 Task: In the  document effectivetimemanagement.doc ,insert the clipart between heading and points ' search for pyramid ' and adjust the shape height to  '3.1''
Action: Mouse moved to (46, 278)
Screenshot: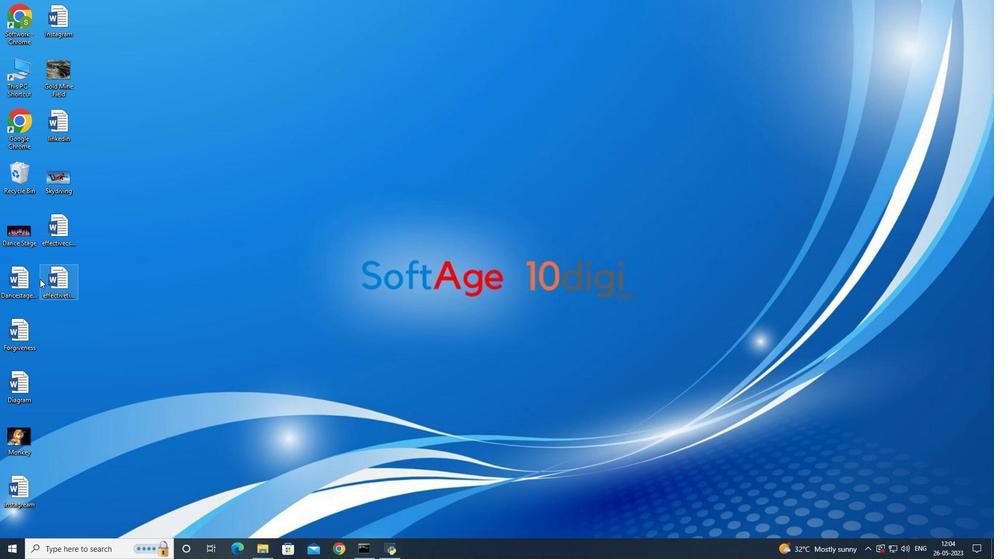 
Action: Mouse pressed left at (46, 278)
Screenshot: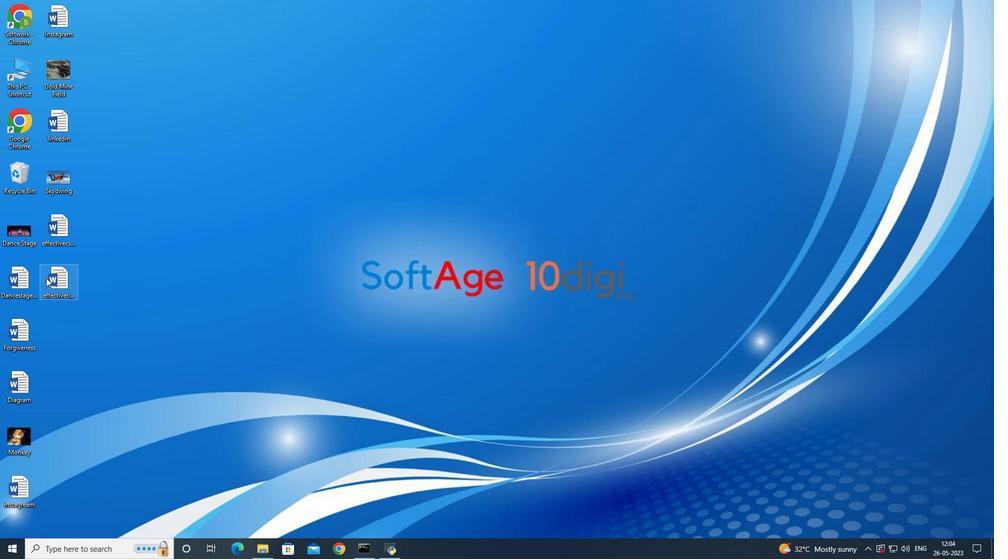 
Action: Mouse pressed left at (46, 278)
Screenshot: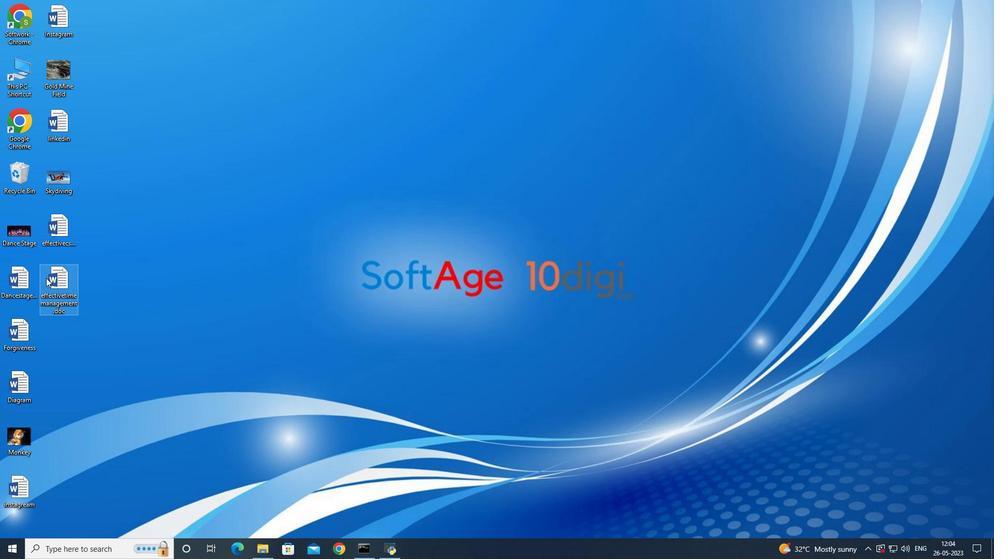 
Action: Mouse moved to (329, 133)
Screenshot: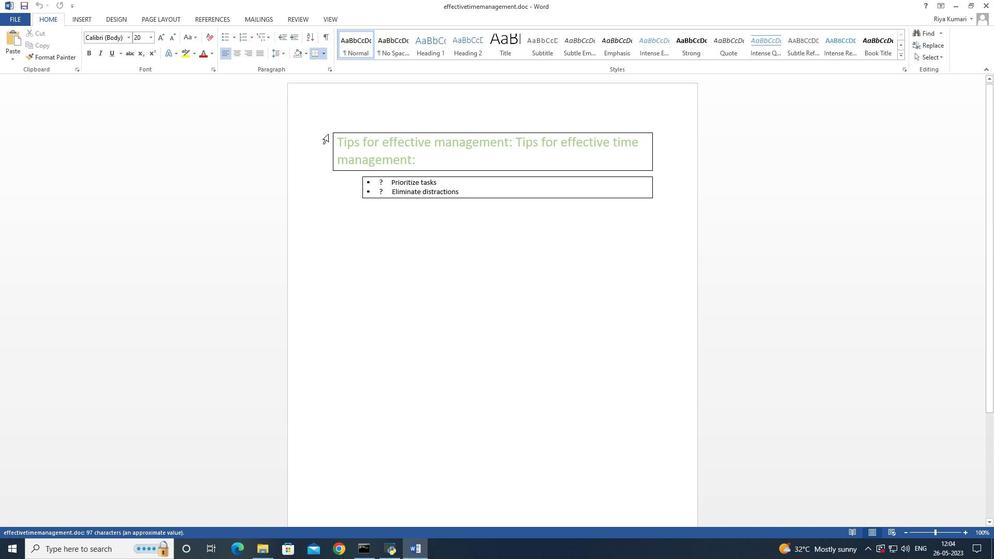 
Action: Mouse pressed left at (329, 133)
Screenshot: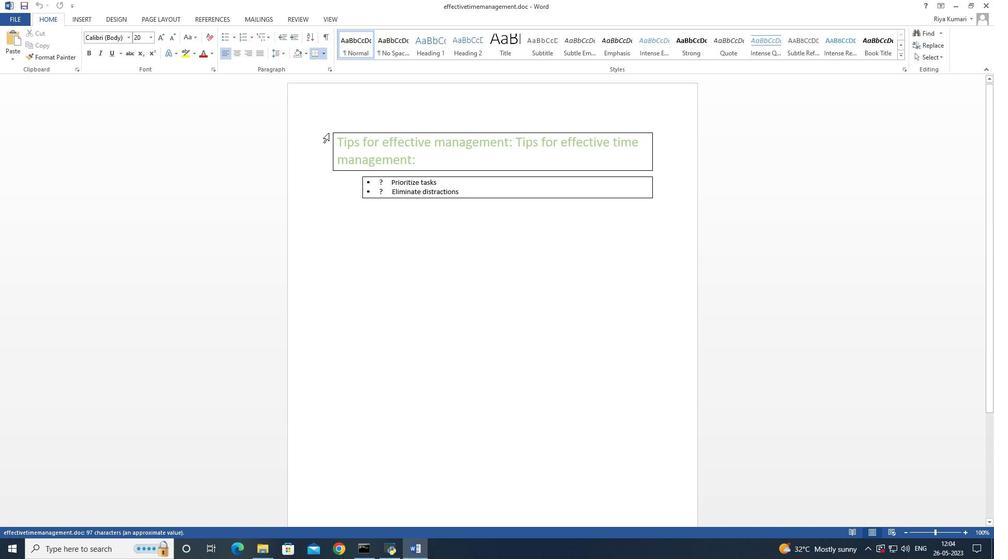 
Action: Mouse moved to (321, 51)
Screenshot: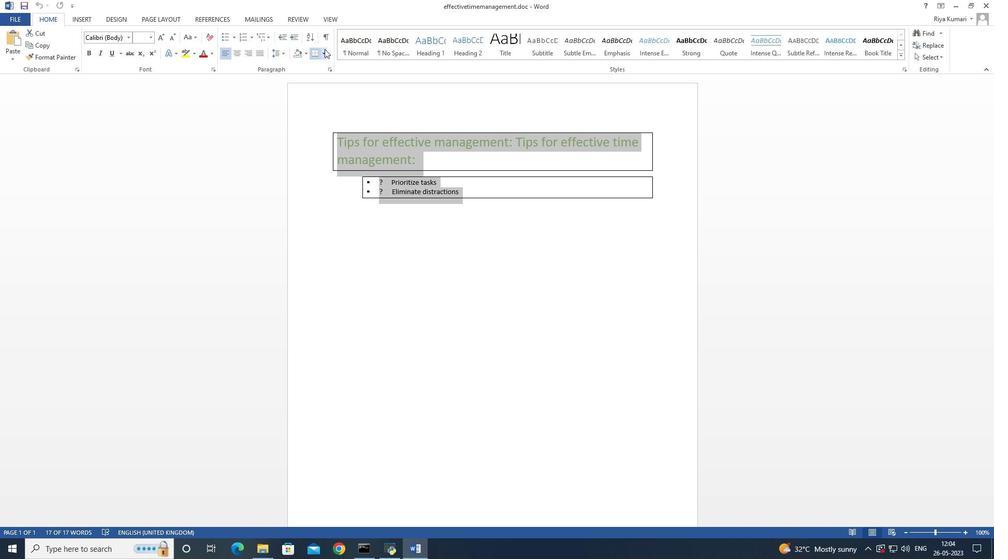 
Action: Mouse pressed left at (321, 51)
Screenshot: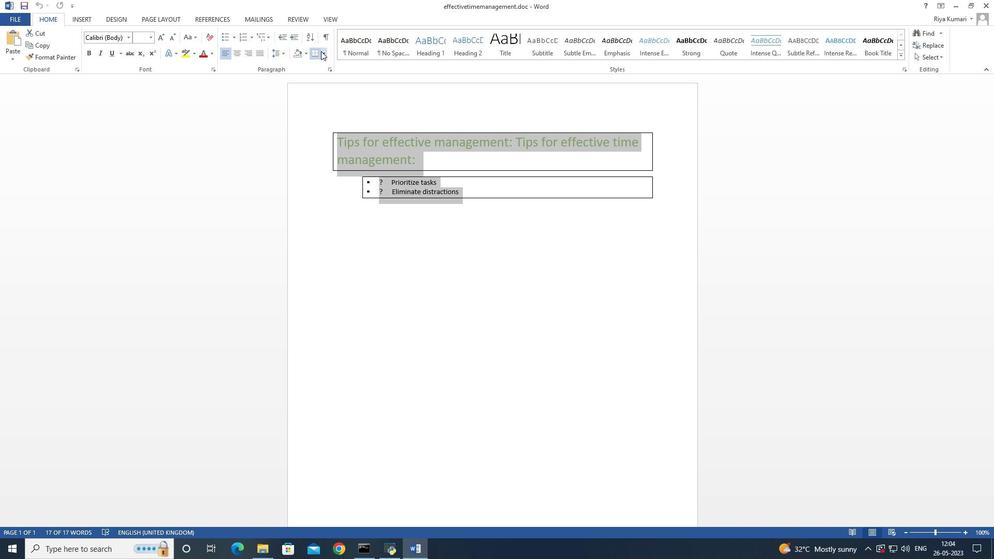 
Action: Mouse moved to (336, 120)
Screenshot: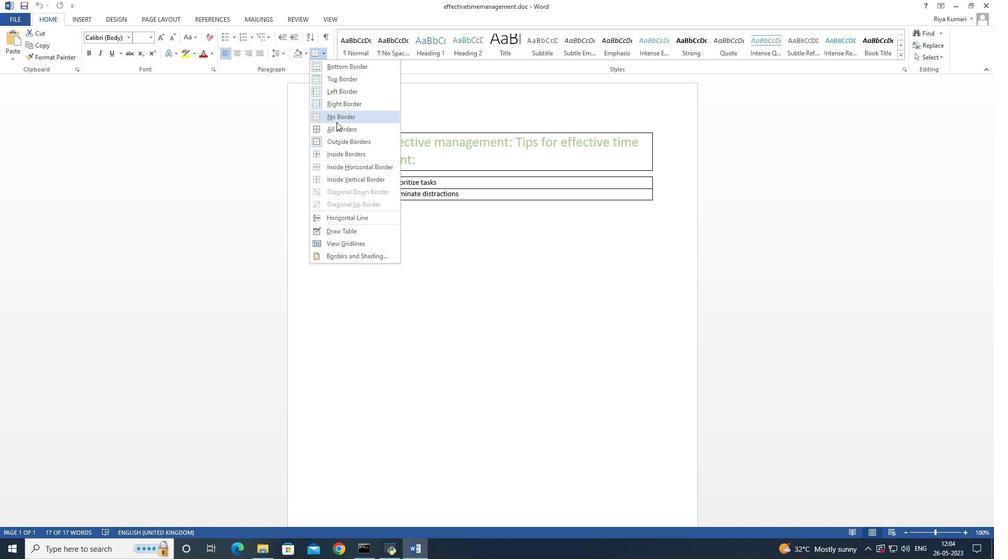 
Action: Mouse pressed left at (336, 120)
Screenshot: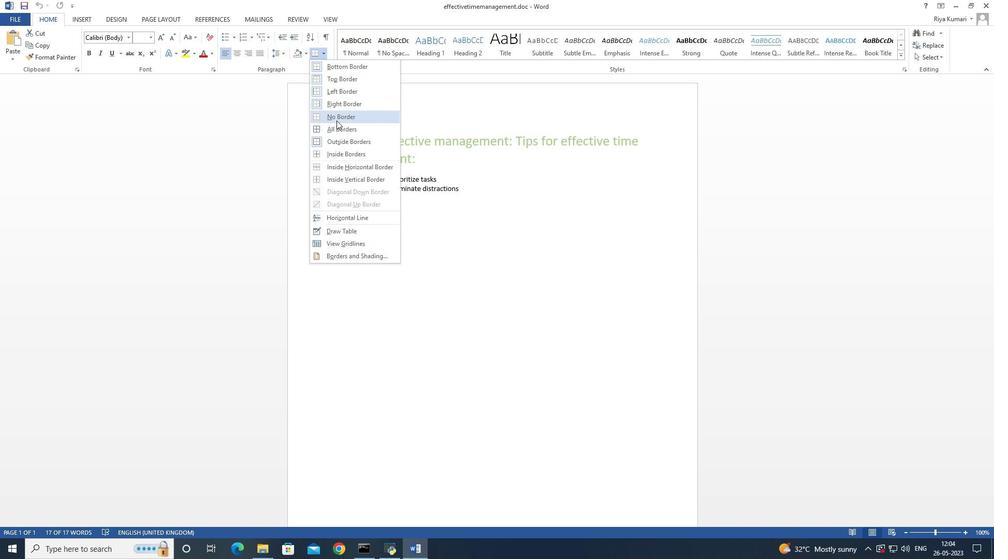 
Action: Mouse moved to (372, 275)
Screenshot: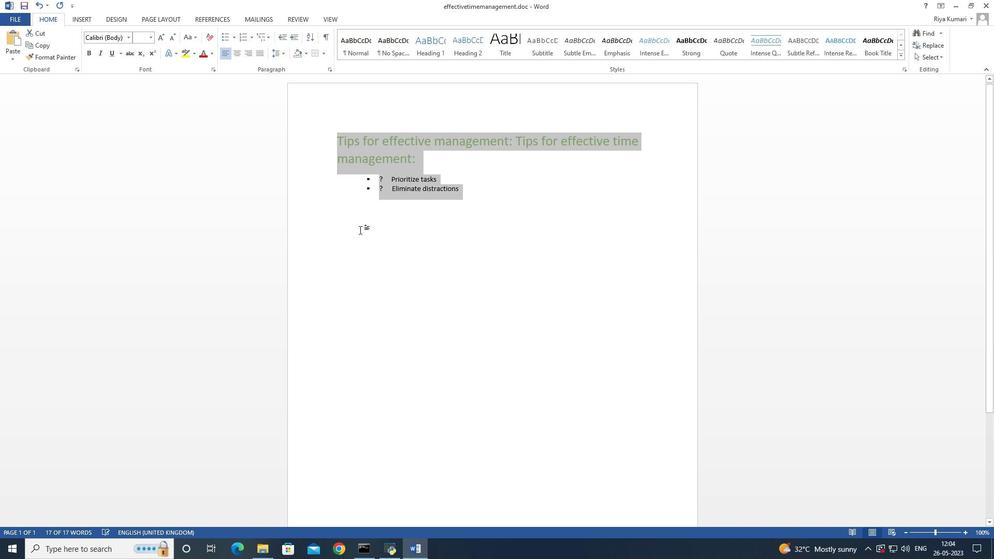 
Action: Mouse pressed left at (372, 275)
Screenshot: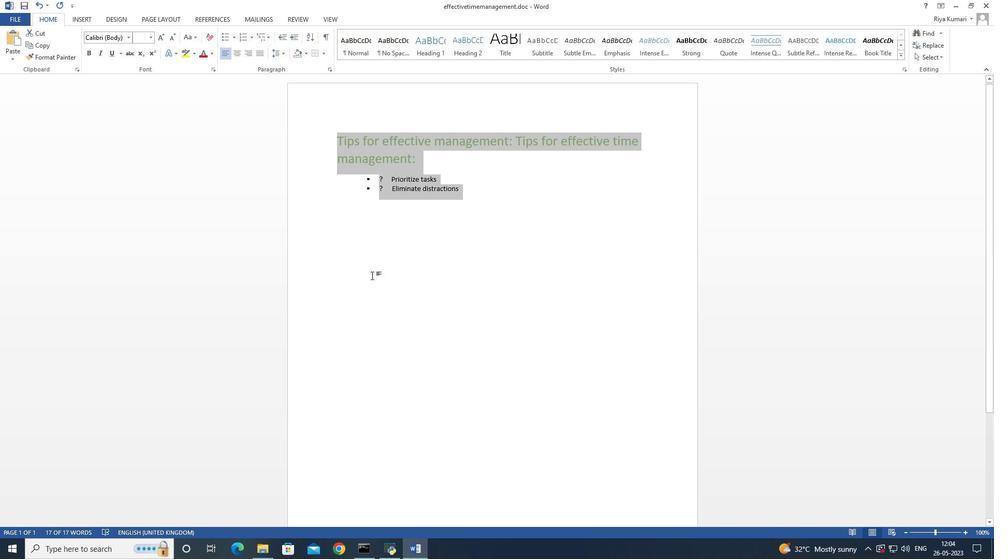 
Action: Mouse moved to (77, 18)
Screenshot: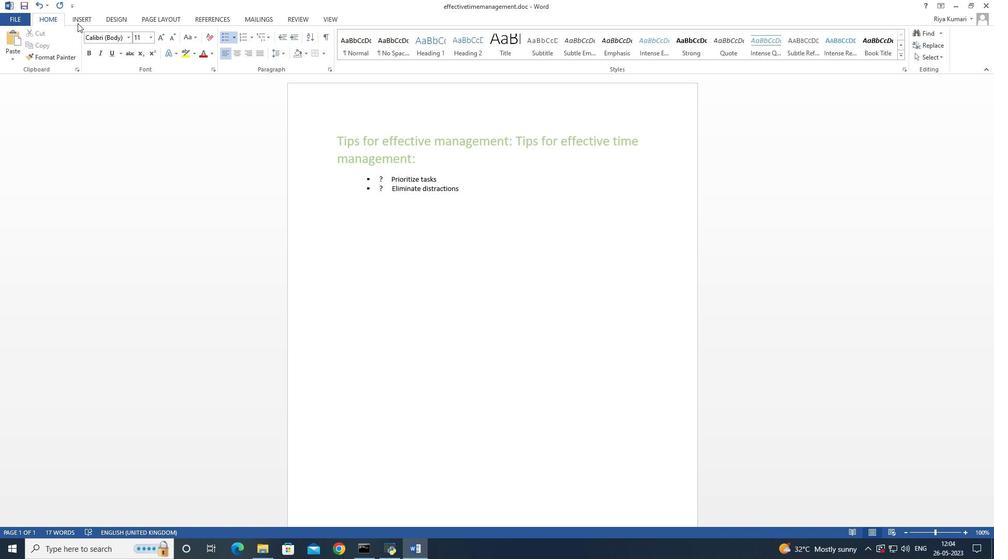 
Action: Mouse pressed left at (77, 18)
Screenshot: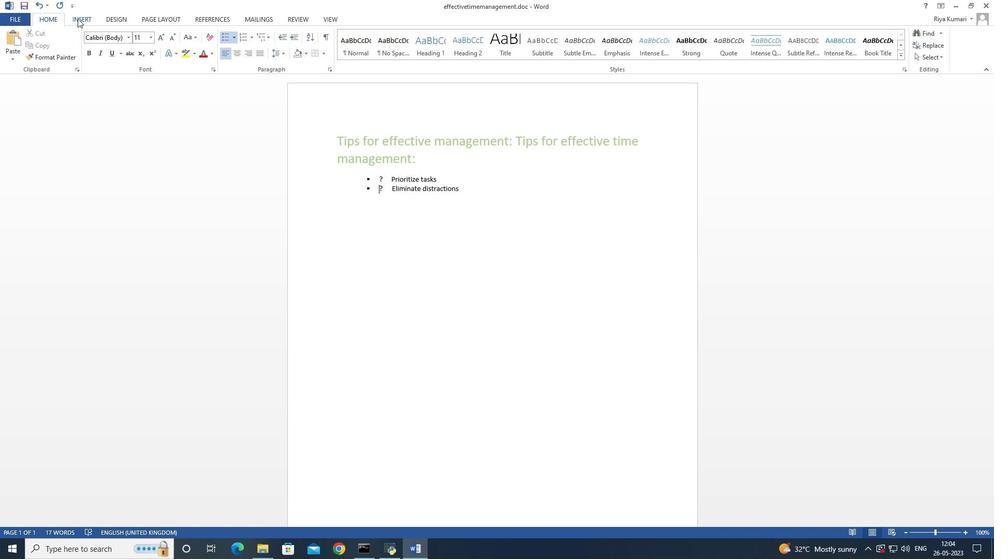 
Action: Mouse moved to (132, 47)
Screenshot: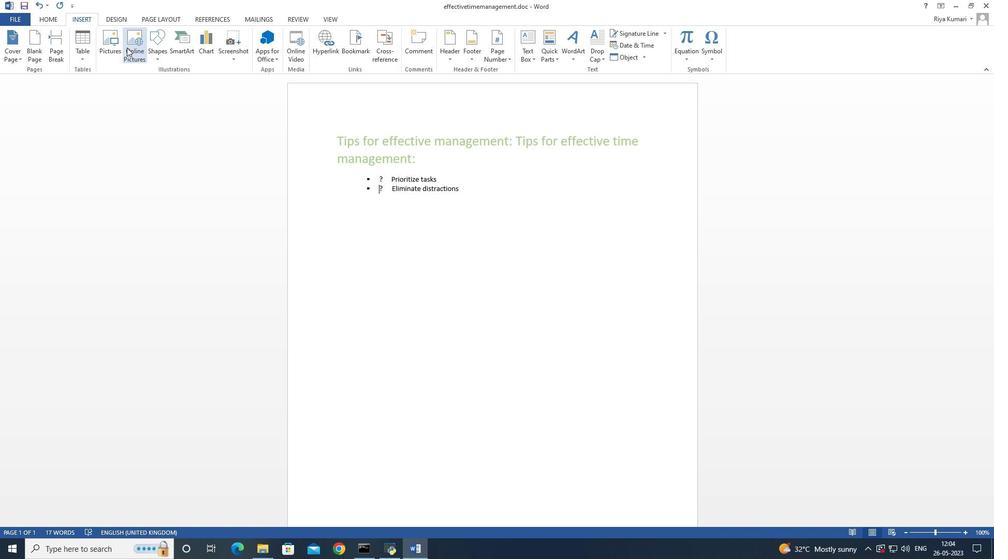 
Action: Mouse pressed left at (132, 47)
Screenshot: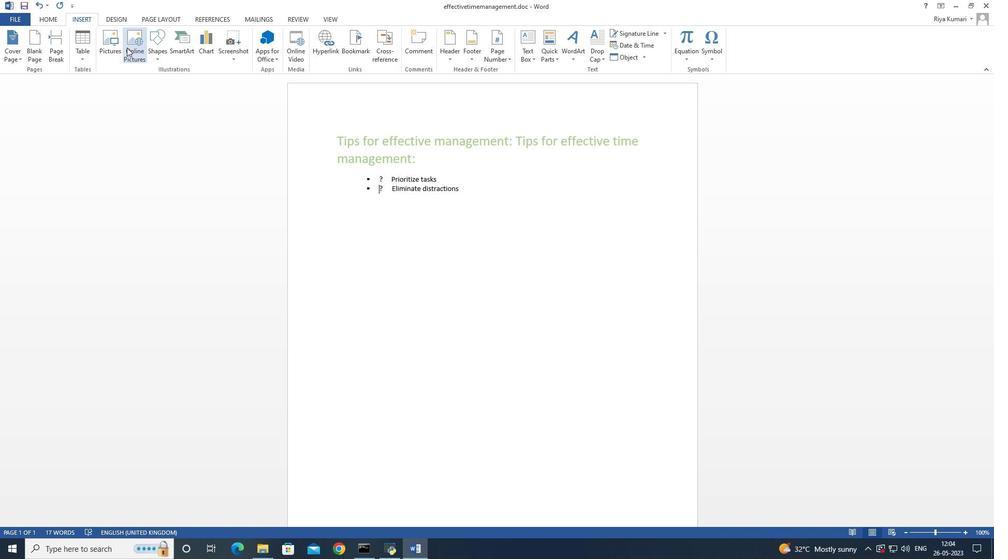 
Action: Mouse moved to (501, 209)
Screenshot: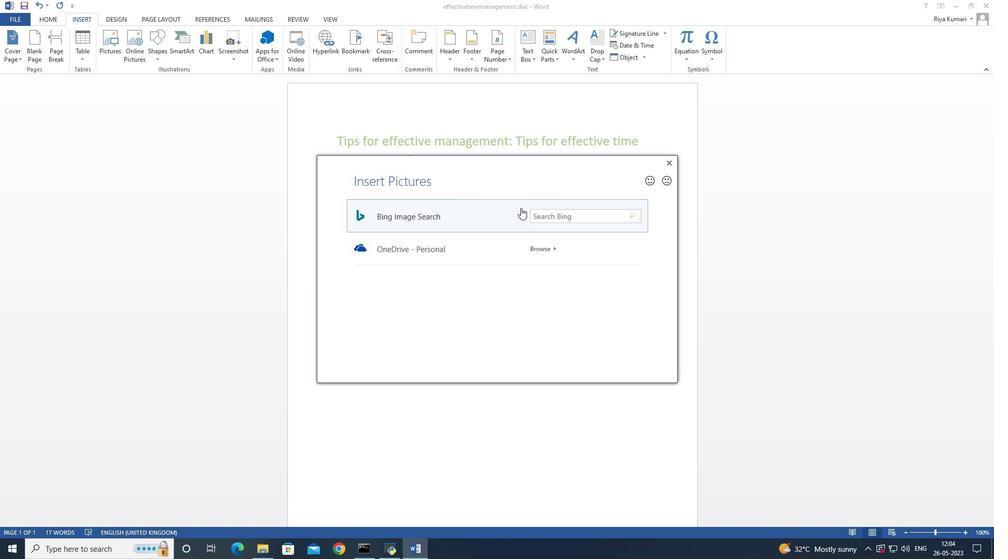 
Action: Mouse pressed left at (501, 209)
Screenshot: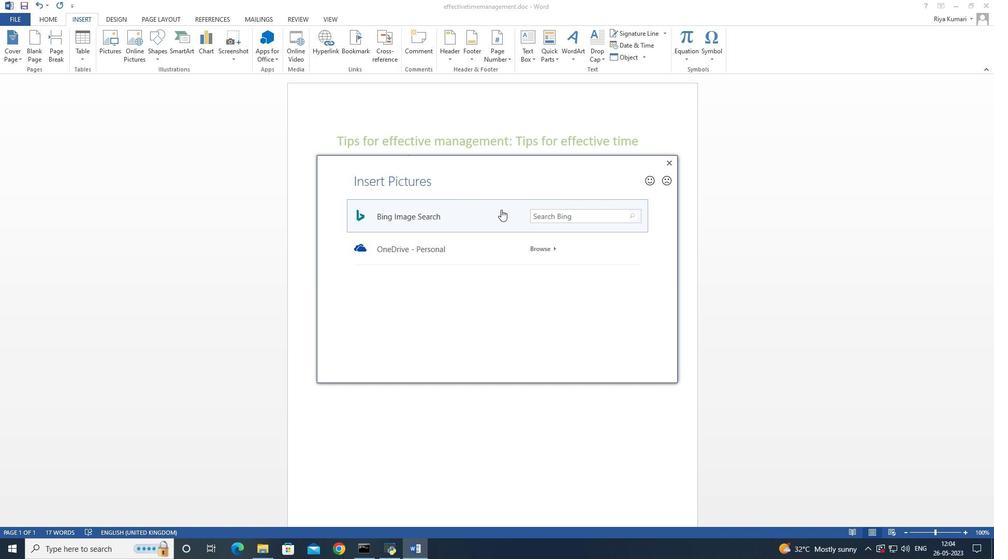 
Action: Mouse moved to (428, 181)
Screenshot: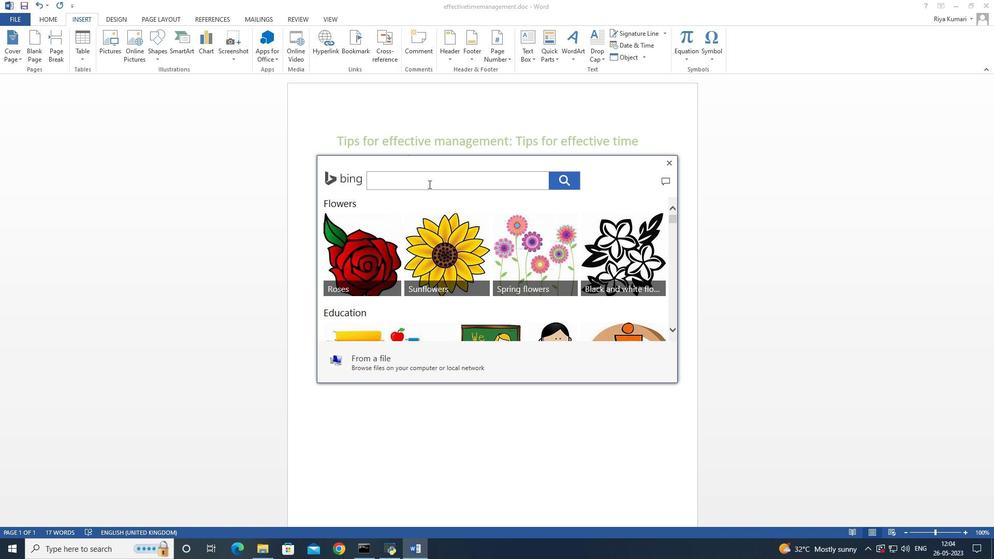 
Action: Mouse pressed left at (428, 181)
Screenshot: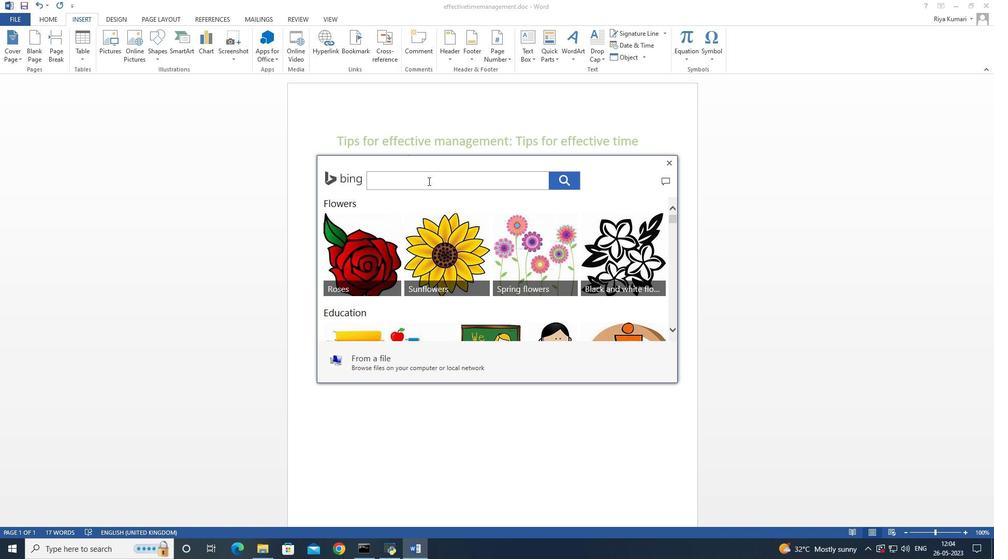 
Action: Mouse moved to (420, 174)
Screenshot: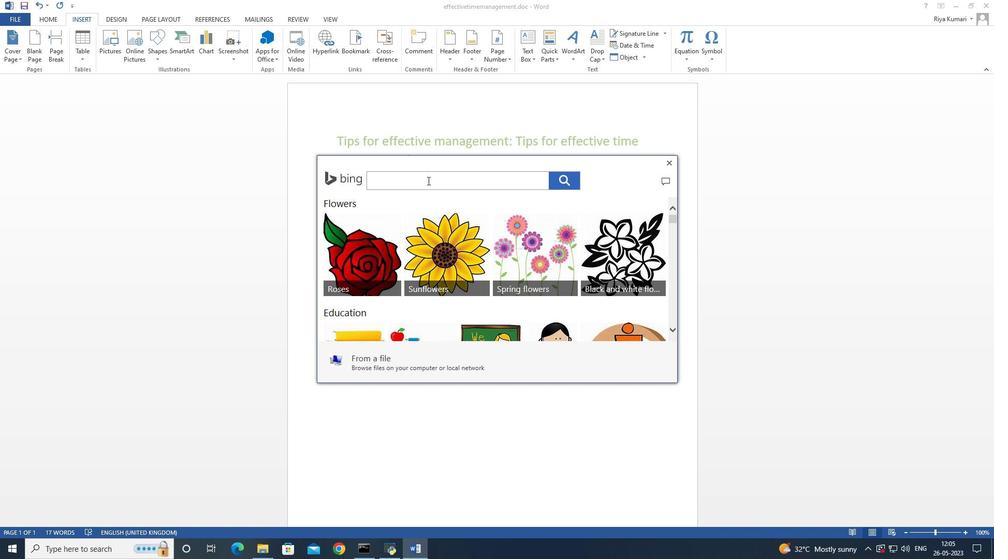 
Action: Key pressed pyramid<Key.enter>
Screenshot: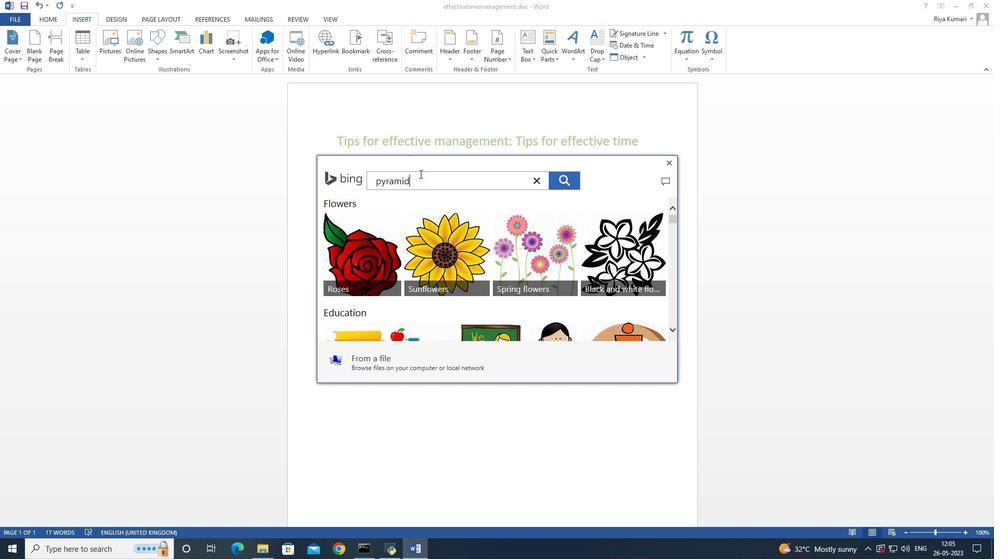 
Action: Mouse moved to (429, 271)
Screenshot: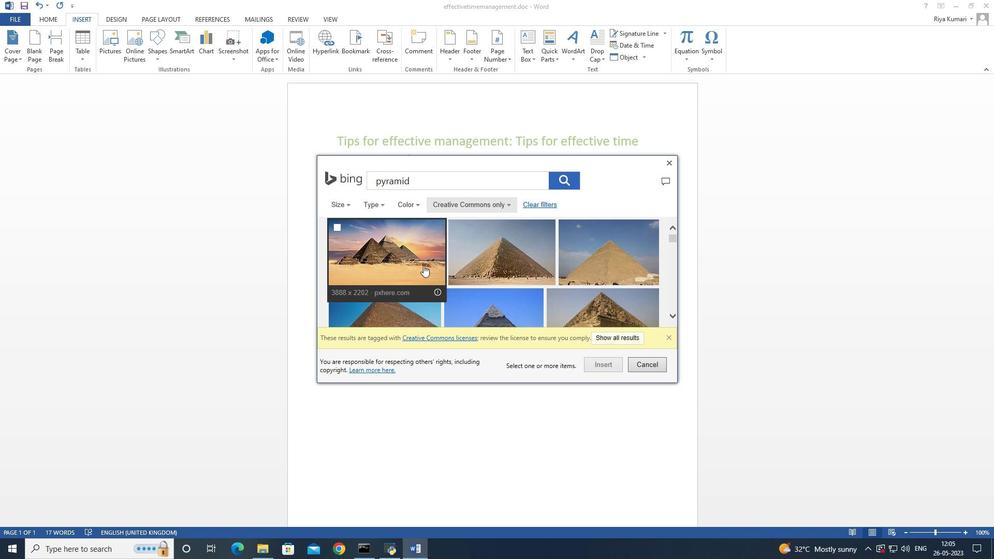 
Action: Mouse scrolled (429, 271) with delta (0, 0)
Screenshot: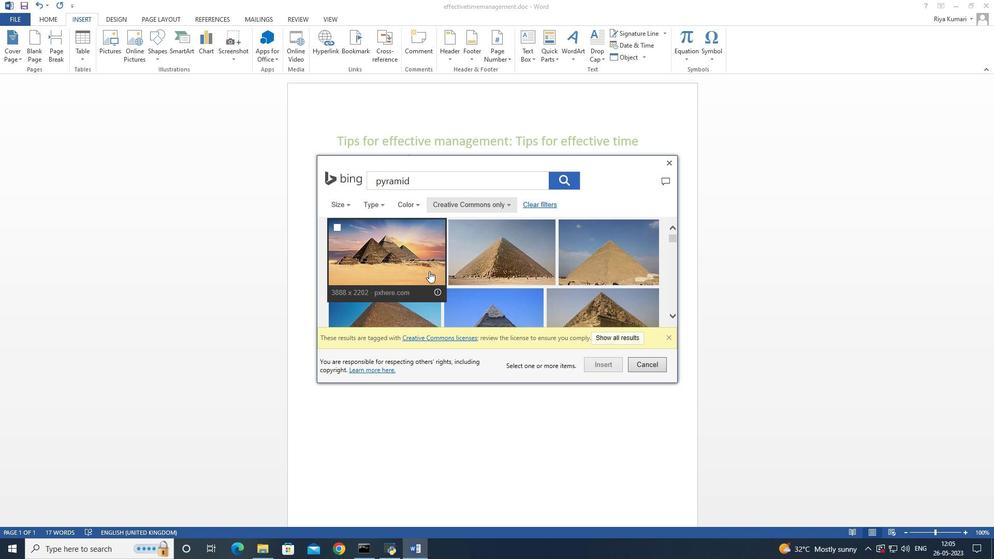 
Action: Mouse scrolled (429, 271) with delta (0, 0)
Screenshot: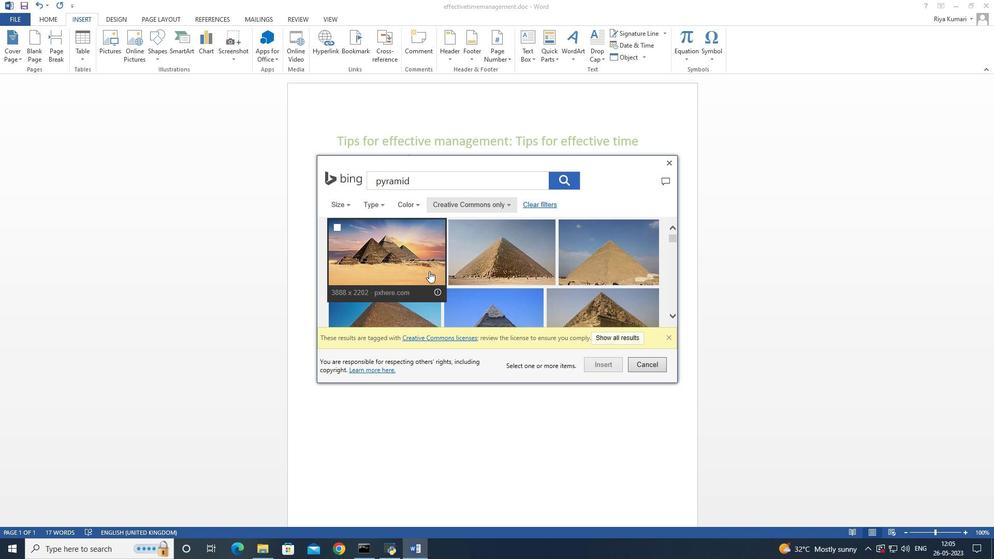 
Action: Mouse scrolled (429, 271) with delta (0, 0)
Screenshot: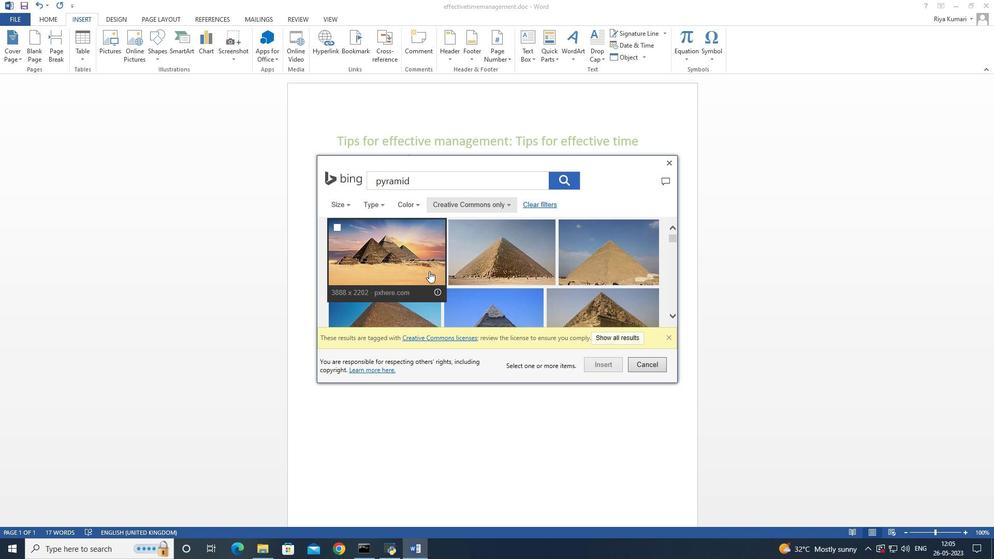 
Action: Mouse moved to (429, 271)
Screenshot: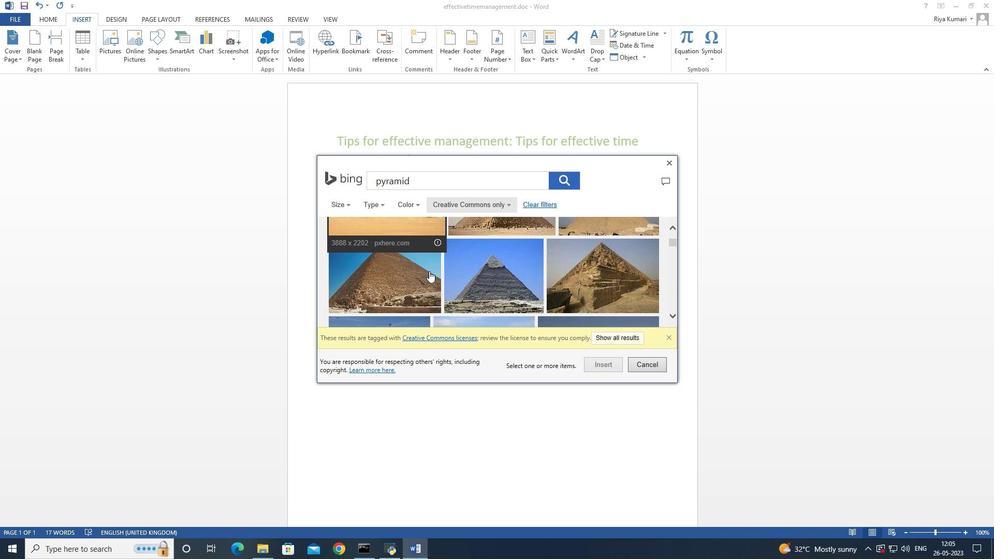 
Action: Mouse scrolled (429, 270) with delta (0, 0)
Screenshot: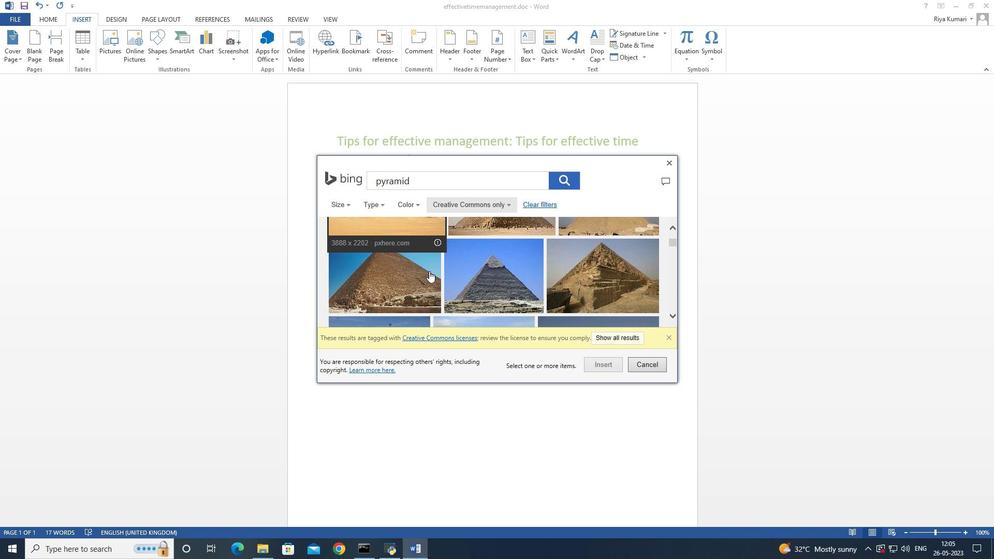 
Action: Mouse scrolled (429, 270) with delta (0, 0)
Screenshot: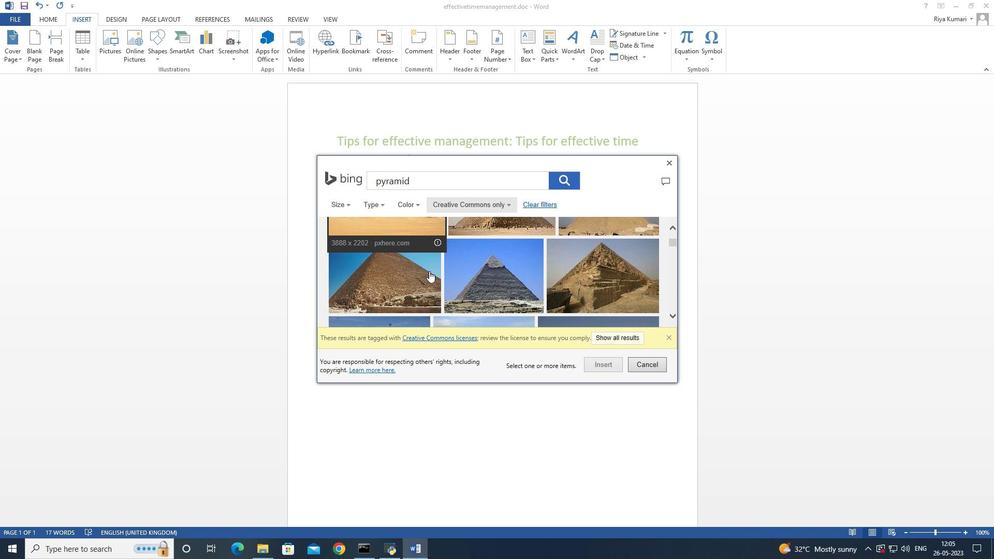 
Action: Mouse scrolled (429, 270) with delta (0, 0)
Screenshot: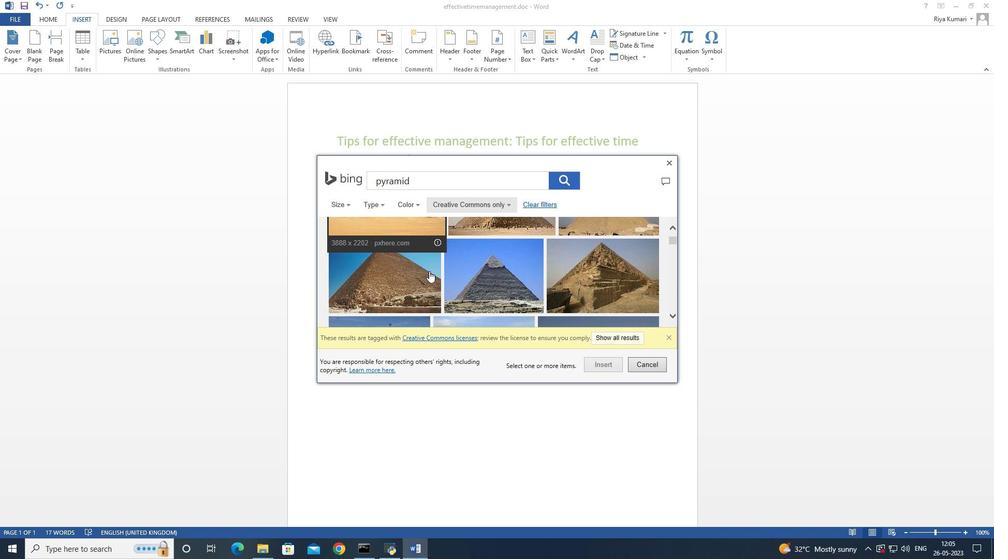 
Action: Mouse scrolled (429, 270) with delta (0, 0)
Screenshot: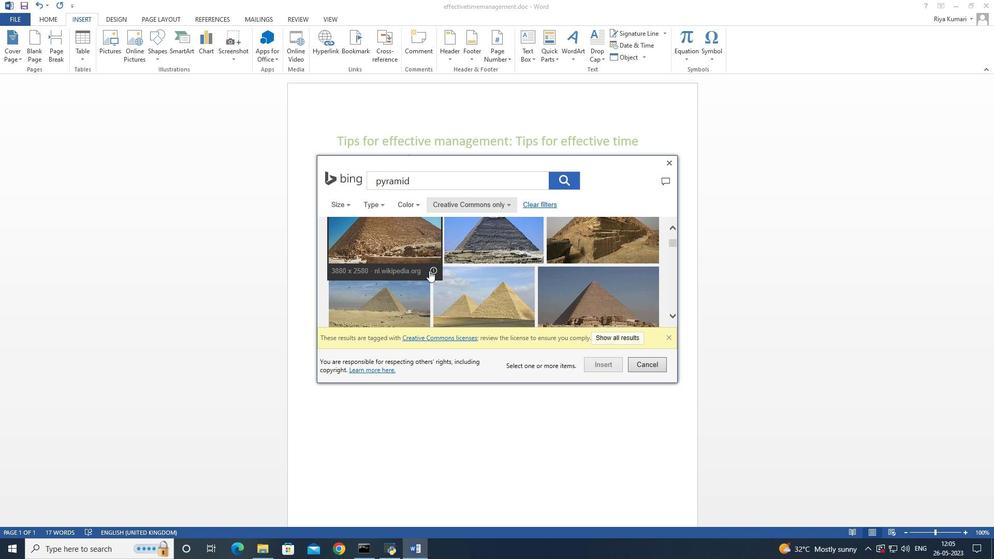 
Action: Mouse scrolled (429, 270) with delta (0, 0)
Screenshot: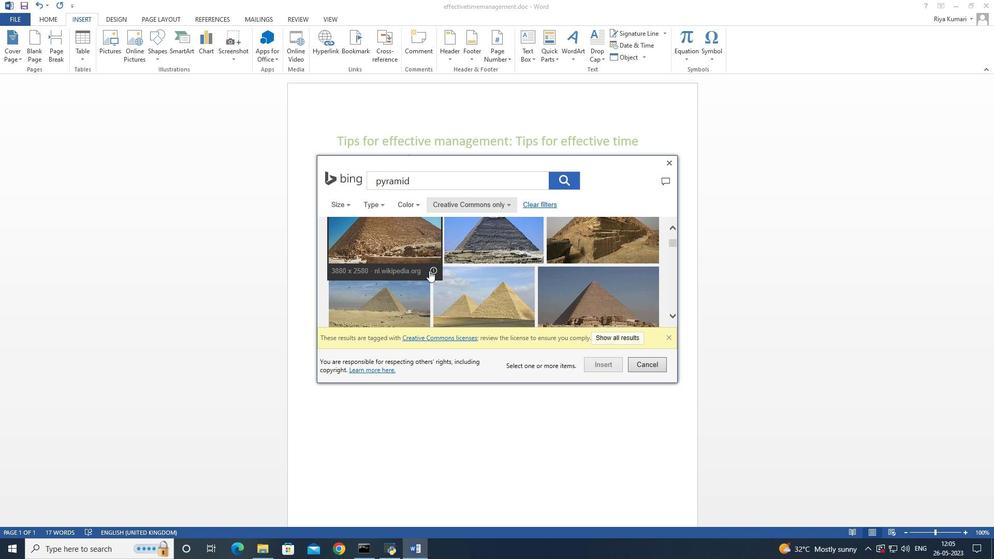 
Action: Mouse scrolled (429, 270) with delta (0, 0)
Screenshot: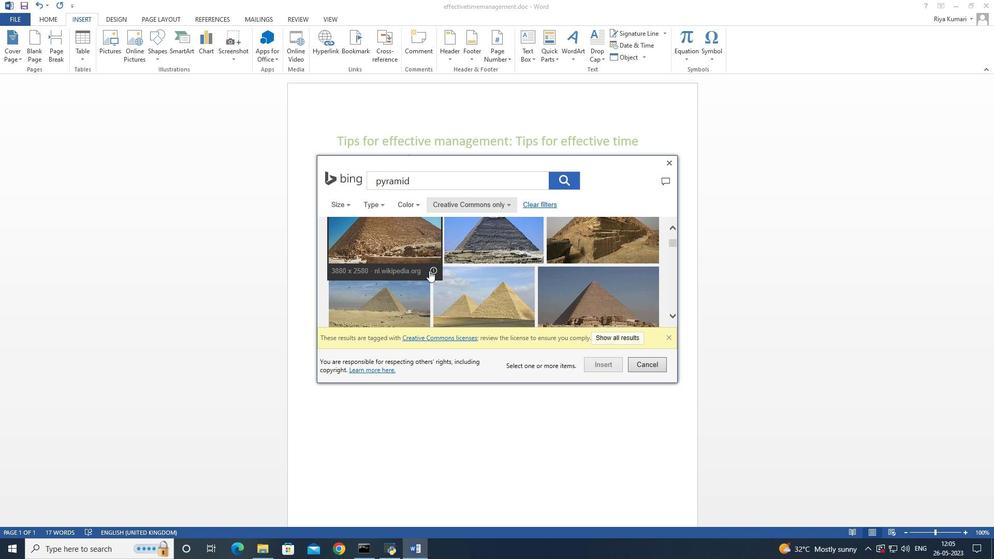 
Action: Mouse scrolled (429, 270) with delta (0, 0)
Screenshot: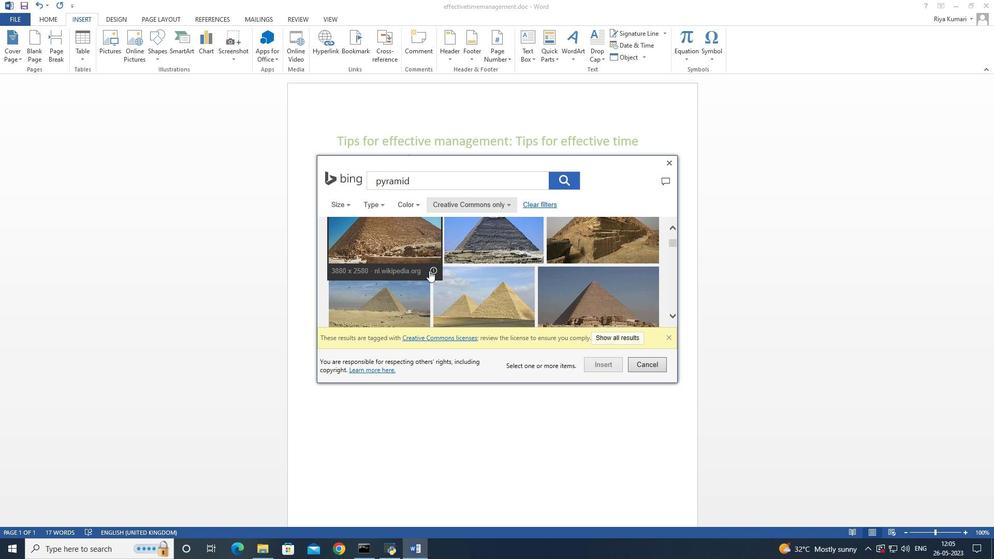 
Action: Mouse scrolled (429, 270) with delta (0, 0)
Screenshot: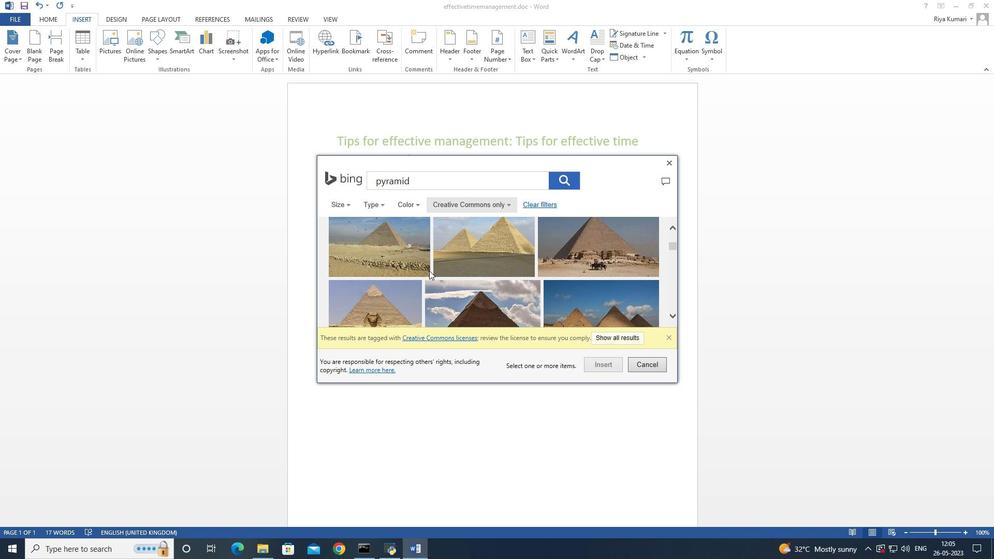 
Action: Mouse scrolled (429, 270) with delta (0, 0)
Screenshot: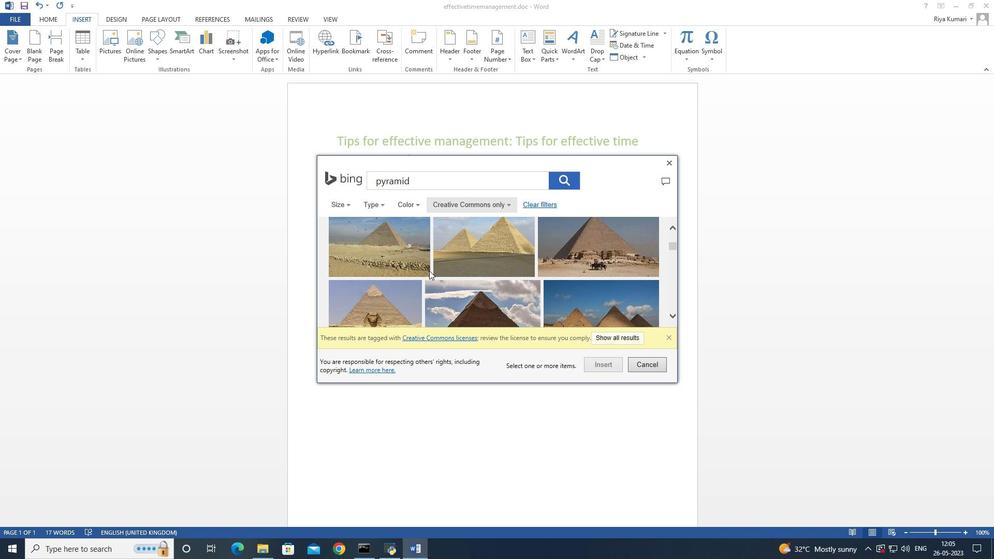 
Action: Mouse scrolled (429, 270) with delta (0, 0)
Screenshot: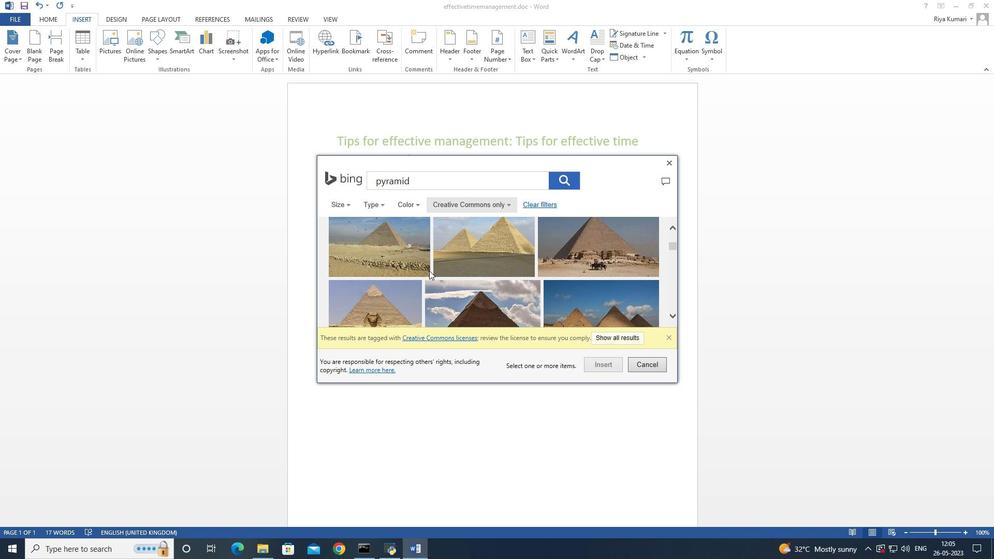 
Action: Mouse scrolled (429, 270) with delta (0, 0)
Screenshot: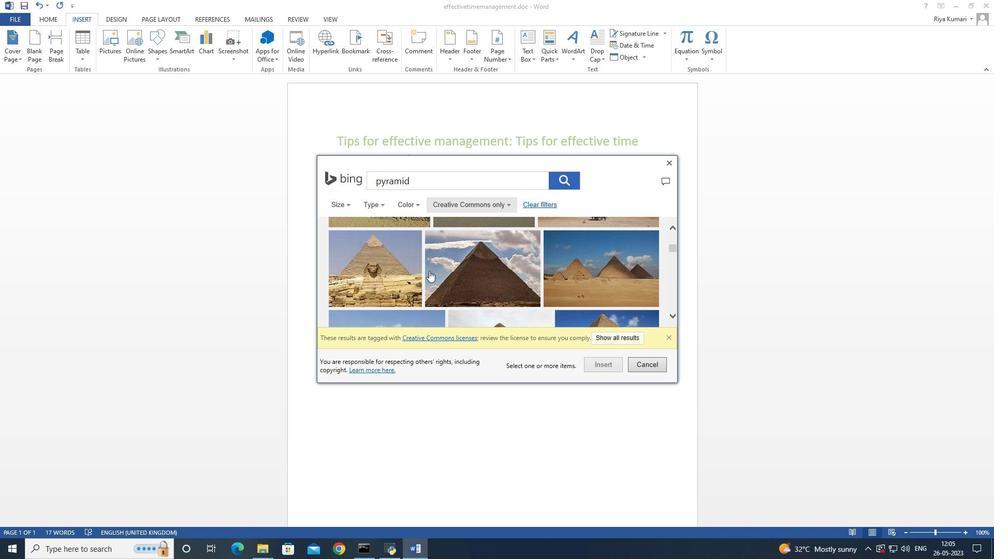 
Action: Mouse scrolled (429, 270) with delta (0, 0)
Screenshot: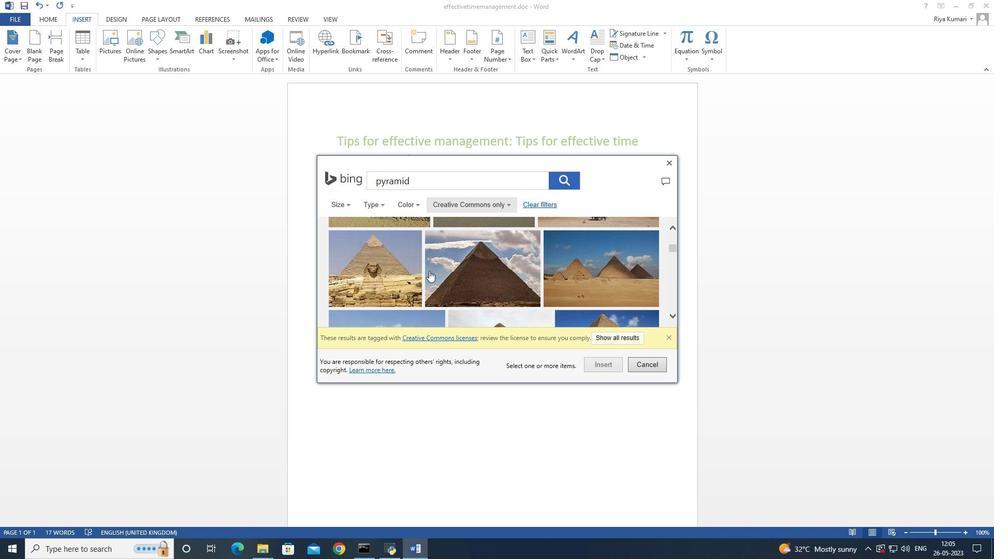 
Action: Mouse scrolled (429, 270) with delta (0, 0)
Screenshot: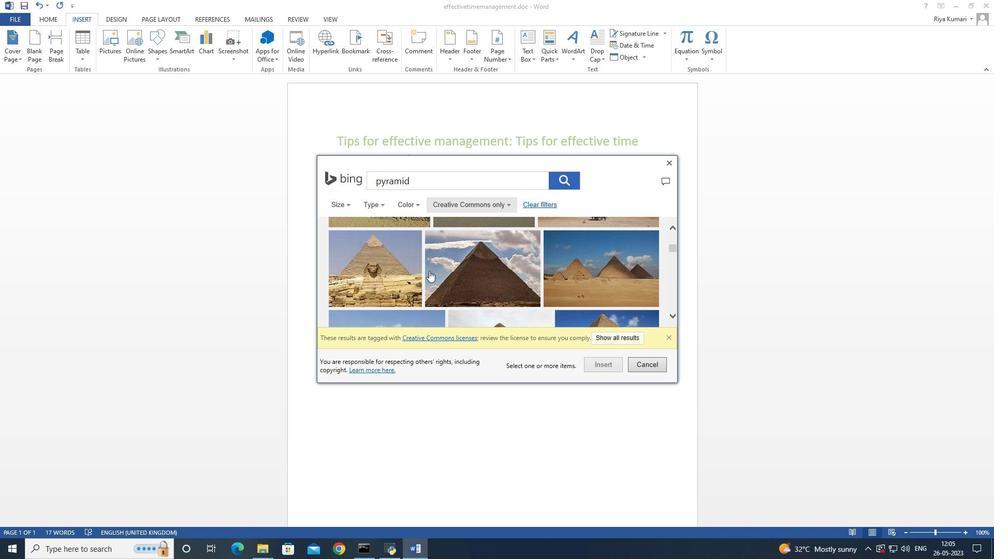 
Action: Mouse scrolled (429, 270) with delta (0, 0)
Screenshot: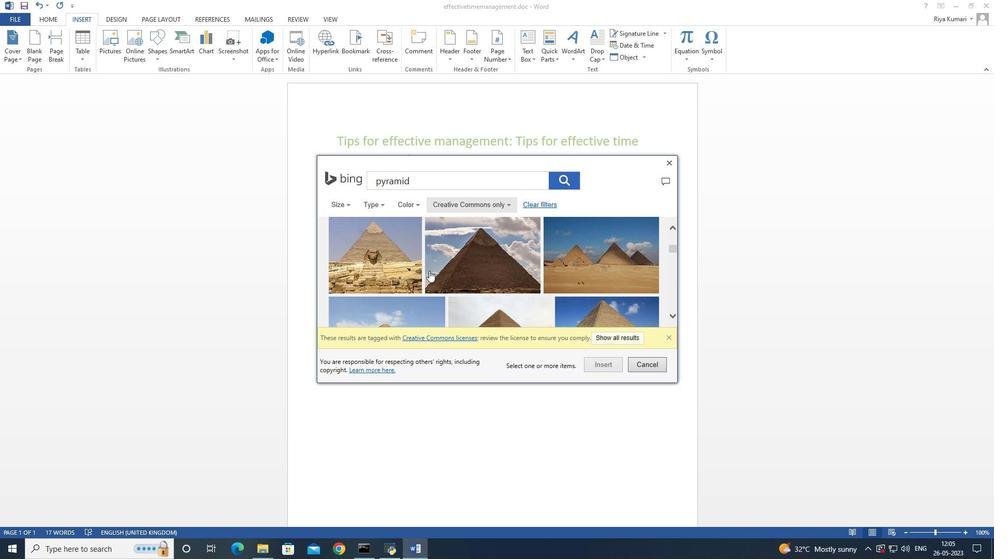 
Action: Mouse moved to (429, 270)
Screenshot: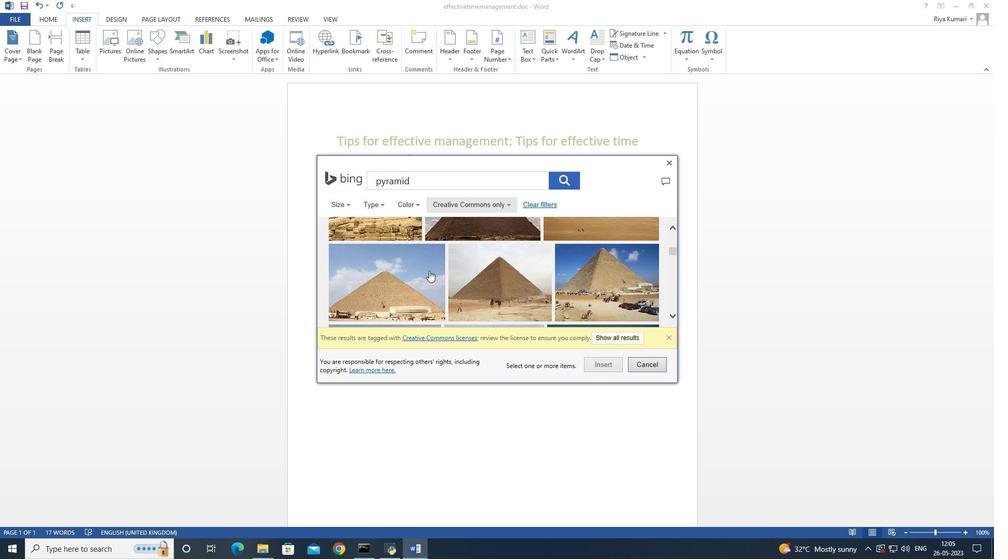 
Action: Mouse scrolled (429, 269) with delta (0, 0)
Screenshot: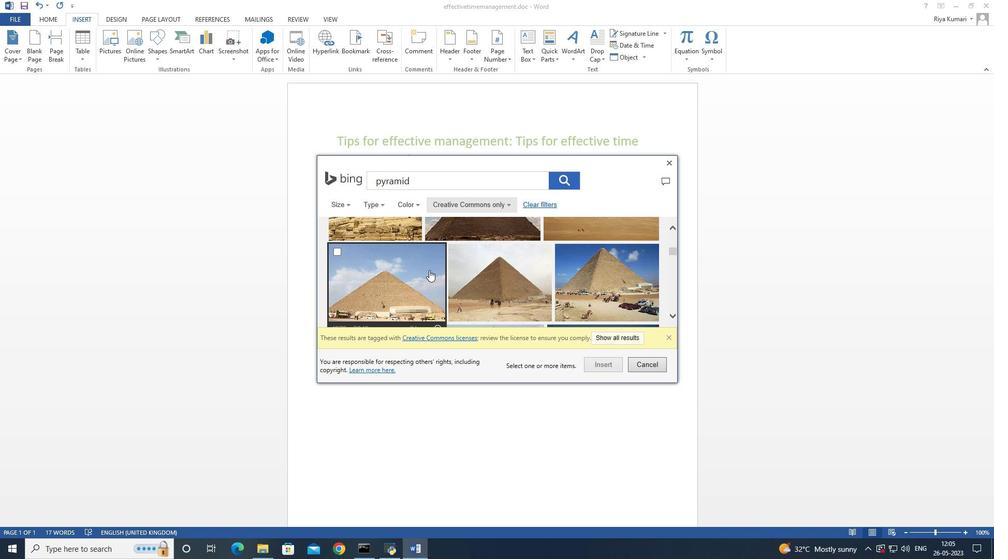 
Action: Mouse scrolled (429, 269) with delta (0, 0)
Screenshot: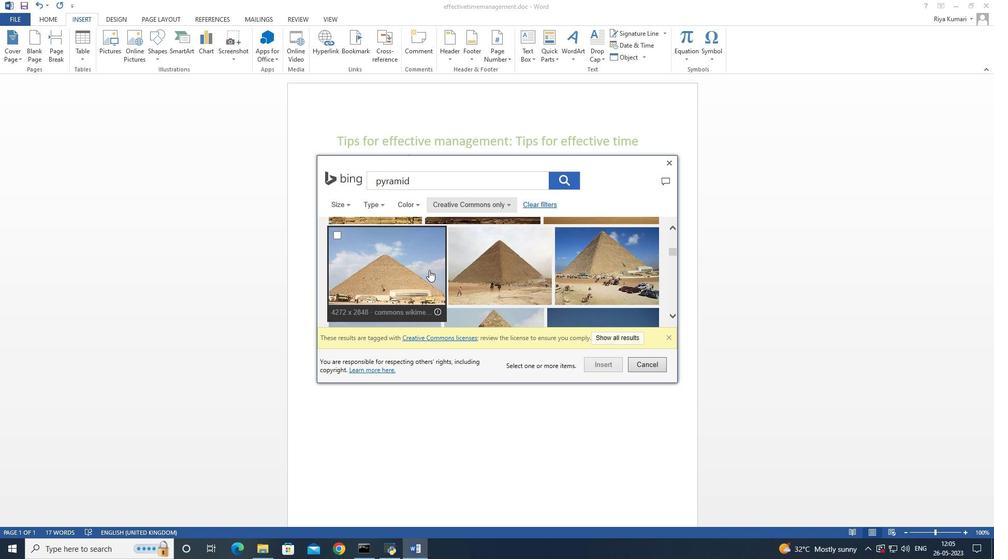 
Action: Mouse scrolled (429, 269) with delta (0, 0)
Screenshot: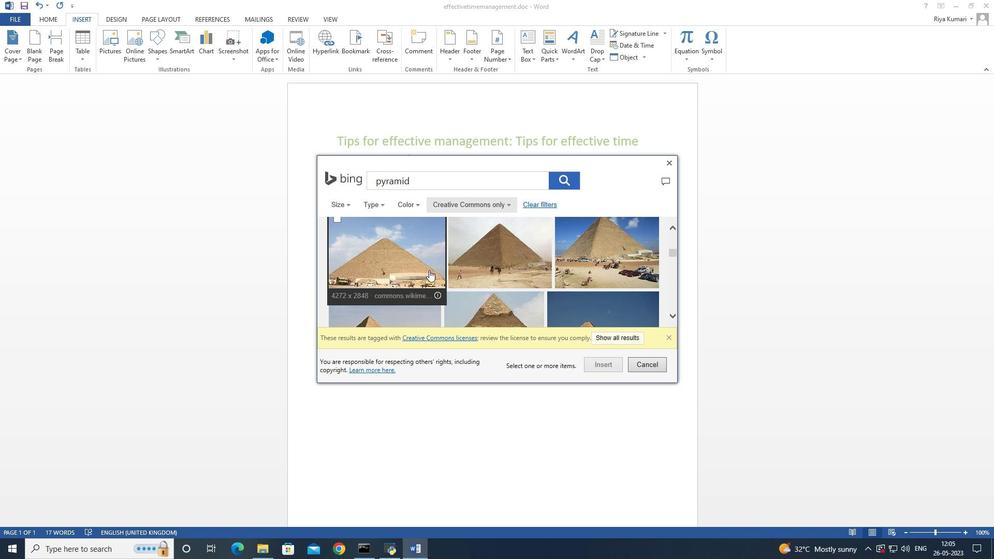 
Action: Mouse scrolled (429, 269) with delta (0, 0)
Screenshot: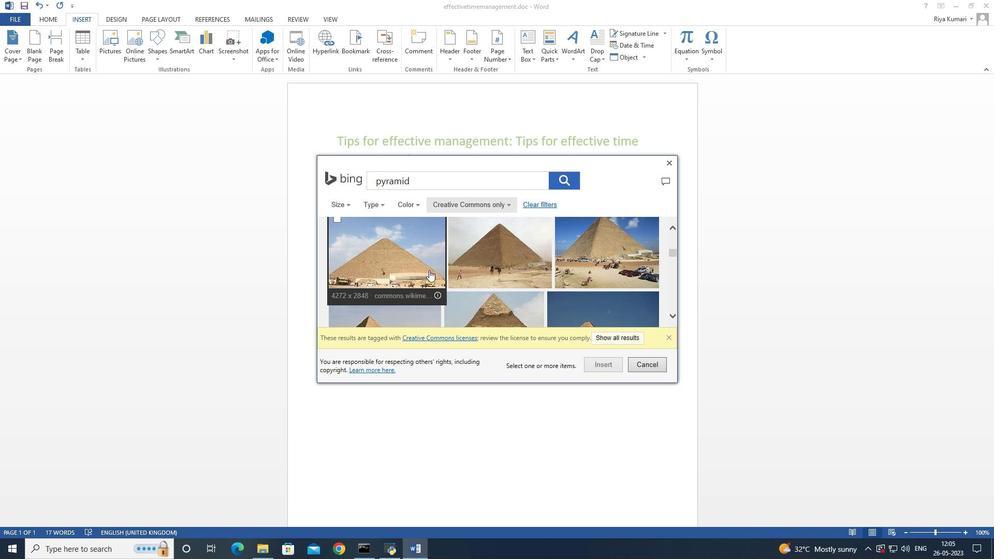 
Action: Mouse scrolled (429, 269) with delta (0, 0)
Screenshot: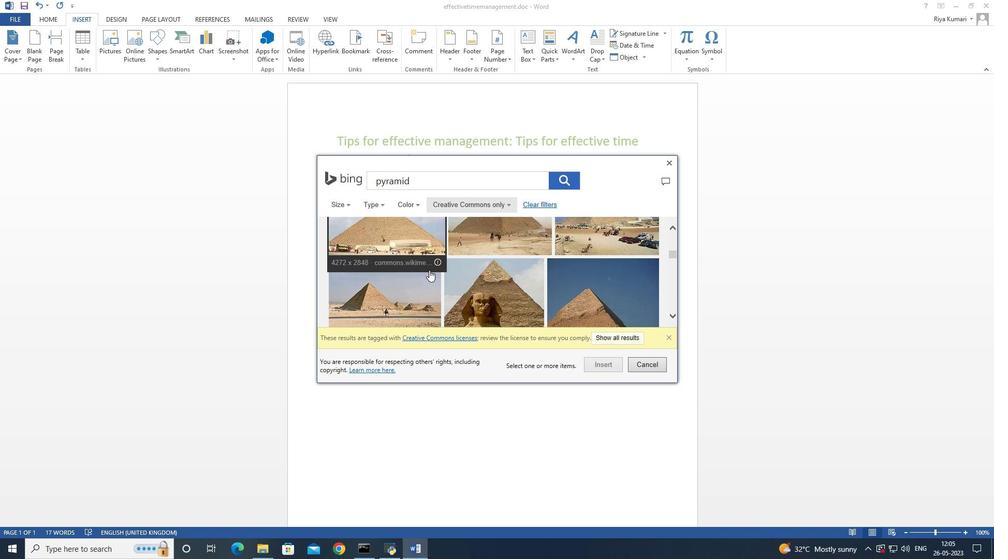 
Action: Mouse scrolled (429, 269) with delta (0, 0)
Screenshot: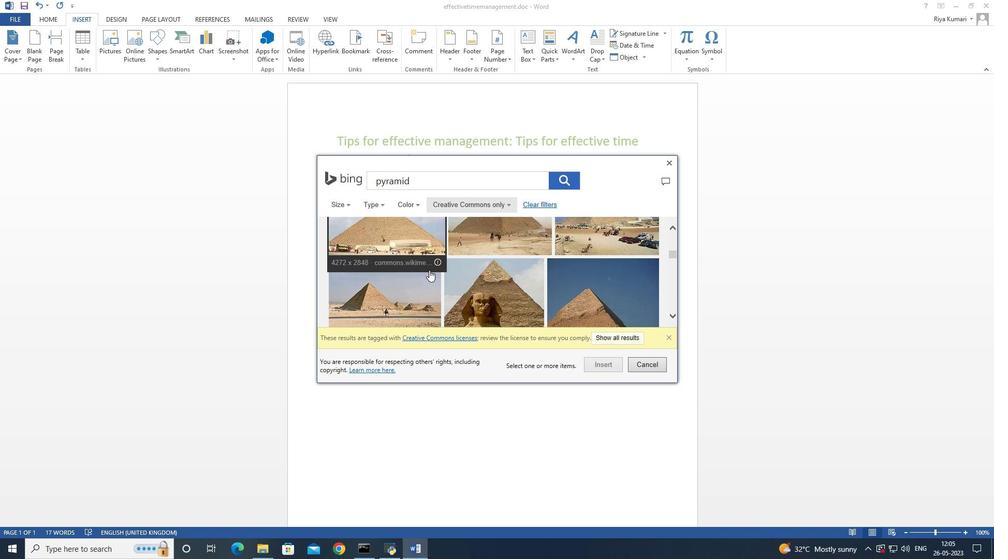 
Action: Mouse scrolled (429, 269) with delta (0, 0)
Screenshot: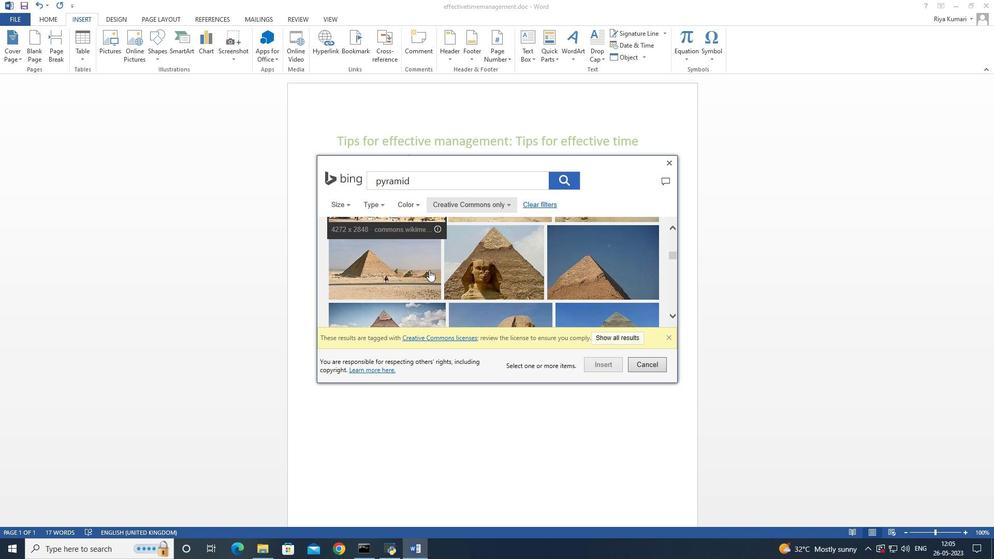 
Action: Mouse scrolled (429, 269) with delta (0, 0)
Screenshot: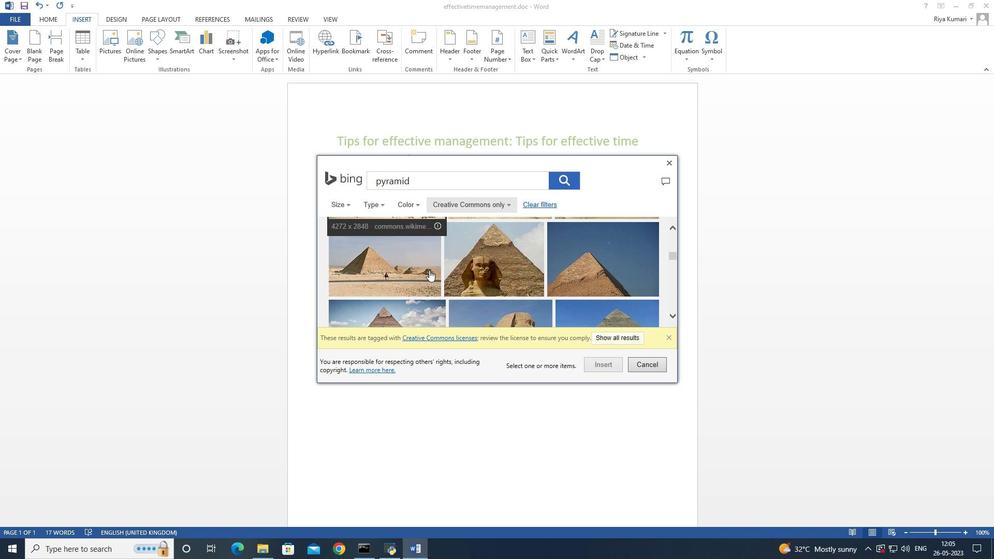 
Action: Mouse scrolled (429, 269) with delta (0, 0)
Screenshot: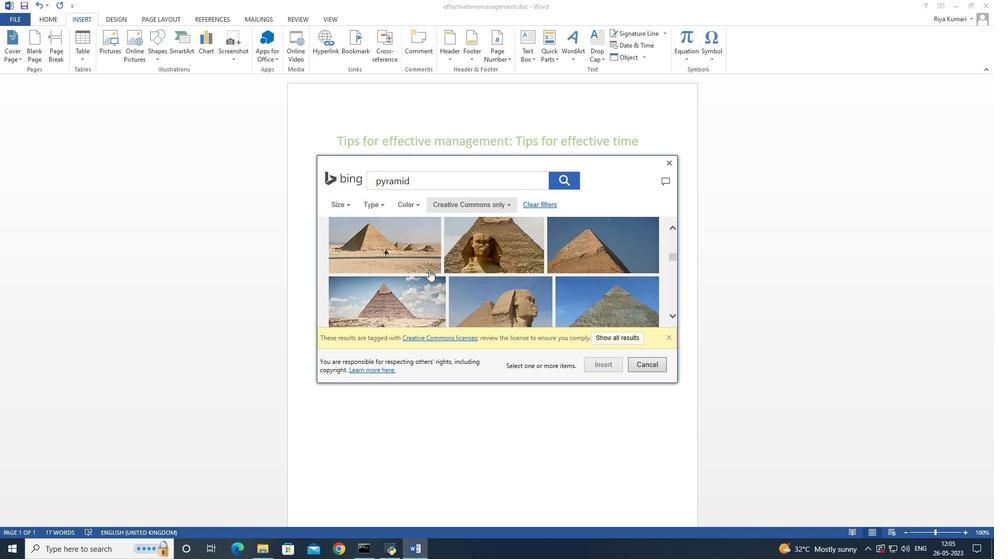 
Action: Mouse scrolled (429, 269) with delta (0, 0)
Screenshot: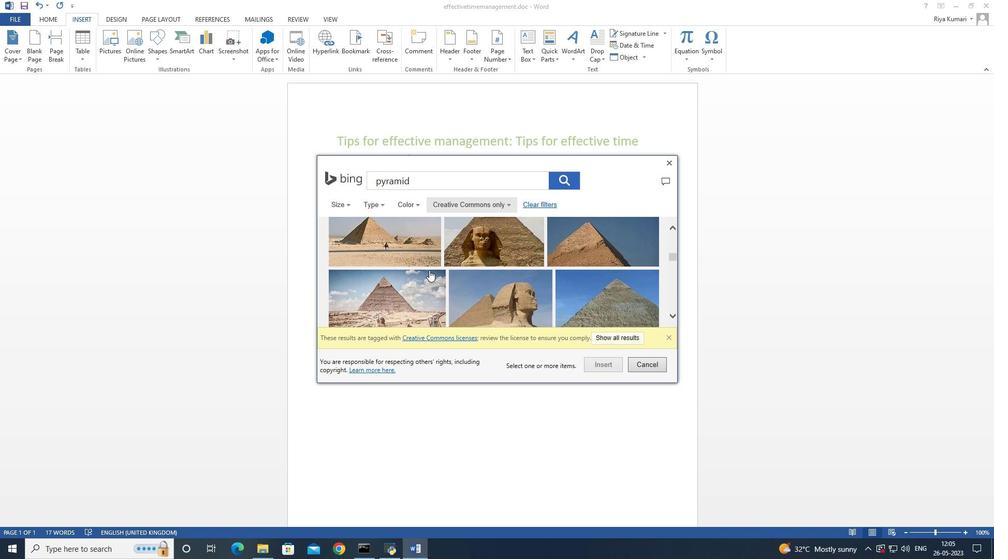
Action: Mouse scrolled (429, 269) with delta (0, 0)
Screenshot: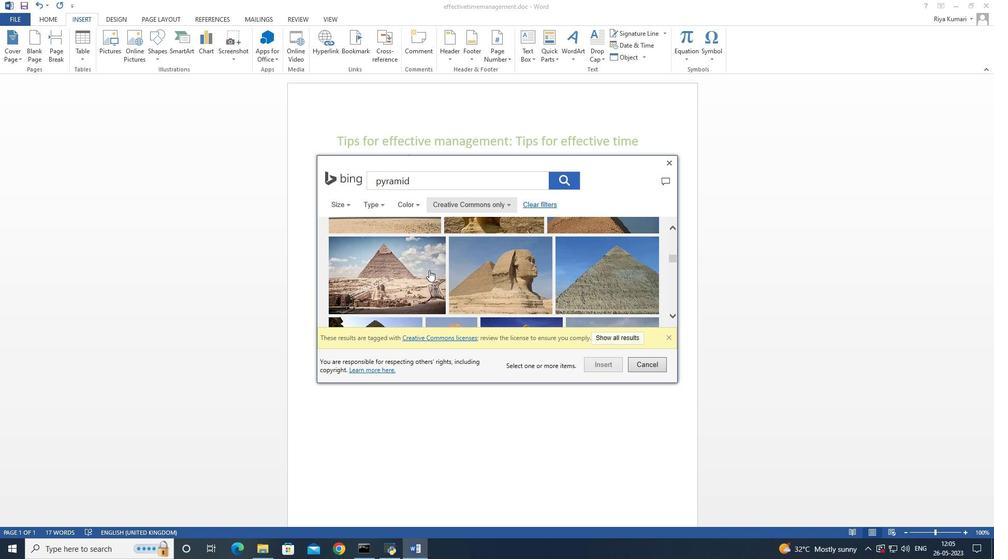 
Action: Mouse scrolled (429, 269) with delta (0, 0)
Screenshot: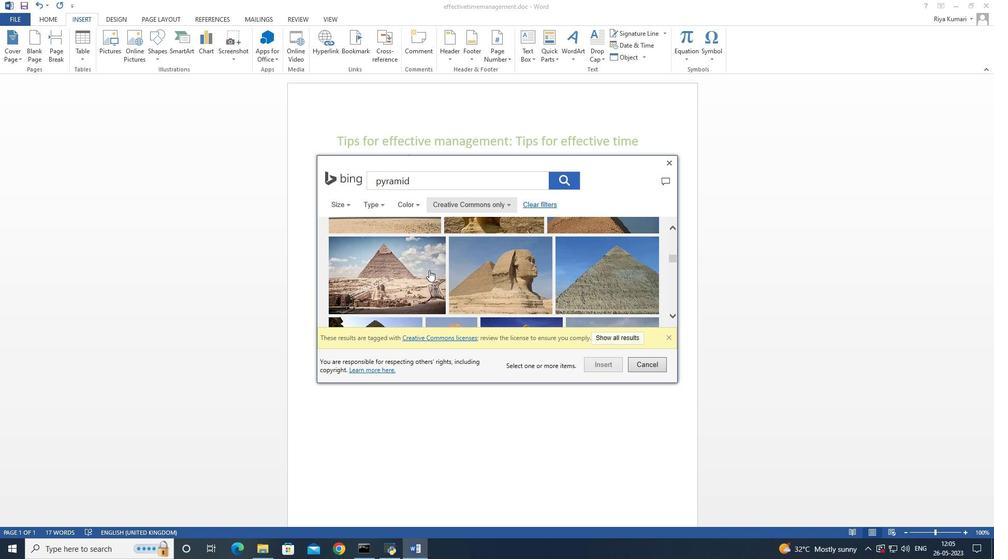 
Action: Mouse moved to (429, 267)
Screenshot: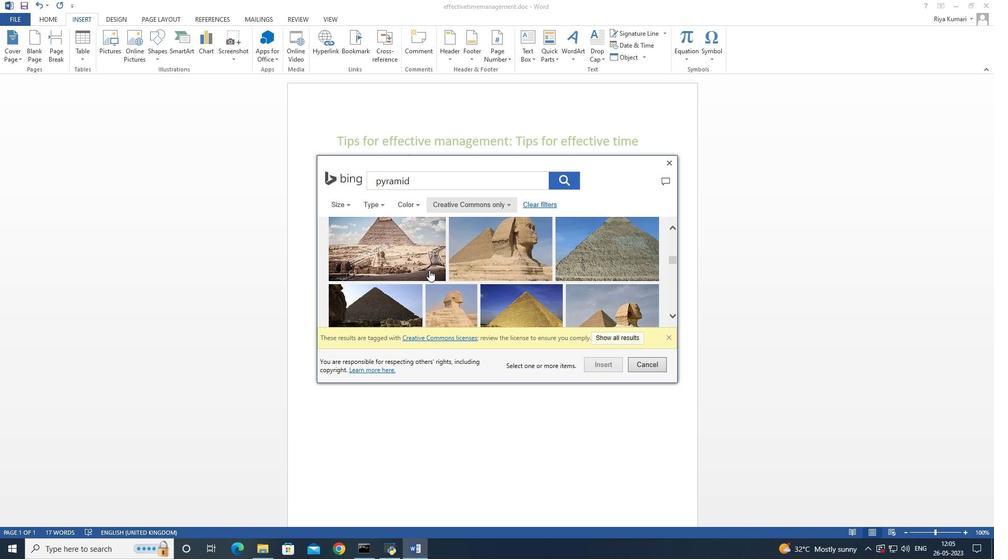 
Action: Mouse scrolled (429, 267) with delta (0, 0)
Screenshot: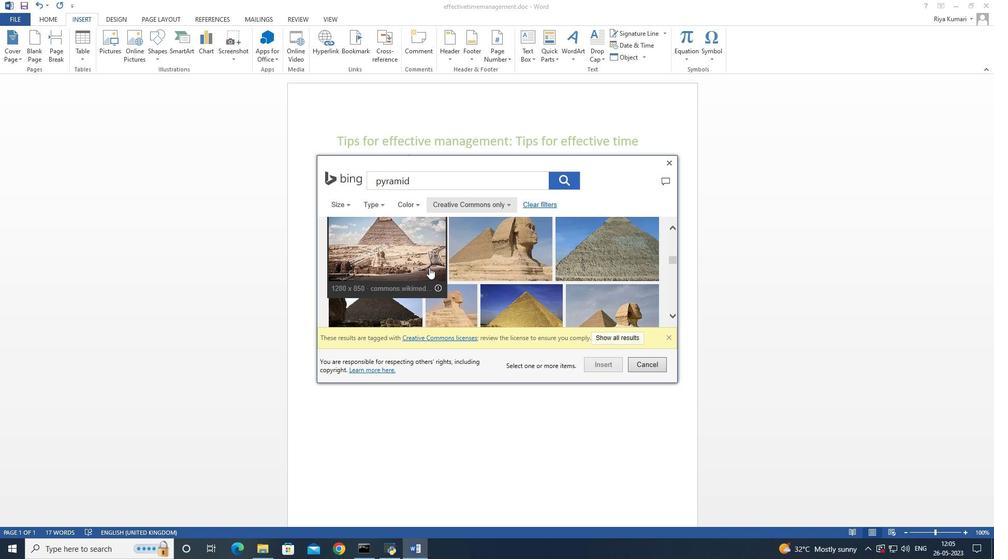 
Action: Mouse scrolled (429, 267) with delta (0, 0)
Screenshot: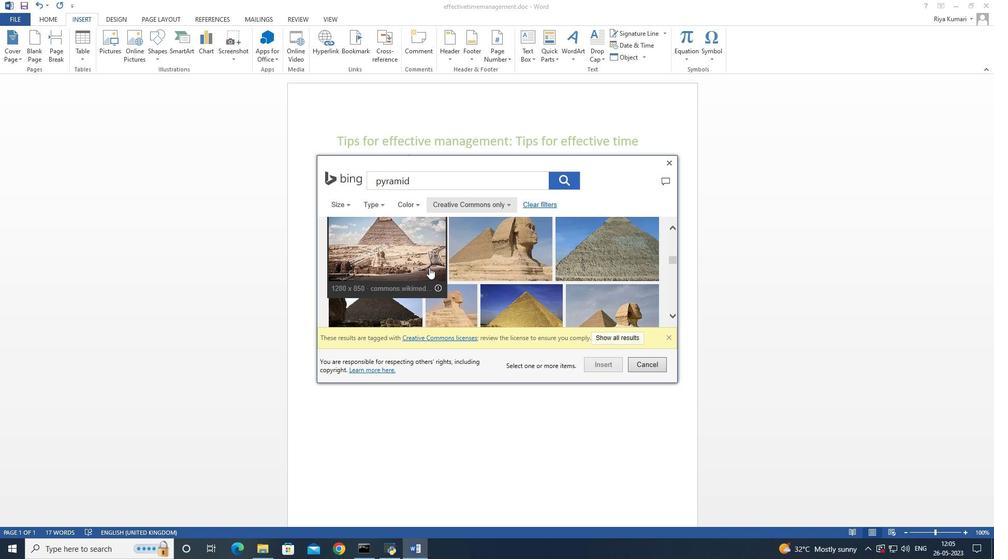 
Action: Mouse scrolled (429, 267) with delta (0, 0)
Screenshot: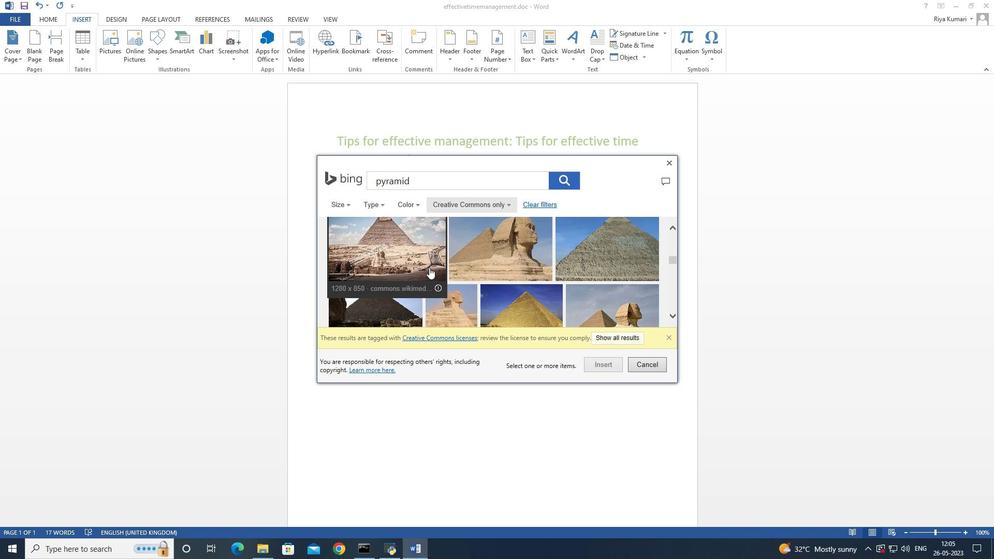 
Action: Mouse scrolled (429, 267) with delta (0, 0)
Screenshot: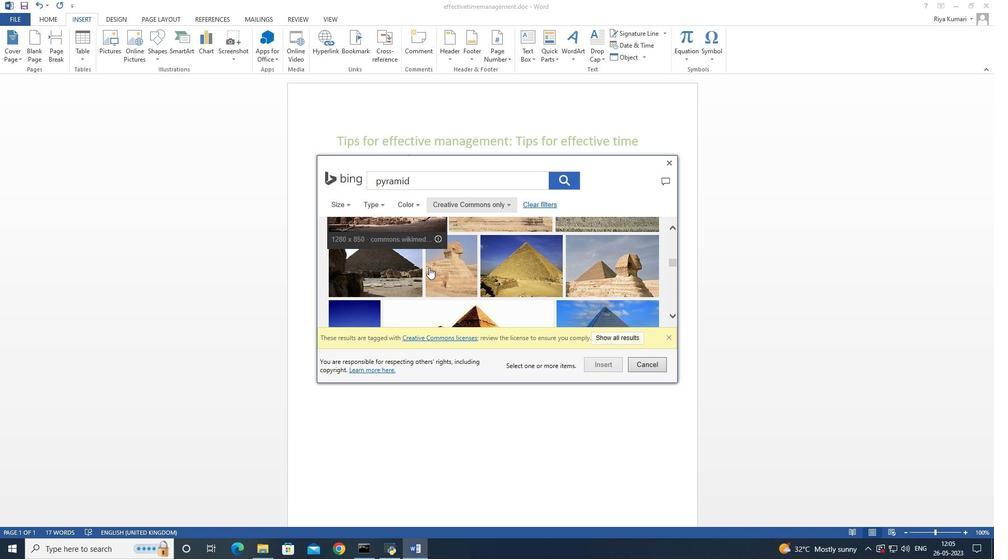 
Action: Mouse scrolled (429, 267) with delta (0, 0)
Screenshot: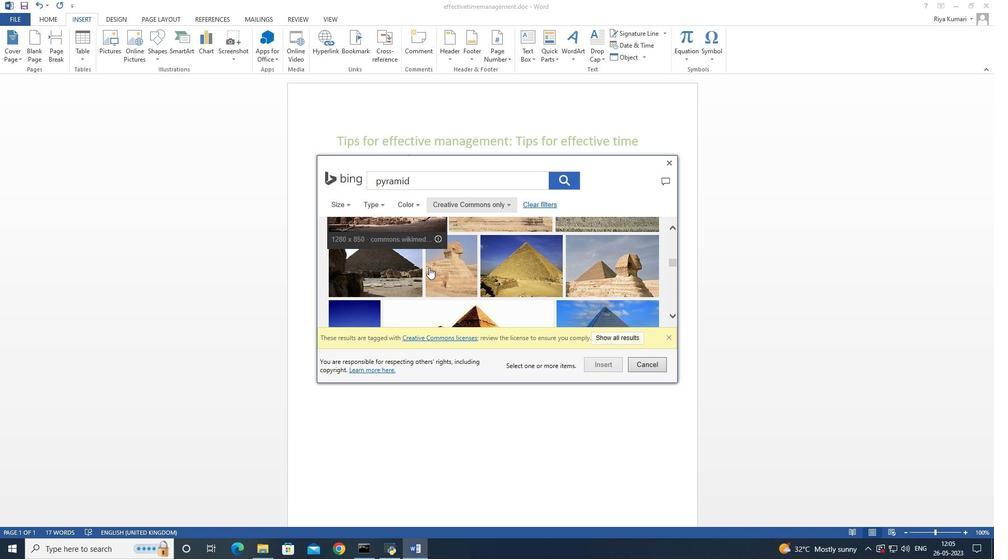 
Action: Mouse scrolled (429, 267) with delta (0, 0)
Screenshot: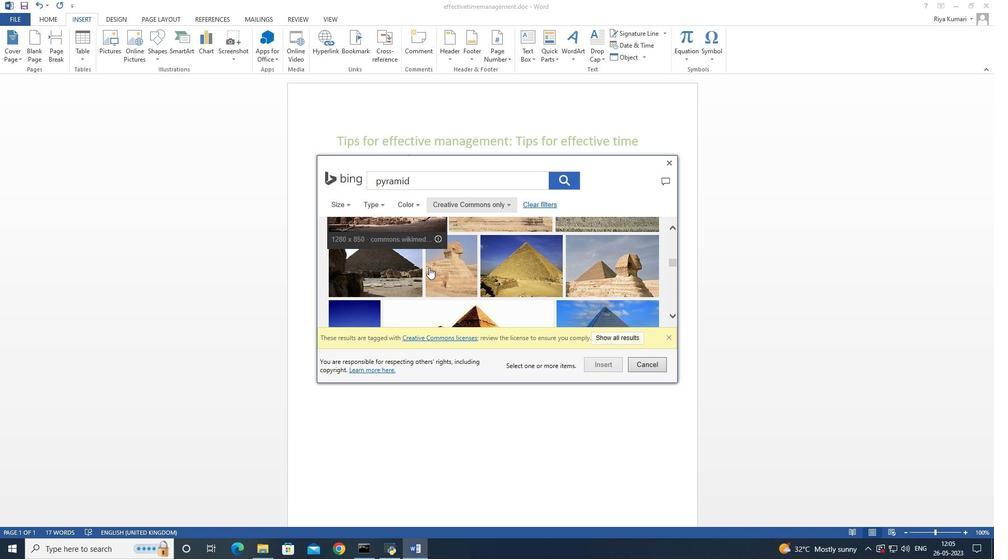 
Action: Mouse scrolled (429, 267) with delta (0, 0)
Screenshot: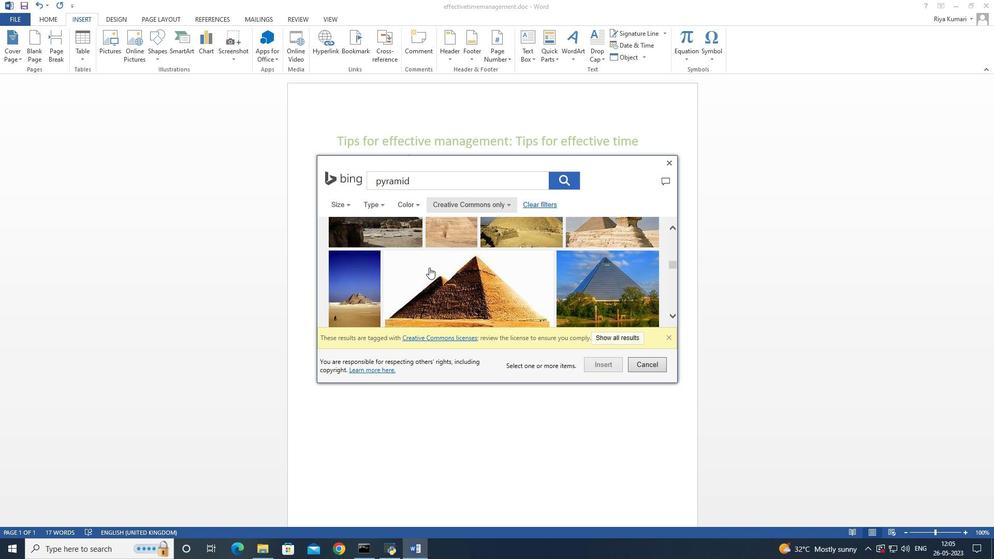 
Action: Mouse scrolled (429, 267) with delta (0, 0)
Screenshot: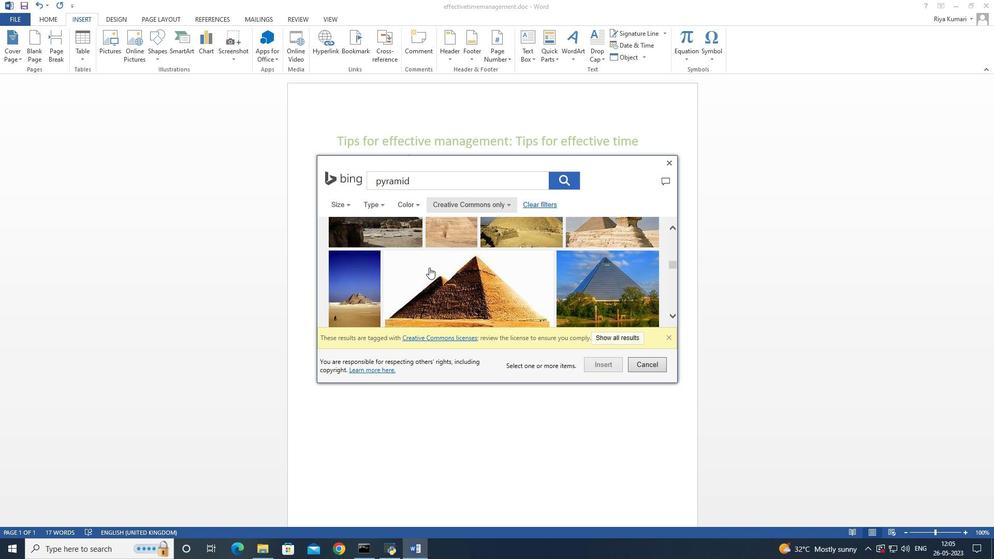 
Action: Mouse scrolled (429, 267) with delta (0, 0)
Screenshot: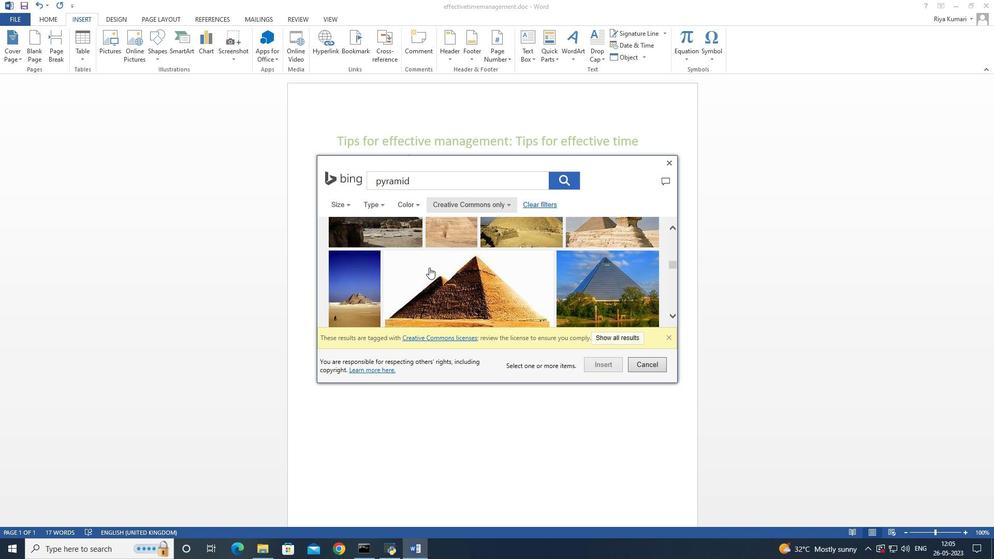 
Action: Mouse scrolled (429, 267) with delta (0, 0)
Screenshot: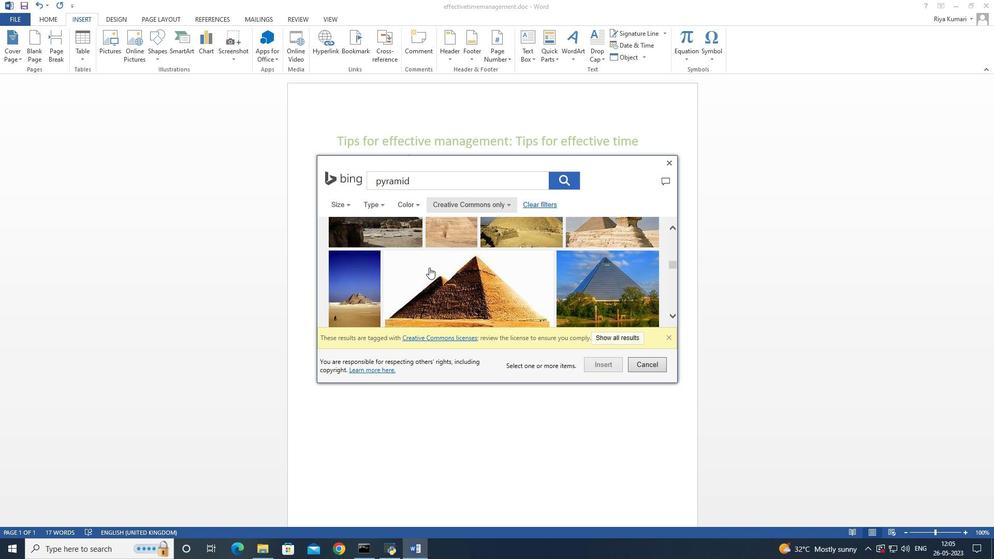 
Action: Mouse scrolled (429, 267) with delta (0, 0)
Screenshot: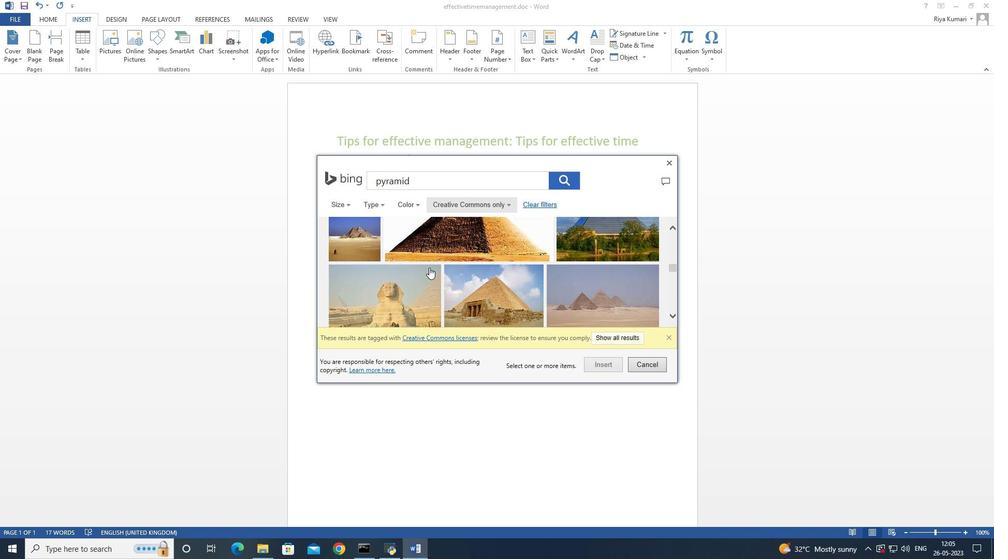 
Action: Mouse scrolled (429, 267) with delta (0, 0)
Screenshot: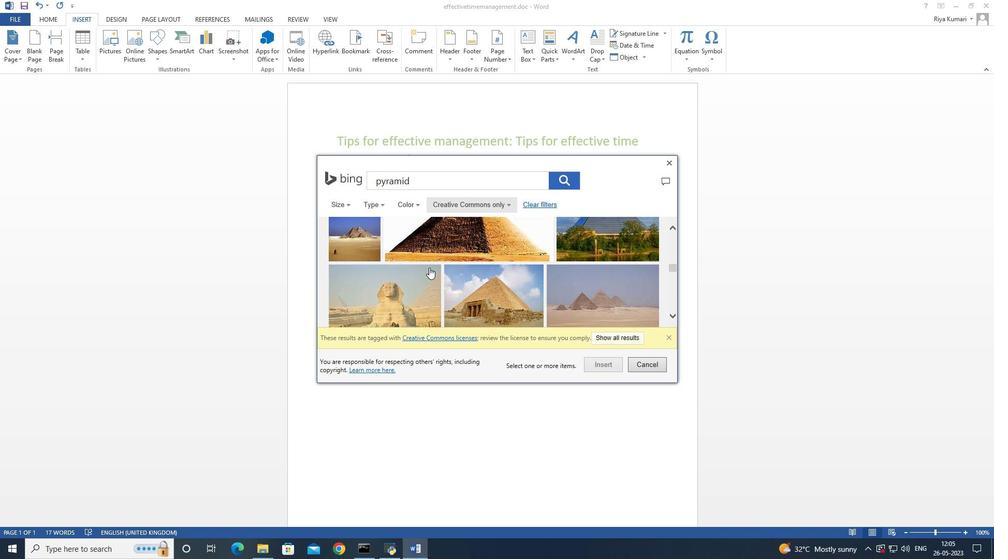 
Action: Mouse scrolled (429, 267) with delta (0, 0)
Screenshot: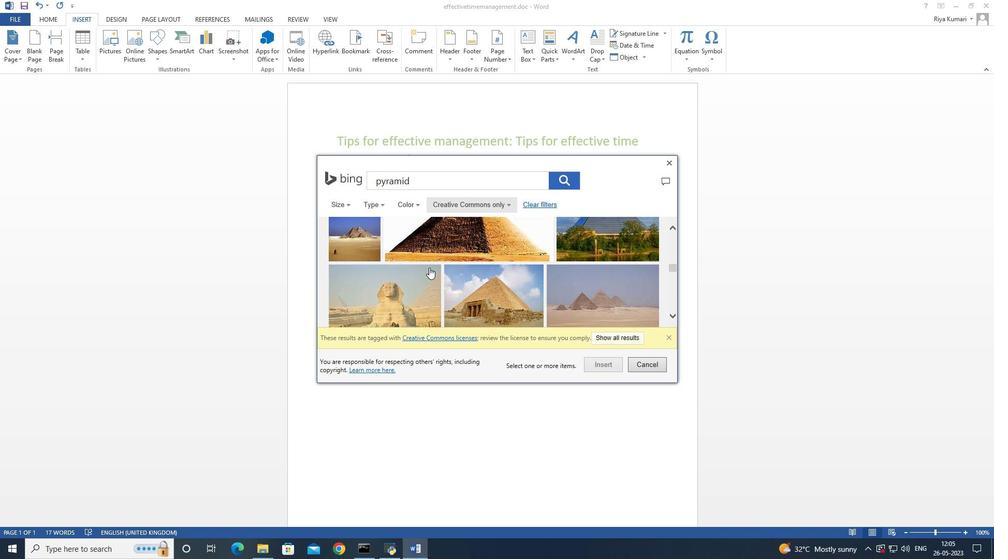 
Action: Mouse scrolled (429, 267) with delta (0, 0)
Screenshot: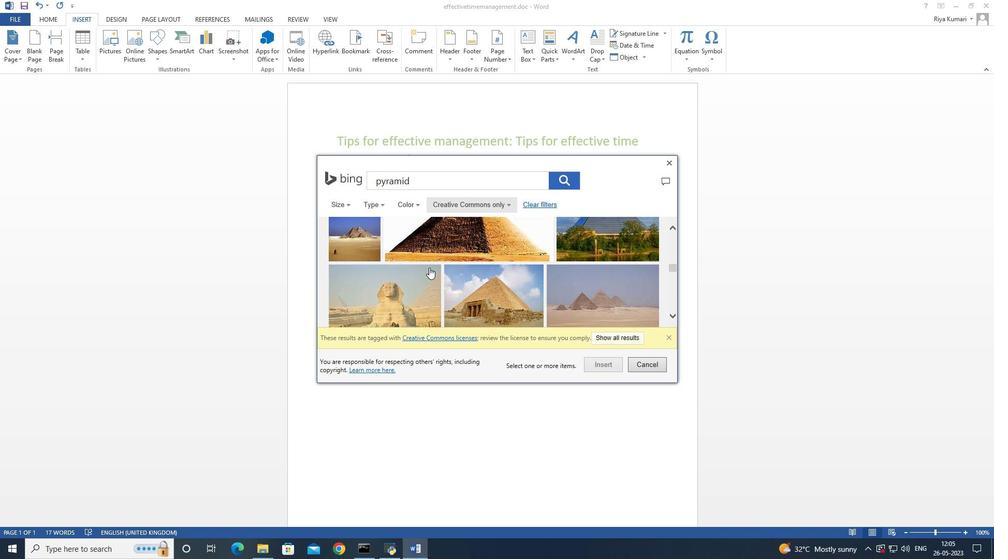 
Action: Mouse scrolled (429, 267) with delta (0, 0)
Screenshot: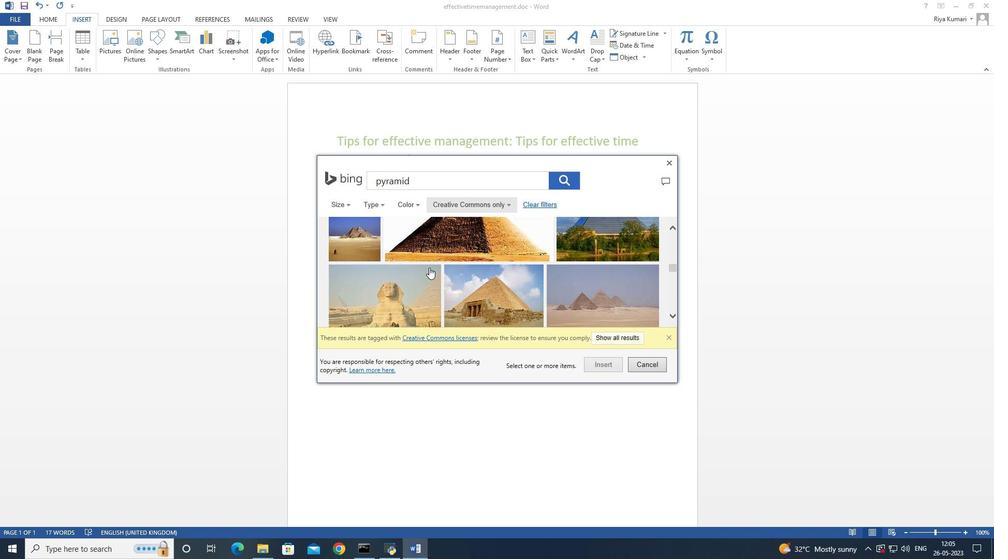 
Action: Mouse scrolled (429, 267) with delta (0, 0)
Screenshot: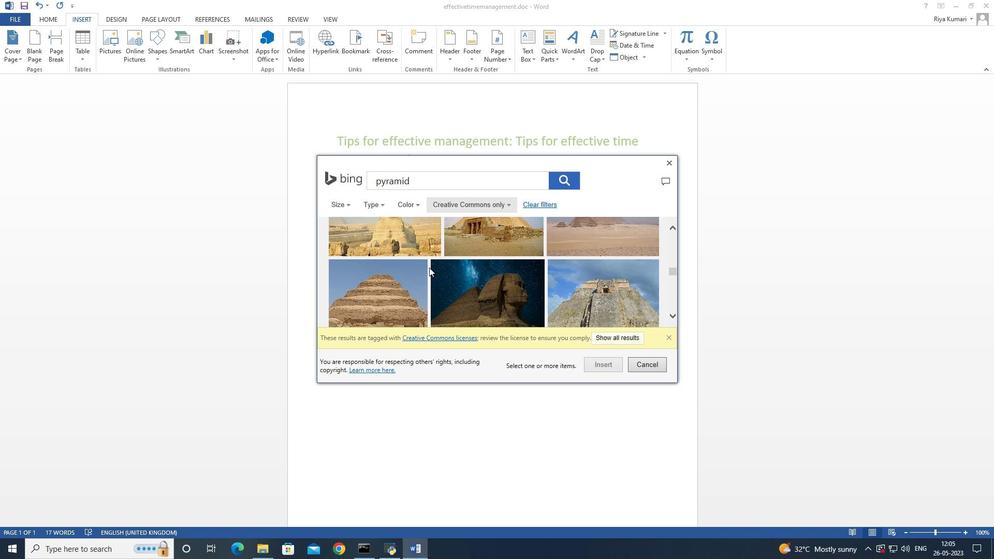 
Action: Mouse scrolled (429, 267) with delta (0, 0)
Screenshot: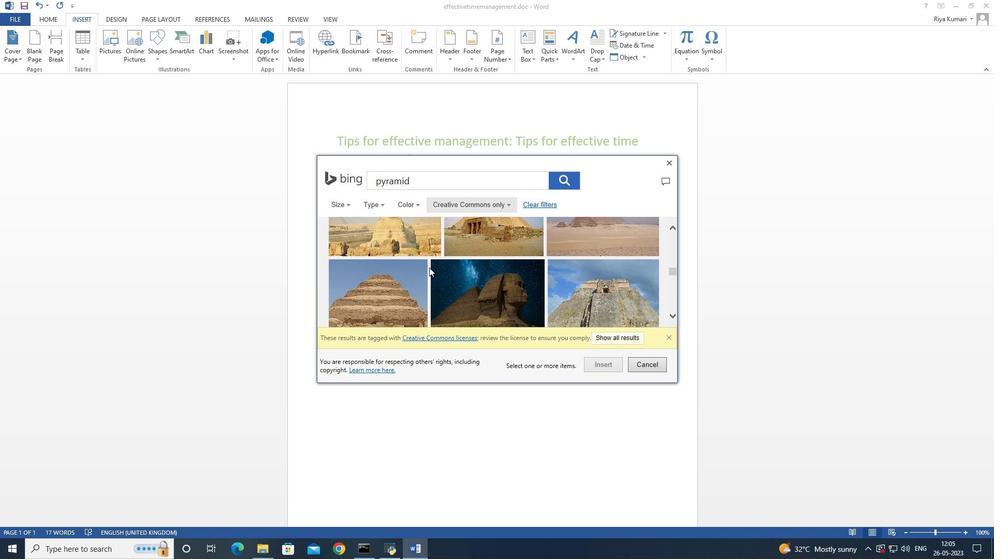 
Action: Mouse scrolled (429, 267) with delta (0, 0)
Screenshot: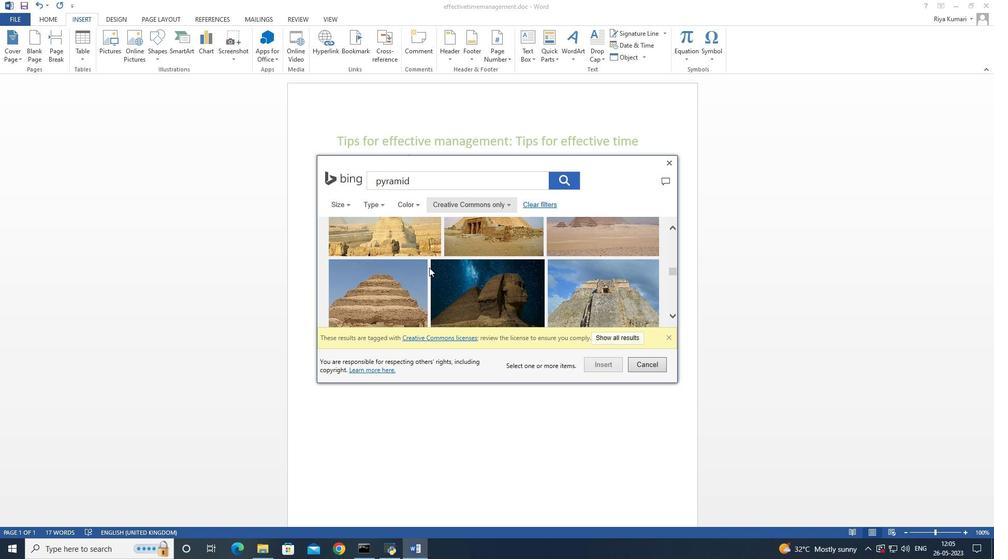 
Action: Mouse scrolled (429, 267) with delta (0, 0)
Screenshot: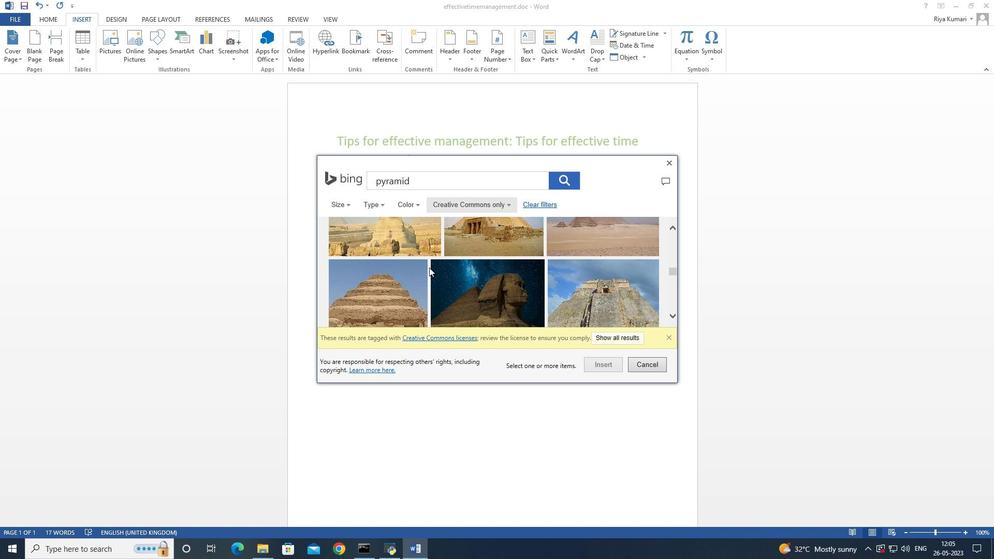 
Action: Mouse scrolled (429, 267) with delta (0, 0)
Screenshot: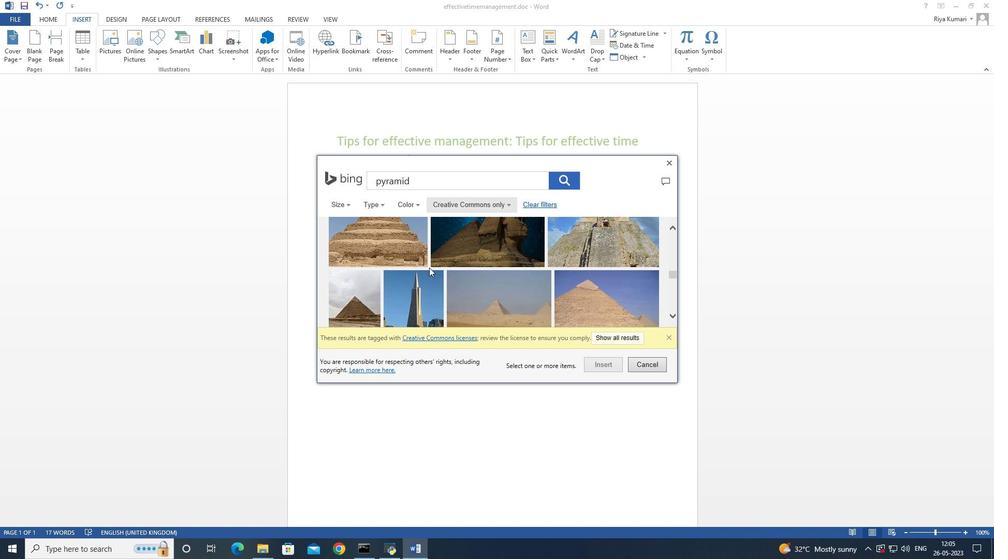 
Action: Mouse scrolled (429, 267) with delta (0, 0)
Screenshot: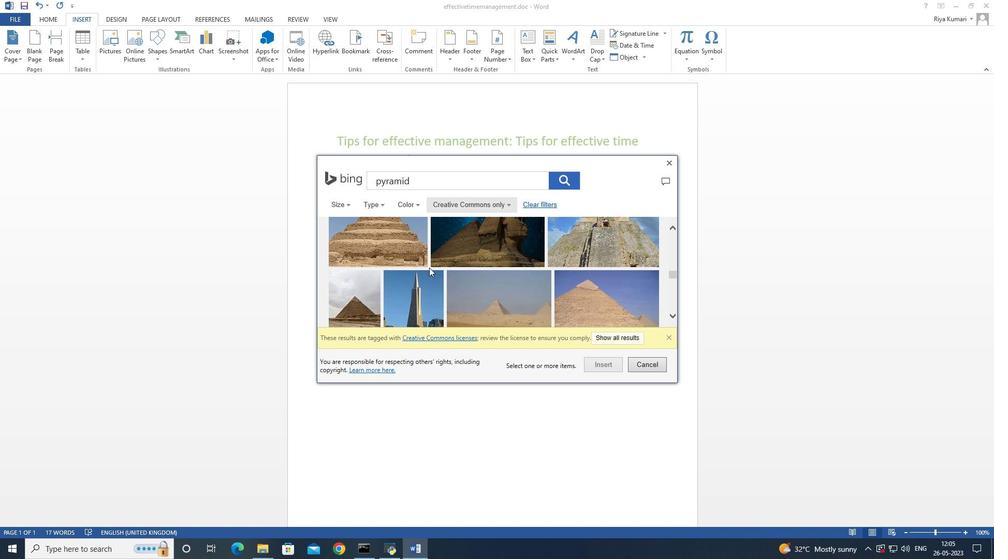 
Action: Mouse scrolled (429, 267) with delta (0, 0)
Screenshot: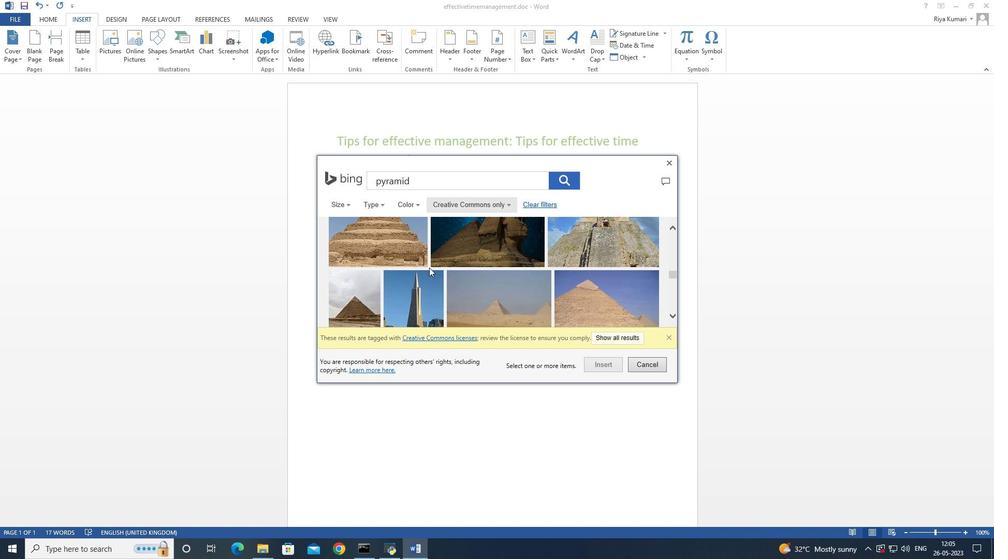 
Action: Mouse scrolled (429, 267) with delta (0, 0)
Screenshot: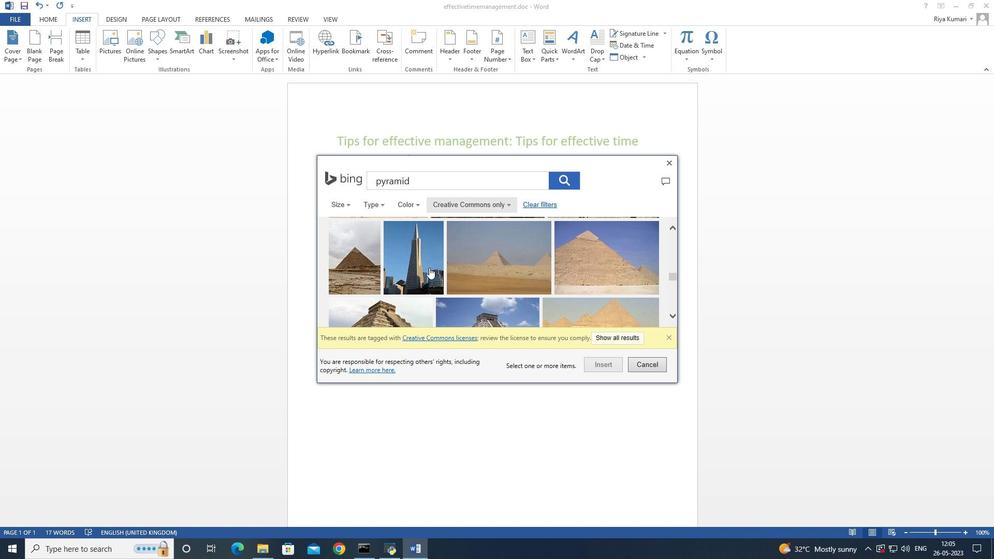
Action: Mouse scrolled (429, 267) with delta (0, 0)
Screenshot: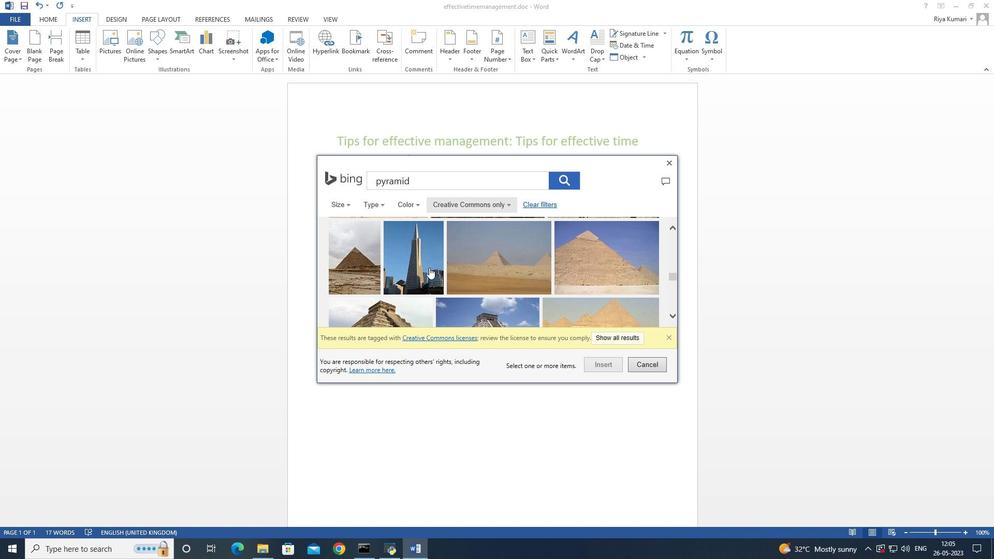 
Action: Mouse scrolled (429, 267) with delta (0, 0)
Screenshot: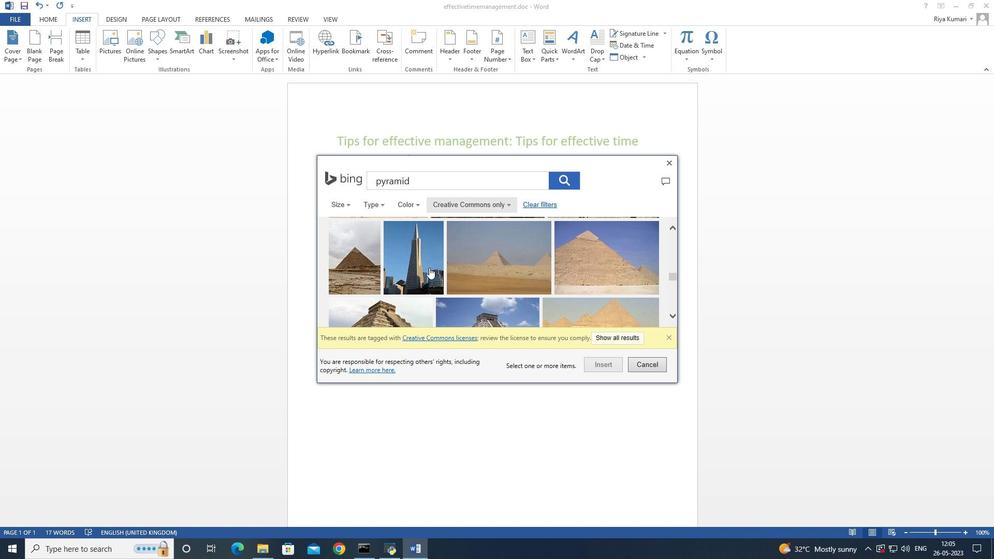
Action: Mouse scrolled (429, 267) with delta (0, 0)
Screenshot: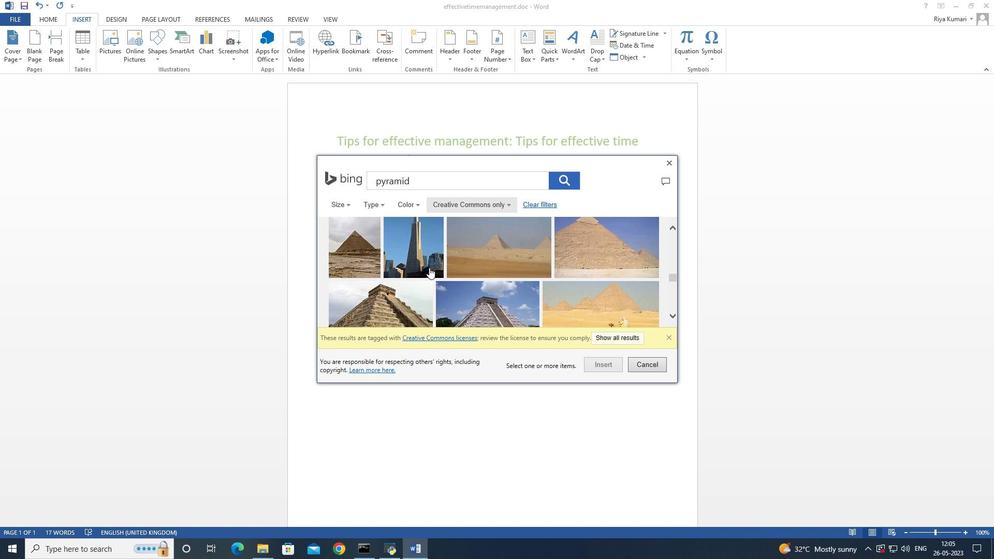 
Action: Mouse scrolled (429, 267) with delta (0, 0)
Screenshot: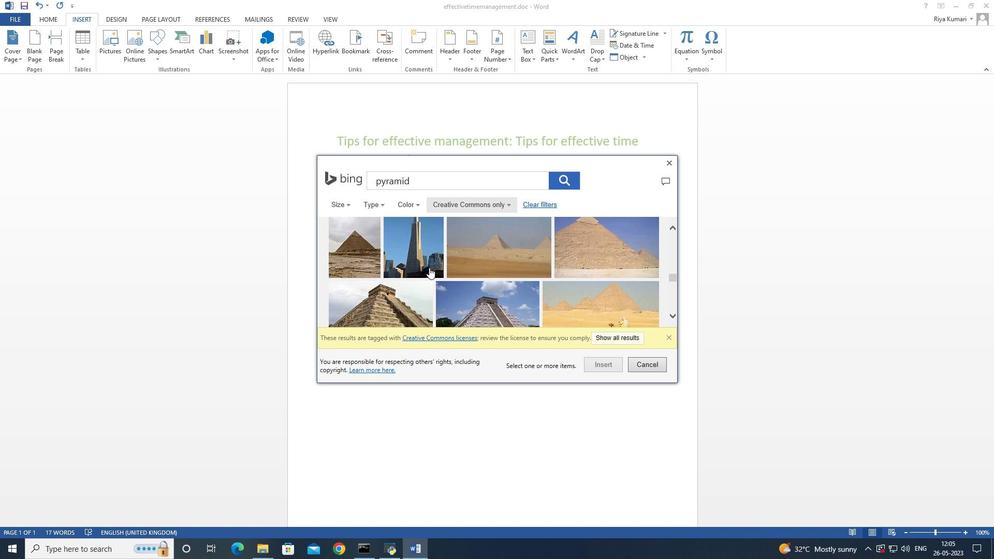 
Action: Mouse scrolled (429, 267) with delta (0, 0)
Screenshot: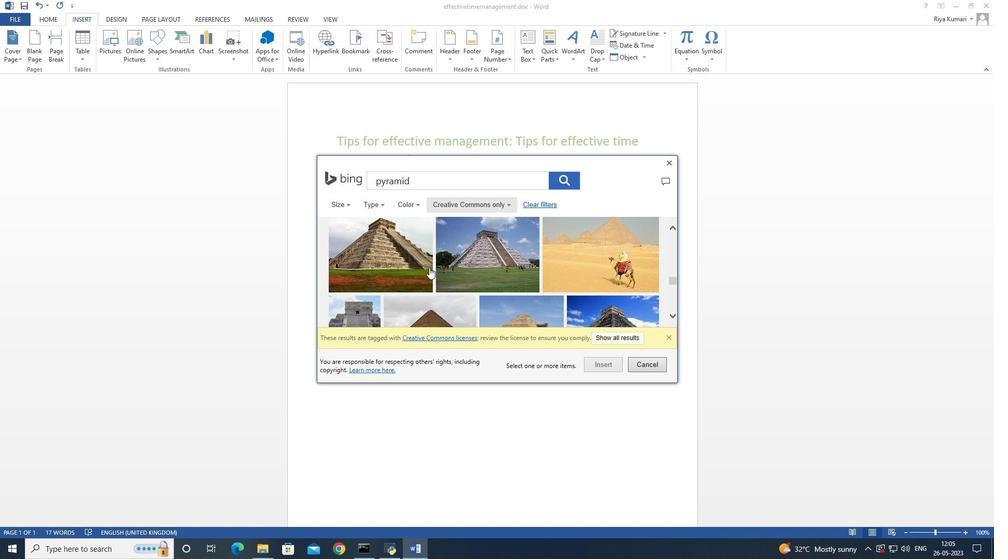 
Action: Mouse scrolled (429, 267) with delta (0, 0)
Screenshot: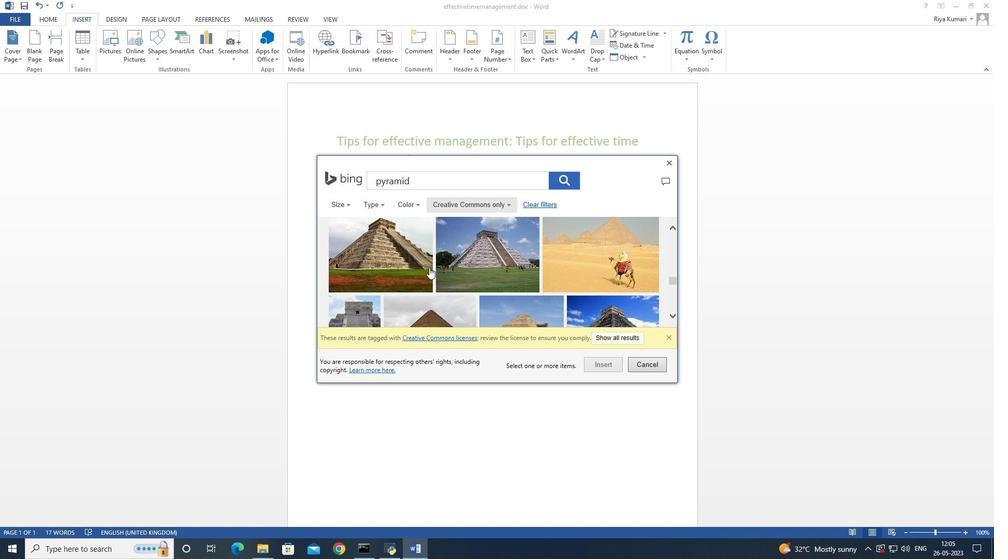 
Action: Mouse scrolled (429, 267) with delta (0, 0)
Screenshot: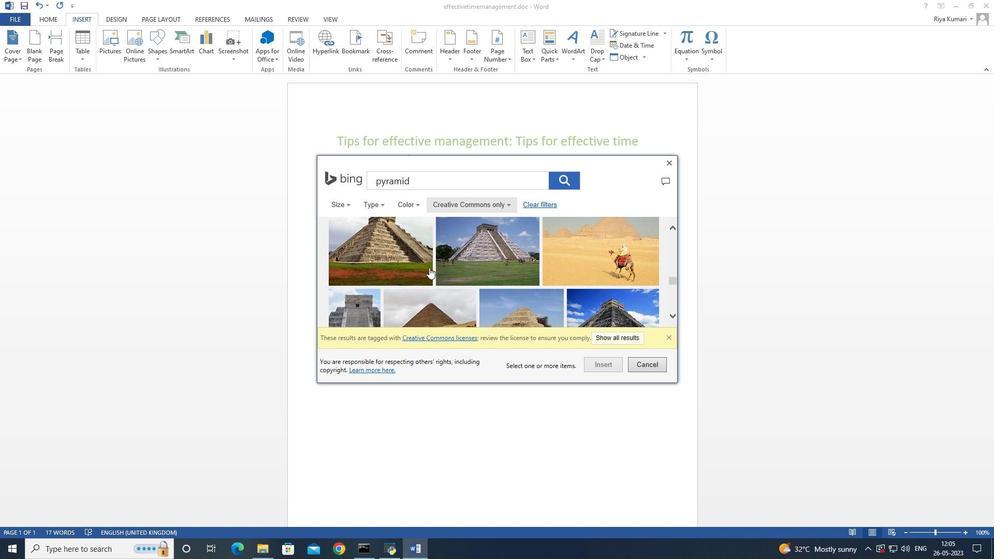 
Action: Mouse scrolled (429, 267) with delta (0, 0)
Screenshot: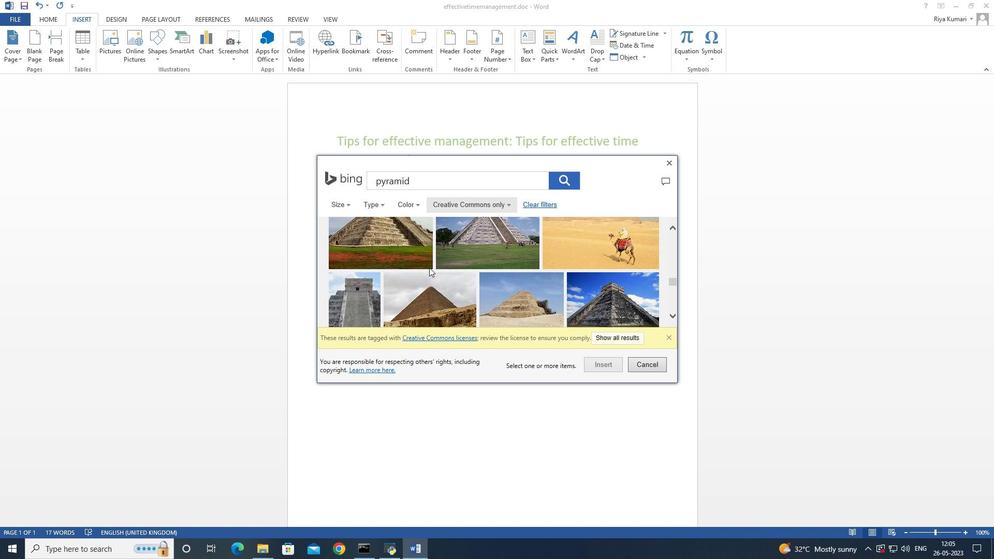 
Action: Mouse scrolled (429, 267) with delta (0, 0)
Screenshot: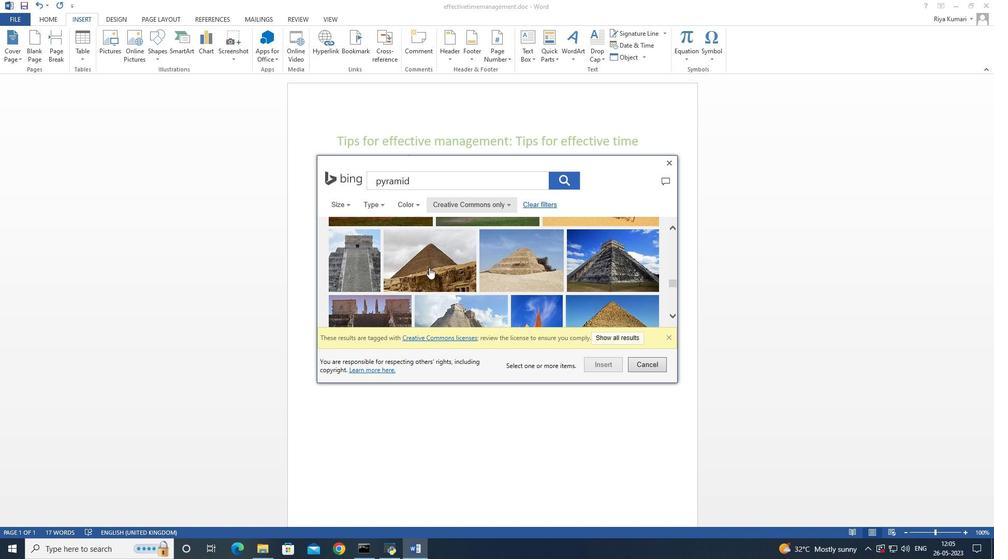 
Action: Mouse scrolled (429, 267) with delta (0, 0)
Screenshot: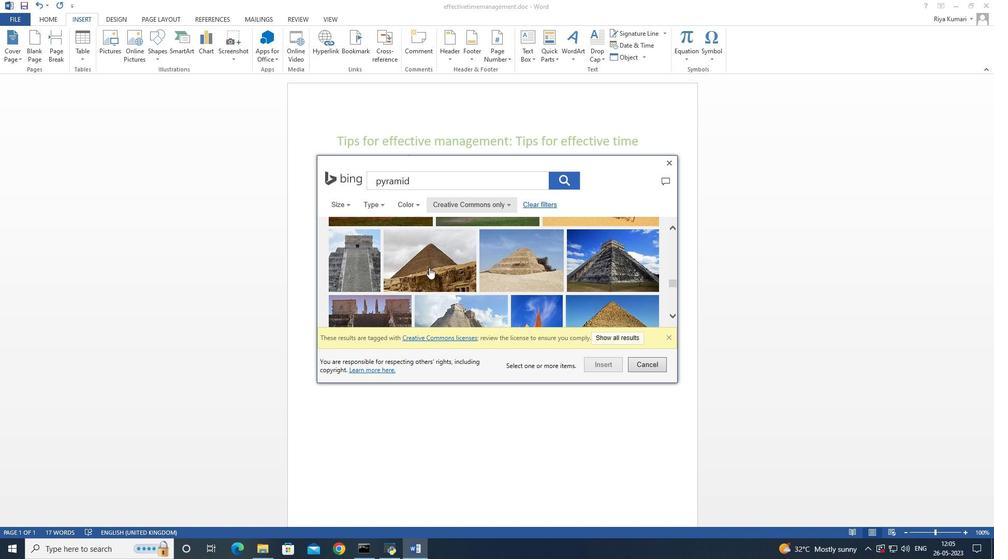
Action: Mouse scrolled (429, 267) with delta (0, 0)
Screenshot: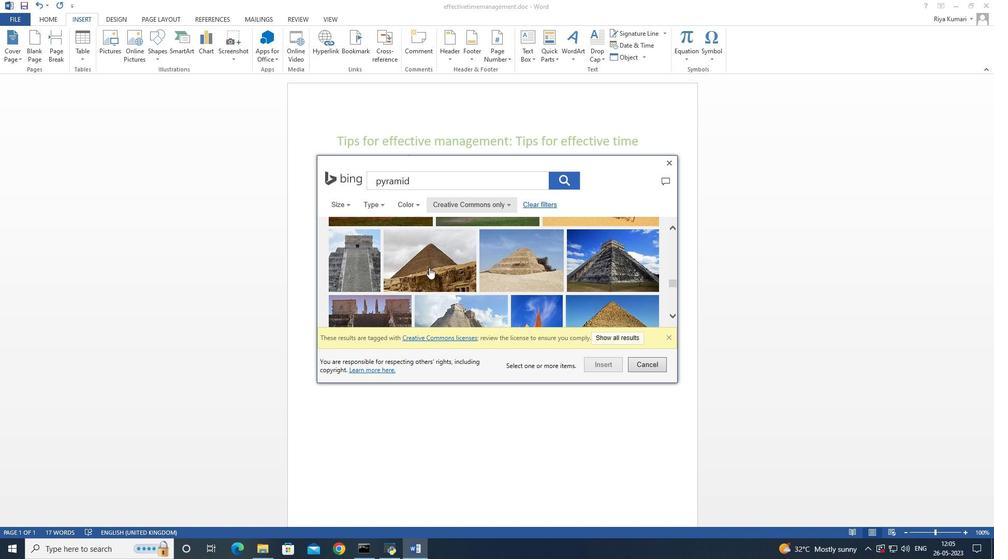 
Action: Mouse scrolled (429, 267) with delta (0, 0)
Screenshot: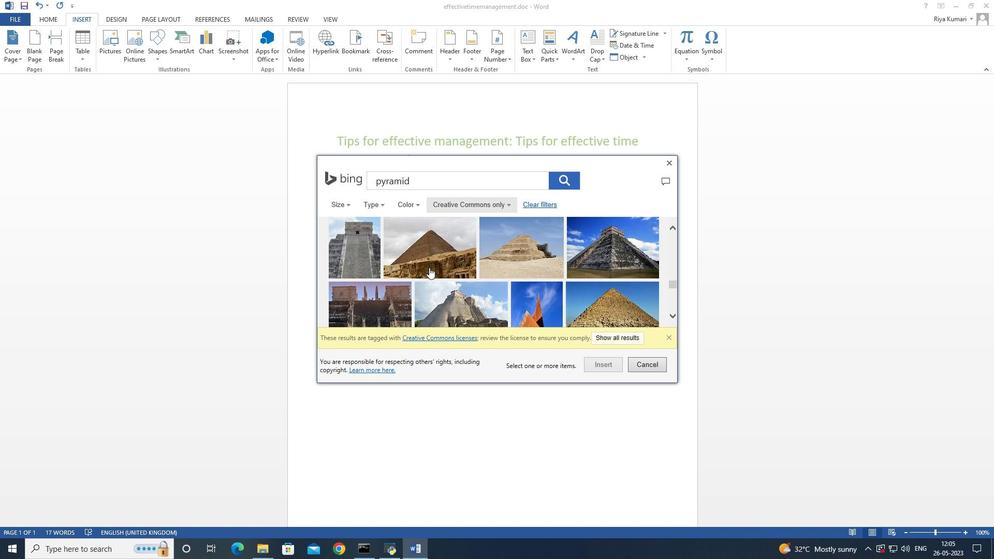 
Action: Mouse scrolled (429, 267) with delta (0, 0)
Screenshot: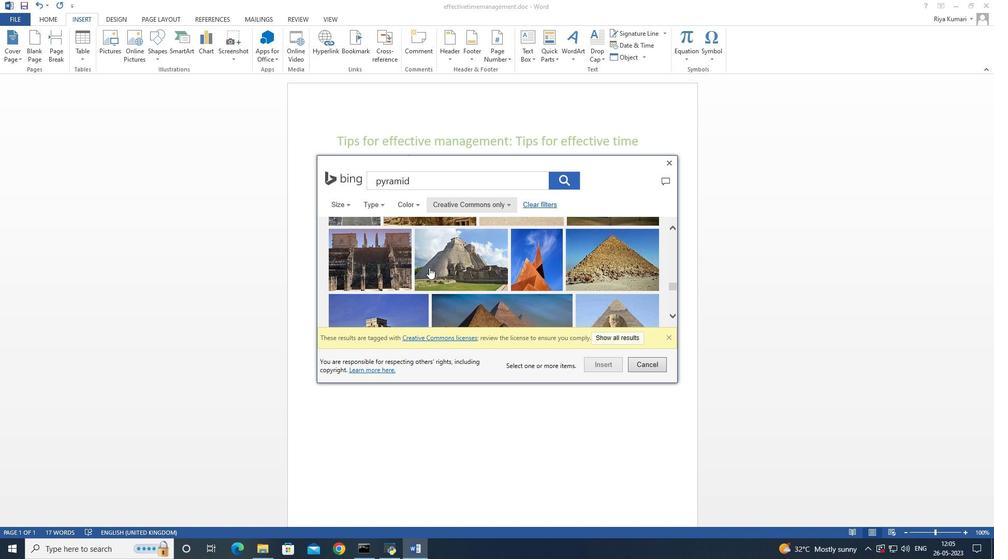
Action: Mouse scrolled (429, 267) with delta (0, 0)
Screenshot: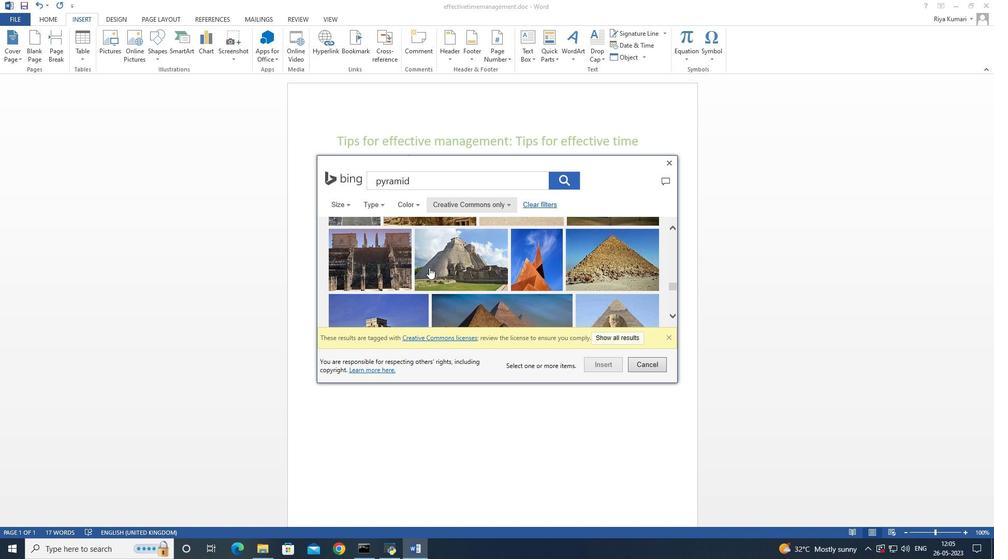 
Action: Mouse scrolled (429, 267) with delta (0, 0)
Screenshot: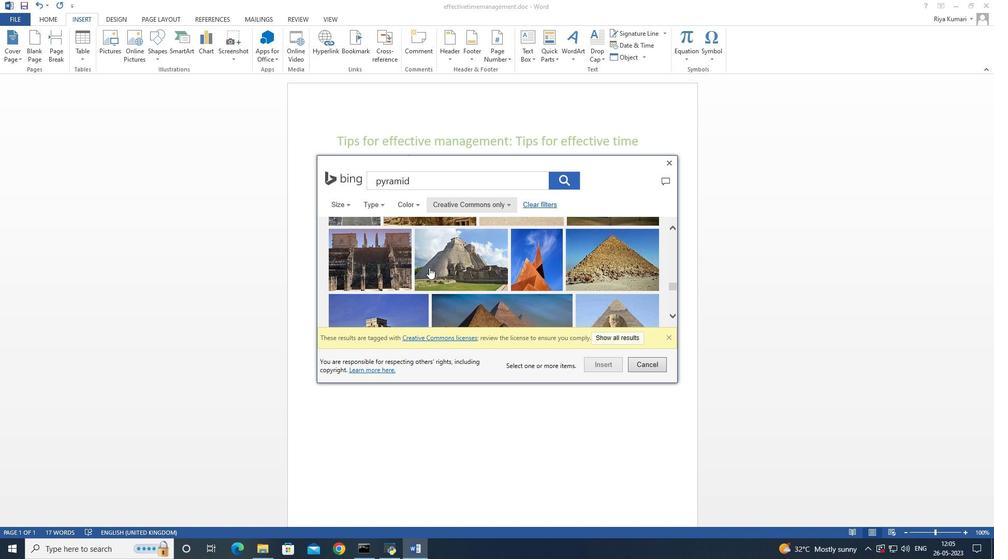 
Action: Mouse scrolled (429, 267) with delta (0, 0)
Screenshot: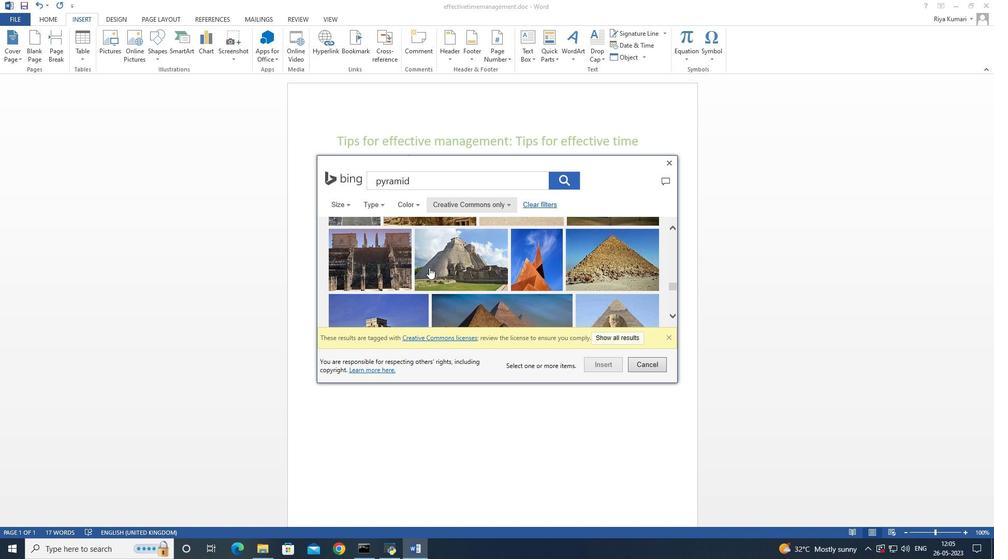 
Action: Mouse scrolled (429, 267) with delta (0, 0)
Screenshot: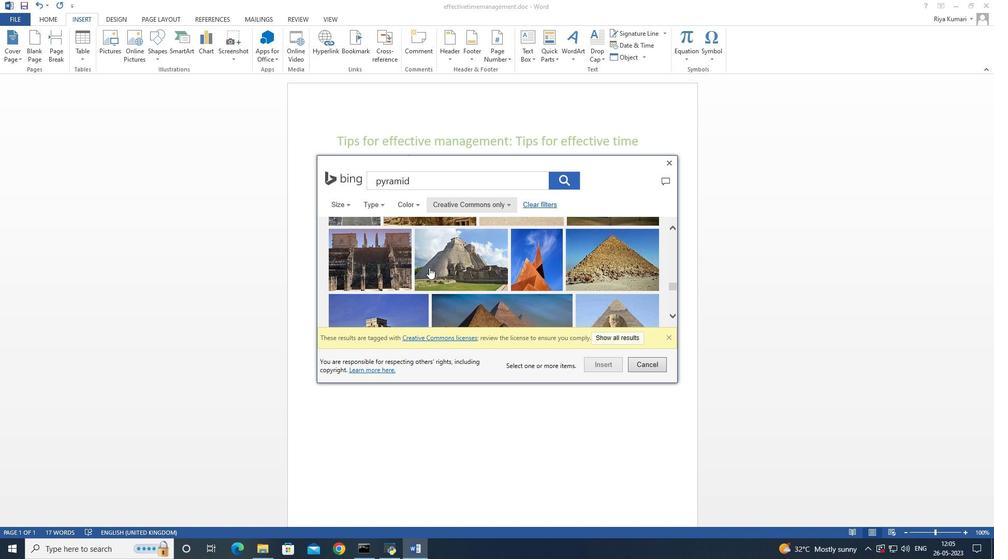 
Action: Mouse scrolled (429, 267) with delta (0, 0)
Screenshot: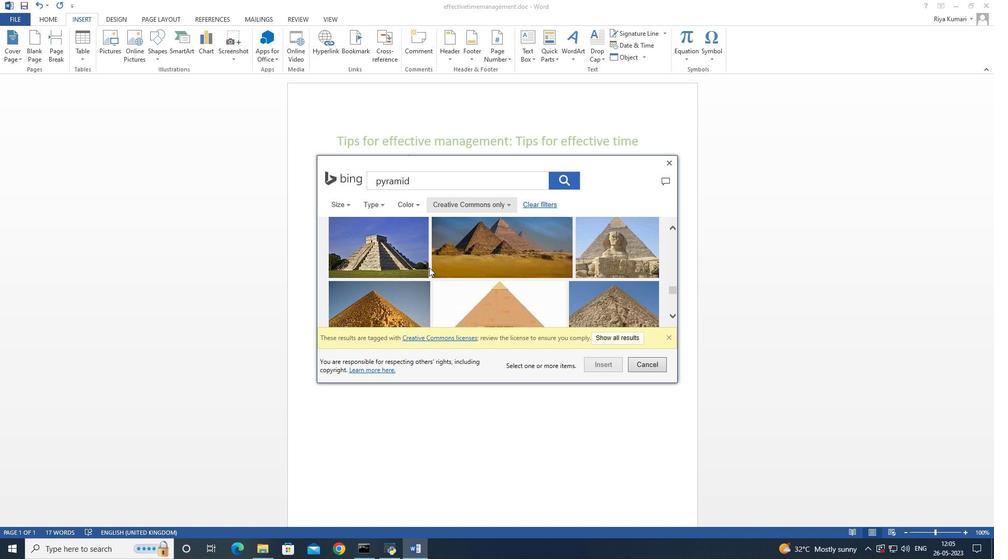 
Action: Mouse scrolled (429, 267) with delta (0, 0)
Screenshot: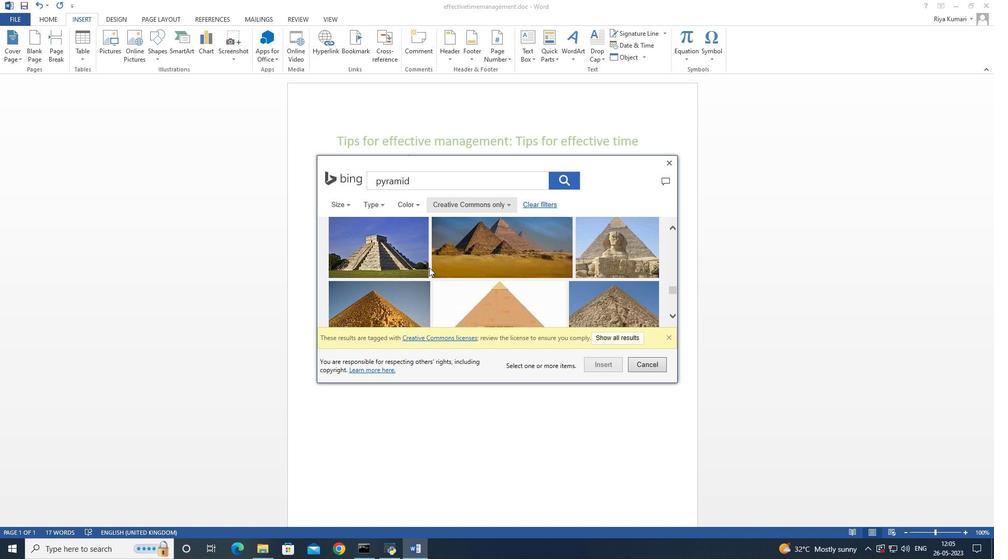 
Action: Mouse scrolled (429, 267) with delta (0, 0)
Screenshot: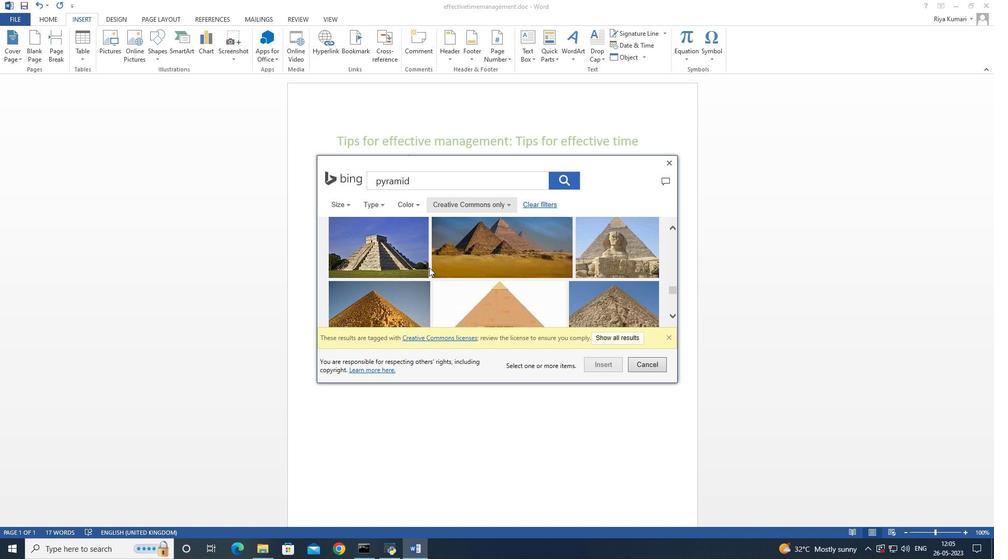 
Action: Mouse scrolled (429, 267) with delta (0, 0)
Screenshot: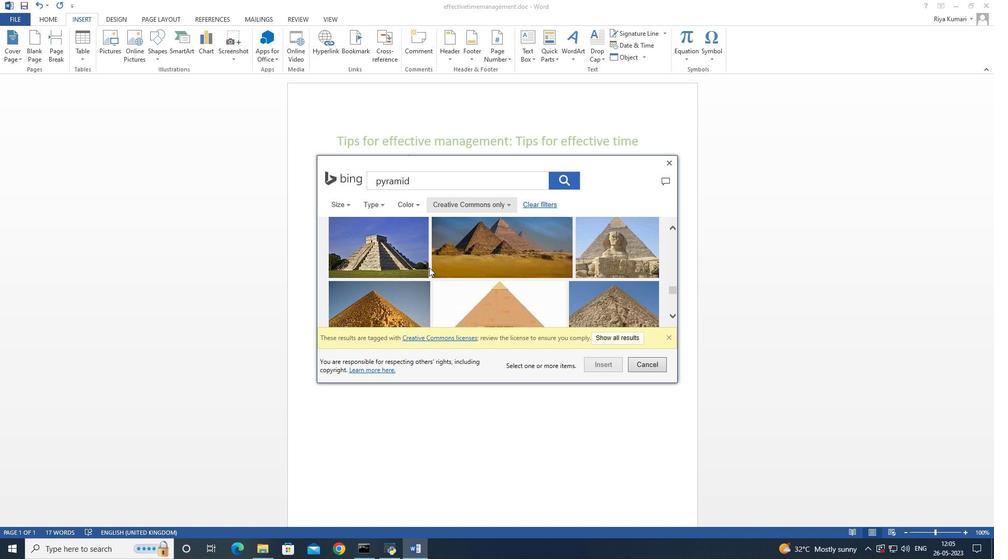 
Action: Mouse scrolled (429, 267) with delta (0, 0)
Screenshot: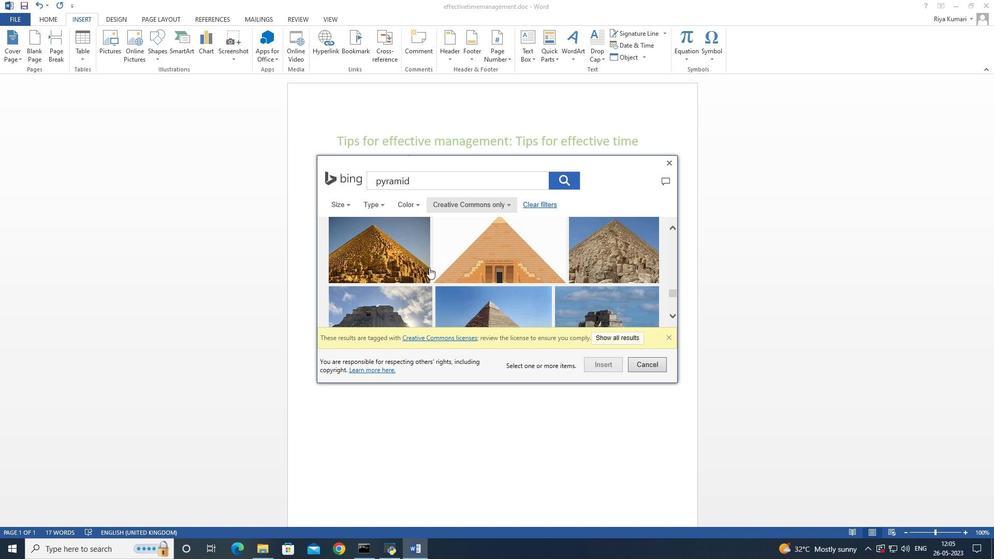 
Action: Mouse scrolled (429, 267) with delta (0, 0)
Screenshot: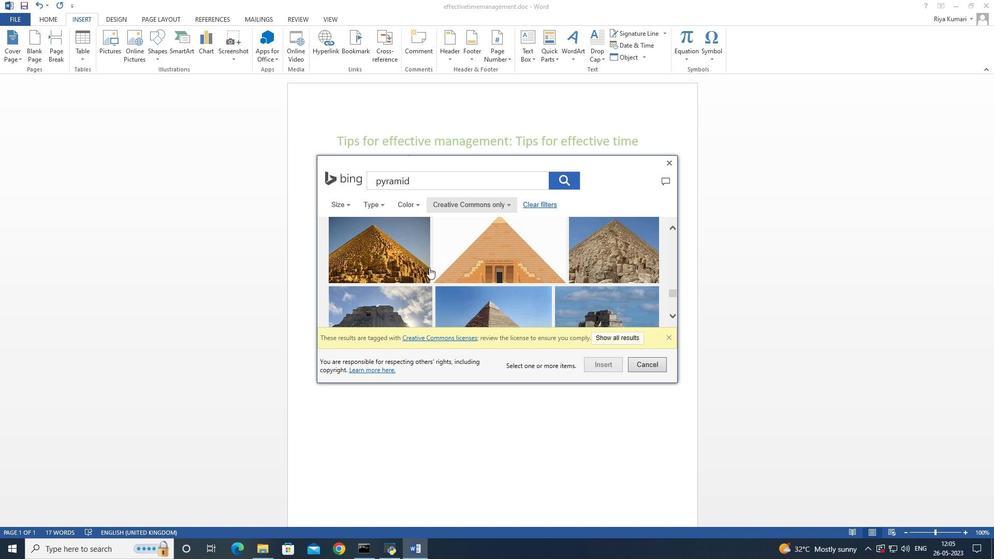 
Action: Mouse scrolled (429, 267) with delta (0, 0)
Screenshot: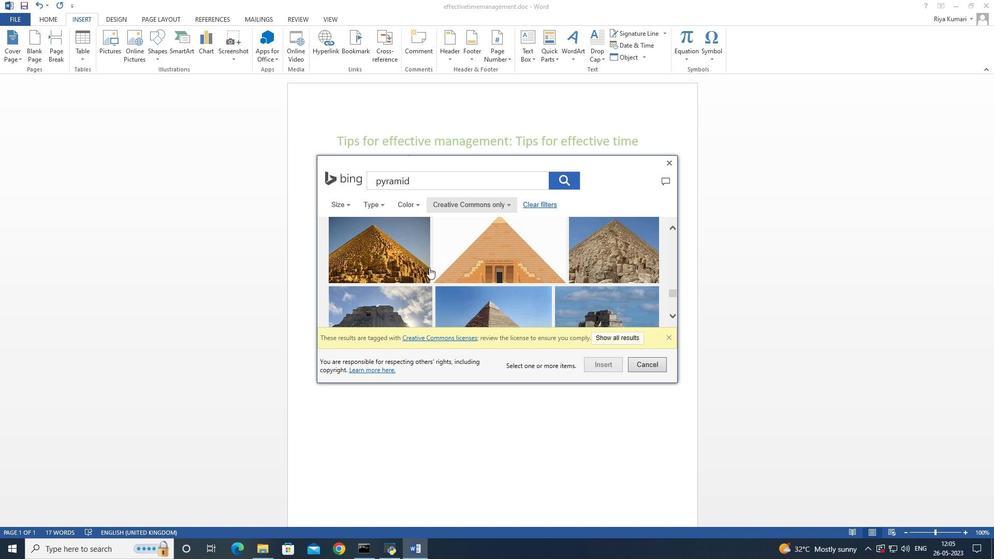 
Action: Mouse scrolled (429, 267) with delta (0, 0)
Screenshot: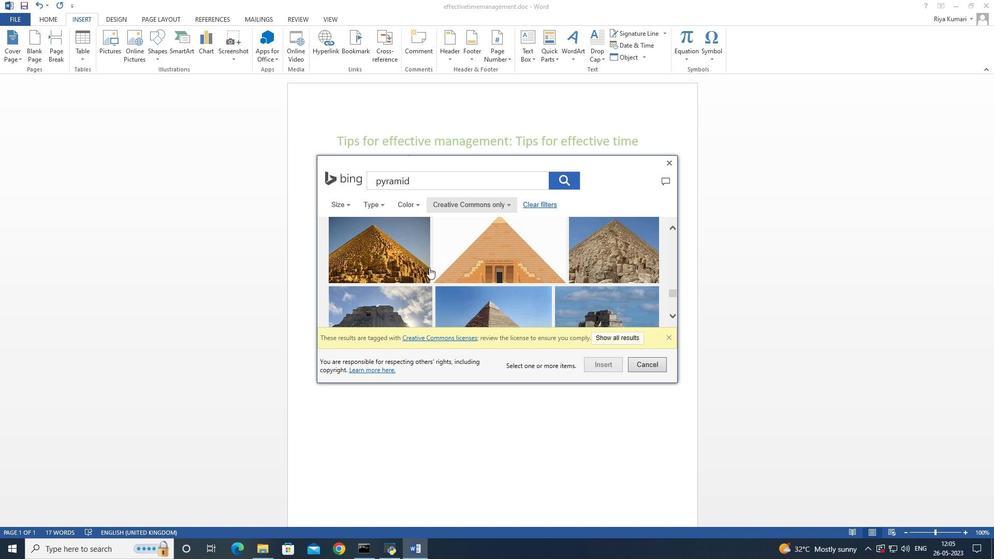 
Action: Mouse scrolled (429, 267) with delta (0, 0)
Screenshot: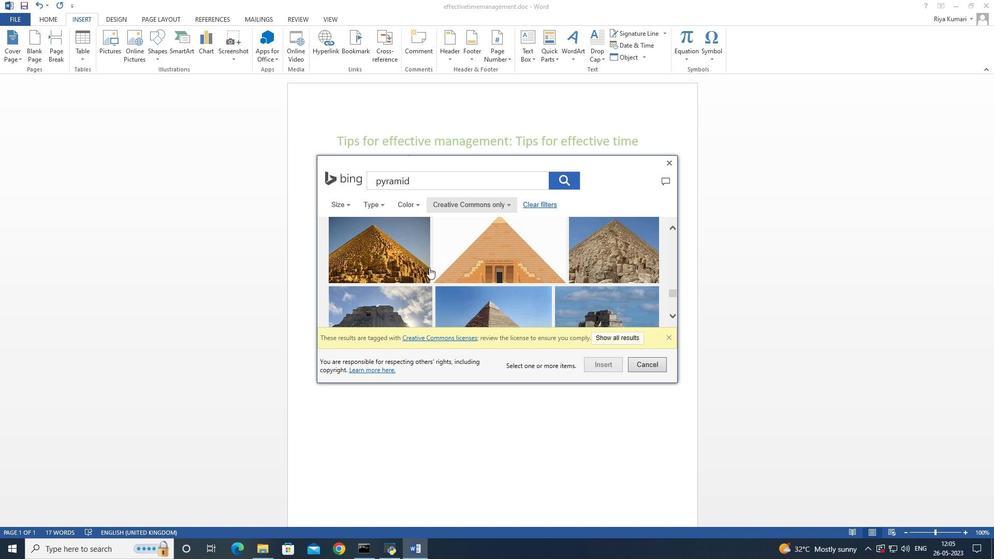 
Action: Mouse scrolled (429, 267) with delta (0, 0)
Screenshot: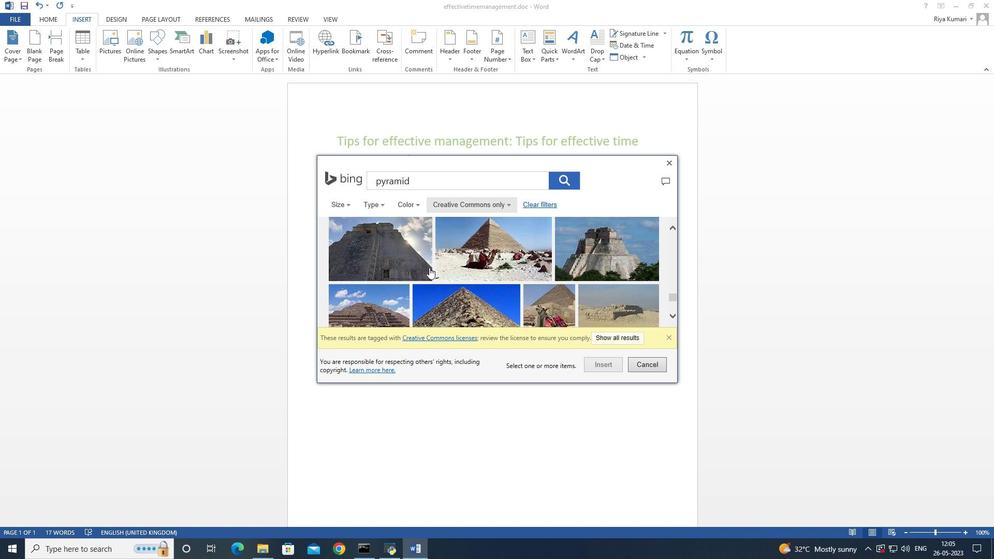 
Action: Mouse scrolled (429, 267) with delta (0, 0)
Screenshot: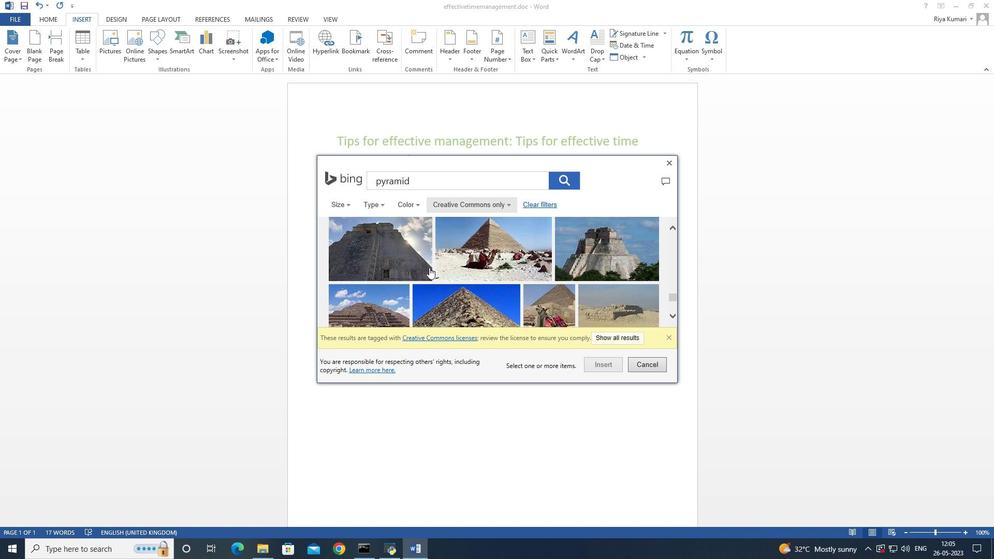 
Action: Mouse scrolled (429, 267) with delta (0, 0)
Screenshot: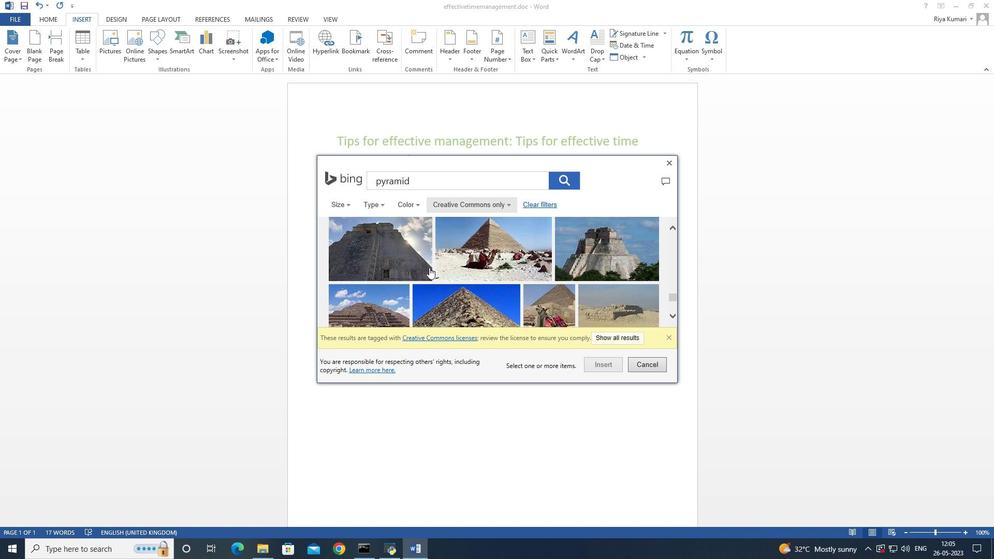 
Action: Mouse scrolled (429, 267) with delta (0, 0)
Screenshot: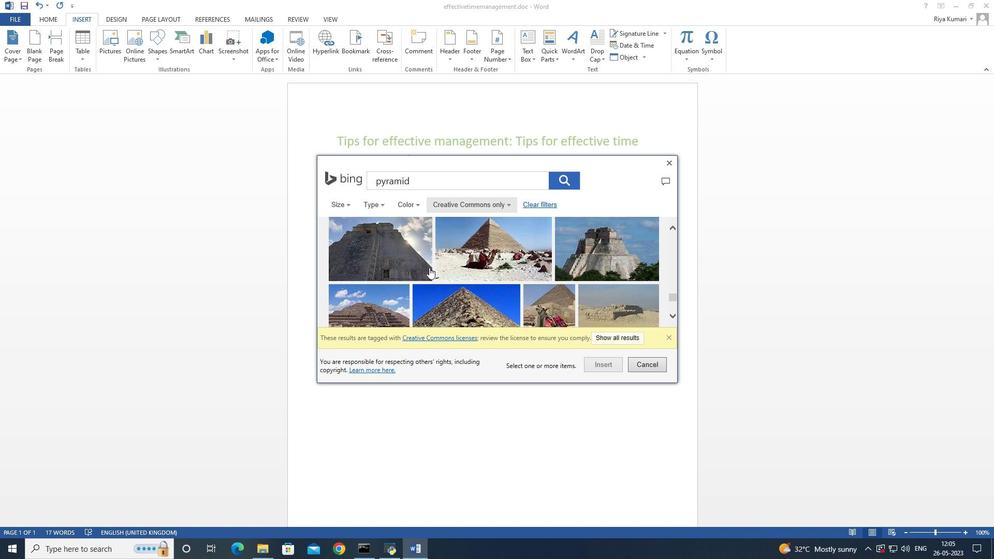 
Action: Mouse scrolled (429, 267) with delta (0, 0)
Screenshot: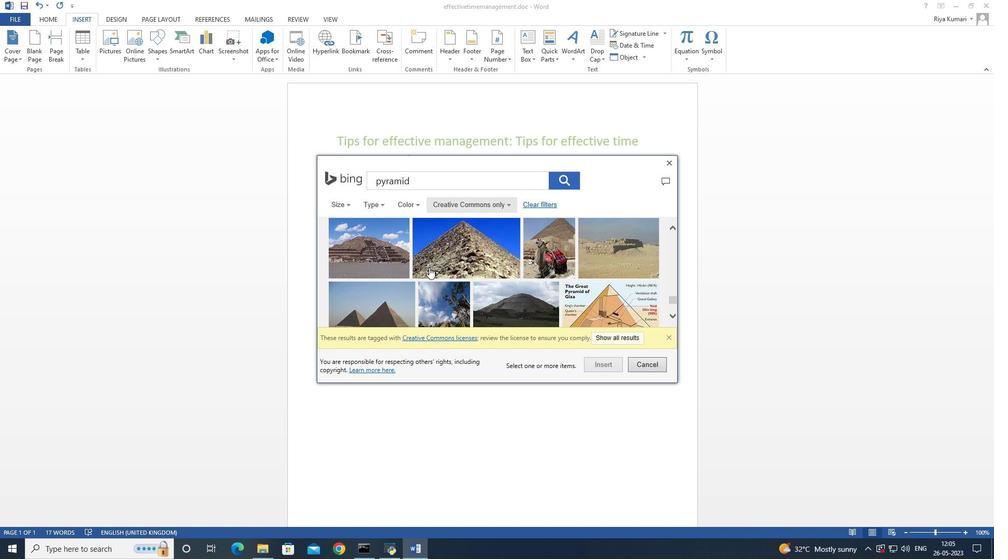 
Action: Mouse scrolled (429, 267) with delta (0, 0)
Screenshot: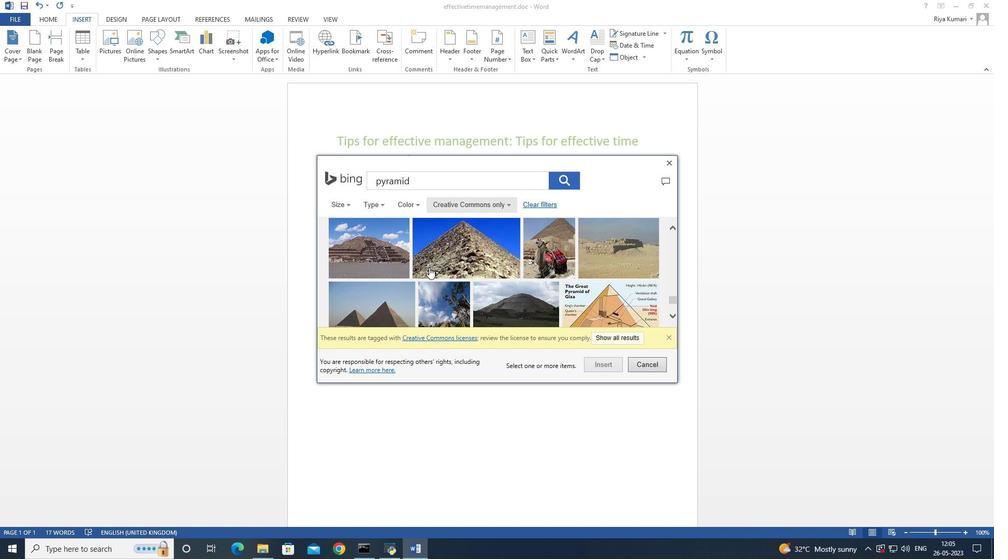 
Action: Mouse scrolled (429, 267) with delta (0, 0)
Screenshot: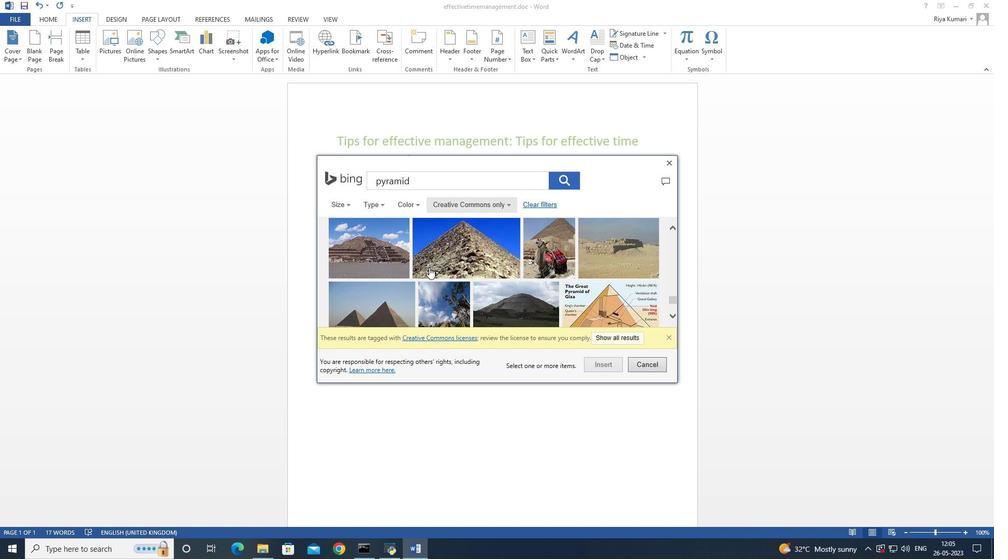 
Action: Mouse scrolled (429, 267) with delta (0, 0)
Screenshot: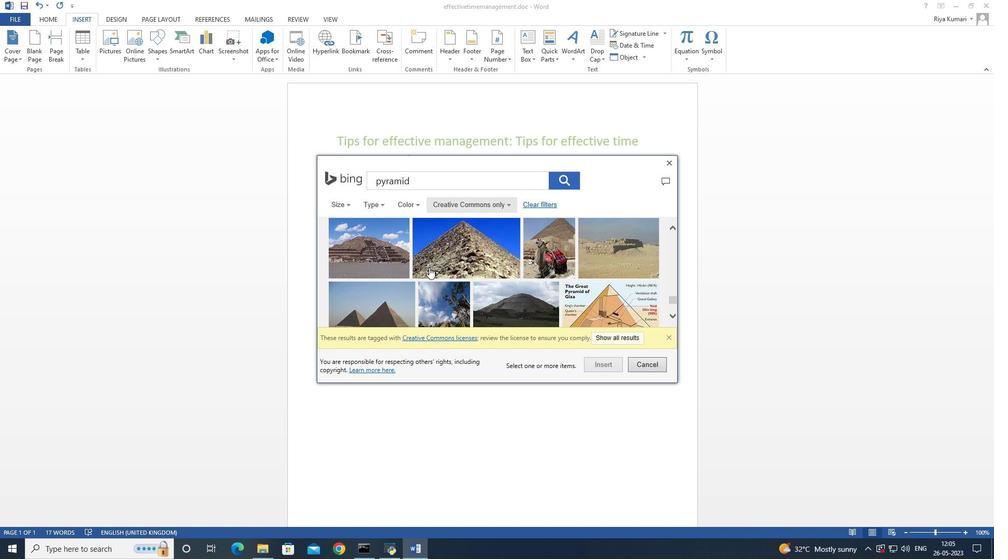 
Action: Mouse scrolled (429, 267) with delta (0, 0)
Screenshot: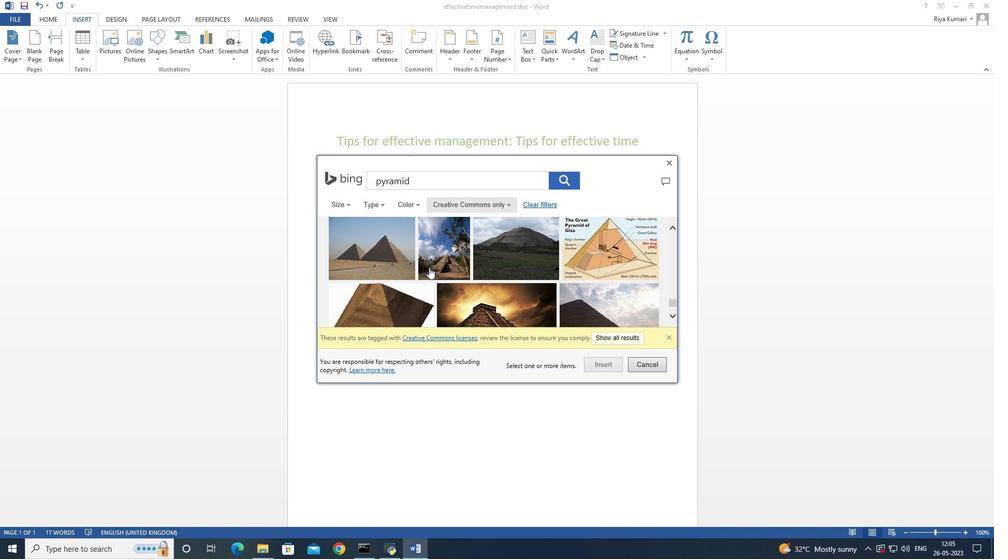 
Action: Mouse scrolled (429, 267) with delta (0, 0)
Screenshot: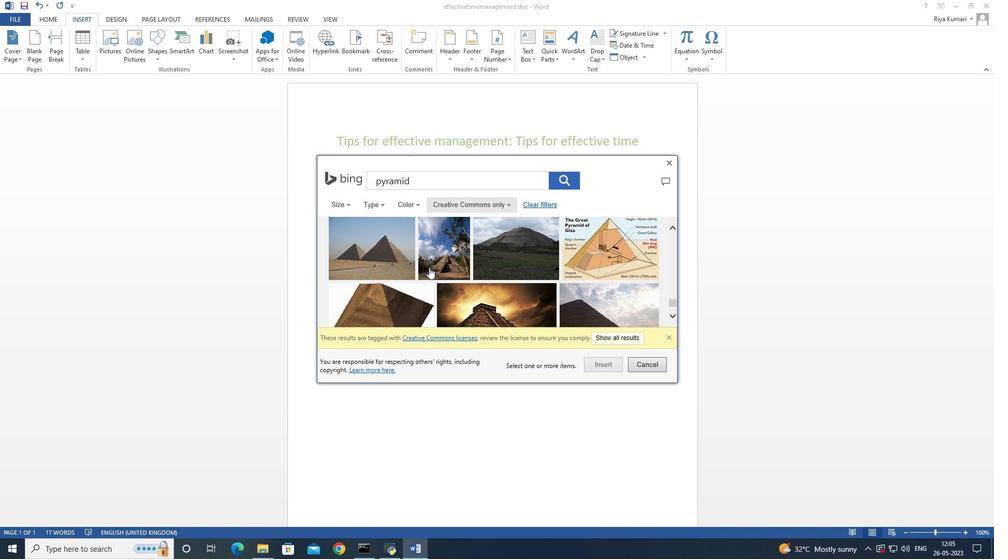 
Action: Mouse scrolled (429, 267) with delta (0, 0)
Screenshot: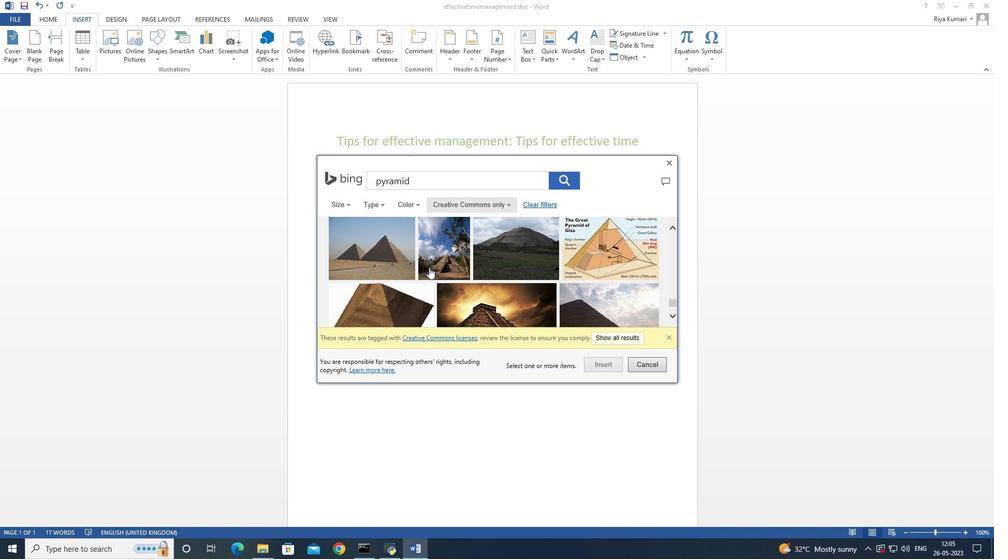 
Action: Mouse scrolled (429, 267) with delta (0, 0)
Screenshot: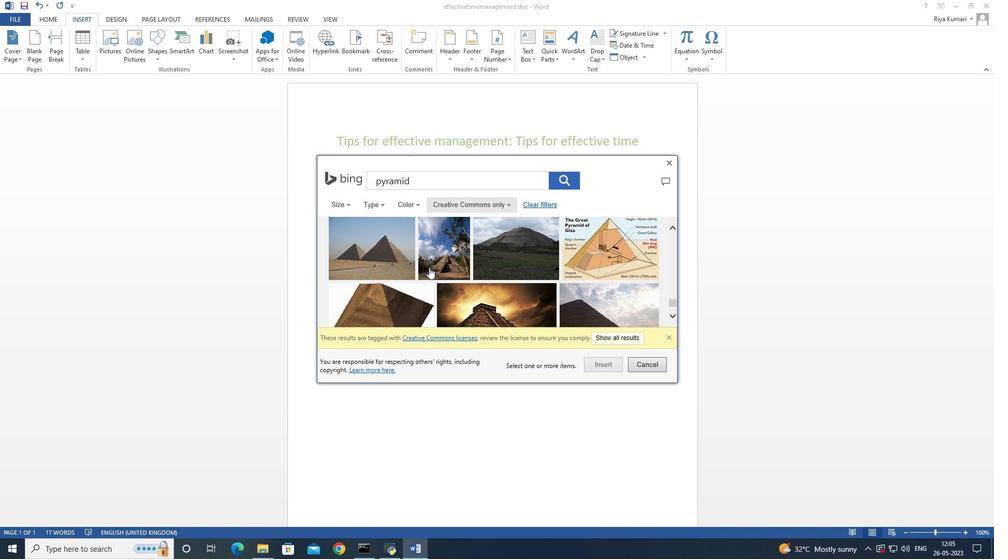 
Action: Mouse scrolled (429, 267) with delta (0, 0)
Screenshot: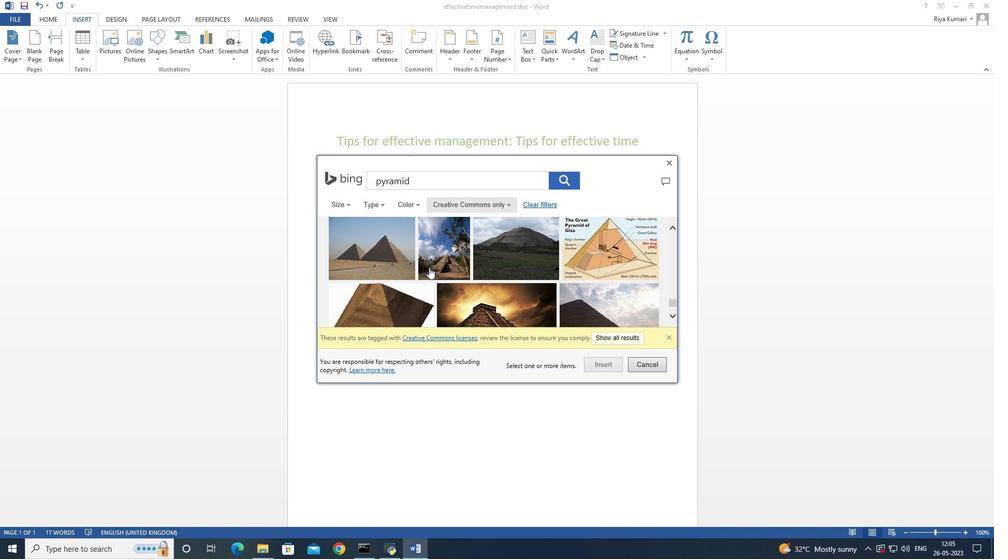 
Action: Mouse scrolled (429, 267) with delta (0, 0)
Screenshot: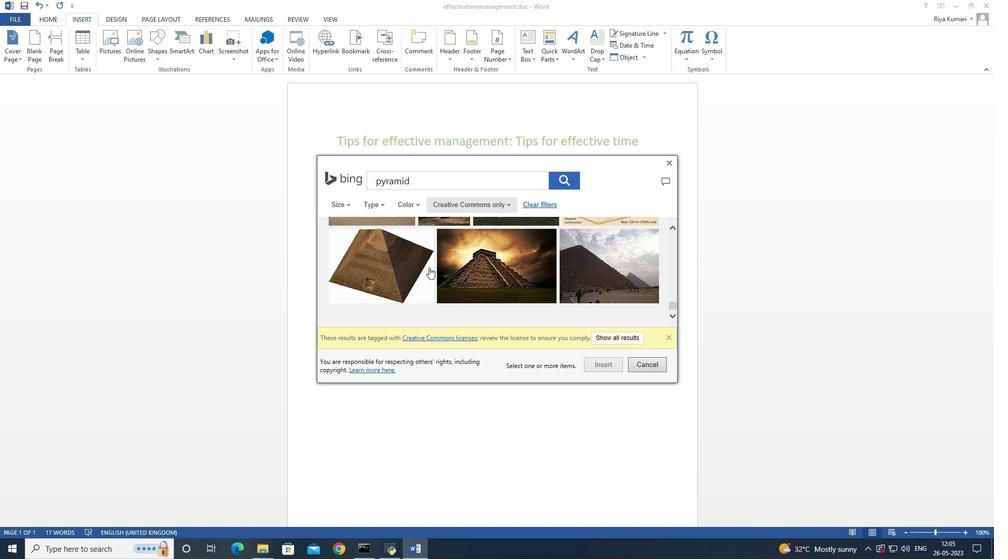 
Action: Mouse scrolled (429, 267) with delta (0, 0)
Screenshot: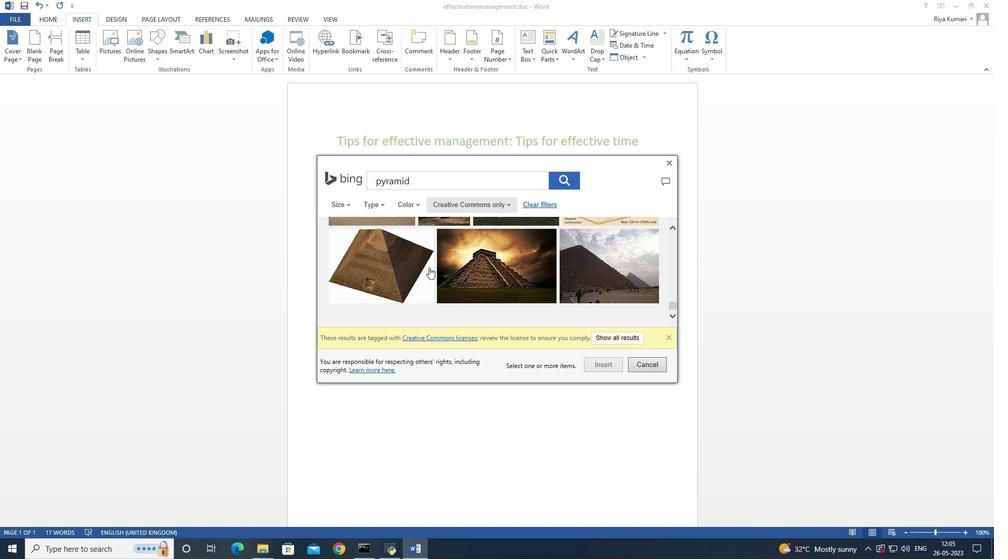 
Action: Mouse scrolled (429, 267) with delta (0, 0)
Screenshot: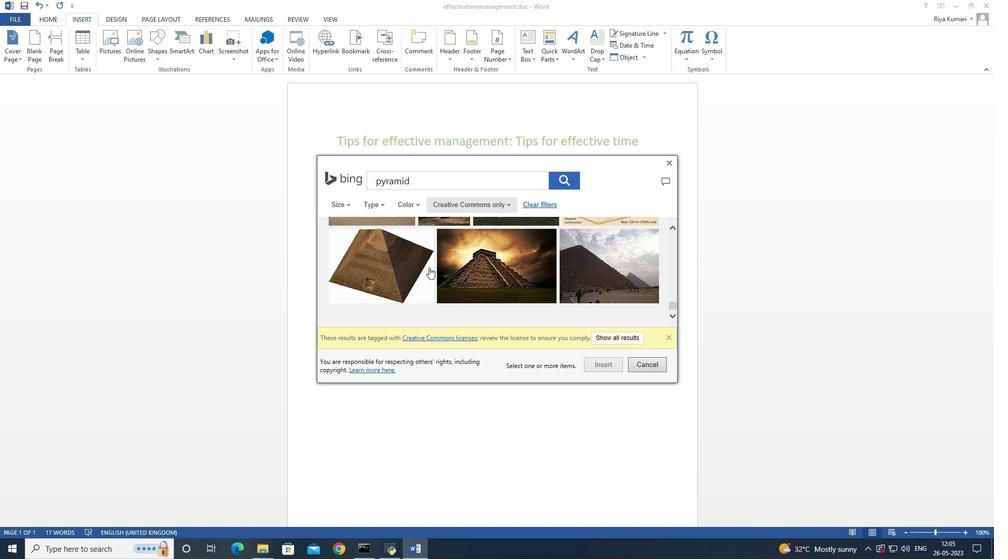 
Action: Mouse scrolled (429, 267) with delta (0, 0)
Screenshot: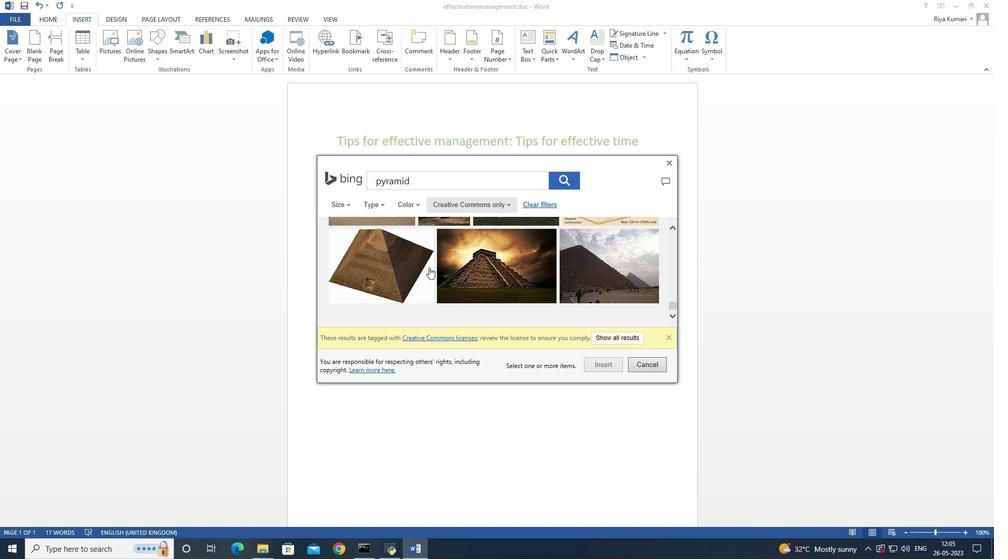 
Action: Mouse scrolled (429, 268) with delta (0, 0)
Screenshot: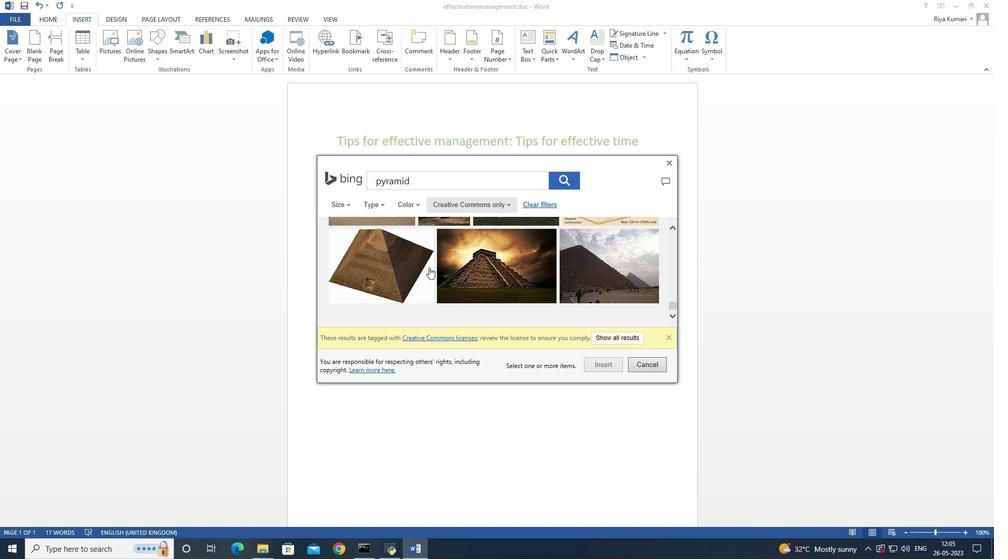 
Action: Mouse scrolled (429, 268) with delta (0, 0)
Screenshot: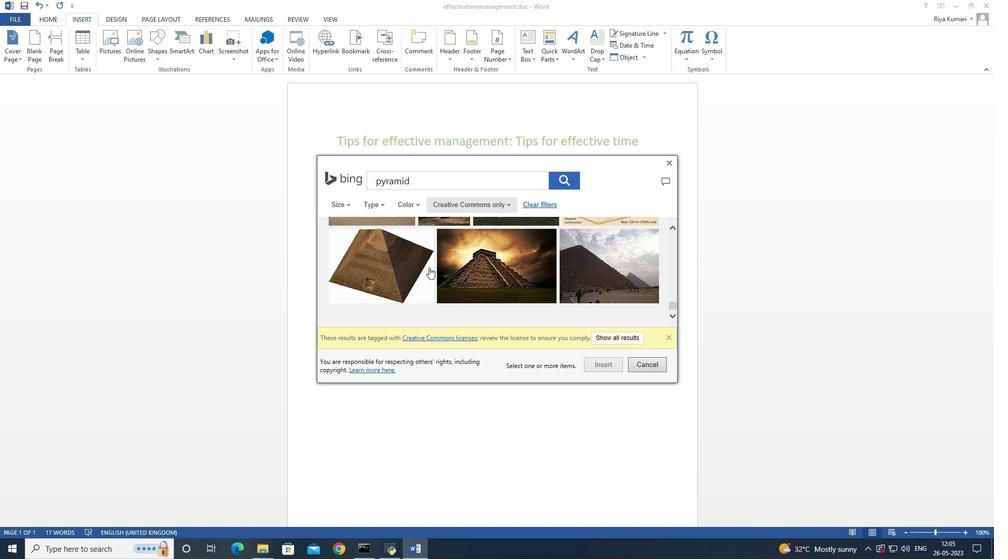 
Action: Mouse scrolled (429, 268) with delta (0, 0)
Screenshot: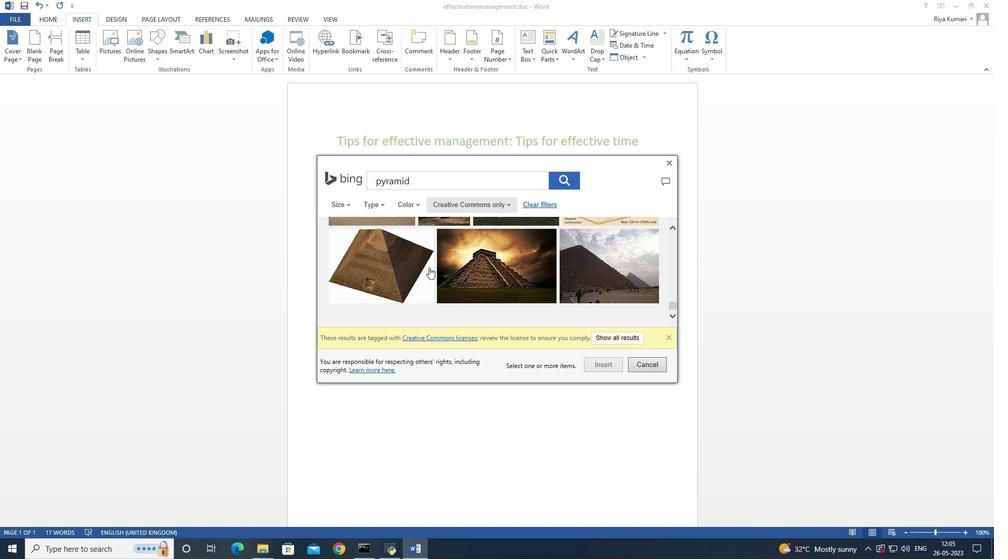 
Action: Mouse scrolled (429, 268) with delta (0, 0)
Screenshot: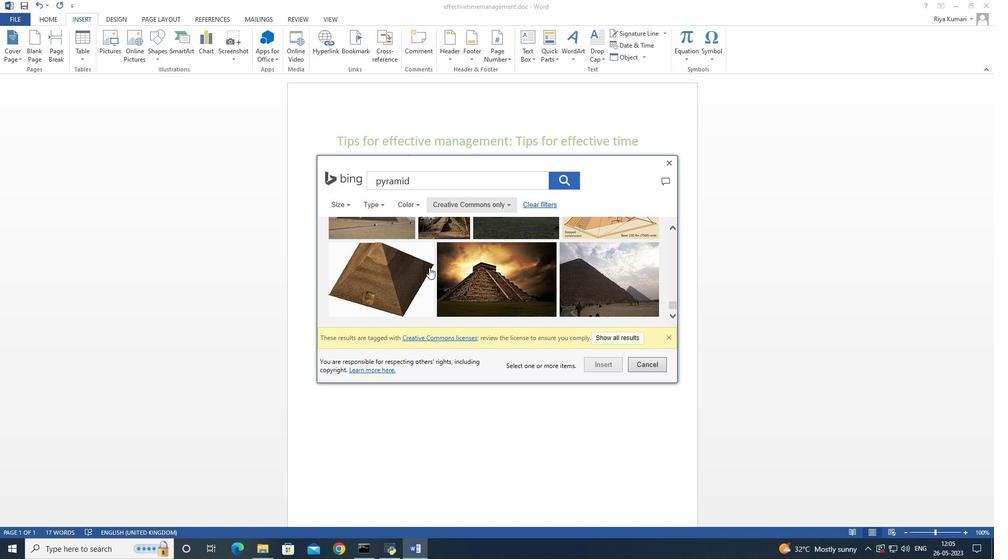 
Action: Mouse scrolled (429, 268) with delta (0, 0)
Screenshot: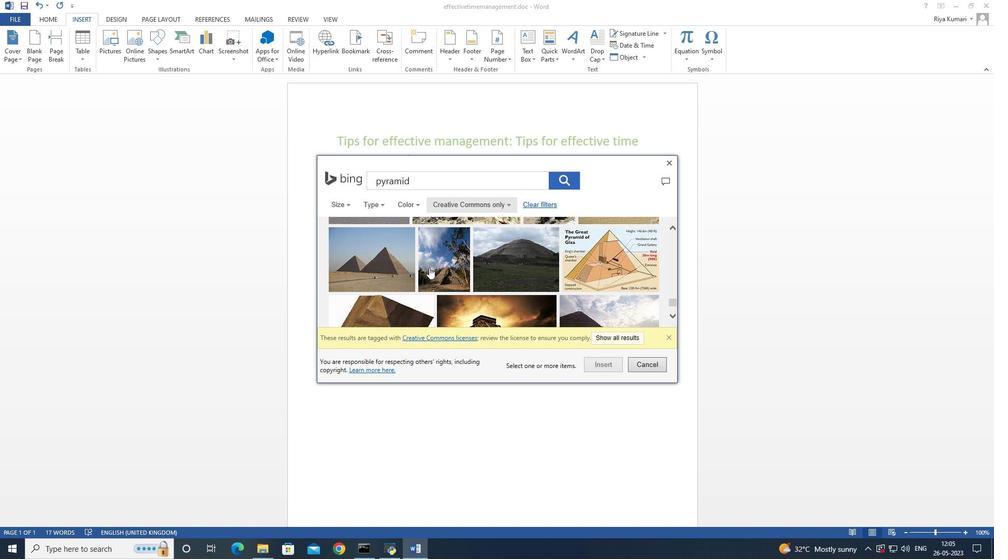 
Action: Mouse scrolled (429, 268) with delta (0, 0)
Screenshot: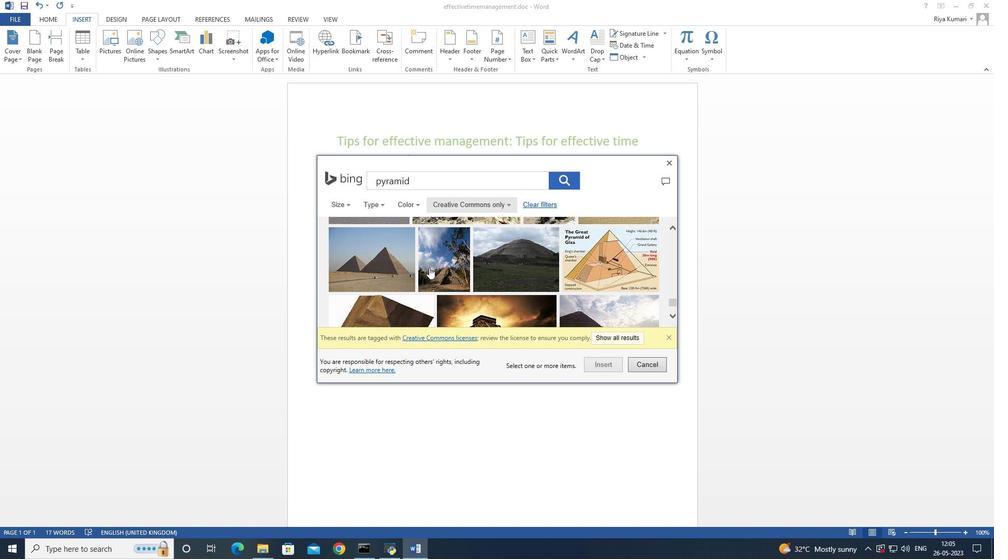 
Action: Mouse scrolled (429, 268) with delta (0, 0)
Screenshot: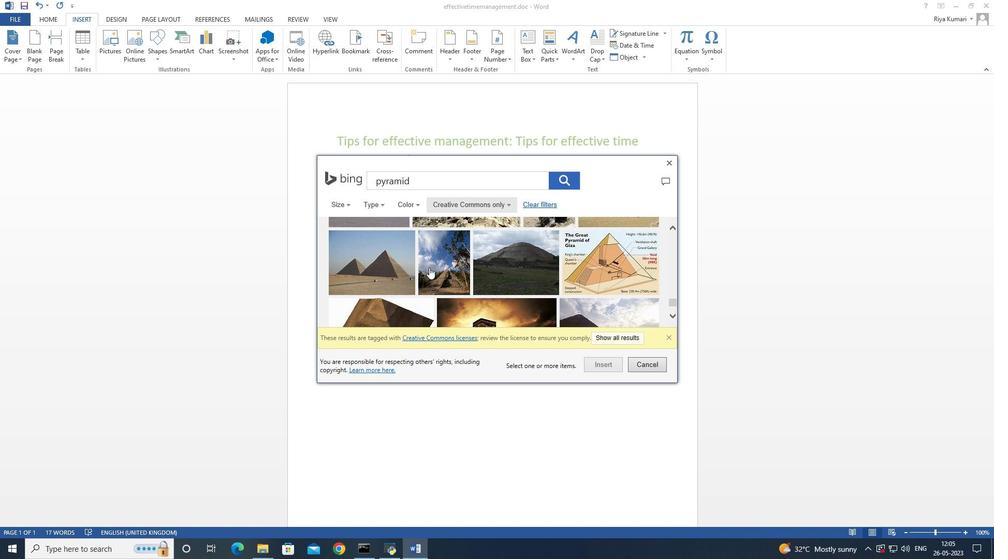 
Action: Mouse scrolled (429, 268) with delta (0, 0)
Screenshot: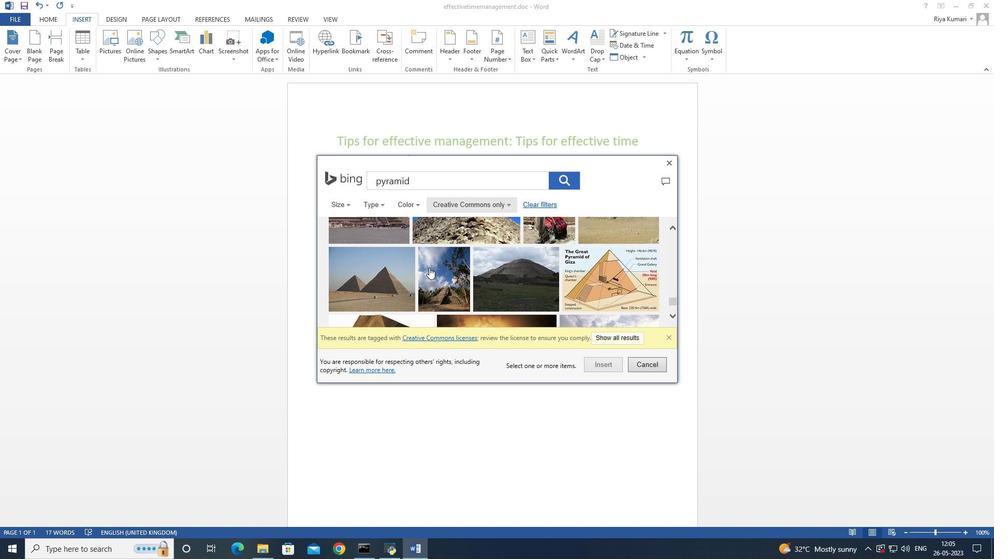 
Action: Mouse scrolled (429, 268) with delta (0, 0)
Screenshot: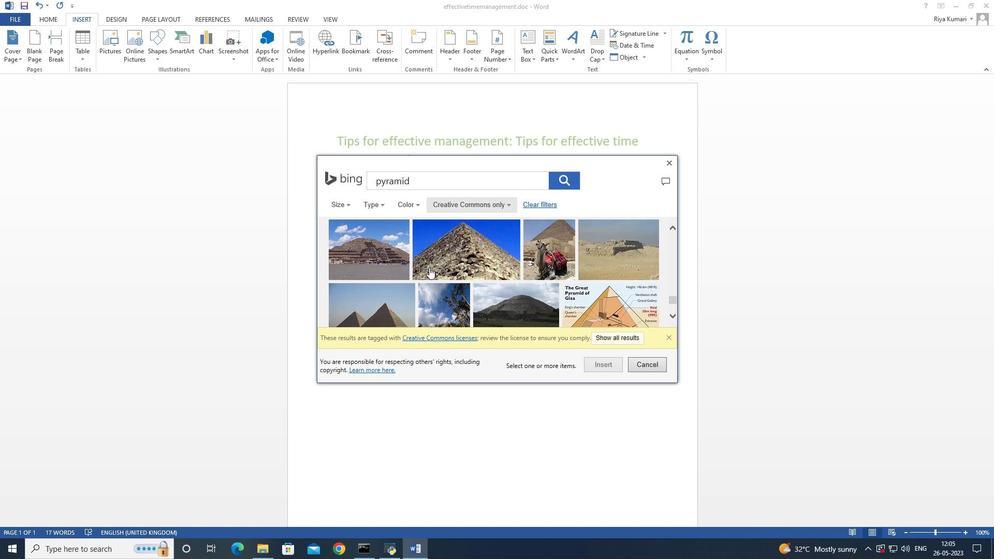 
Action: Mouse scrolled (429, 268) with delta (0, 0)
Screenshot: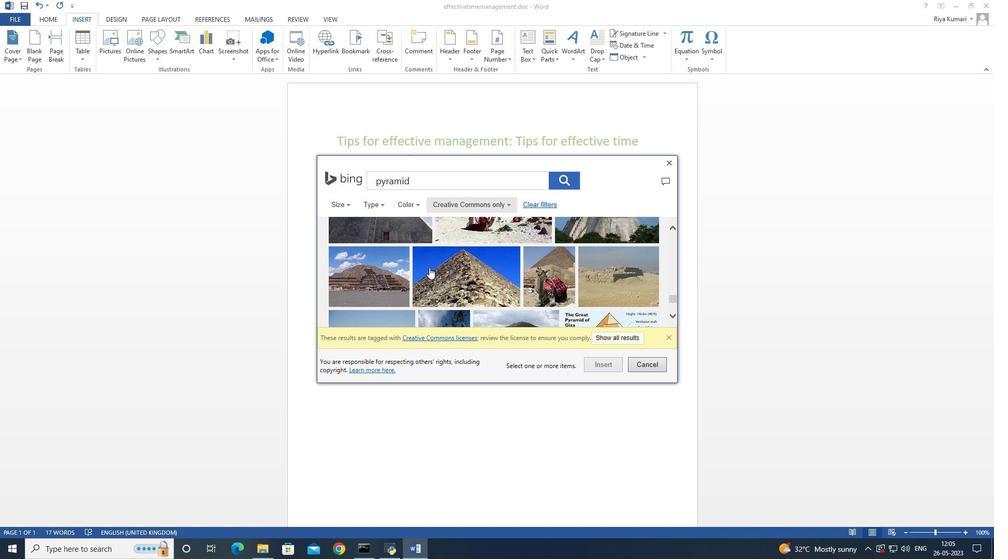 
Action: Mouse scrolled (429, 268) with delta (0, 0)
Screenshot: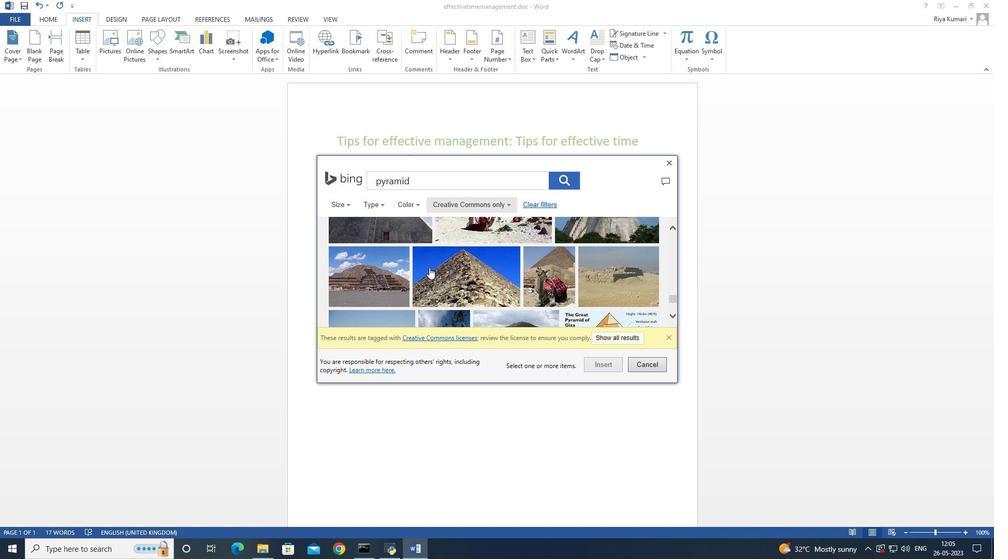 
Action: Mouse scrolled (429, 268) with delta (0, 0)
Screenshot: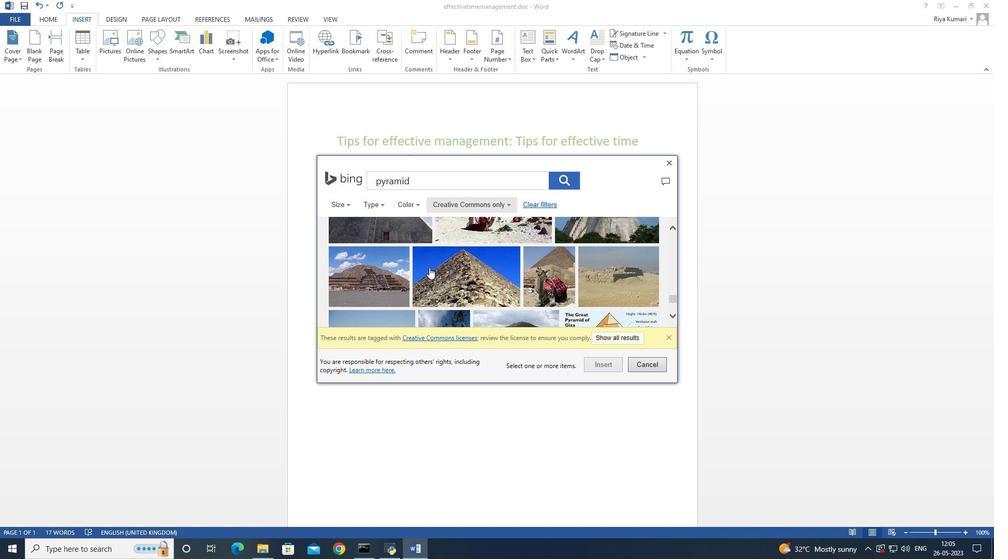 
Action: Mouse scrolled (429, 268) with delta (0, 0)
Screenshot: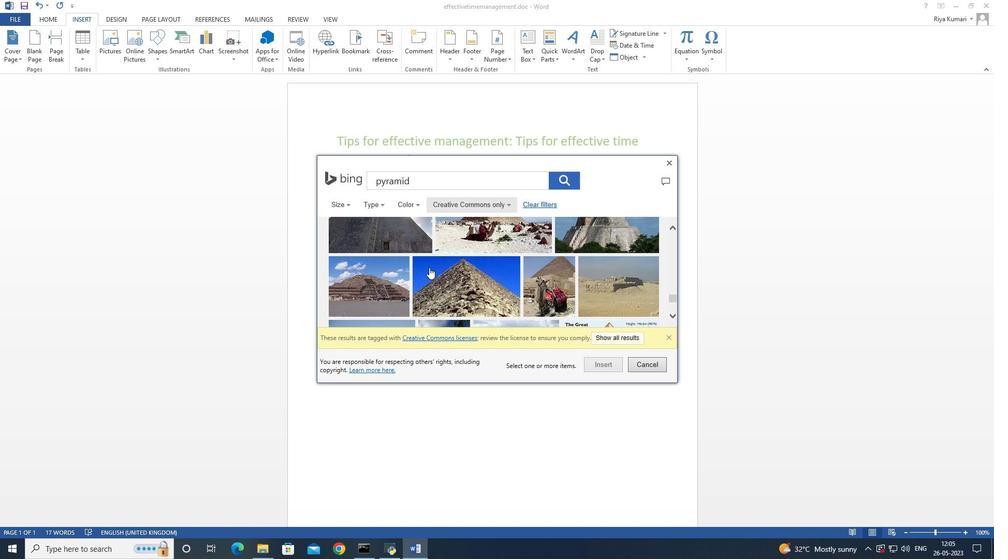 
Action: Mouse scrolled (429, 268) with delta (0, 0)
Screenshot: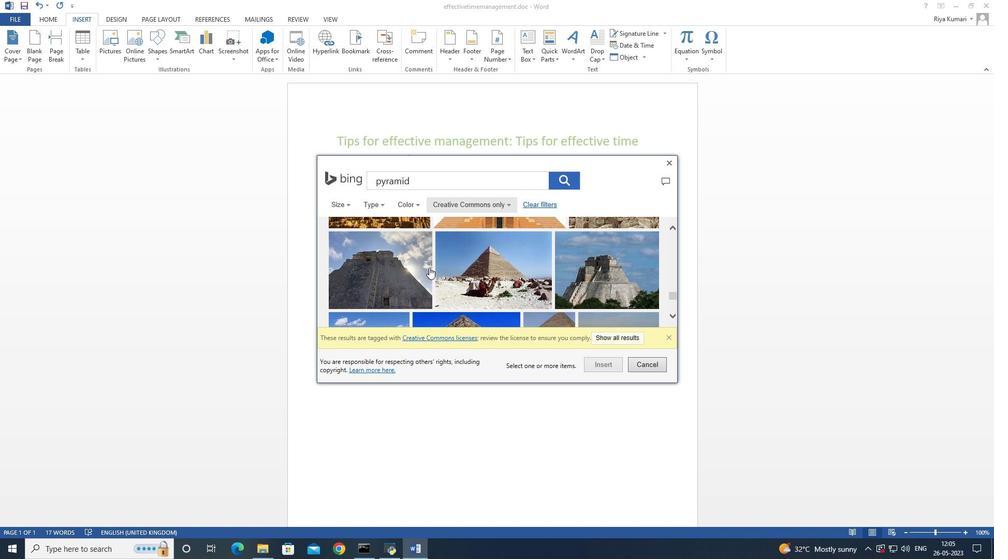 
Action: Mouse scrolled (429, 268) with delta (0, 0)
Screenshot: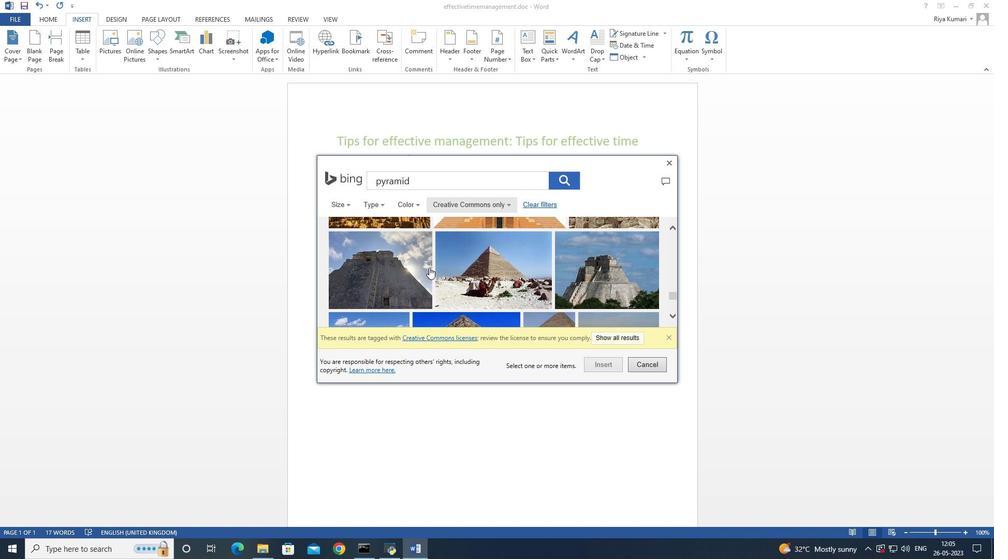 
Action: Mouse scrolled (429, 268) with delta (0, 0)
Screenshot: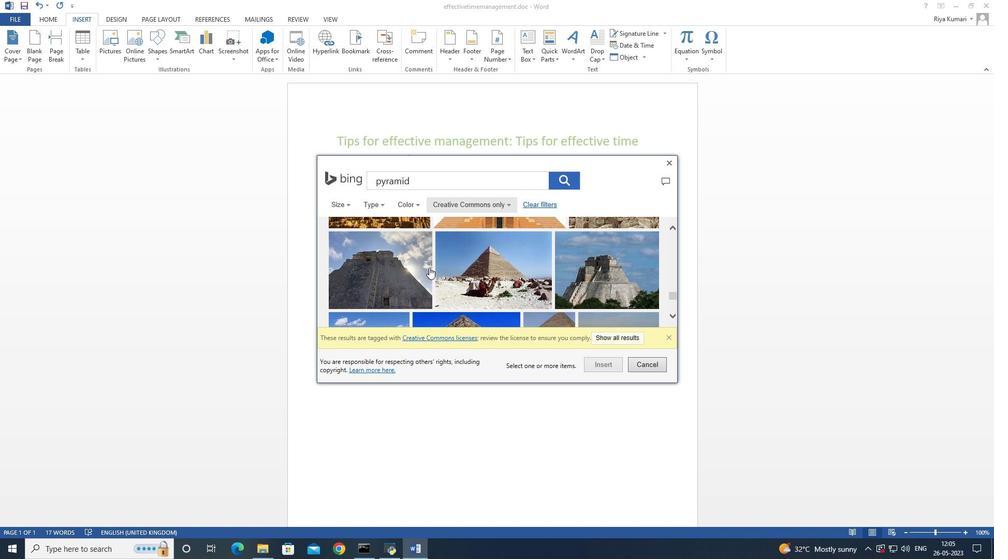 
Action: Mouse scrolled (429, 268) with delta (0, 0)
Screenshot: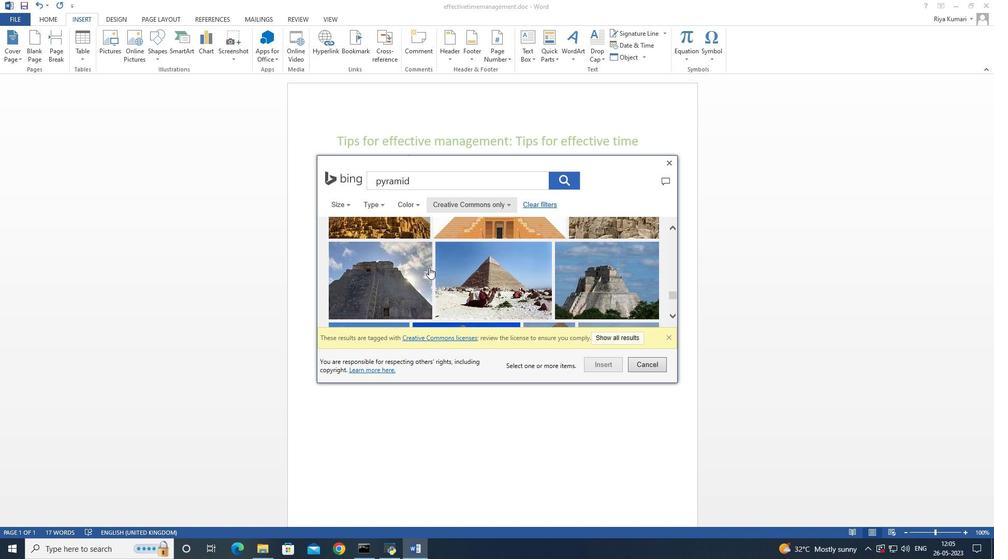 
Action: Mouse scrolled (429, 268) with delta (0, 0)
Screenshot: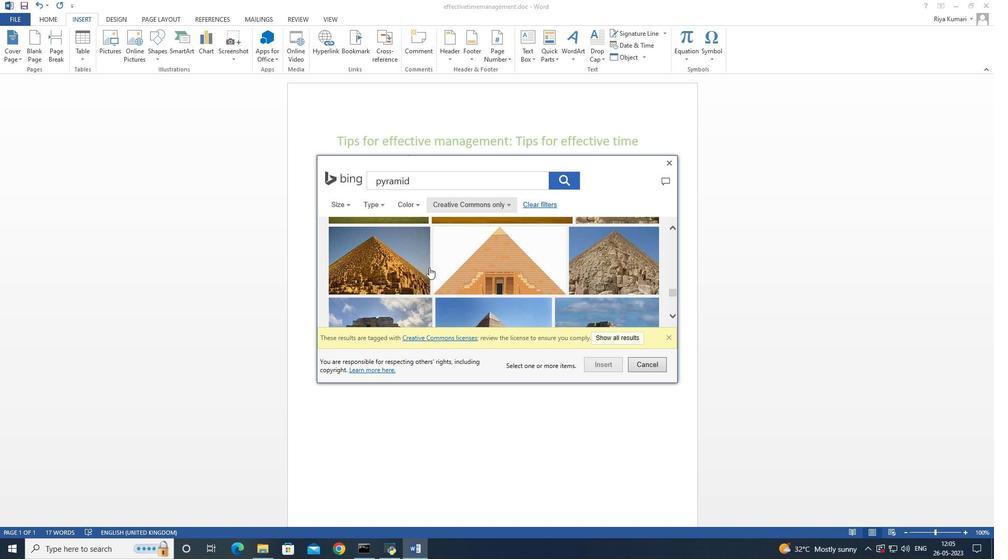 
Action: Mouse scrolled (429, 268) with delta (0, 0)
Screenshot: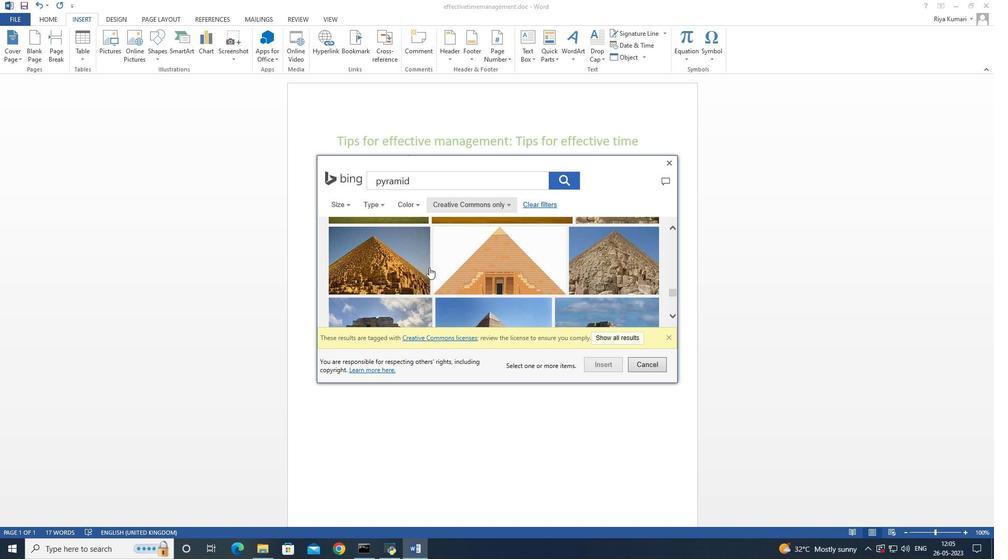 
Action: Mouse scrolled (429, 268) with delta (0, 0)
Screenshot: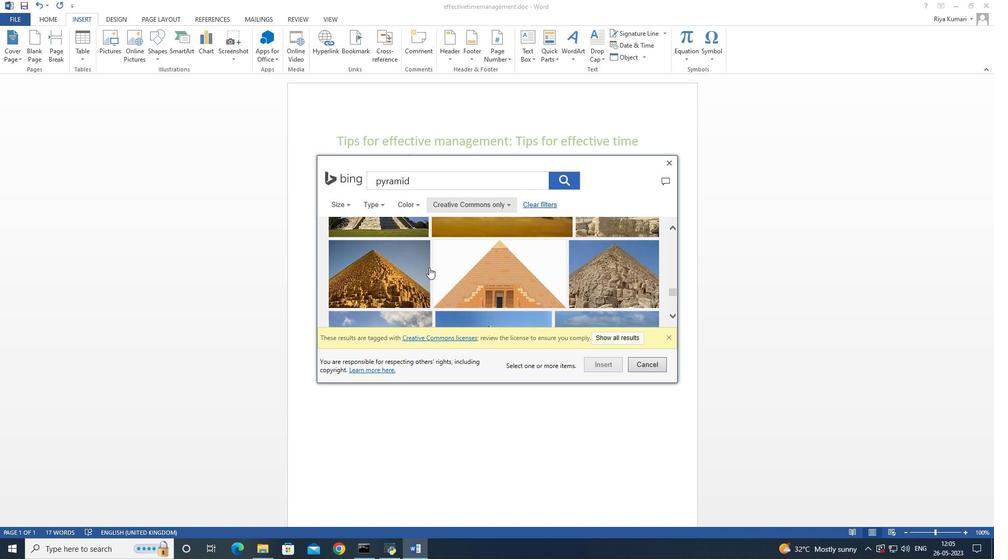 
Action: Mouse scrolled (429, 268) with delta (0, 0)
Screenshot: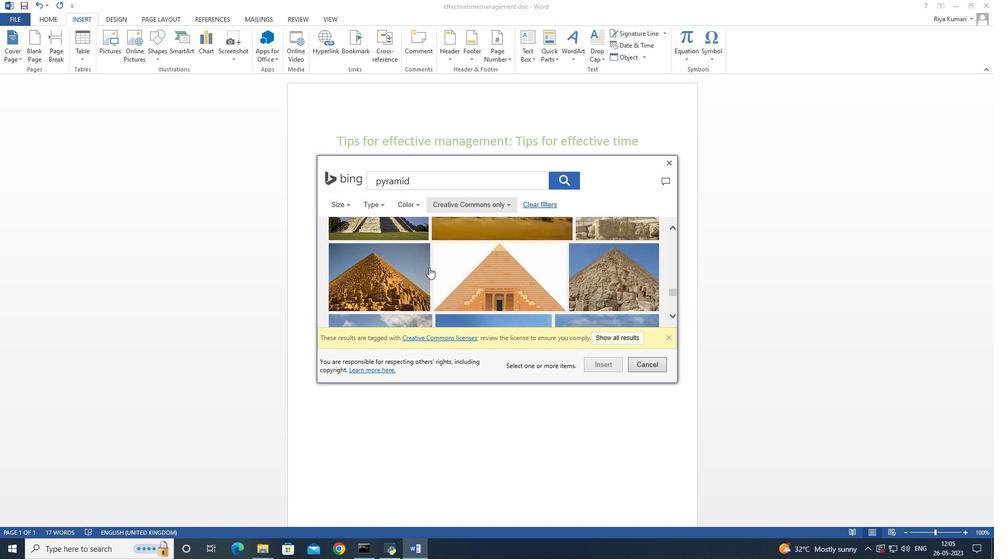 
Action: Mouse scrolled (429, 268) with delta (0, 0)
Screenshot: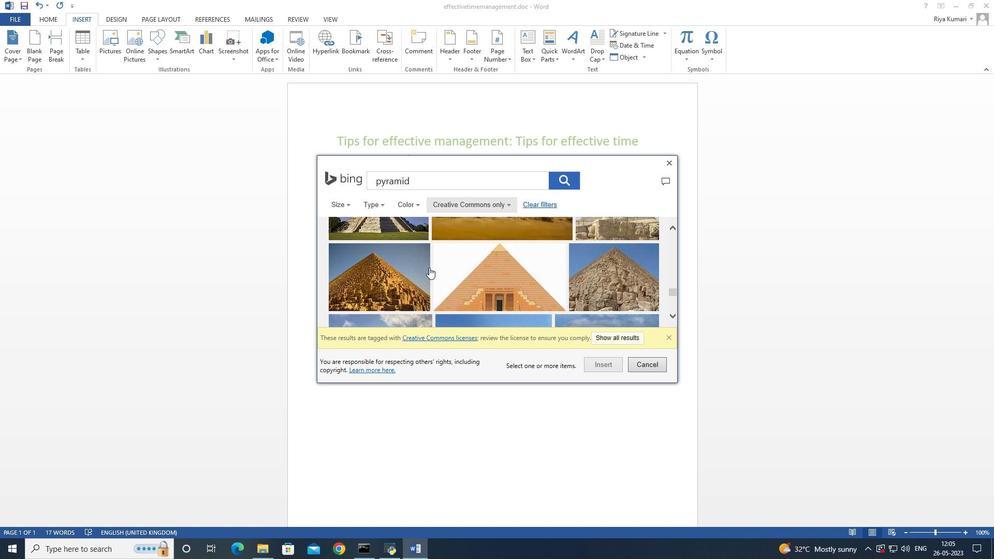 
Action: Mouse scrolled (429, 268) with delta (0, 0)
Screenshot: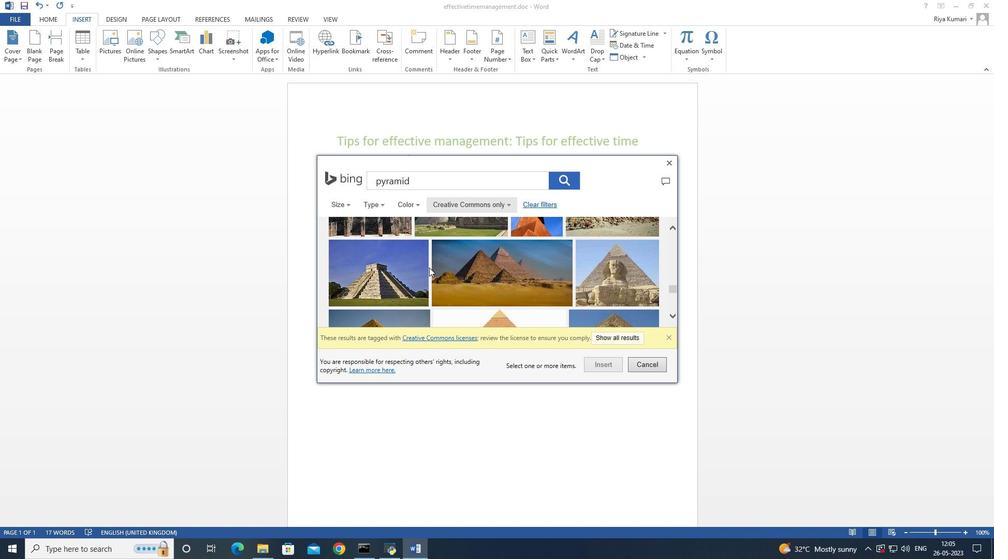 
Action: Mouse scrolled (429, 268) with delta (0, 0)
Screenshot: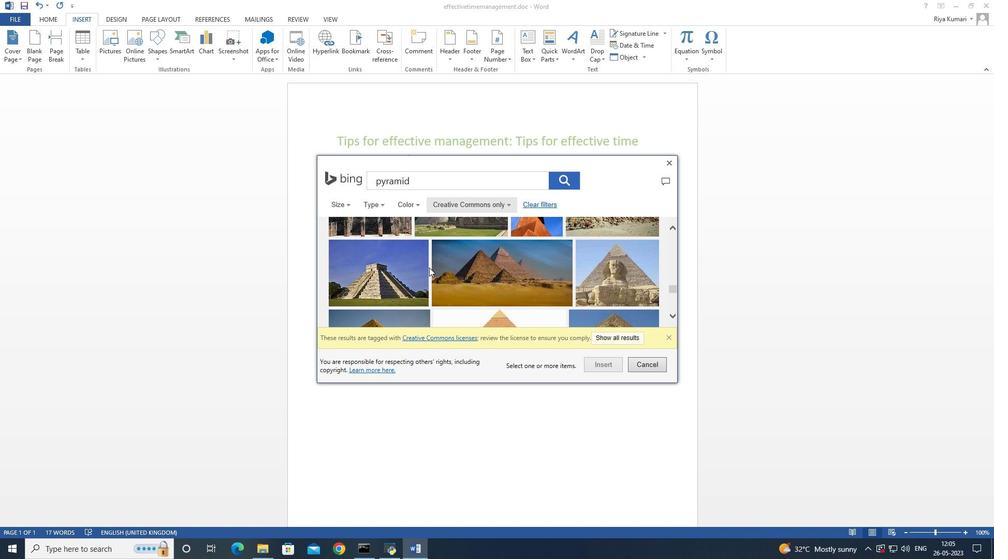 
Action: Mouse scrolled (429, 268) with delta (0, 0)
Screenshot: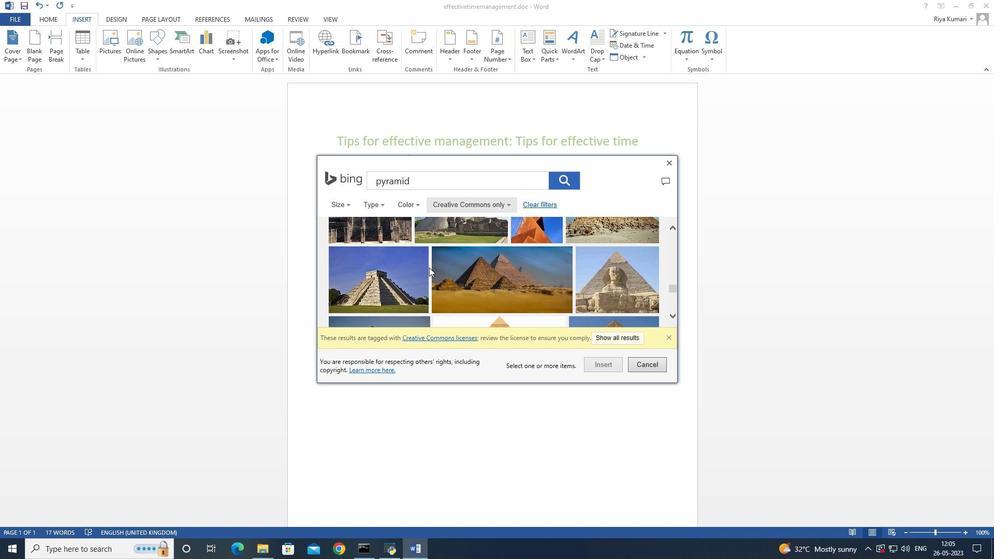 
Action: Mouse scrolled (429, 268) with delta (0, 0)
Screenshot: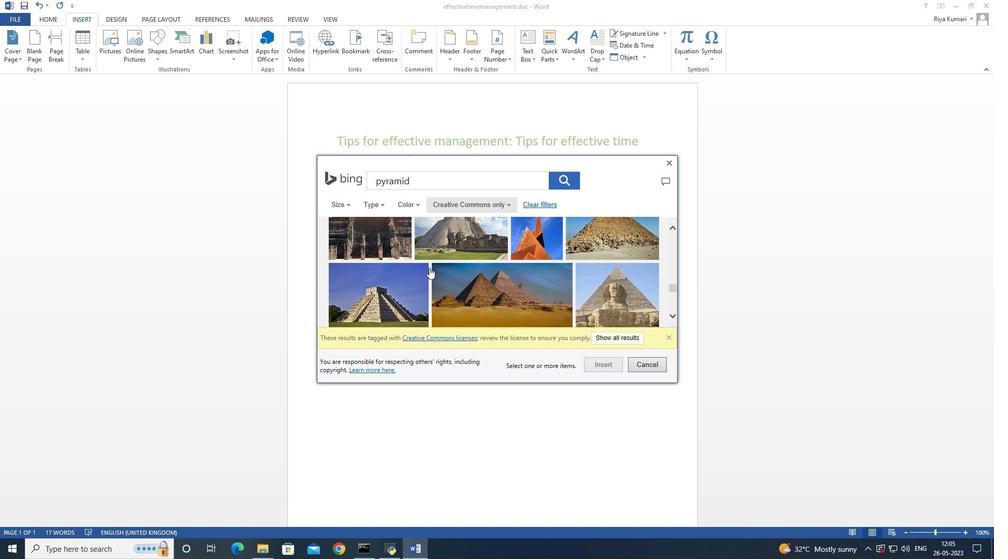 
Action: Mouse scrolled (429, 268) with delta (0, 0)
Screenshot: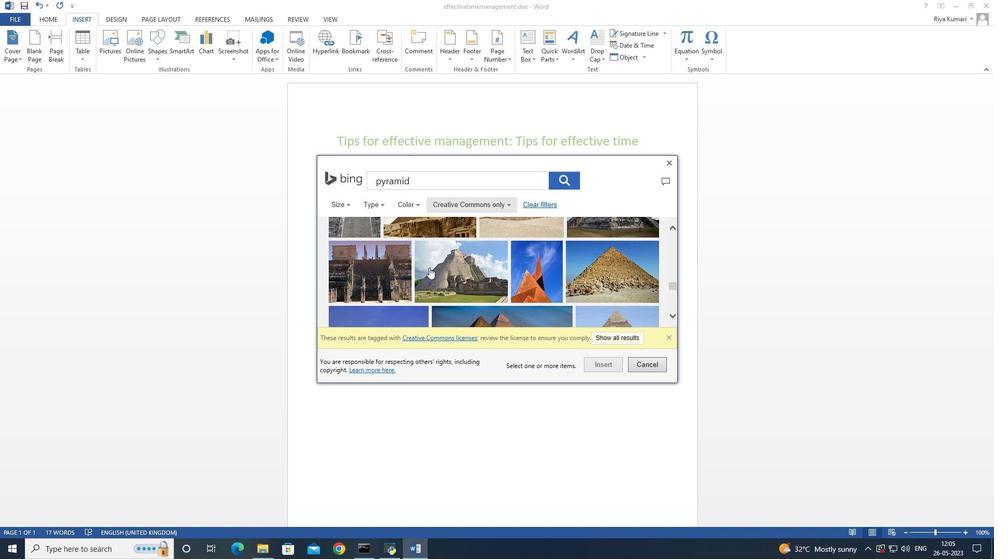 
Action: Mouse scrolled (429, 268) with delta (0, 0)
Screenshot: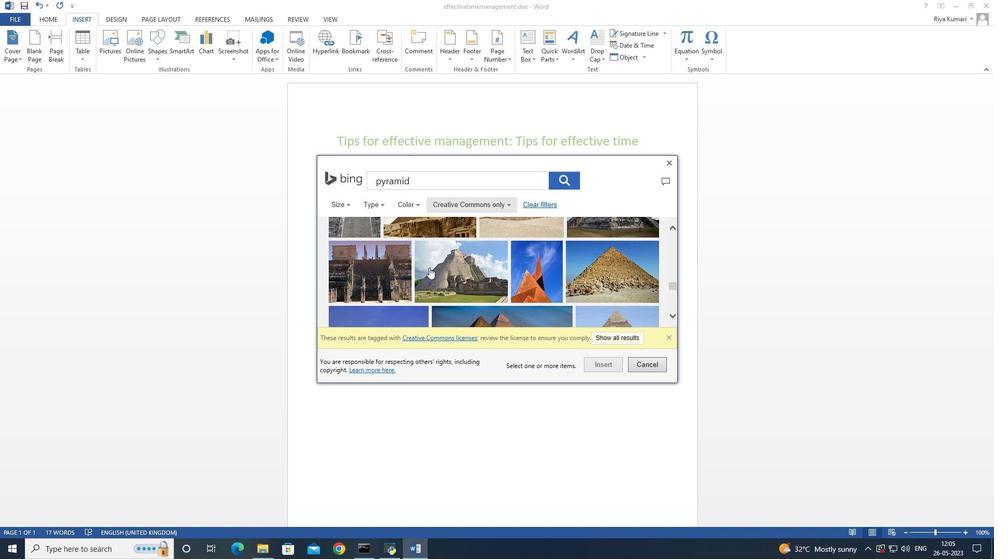 
Action: Mouse scrolled (429, 268) with delta (0, 0)
Screenshot: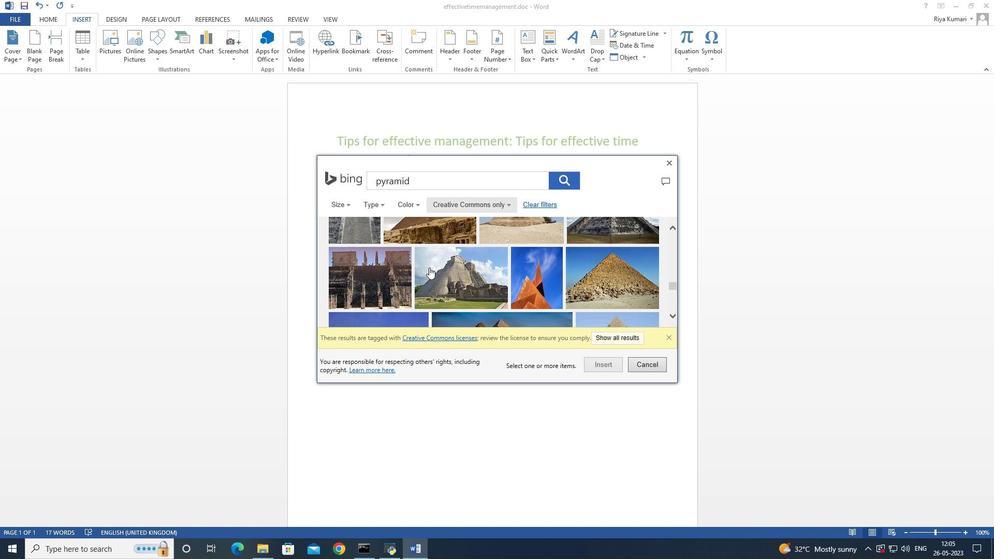 
Action: Mouse scrolled (429, 268) with delta (0, 0)
Screenshot: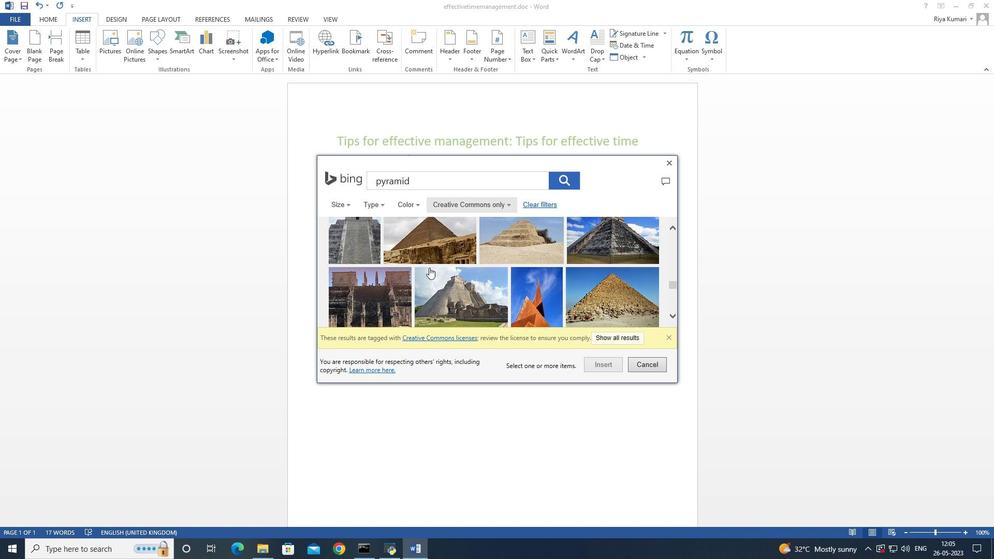 
Action: Mouse scrolled (429, 268) with delta (0, 0)
Screenshot: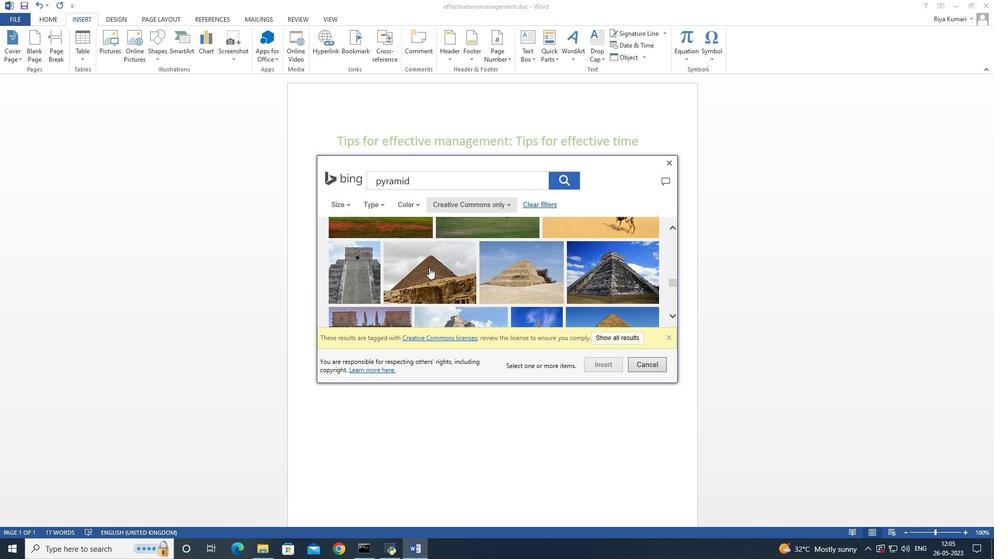
Action: Mouse scrolled (429, 268) with delta (0, 0)
Screenshot: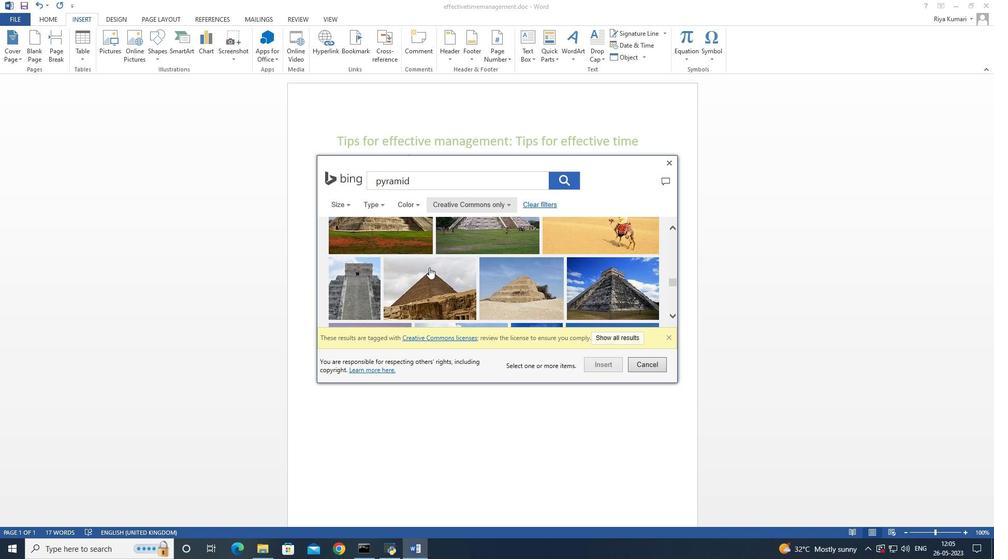 
Action: Mouse scrolled (429, 268) with delta (0, 0)
Screenshot: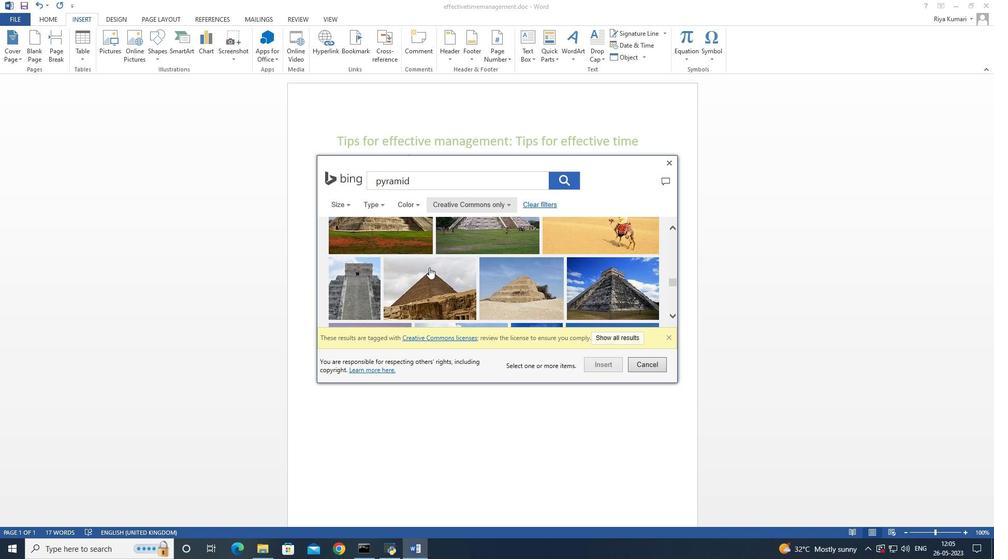 
Action: Mouse scrolled (429, 268) with delta (0, 0)
Screenshot: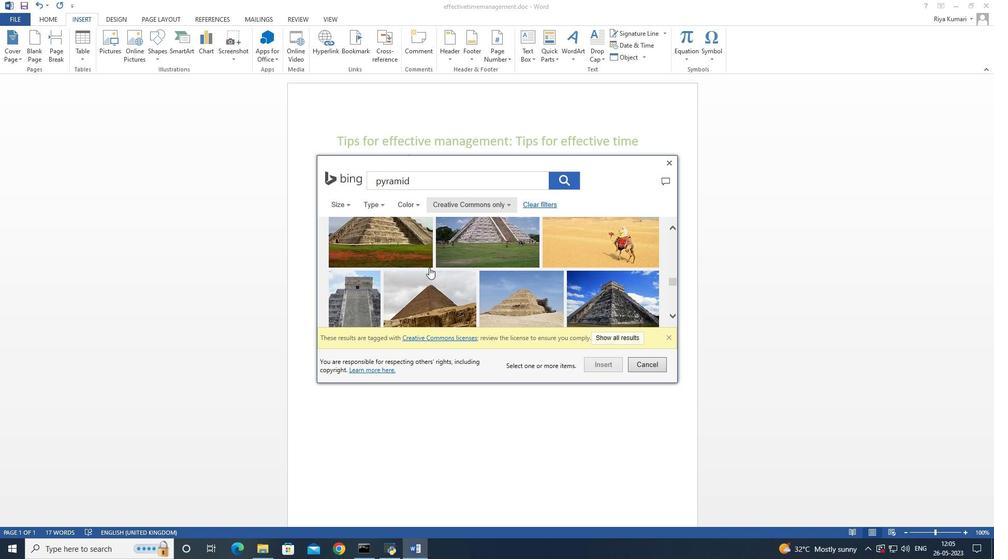 
Action: Mouse scrolled (429, 268) with delta (0, 0)
Screenshot: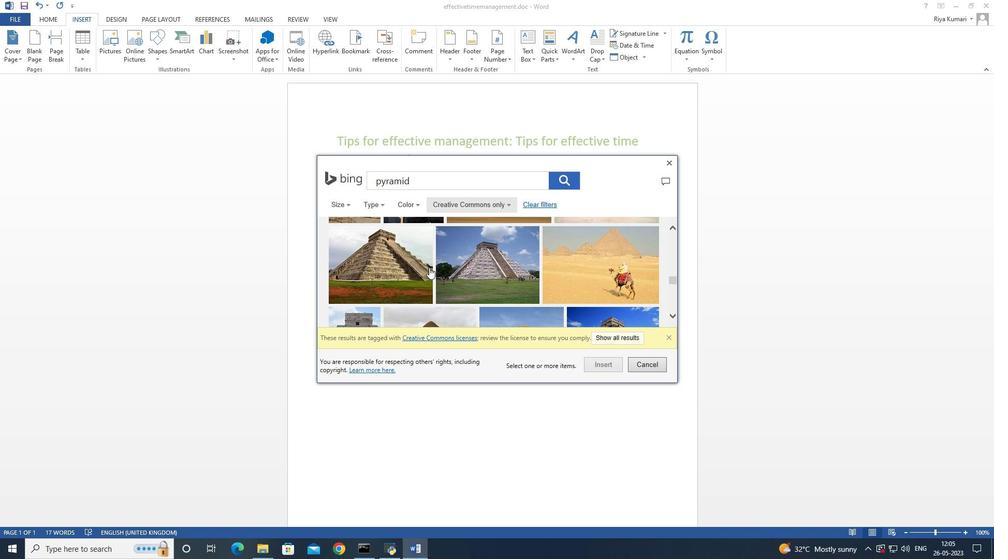 
Action: Mouse scrolled (429, 268) with delta (0, 0)
Screenshot: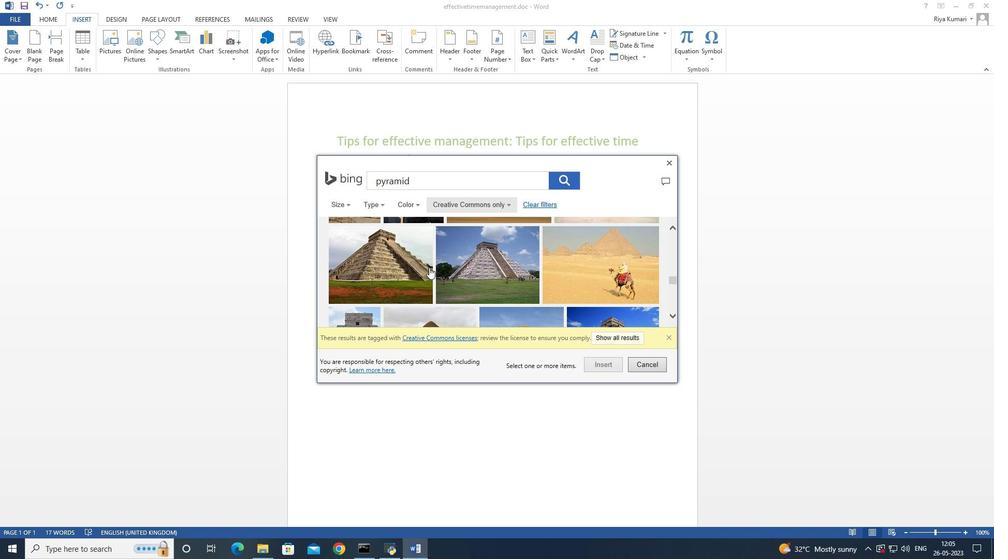 
Action: Mouse scrolled (429, 268) with delta (0, 0)
Screenshot: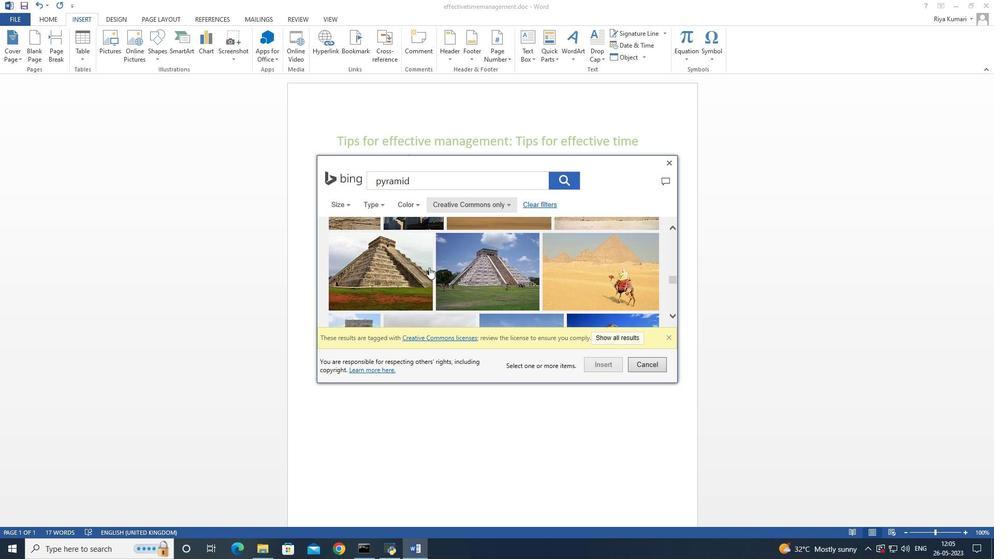 
Action: Mouse scrolled (429, 268) with delta (0, 0)
Screenshot: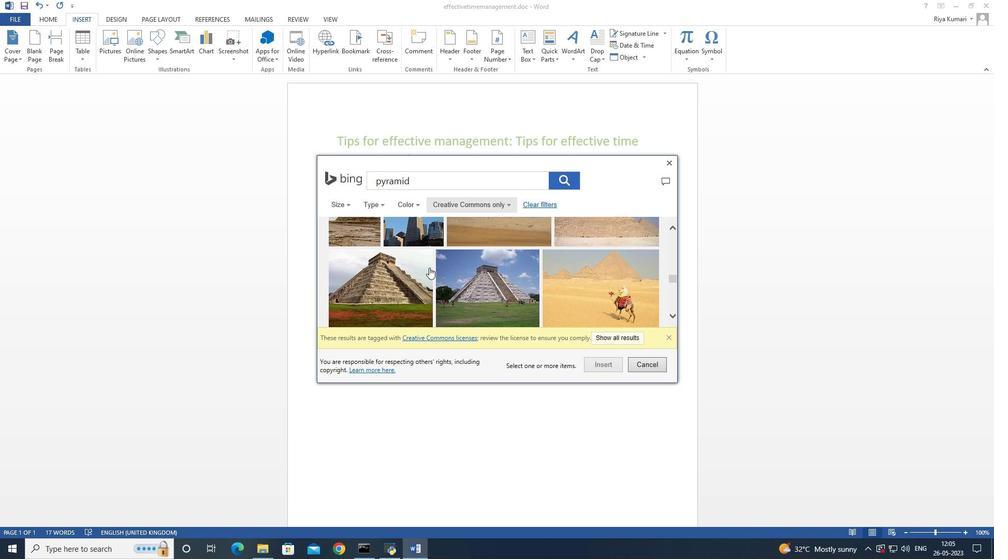 
Action: Mouse scrolled (429, 268) with delta (0, 0)
Screenshot: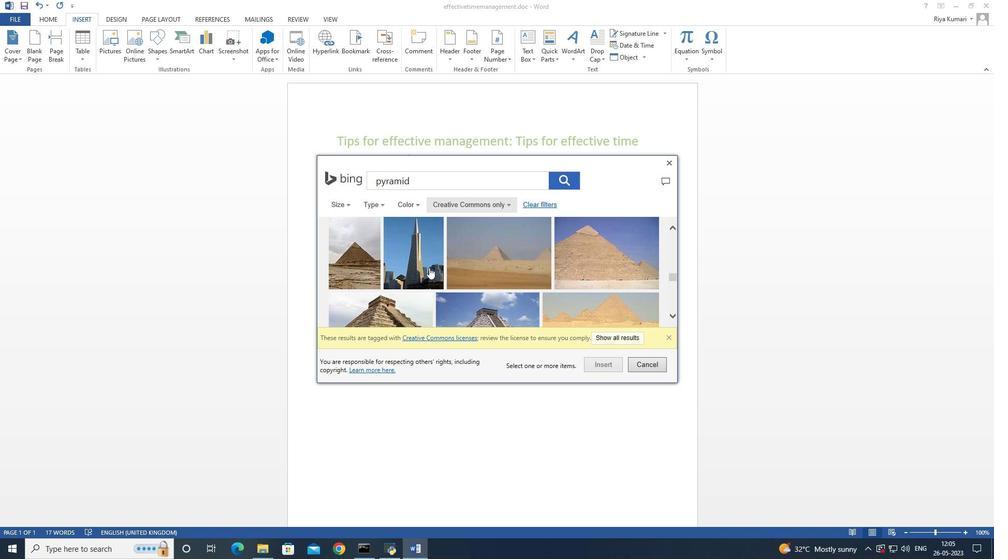 
Action: Mouse scrolled (429, 268) with delta (0, 0)
Screenshot: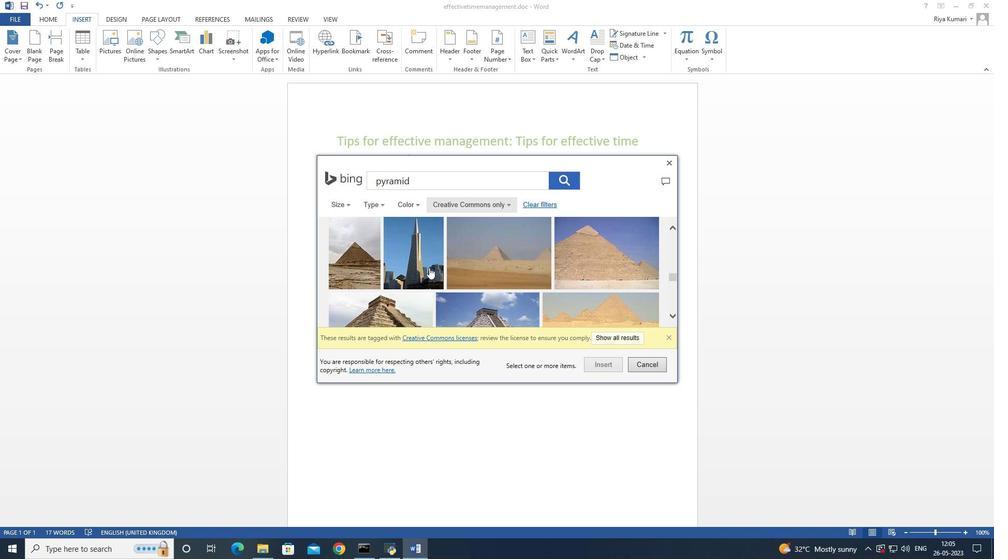 
Action: Mouse scrolled (429, 268) with delta (0, 0)
Screenshot: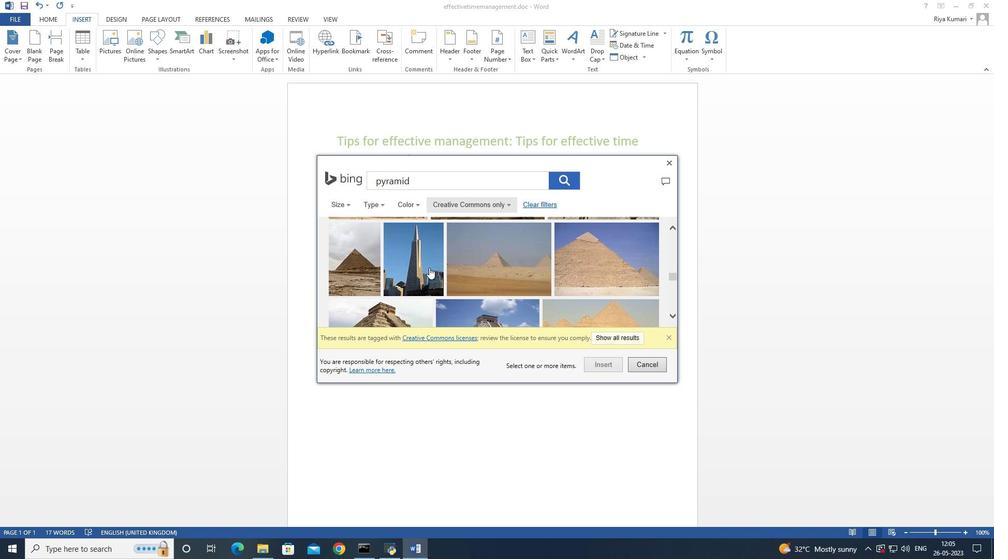 
Action: Mouse scrolled (429, 268) with delta (0, 0)
Screenshot: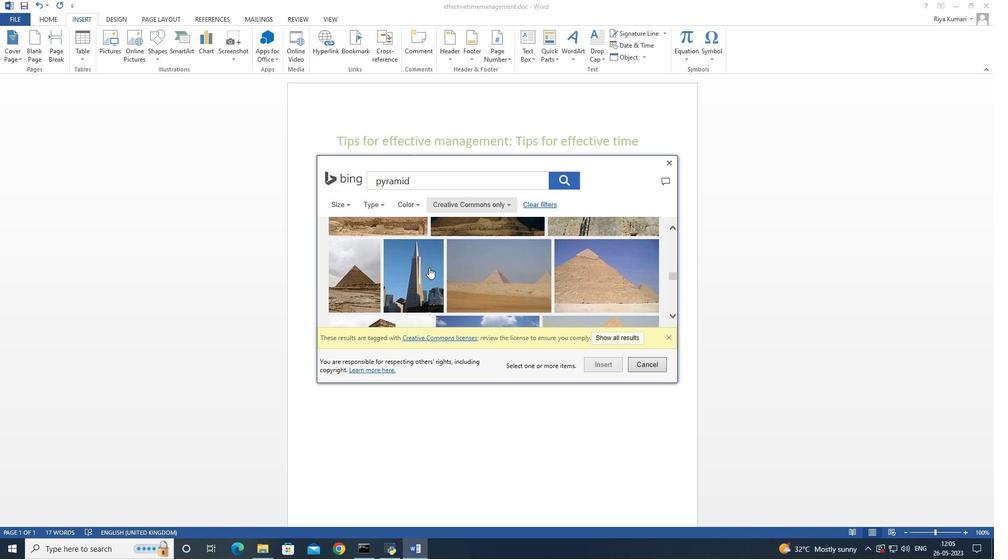
Action: Mouse scrolled (429, 268) with delta (0, 0)
Screenshot: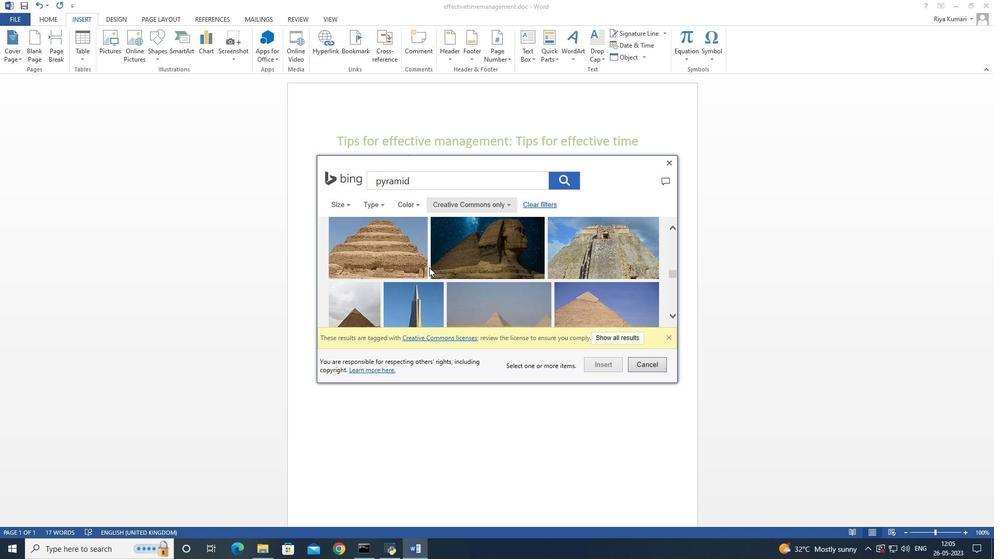 
Action: Mouse scrolled (429, 268) with delta (0, 0)
Screenshot: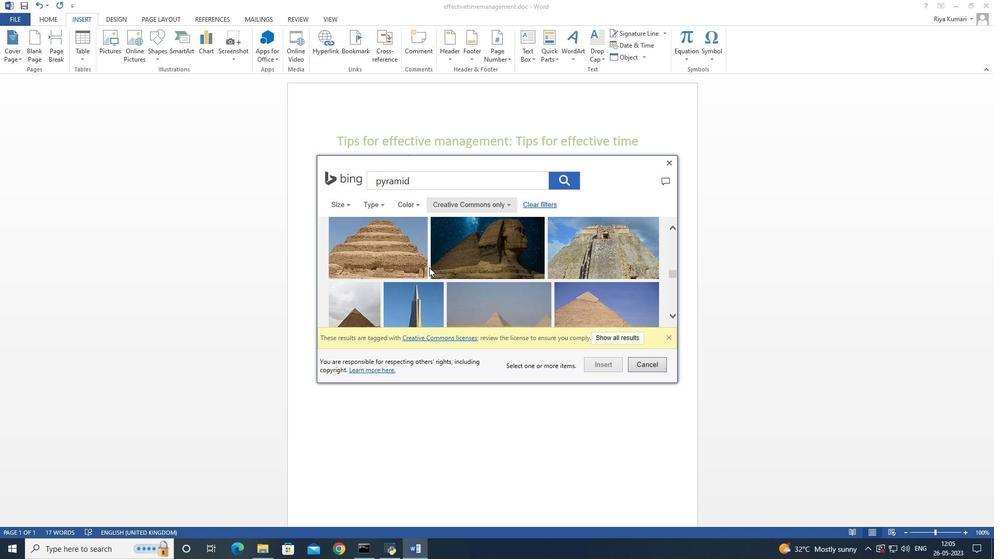 
Action: Mouse scrolled (429, 268) with delta (0, 0)
Screenshot: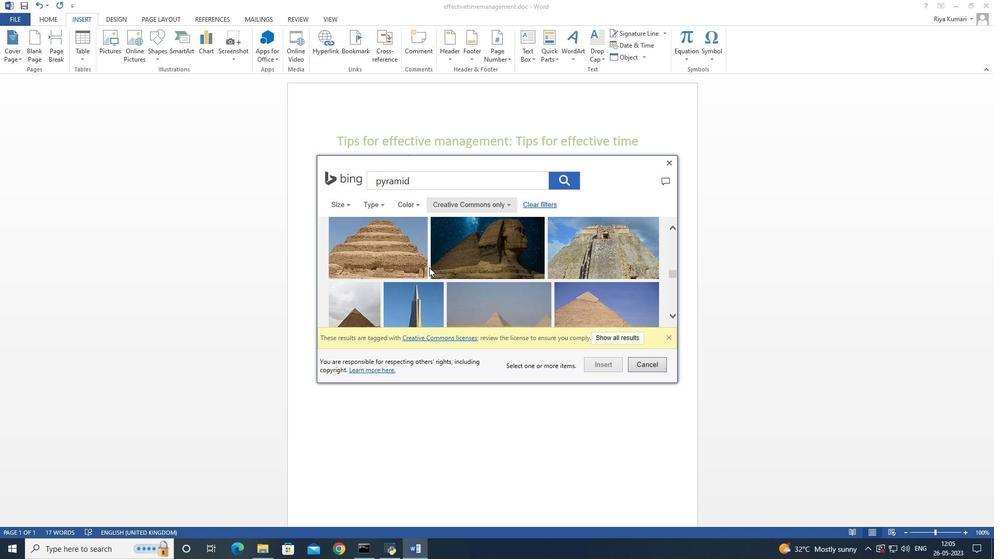 
Action: Mouse scrolled (429, 268) with delta (0, 0)
Screenshot: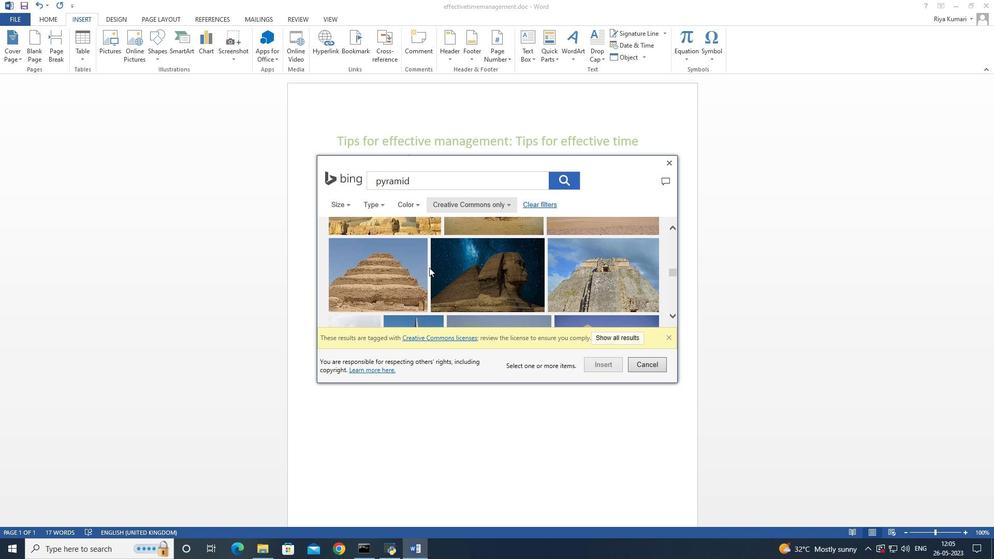 
Action: Mouse scrolled (429, 268) with delta (0, 0)
Screenshot: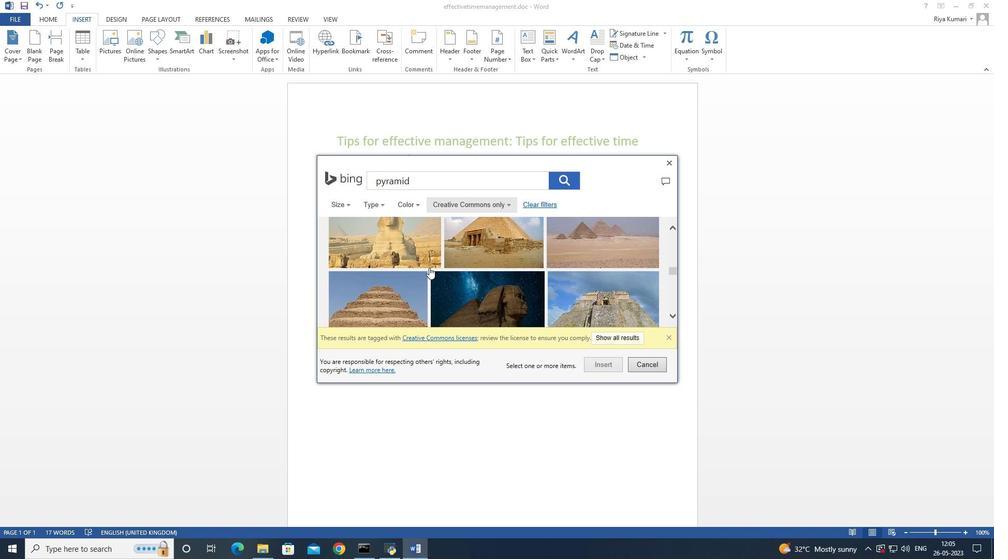 
Action: Mouse scrolled (429, 268) with delta (0, 0)
Screenshot: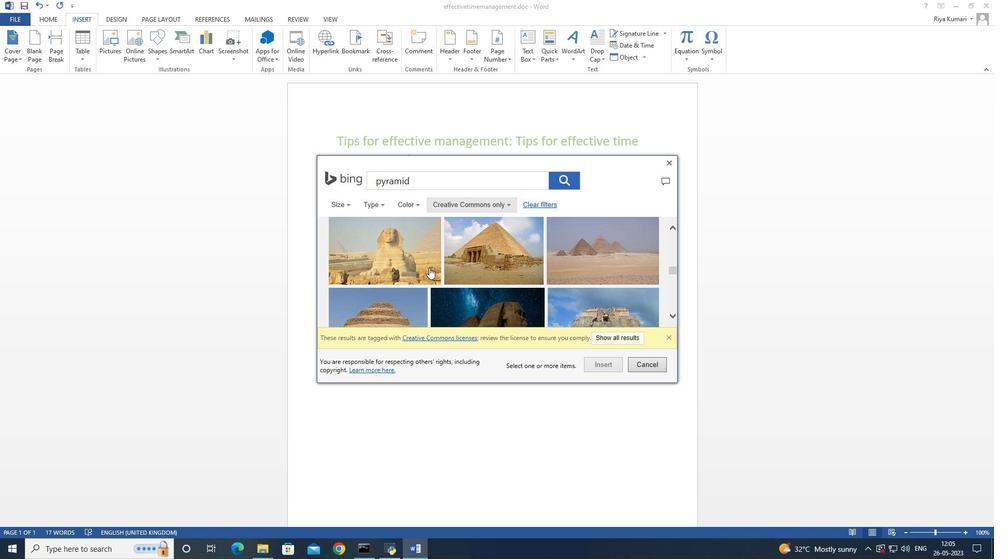 
Action: Mouse scrolled (429, 268) with delta (0, 0)
Screenshot: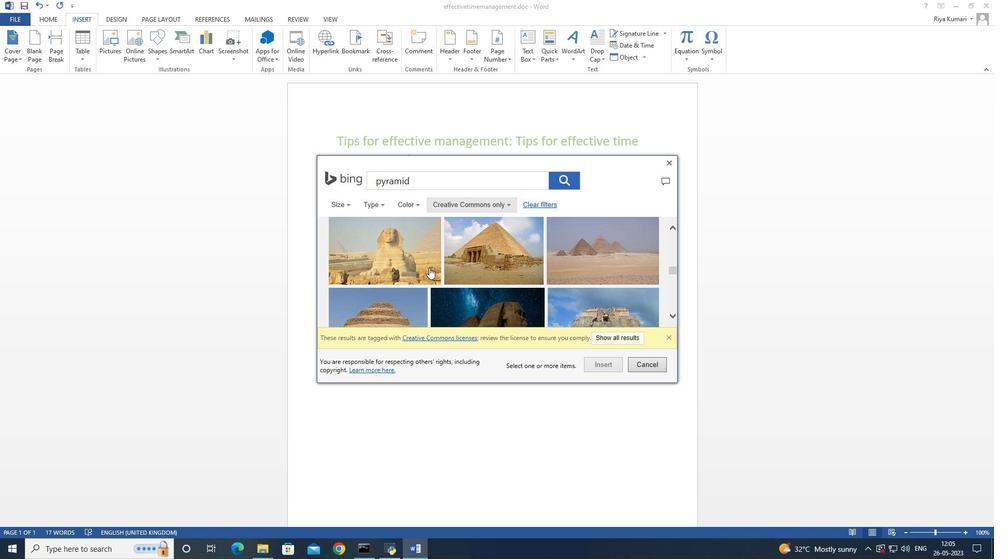 
Action: Mouse scrolled (429, 268) with delta (0, 0)
Screenshot: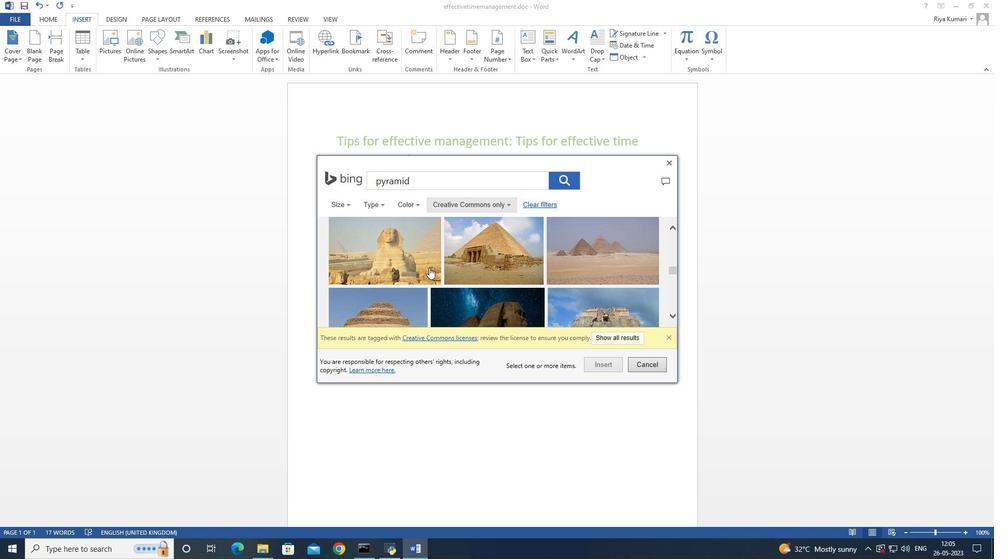 
Action: Mouse scrolled (429, 268) with delta (0, 0)
Screenshot: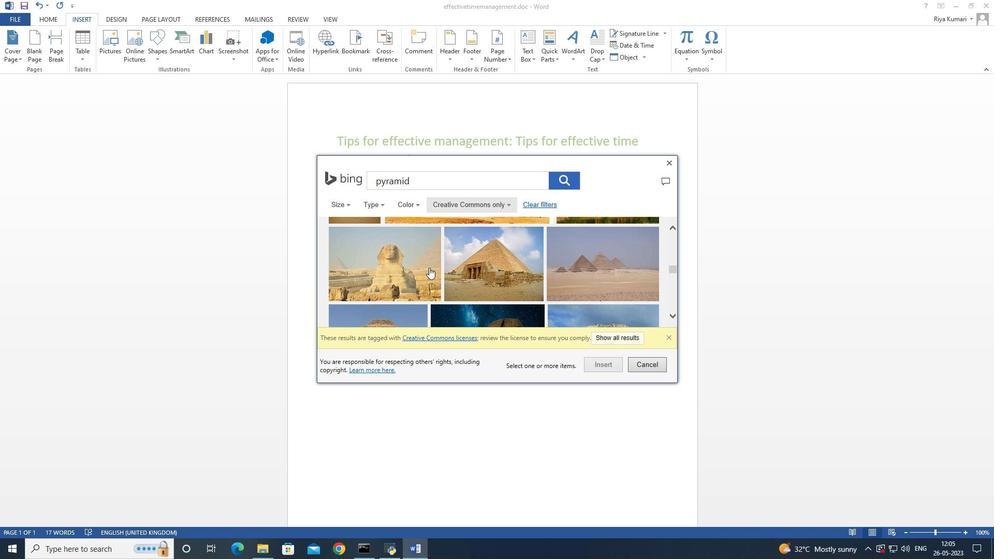 
Action: Mouse scrolled (429, 268) with delta (0, 0)
Screenshot: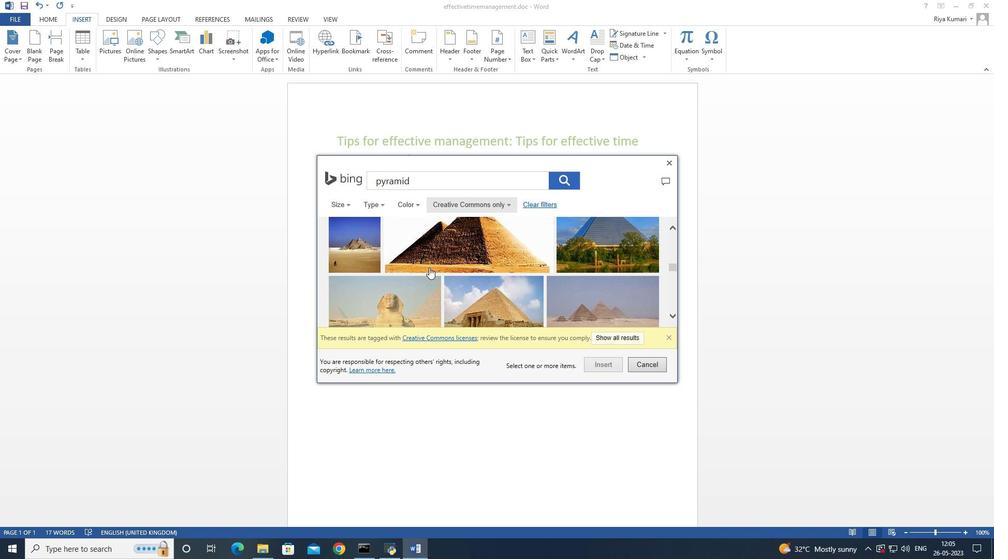 
Action: Mouse scrolled (429, 268) with delta (0, 0)
Screenshot: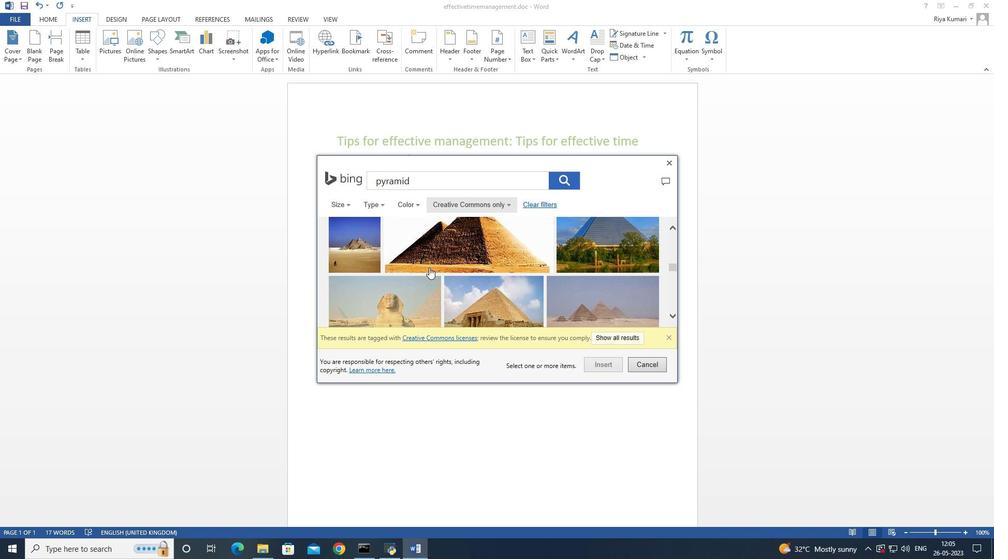 
Action: Mouse scrolled (429, 268) with delta (0, 0)
Screenshot: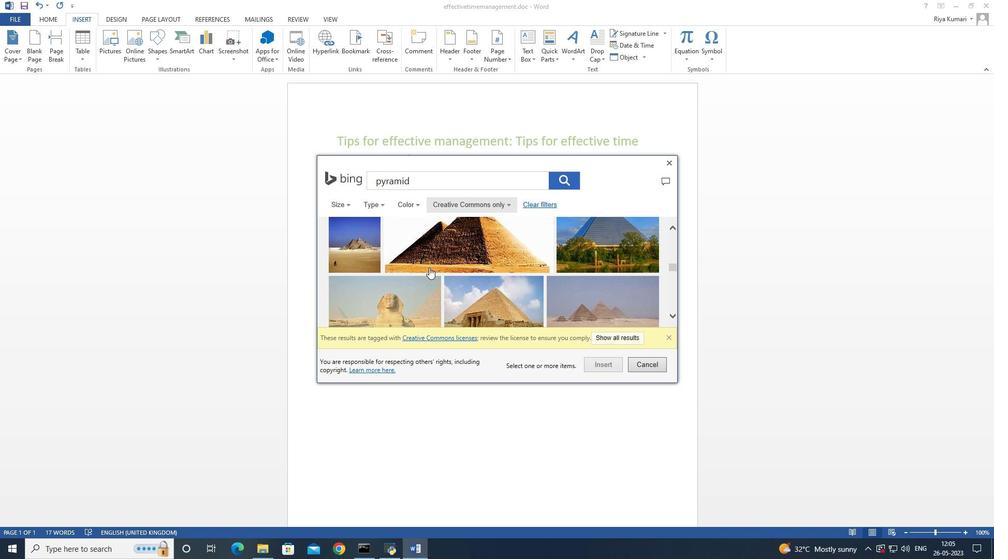 
Action: Mouse scrolled (429, 268) with delta (0, 0)
Screenshot: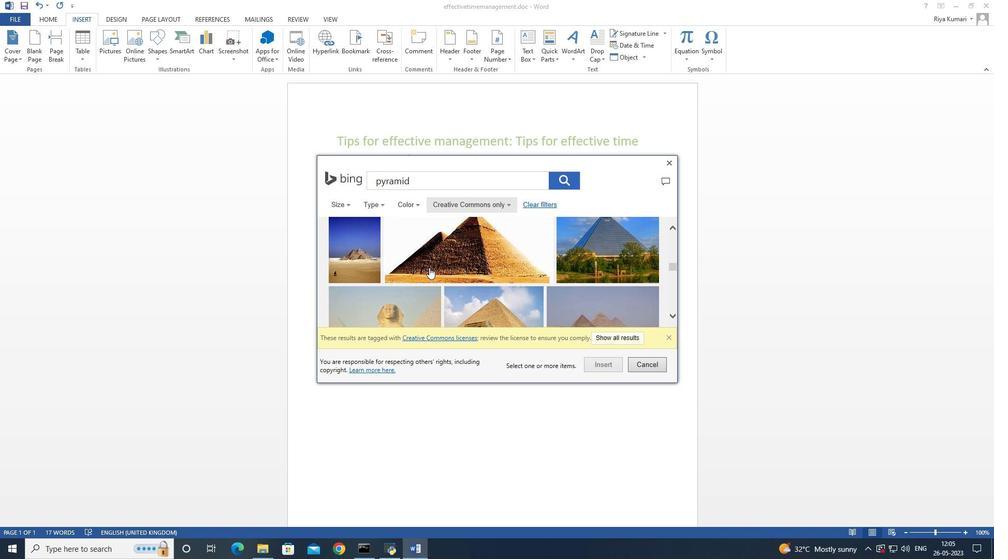 
Action: Mouse moved to (520, 281)
Screenshot: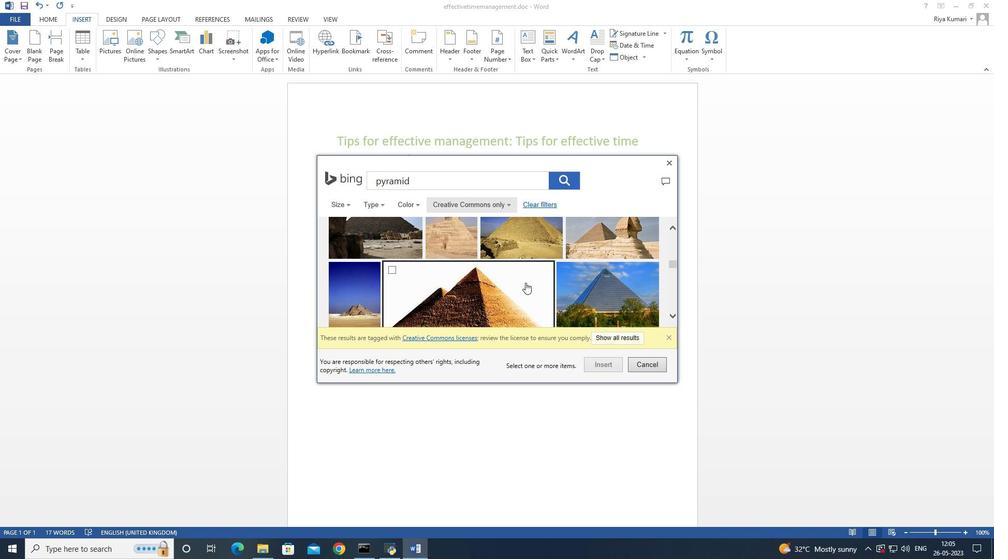 
Action: Mouse scrolled (520, 282) with delta (0, 0)
Screenshot: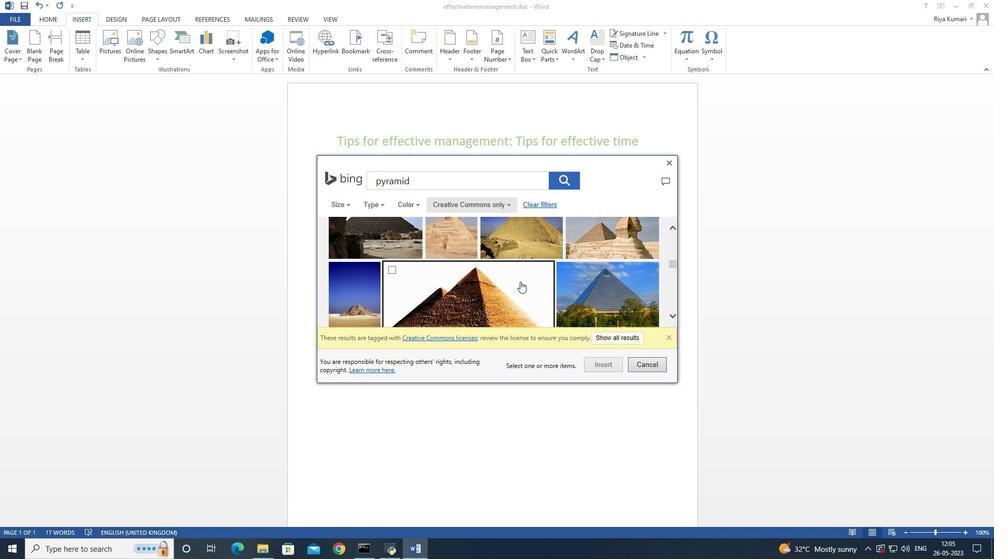 
Action: Mouse scrolled (520, 282) with delta (0, 0)
Screenshot: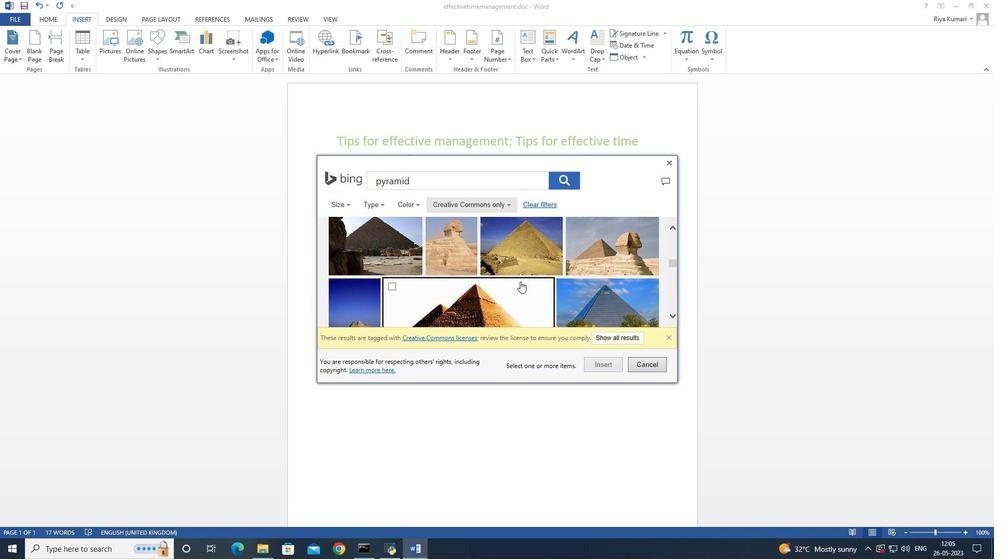 
Action: Mouse scrolled (520, 282) with delta (0, 0)
Screenshot: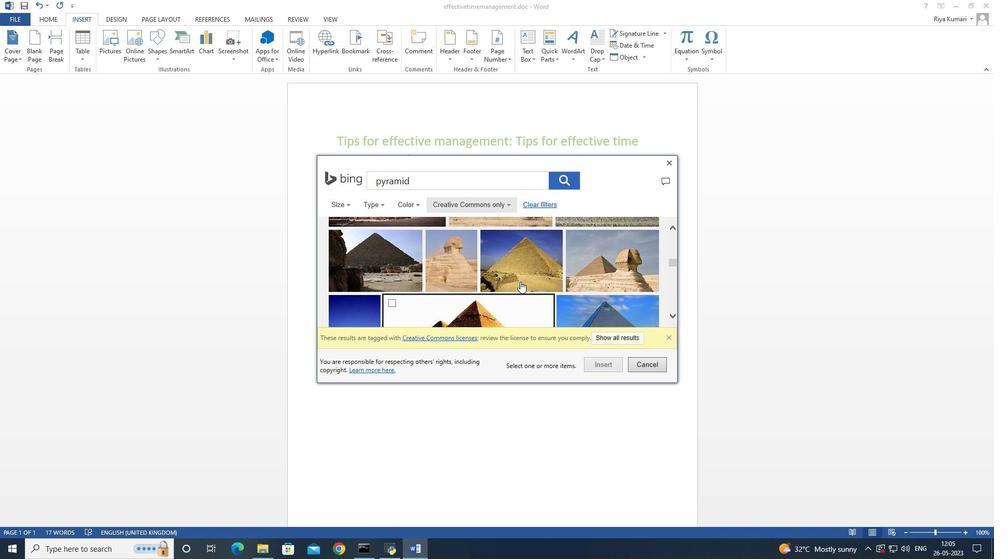 
Action: Mouse scrolled (520, 282) with delta (0, 0)
Screenshot: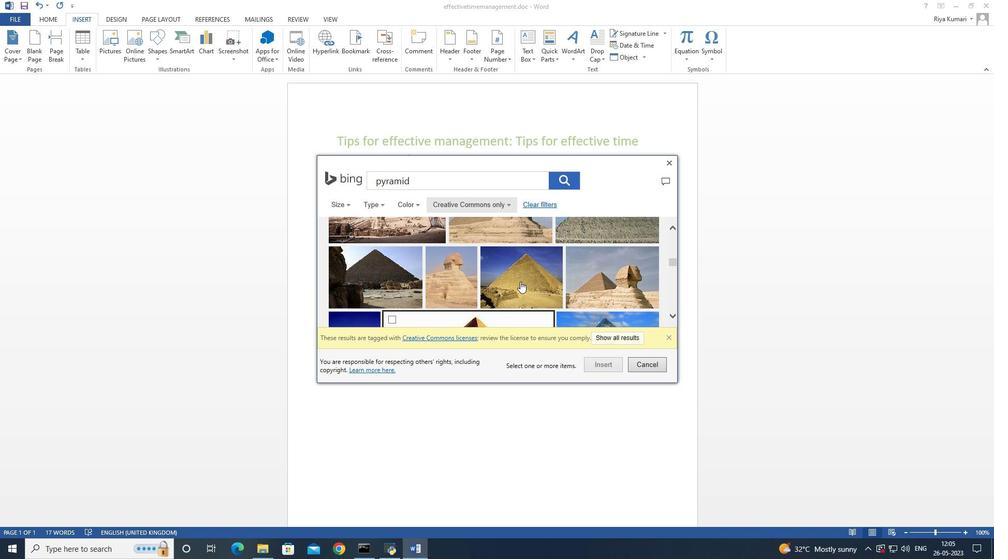 
Action: Mouse scrolled (520, 282) with delta (0, 0)
Screenshot: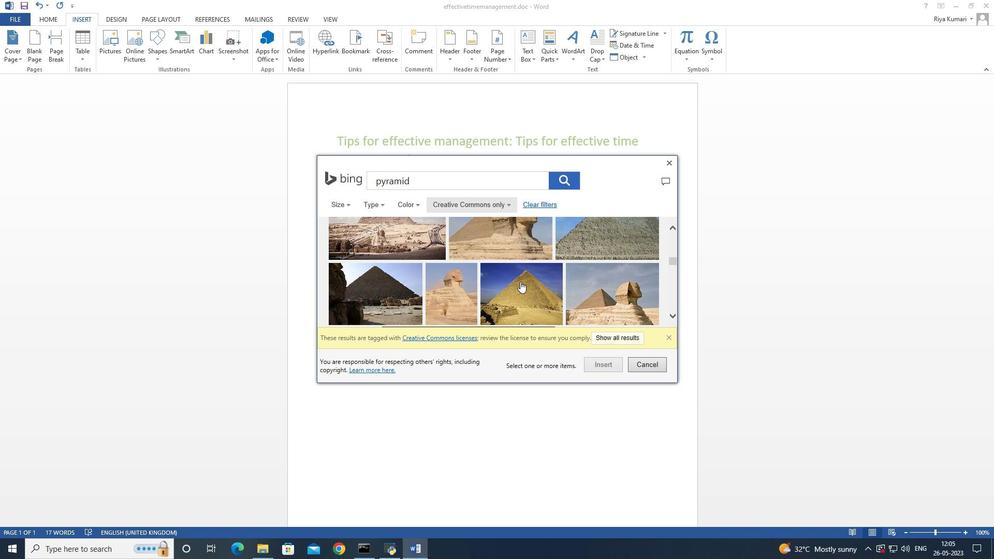 
Action: Mouse scrolled (520, 282) with delta (0, 0)
Screenshot: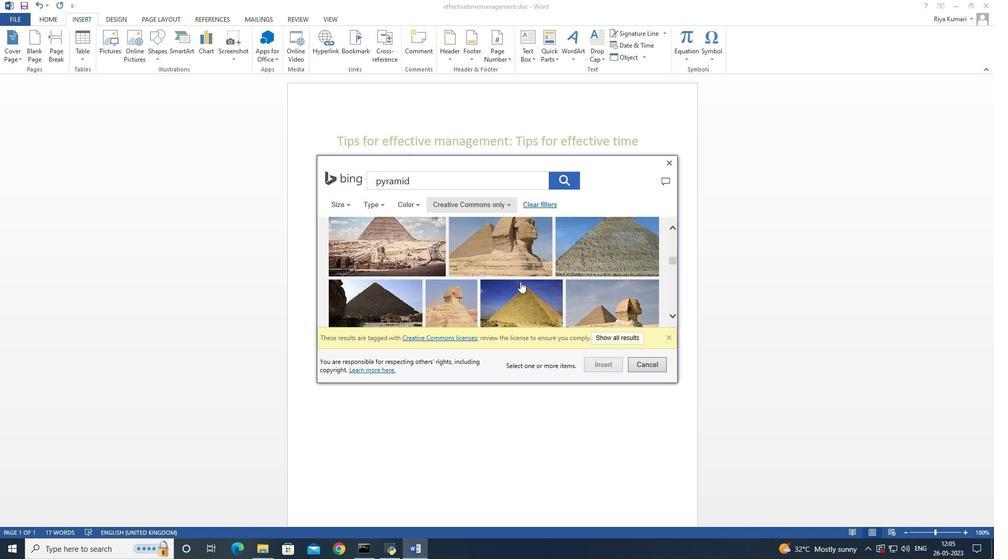 
Action: Mouse scrolled (520, 282) with delta (0, 0)
Screenshot: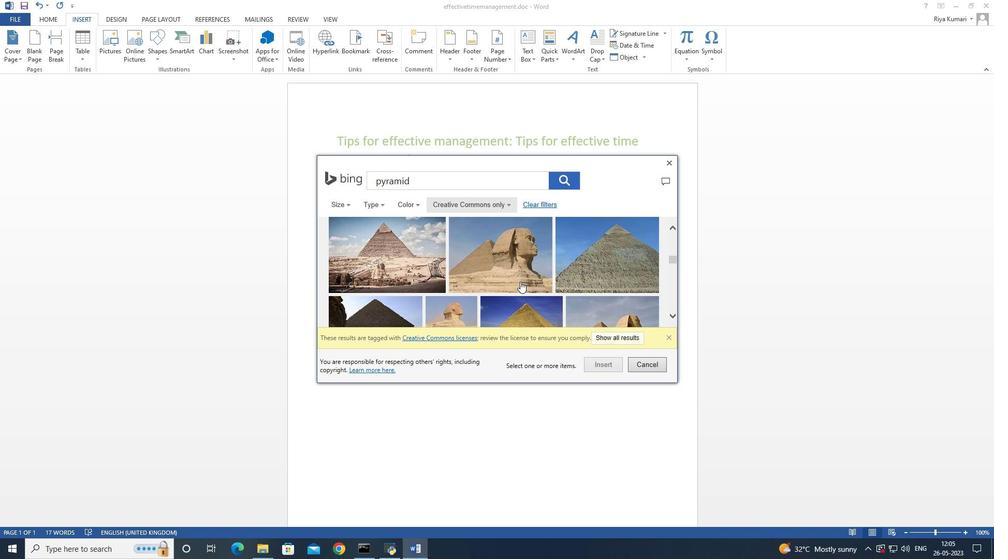 
Action: Mouse scrolled (520, 282) with delta (0, 0)
Screenshot: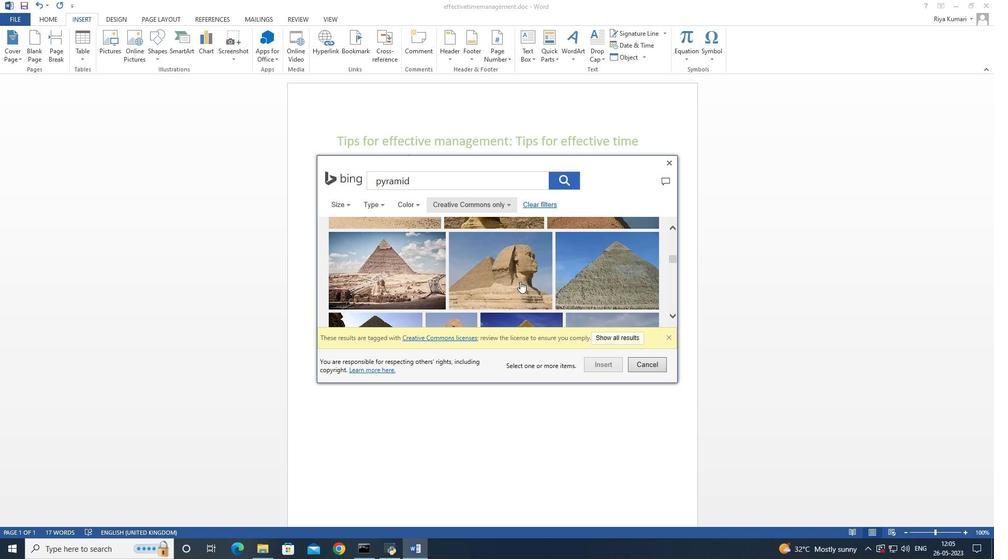 
Action: Mouse scrolled (520, 282) with delta (0, 0)
Screenshot: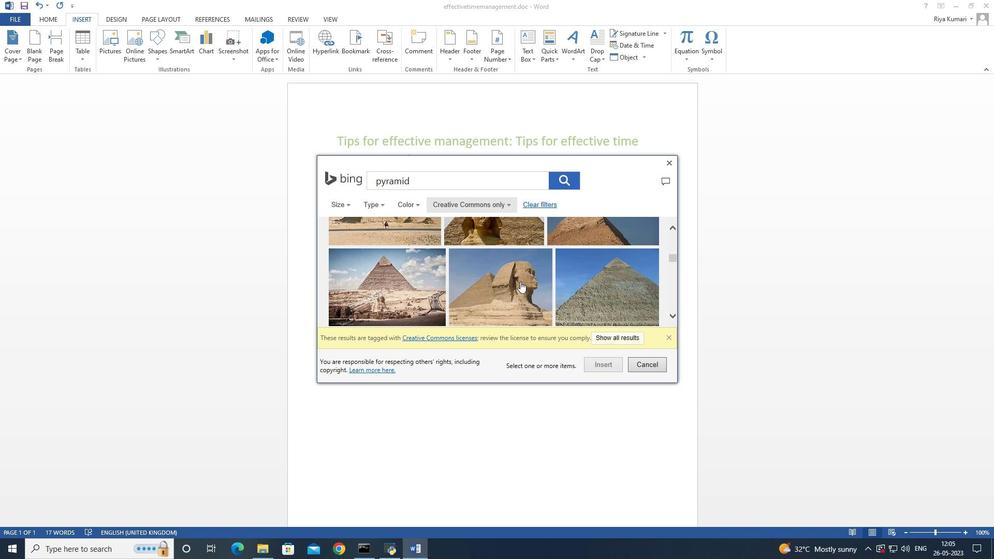 
Action: Mouse scrolled (520, 282) with delta (0, 0)
Screenshot: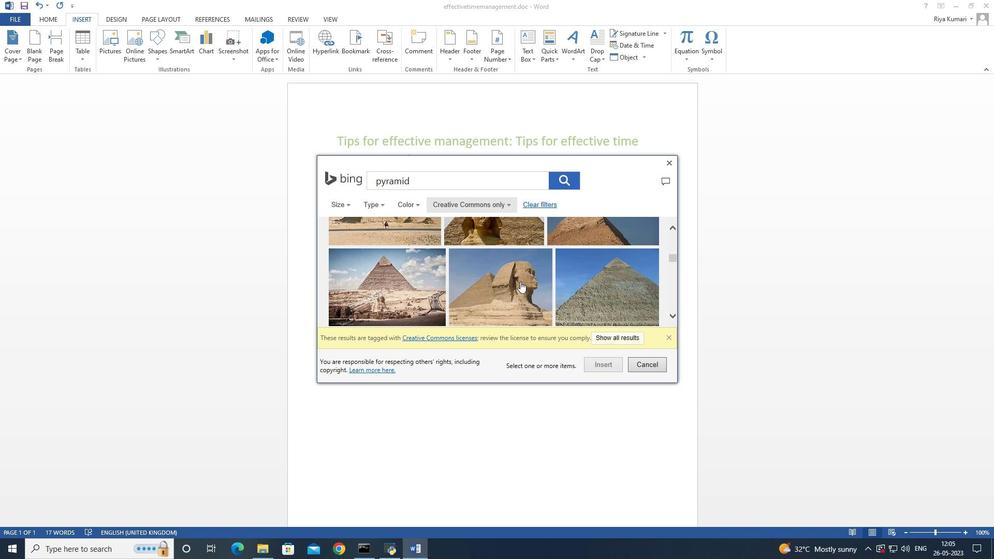 
Action: Mouse scrolled (520, 282) with delta (0, 0)
Screenshot: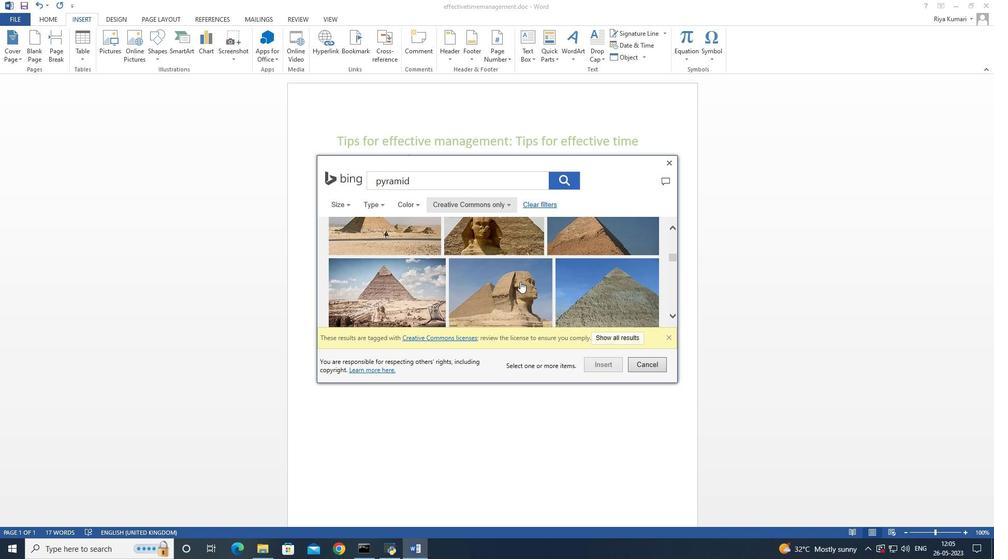
Action: Mouse scrolled (520, 282) with delta (0, 0)
Screenshot: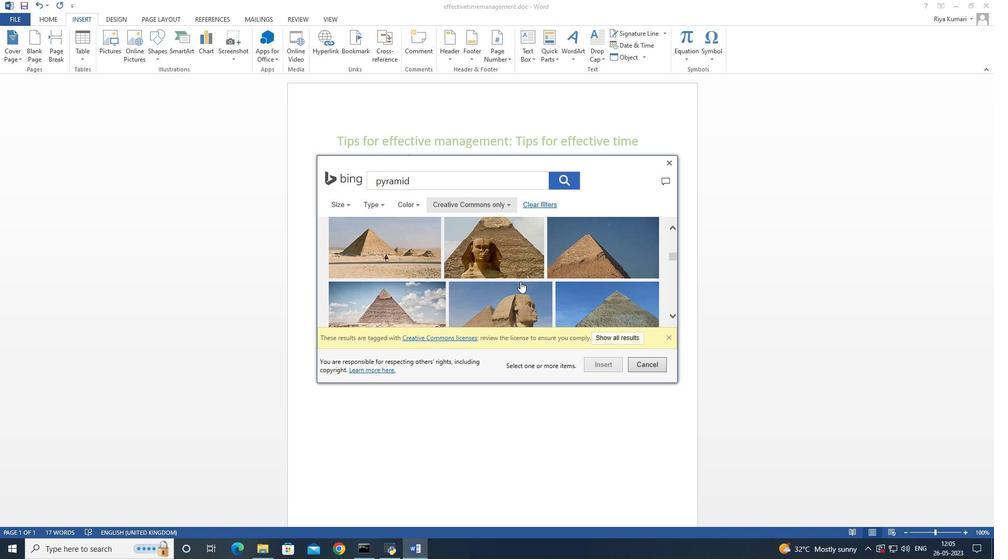 
Action: Mouse scrolled (520, 282) with delta (0, 0)
Screenshot: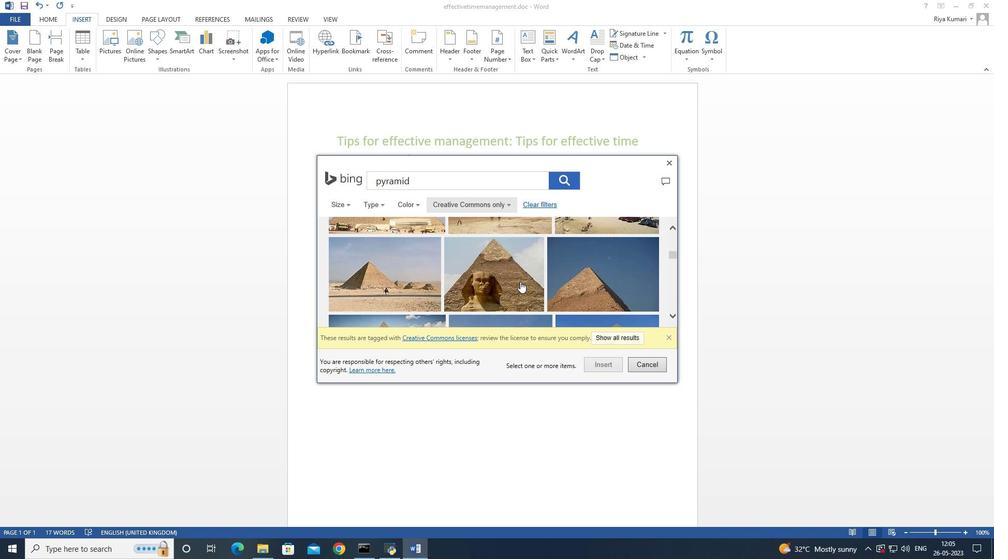 
Action: Mouse scrolled (520, 282) with delta (0, 0)
Screenshot: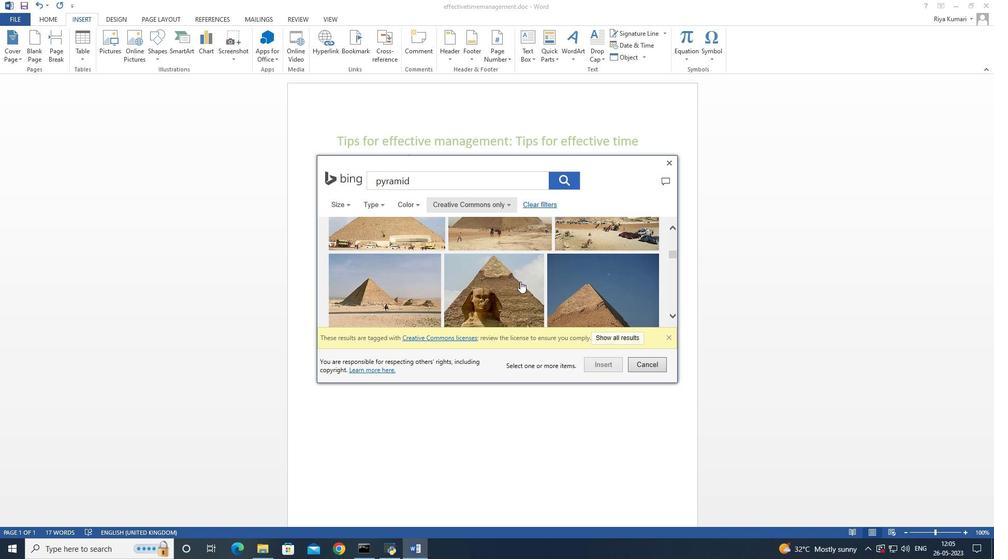 
Action: Mouse scrolled (520, 282) with delta (0, 0)
Screenshot: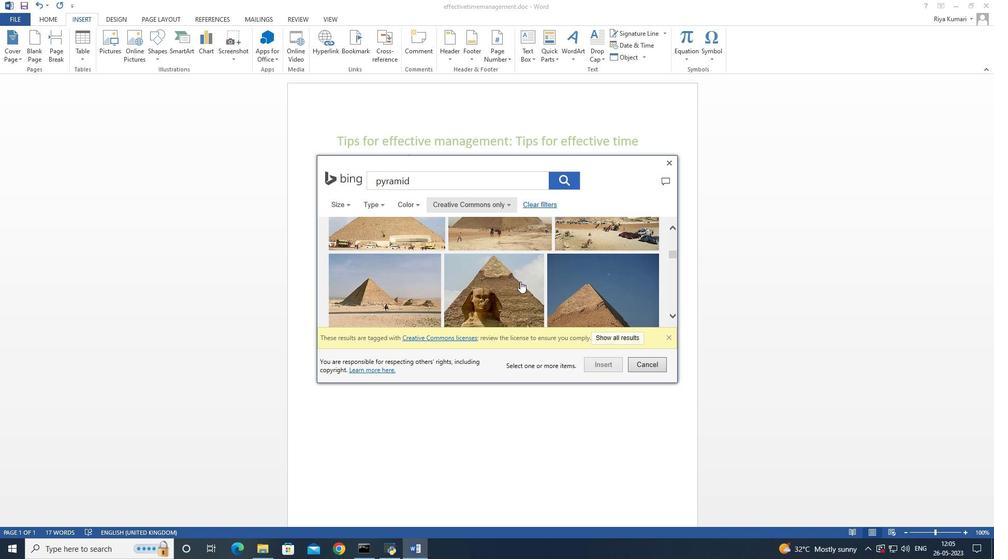 
Action: Mouse scrolled (520, 282) with delta (0, 0)
Screenshot: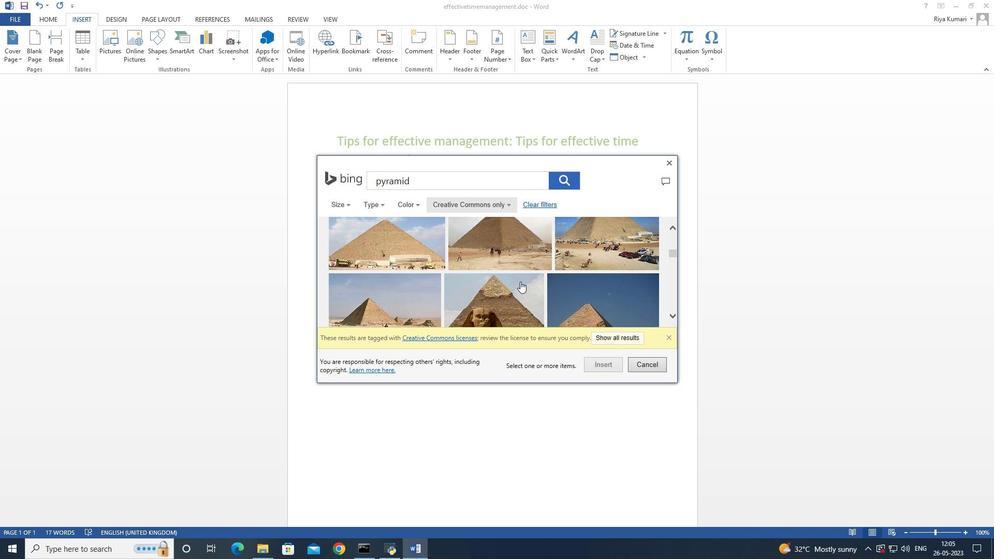 
Action: Mouse scrolled (520, 282) with delta (0, 0)
Screenshot: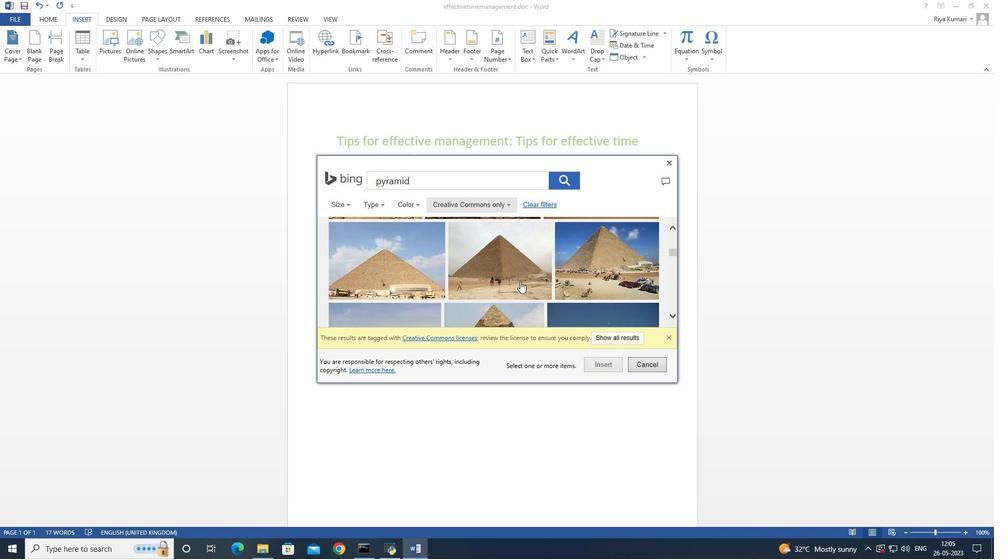 
Action: Mouse scrolled (520, 282) with delta (0, 0)
Screenshot: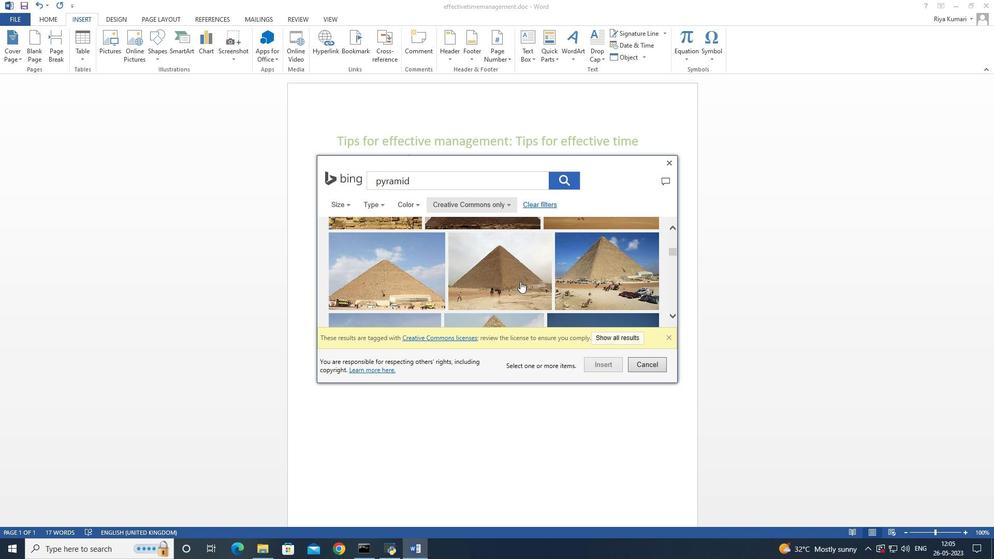 
Action: Mouse scrolled (520, 282) with delta (0, 0)
Screenshot: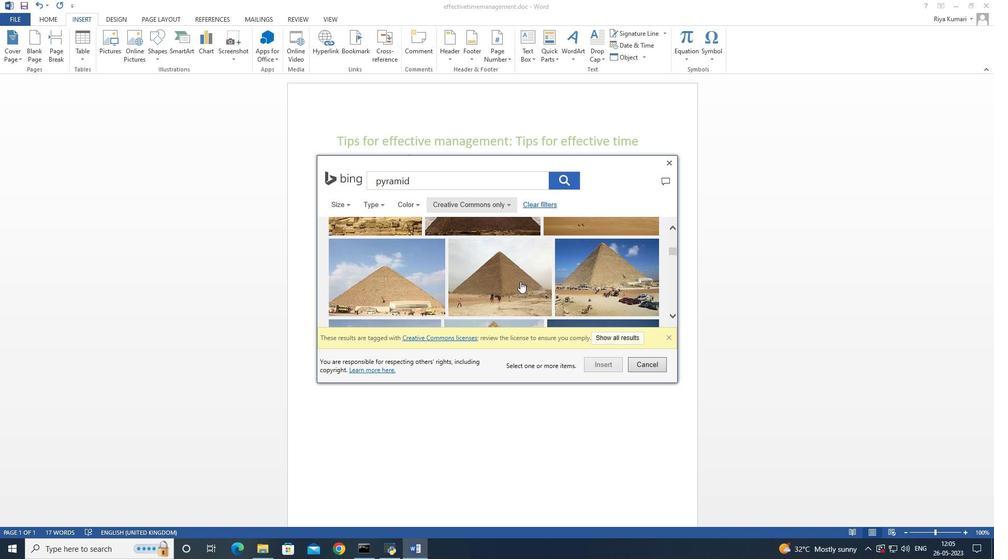 
Action: Mouse scrolled (520, 282) with delta (0, 0)
Screenshot: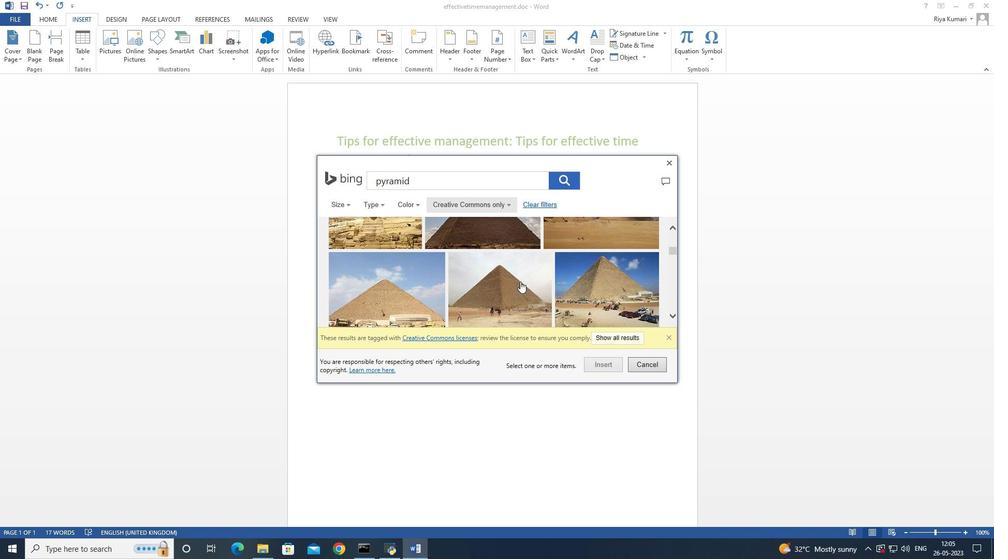 
Action: Mouse scrolled (520, 282) with delta (0, 0)
Screenshot: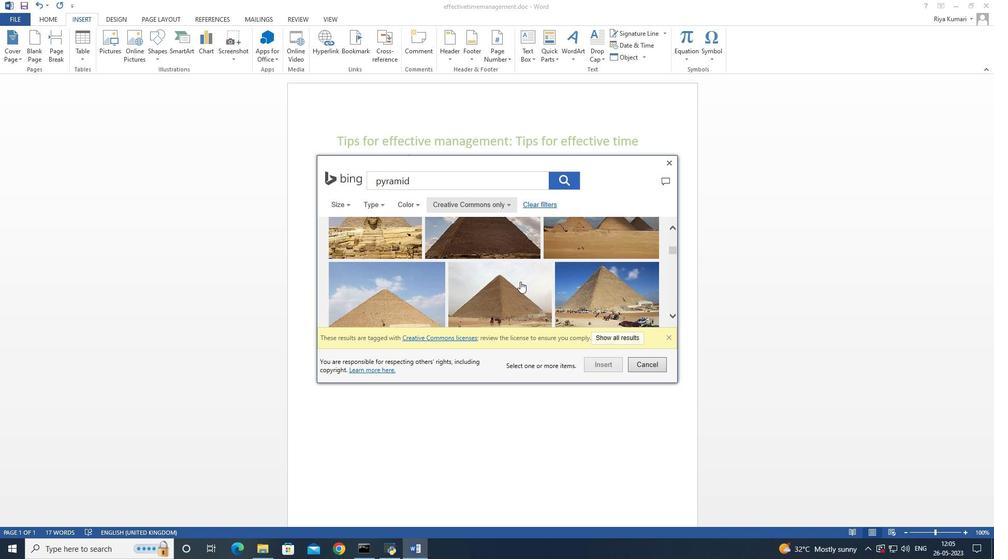 
Action: Mouse scrolled (520, 282) with delta (0, 0)
Screenshot: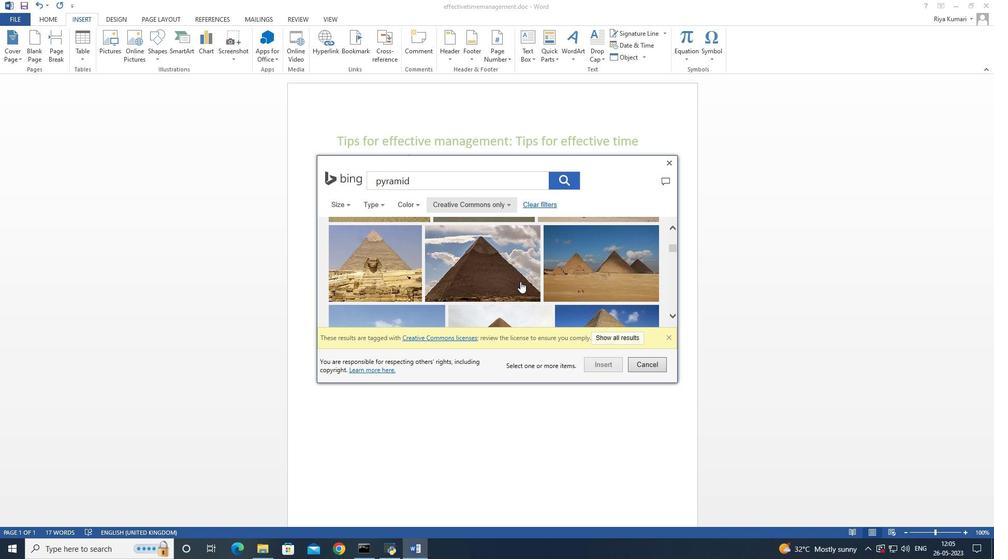 
Action: Mouse scrolled (520, 282) with delta (0, 0)
Screenshot: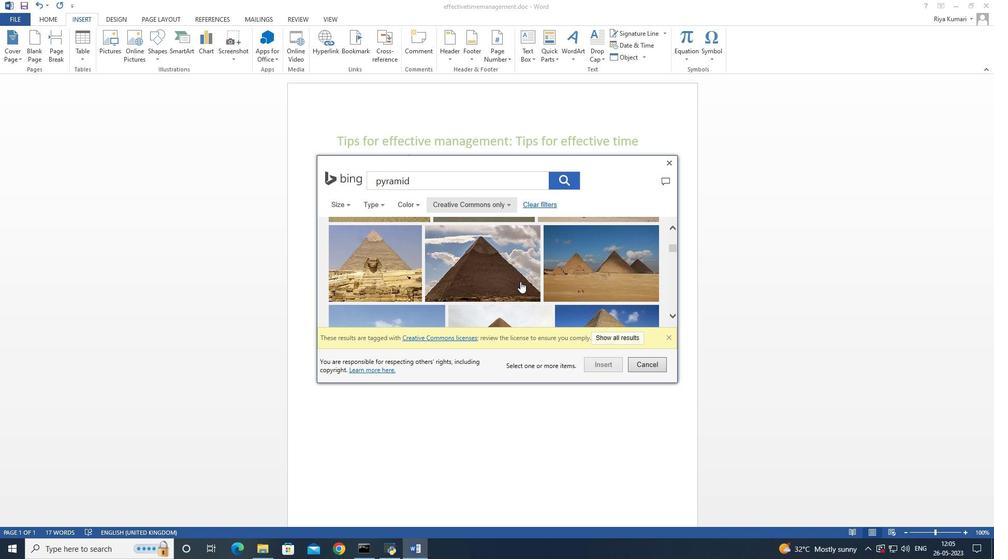 
Action: Mouse scrolled (520, 282) with delta (0, 0)
Screenshot: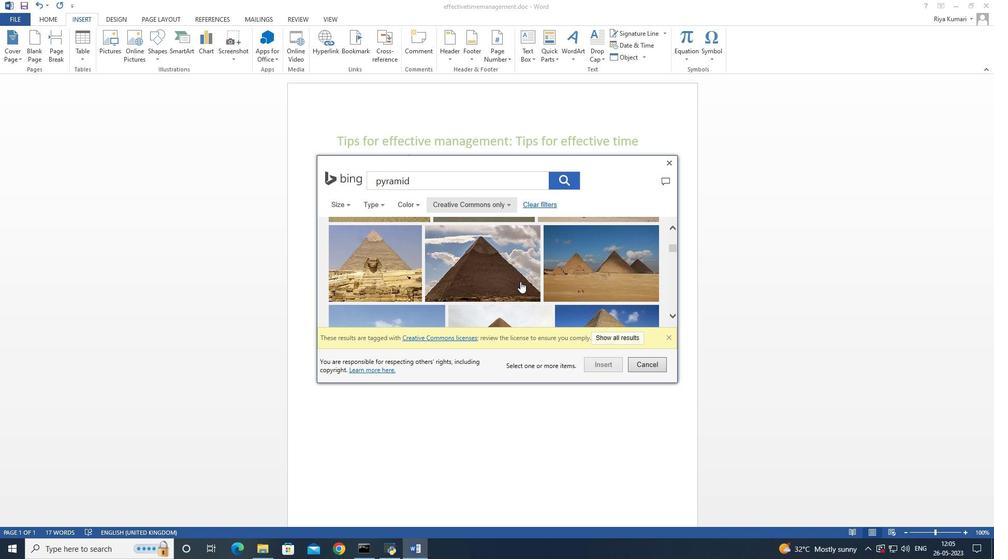 
Action: Mouse scrolled (520, 282) with delta (0, 0)
Screenshot: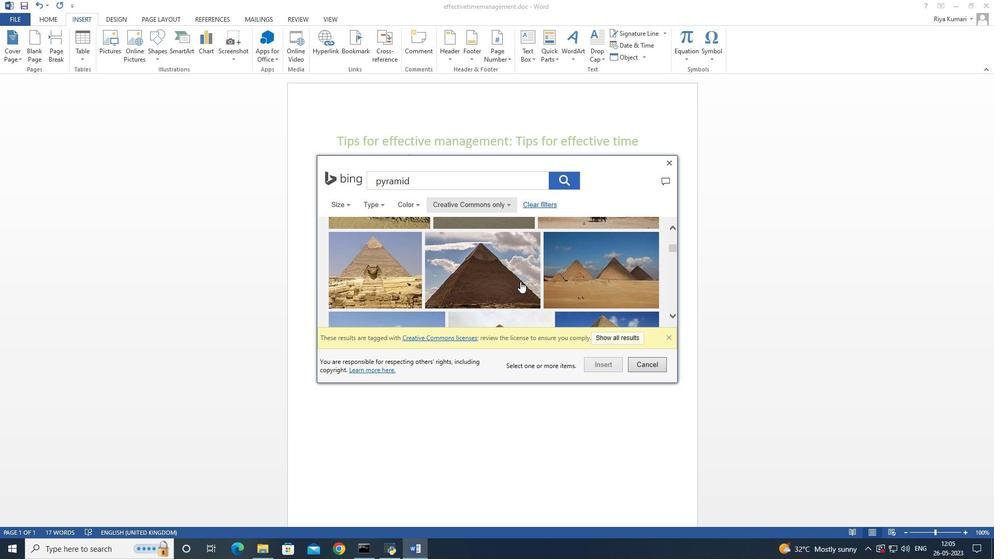 
Action: Mouse scrolled (520, 282) with delta (0, 0)
Screenshot: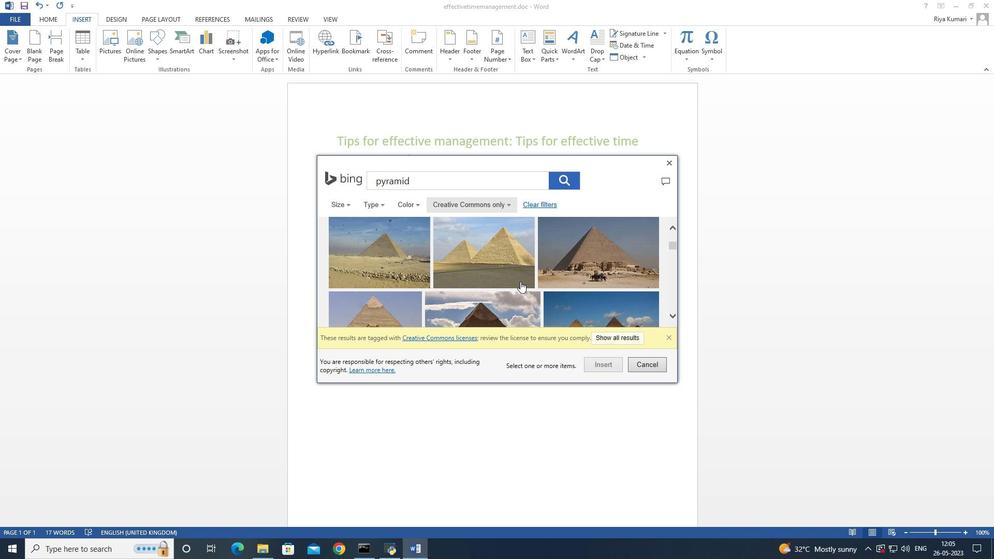 
Action: Mouse scrolled (520, 282) with delta (0, 0)
Screenshot: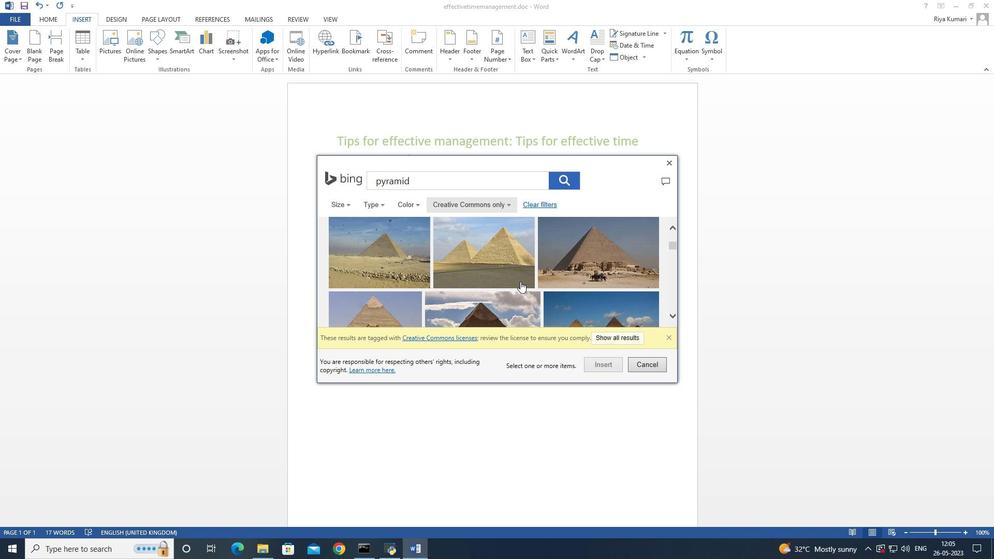 
Action: Mouse scrolled (520, 282) with delta (0, 0)
Screenshot: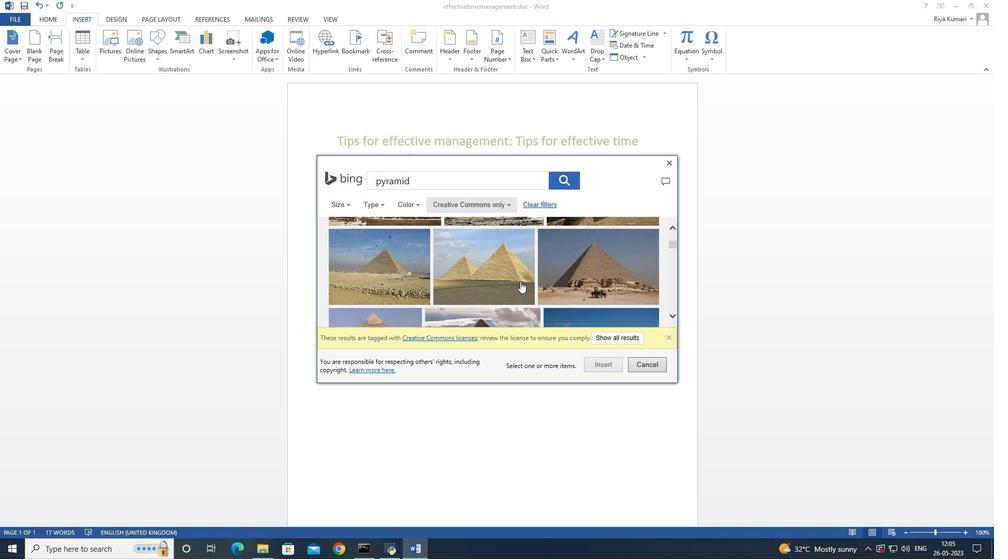 
Action: Mouse scrolled (520, 282) with delta (0, 0)
Screenshot: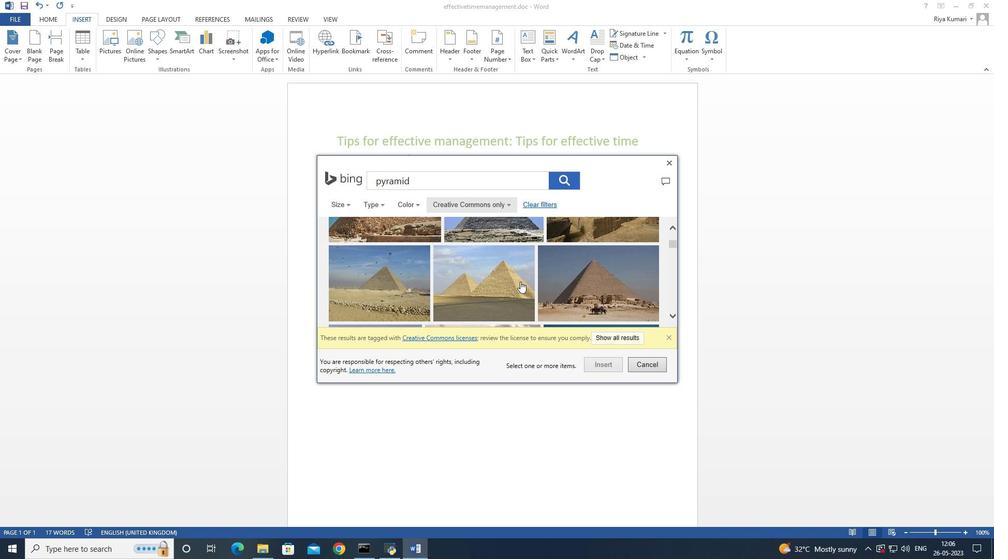 
Action: Mouse scrolled (520, 282) with delta (0, 0)
Screenshot: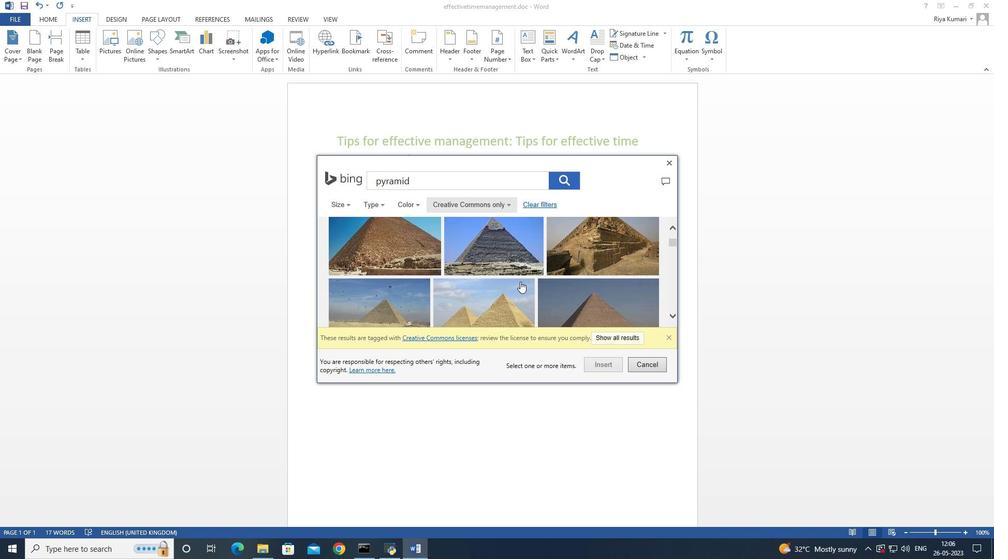 
Action: Mouse scrolled (520, 282) with delta (0, 0)
Screenshot: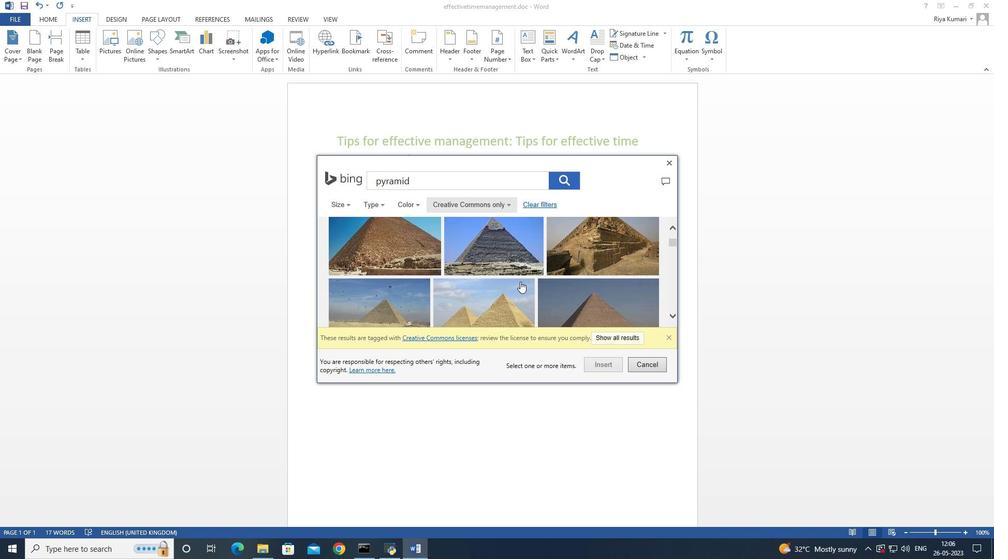 
Action: Mouse scrolled (520, 282) with delta (0, 0)
Screenshot: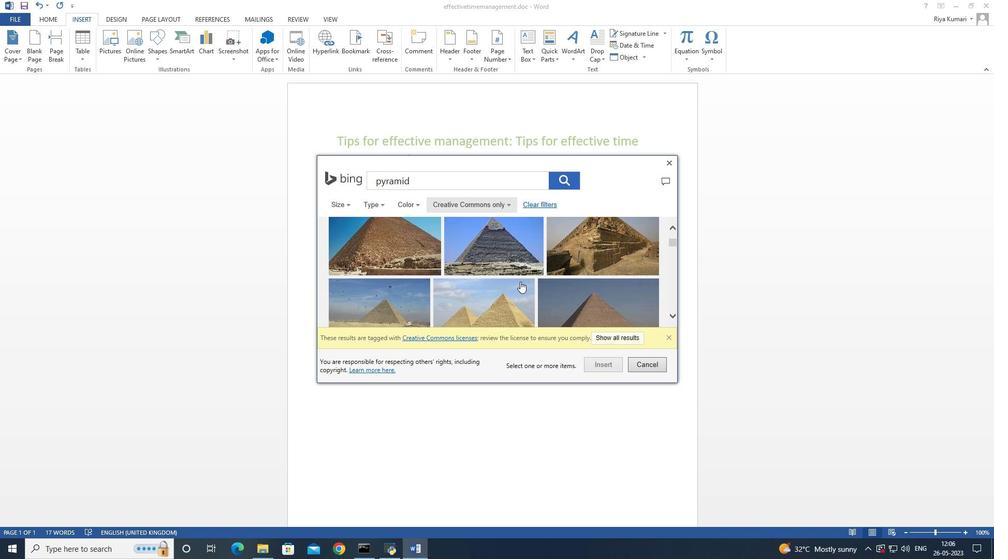 
Action: Mouse scrolled (520, 282) with delta (0, 0)
Screenshot: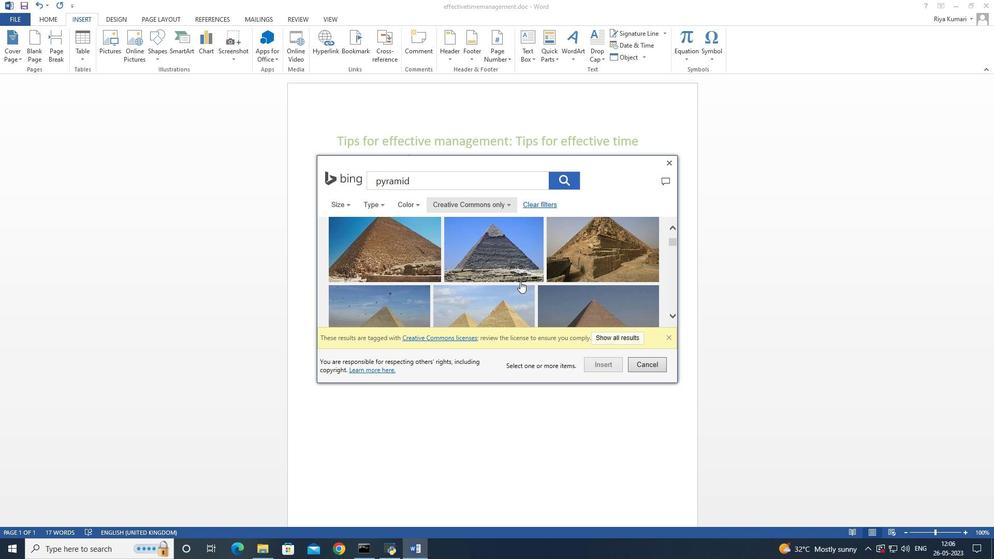 
Action: Mouse scrolled (520, 282) with delta (0, 0)
Screenshot: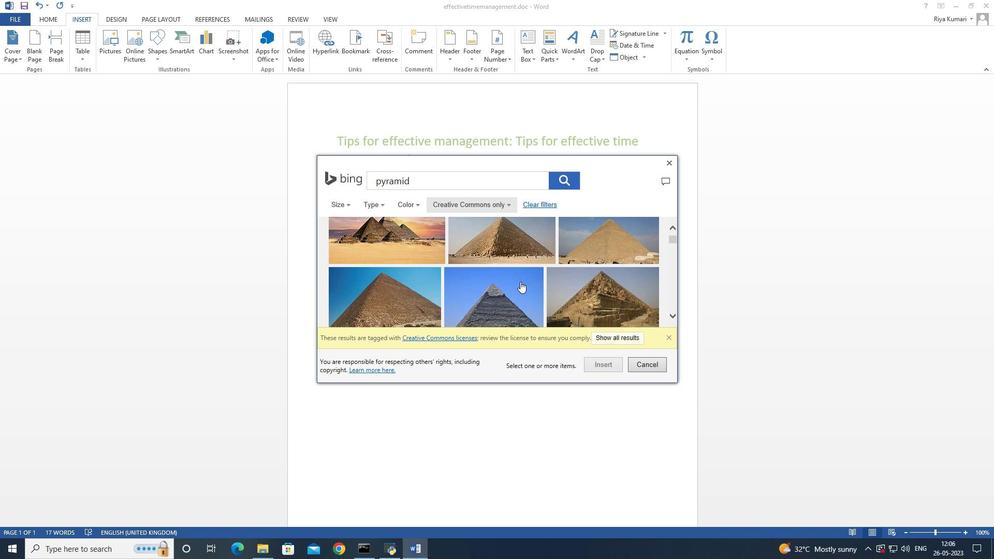 
Action: Mouse scrolled (520, 282) with delta (0, 0)
Screenshot: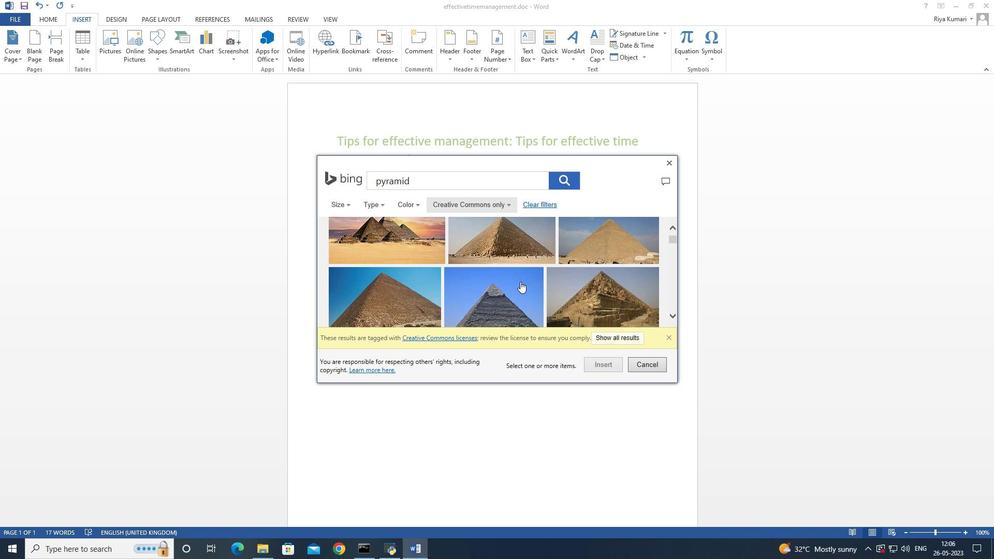 
Action: Mouse moved to (520, 281)
Screenshot: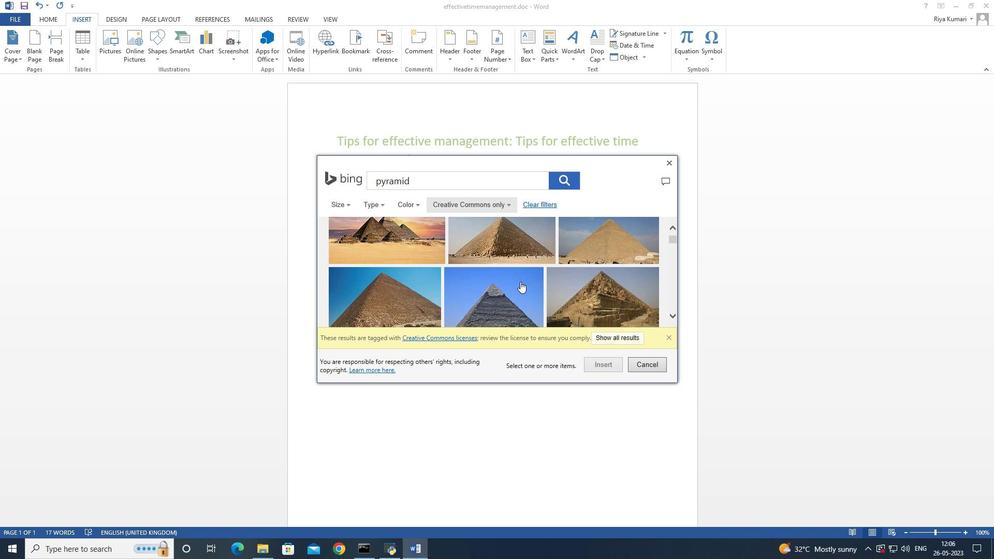 
Action: Mouse scrolled (520, 281) with delta (0, 0)
Screenshot: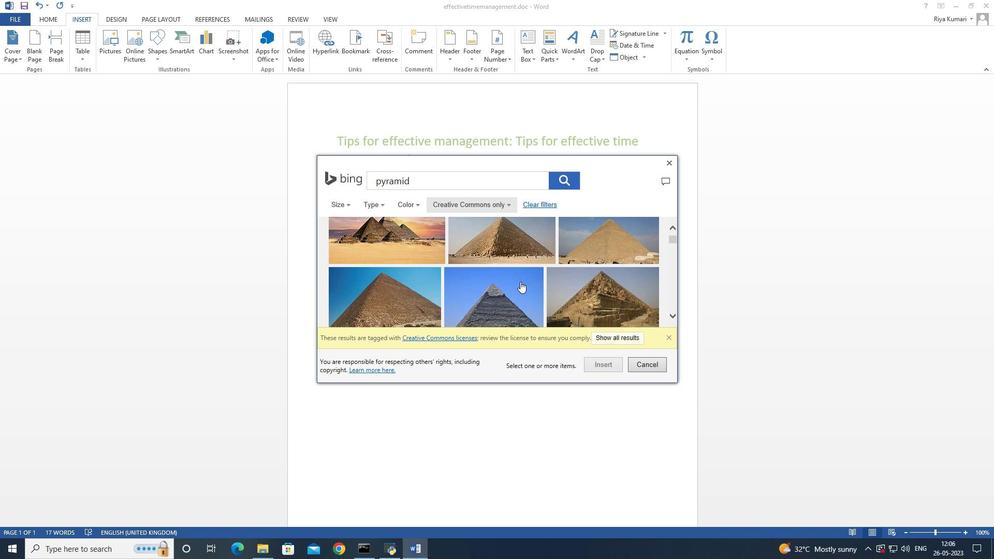 
Action: Mouse scrolled (520, 281) with delta (0, 0)
Screenshot: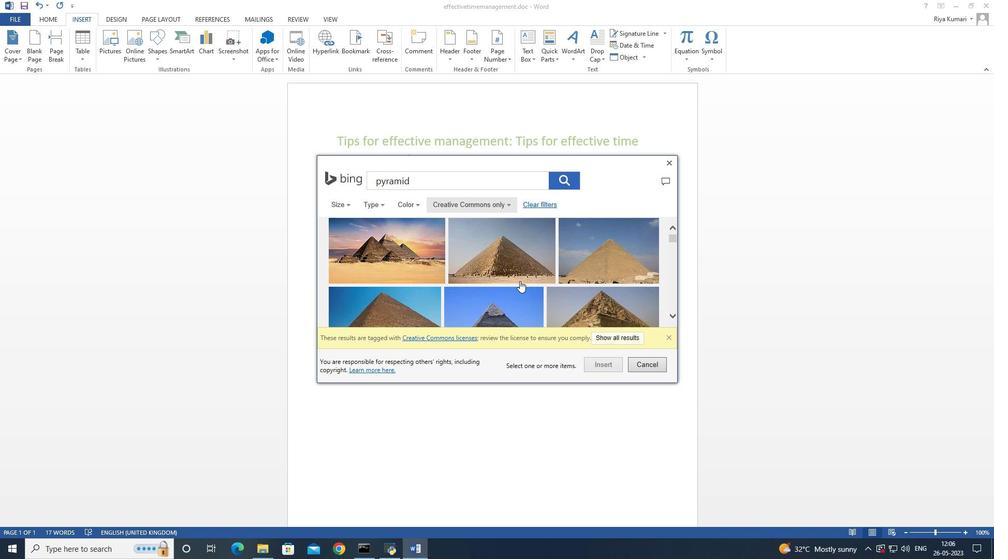 
Action: Mouse scrolled (520, 281) with delta (0, 0)
Screenshot: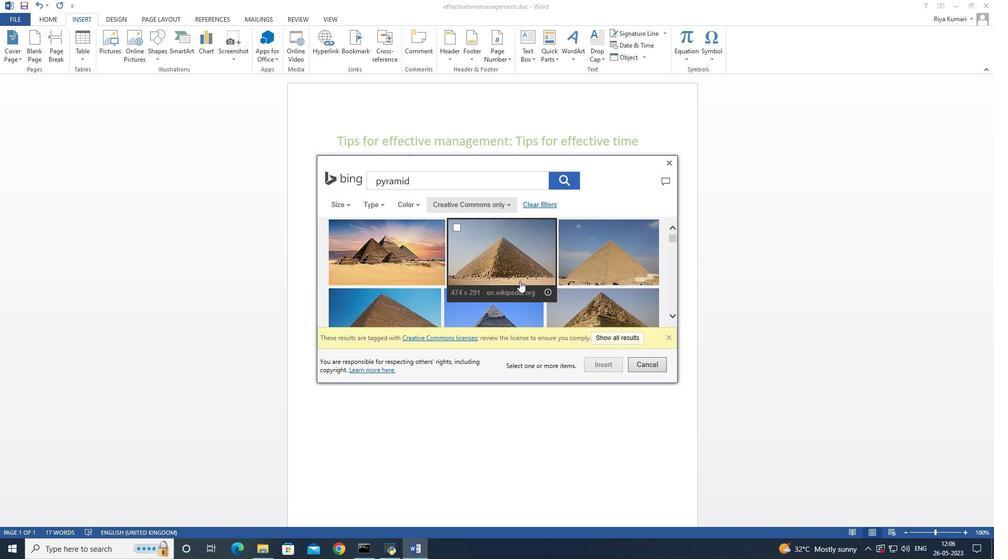 
Action: Mouse scrolled (520, 280) with delta (0, 0)
Screenshot: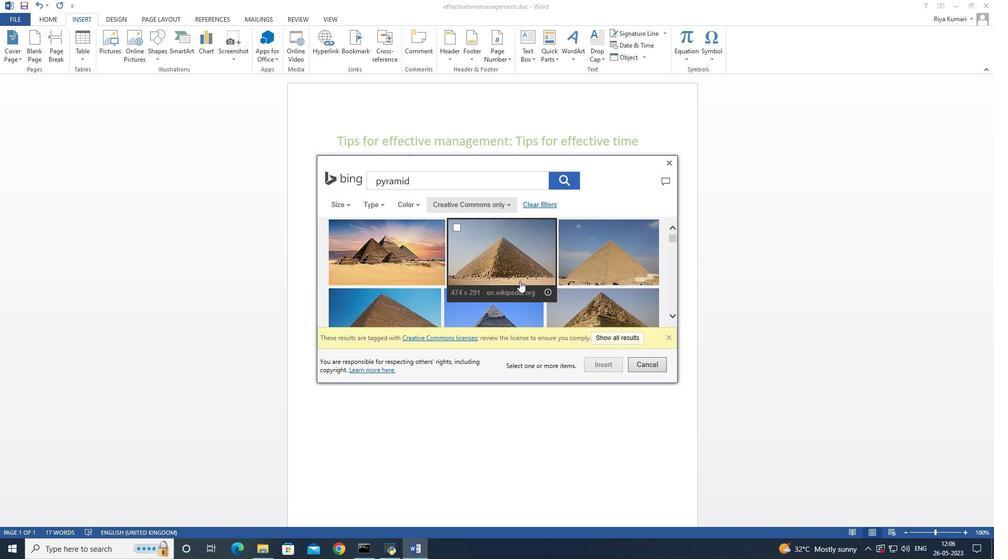 
Action: Mouse scrolled (520, 280) with delta (0, 0)
Screenshot: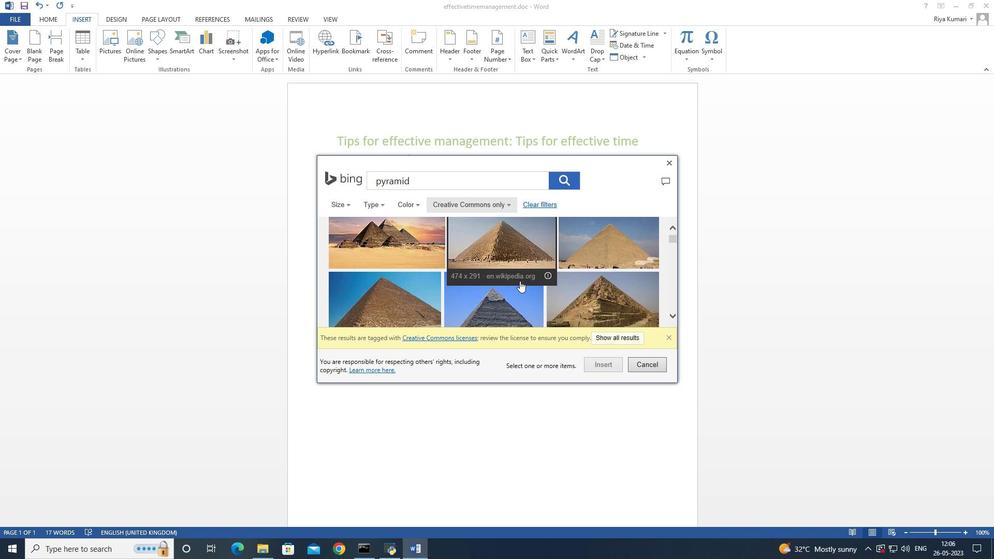 
Action: Mouse scrolled (520, 280) with delta (0, 0)
Screenshot: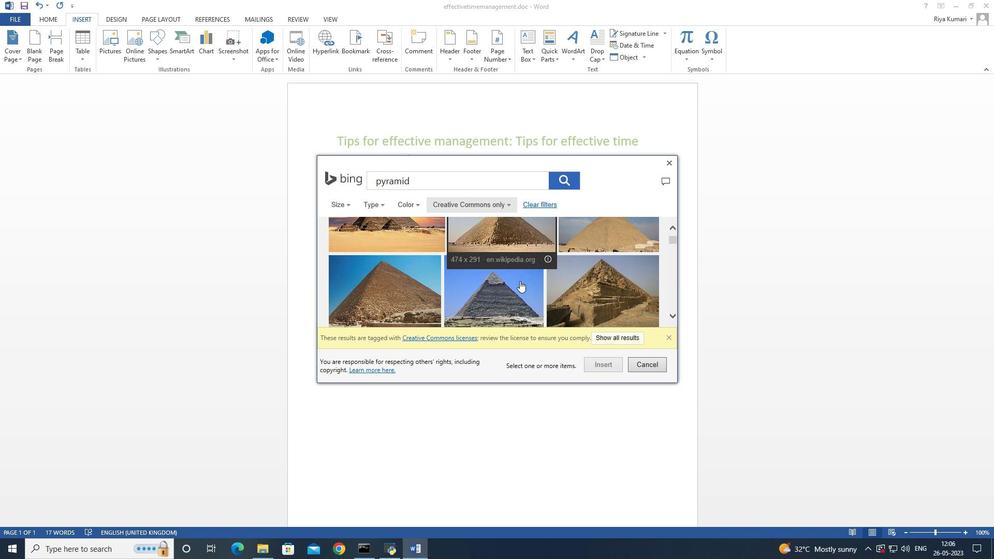 
Action: Mouse scrolled (520, 280) with delta (0, 0)
Screenshot: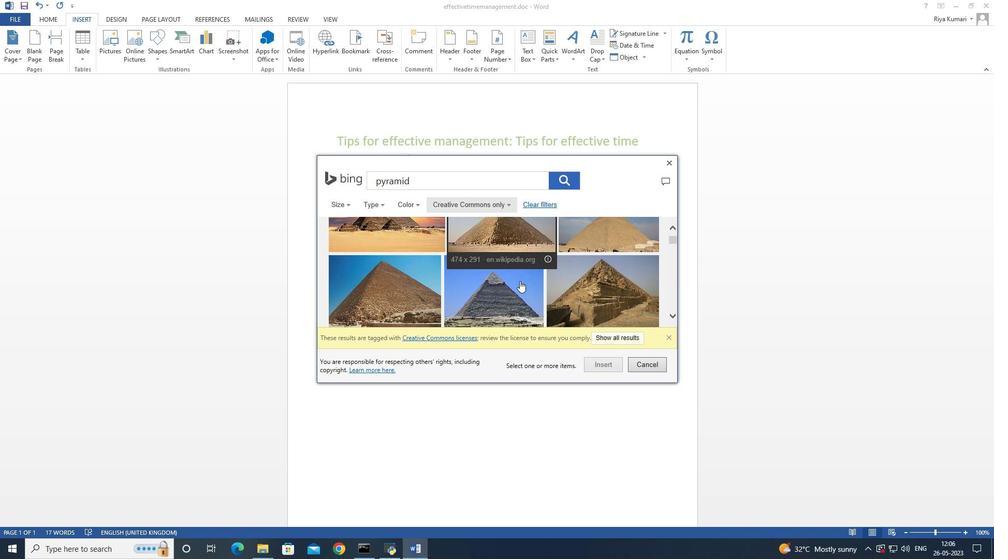 
Action: Mouse scrolled (520, 280) with delta (0, 0)
Screenshot: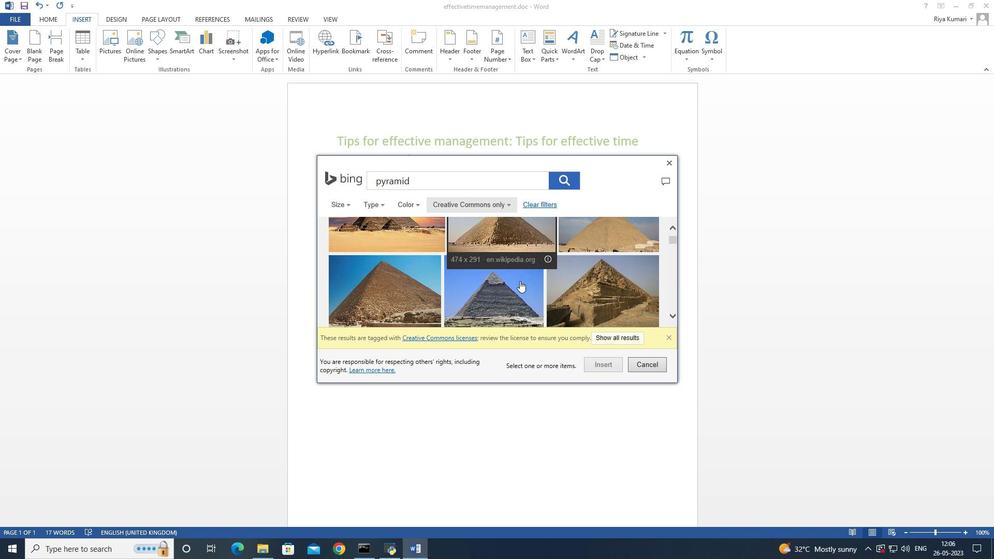 
Action: Mouse scrolled (520, 280) with delta (0, 0)
Screenshot: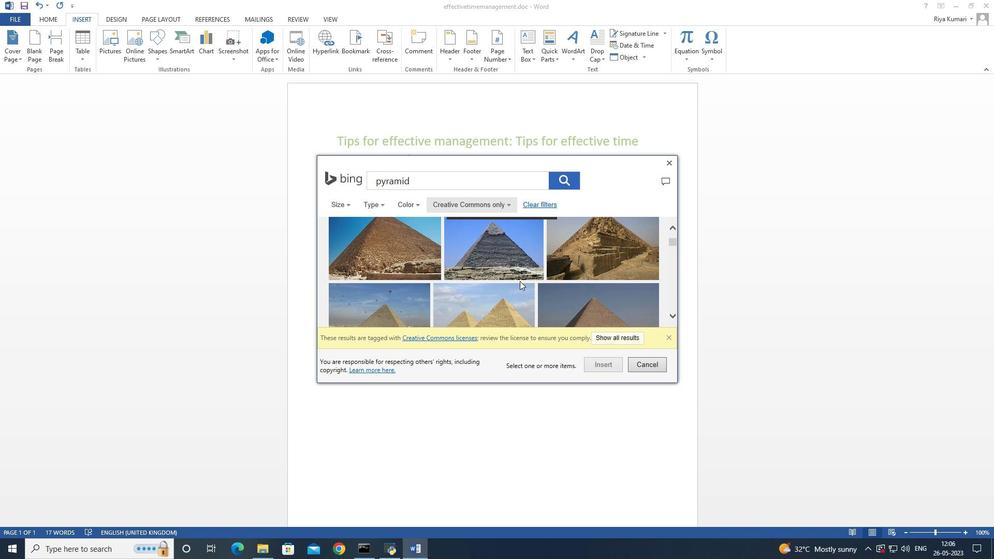 
Action: Mouse scrolled (520, 280) with delta (0, 0)
Screenshot: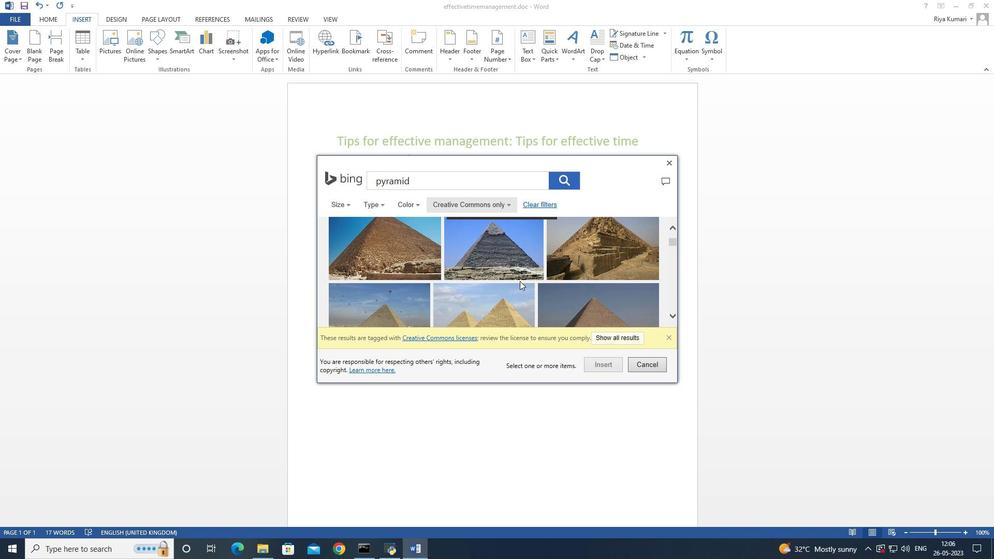 
Action: Mouse scrolled (520, 280) with delta (0, 0)
Screenshot: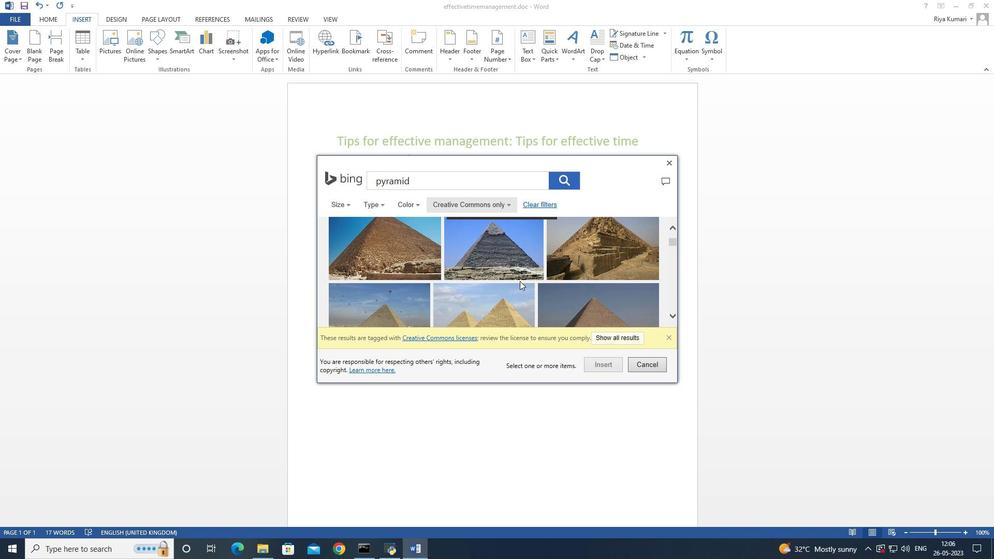 
Action: Mouse scrolled (520, 280) with delta (0, 0)
Screenshot: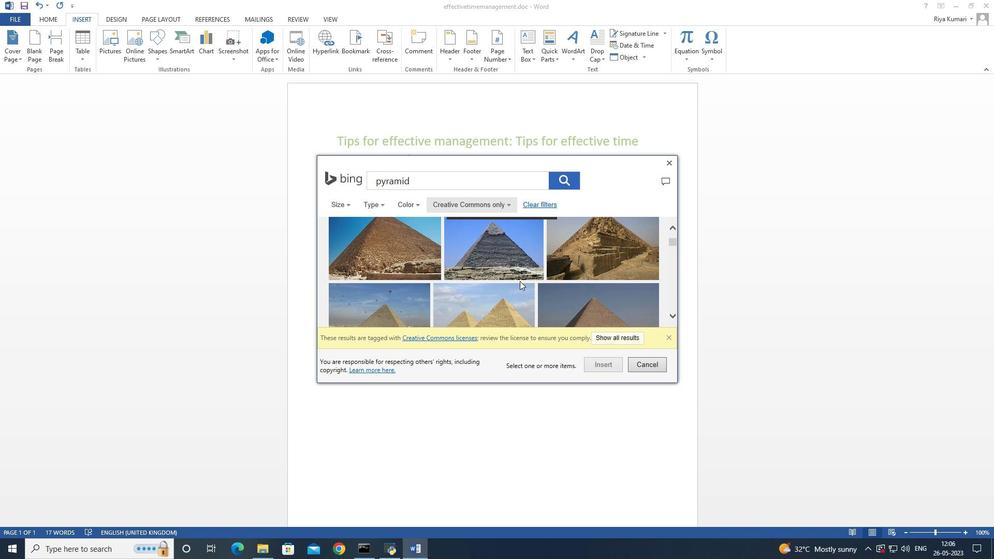 
Action: Mouse scrolled (520, 280) with delta (0, 0)
Screenshot: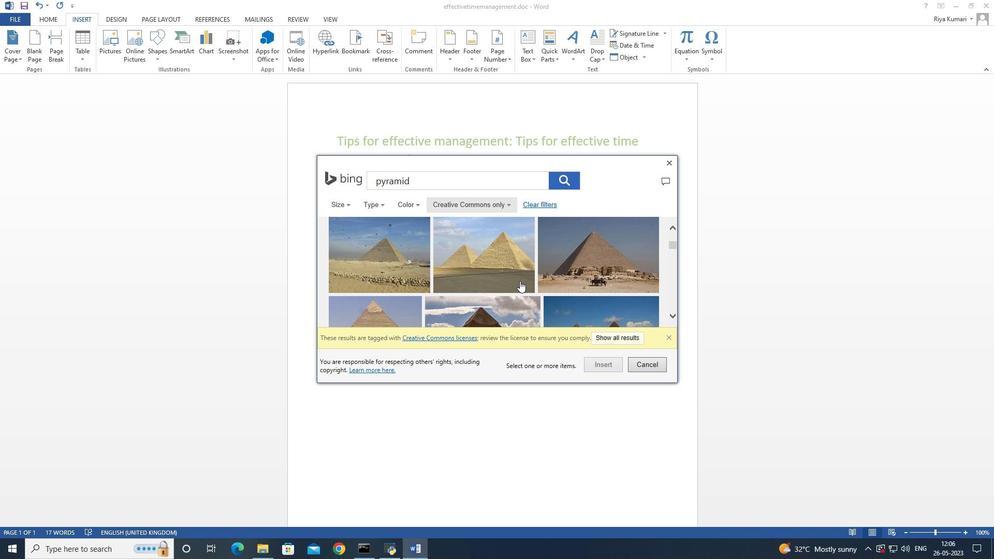 
Action: Mouse scrolled (520, 280) with delta (0, 0)
Screenshot: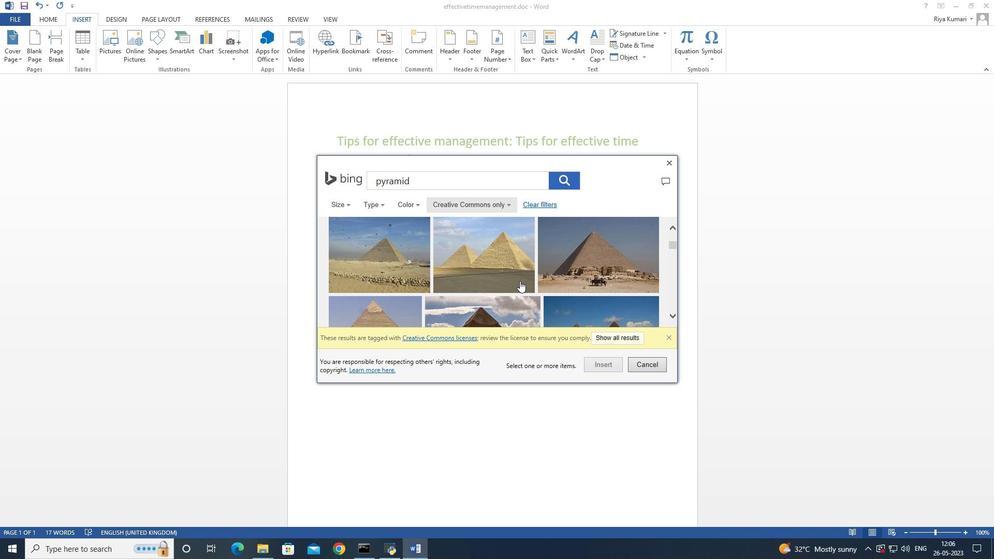 
Action: Mouse scrolled (520, 280) with delta (0, 0)
Screenshot: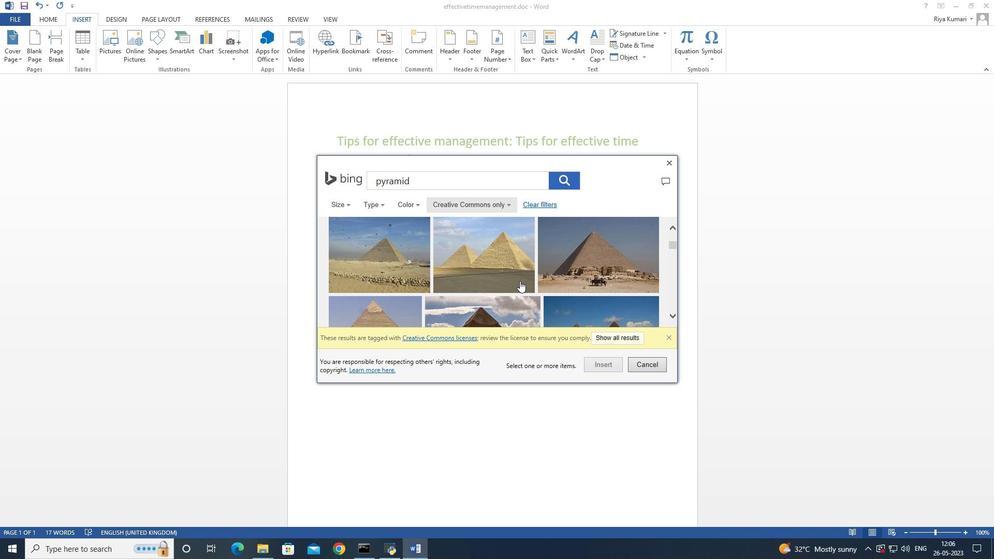 
Action: Mouse scrolled (520, 280) with delta (0, 0)
Screenshot: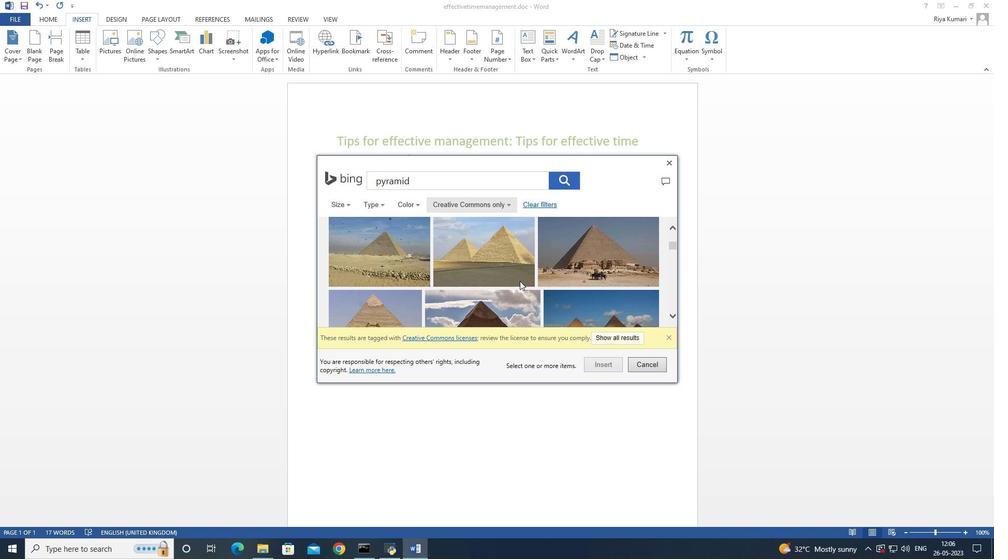 
Action: Mouse scrolled (520, 280) with delta (0, 0)
Screenshot: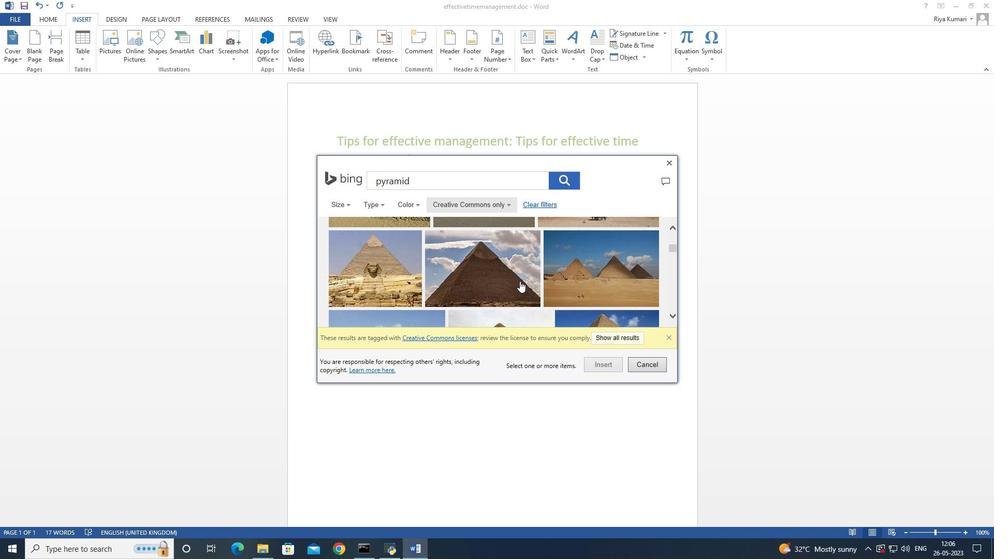 
Action: Mouse scrolled (520, 280) with delta (0, 0)
Screenshot: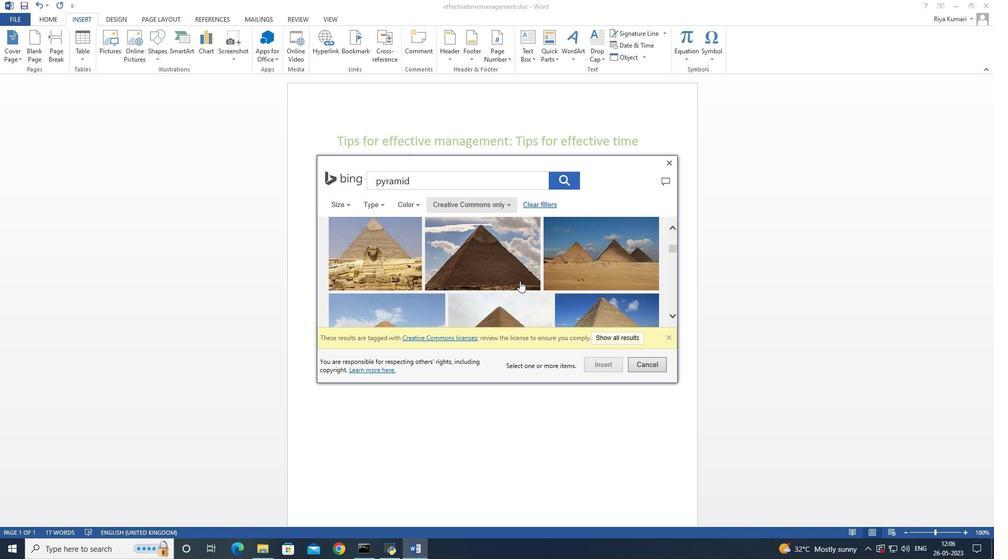 
Action: Mouse scrolled (520, 280) with delta (0, 0)
Screenshot: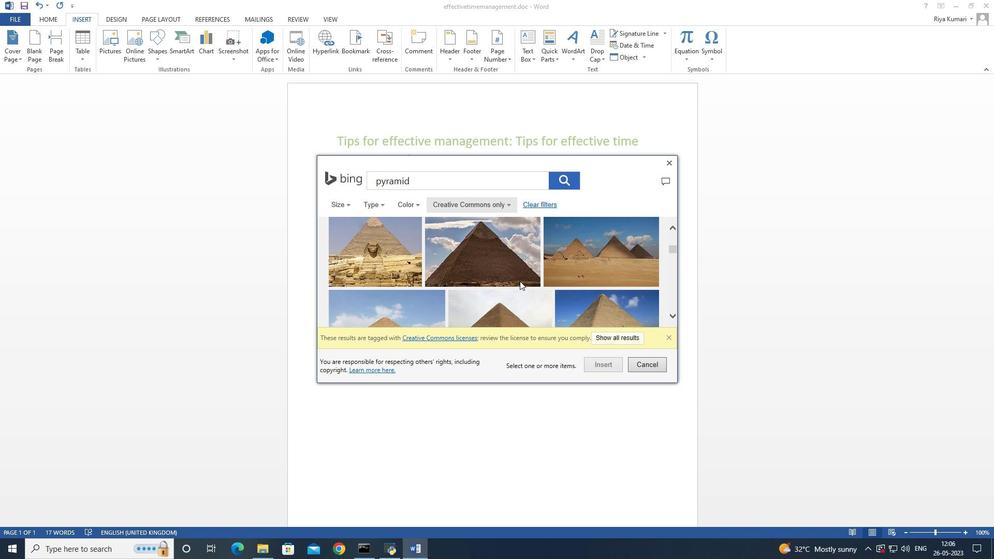 
Action: Mouse scrolled (520, 280) with delta (0, 0)
Screenshot: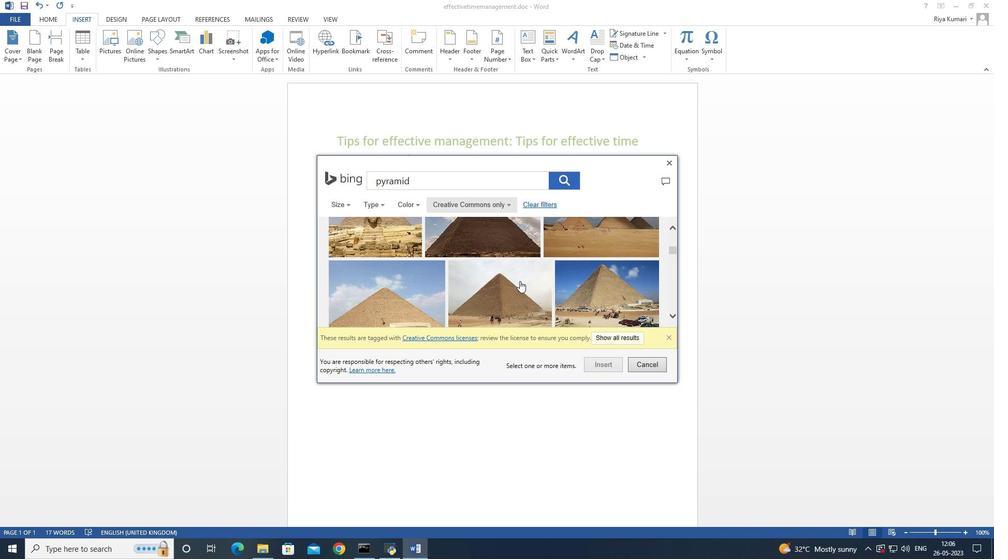 
Action: Mouse scrolled (520, 280) with delta (0, 0)
Screenshot: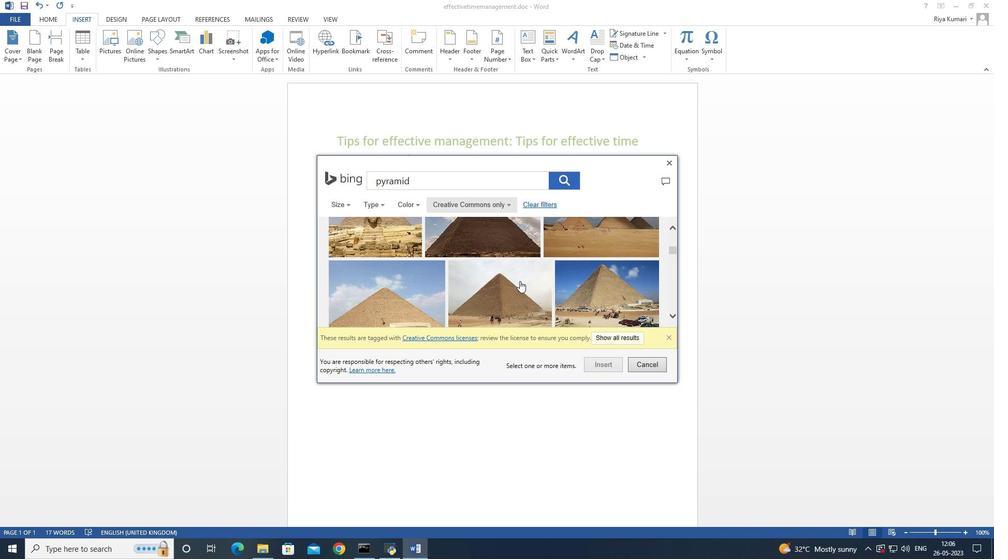 
Action: Mouse moved to (515, 276)
Screenshot: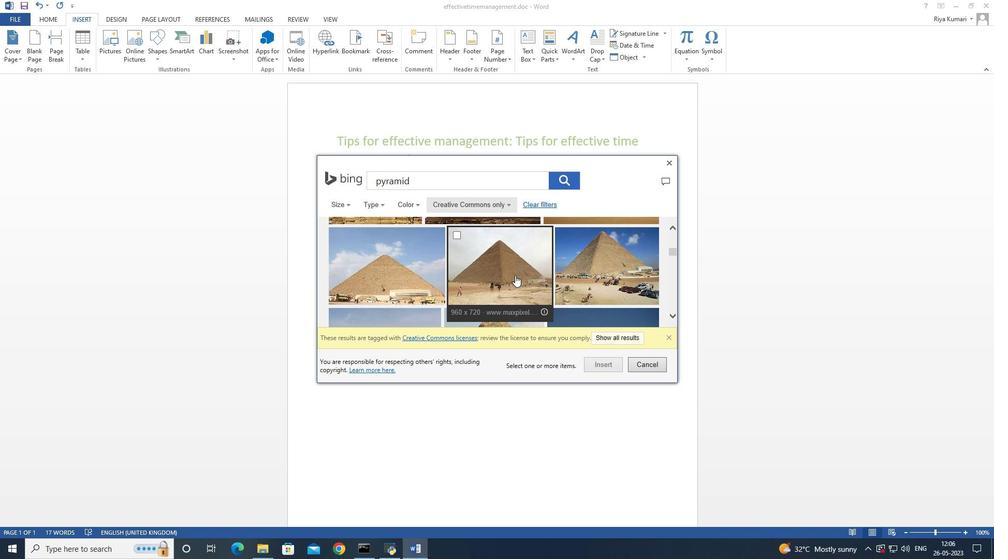 
Action: Mouse scrolled (515, 275) with delta (0, 0)
Screenshot: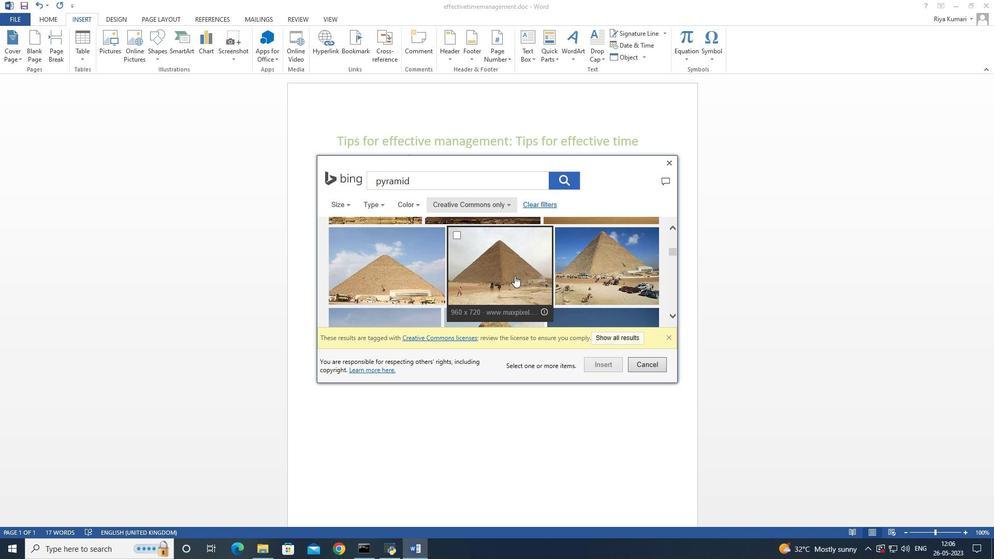 
Action: Mouse scrolled (515, 275) with delta (0, 0)
Screenshot: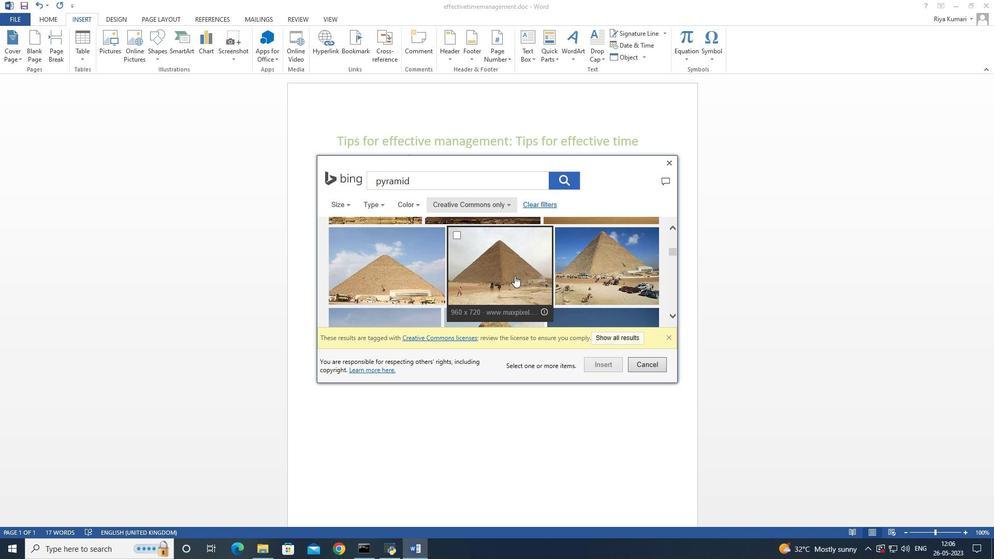 
Action: Mouse scrolled (515, 275) with delta (0, 0)
Screenshot: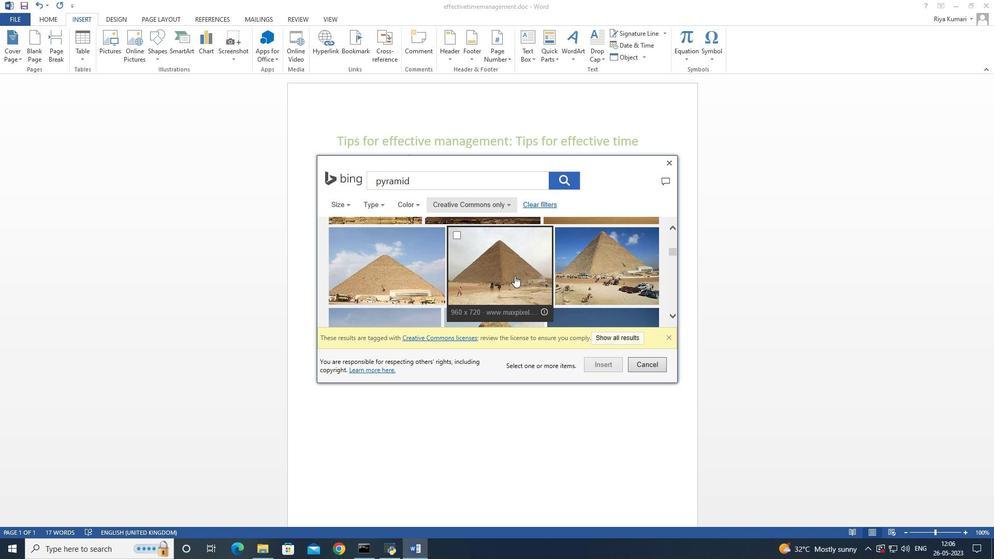 
Action: Mouse scrolled (515, 275) with delta (0, 0)
Screenshot: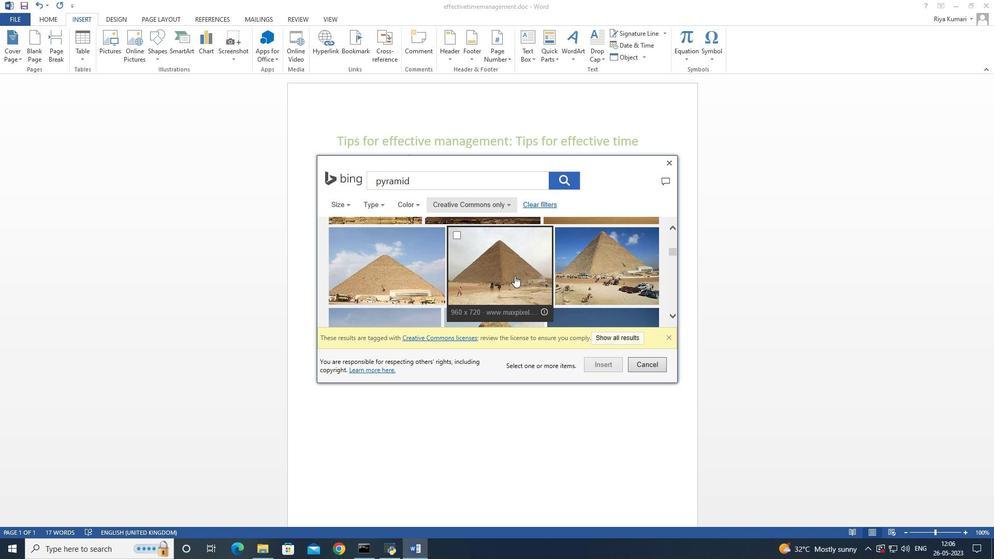 
Action: Mouse scrolled (515, 275) with delta (0, 0)
Screenshot: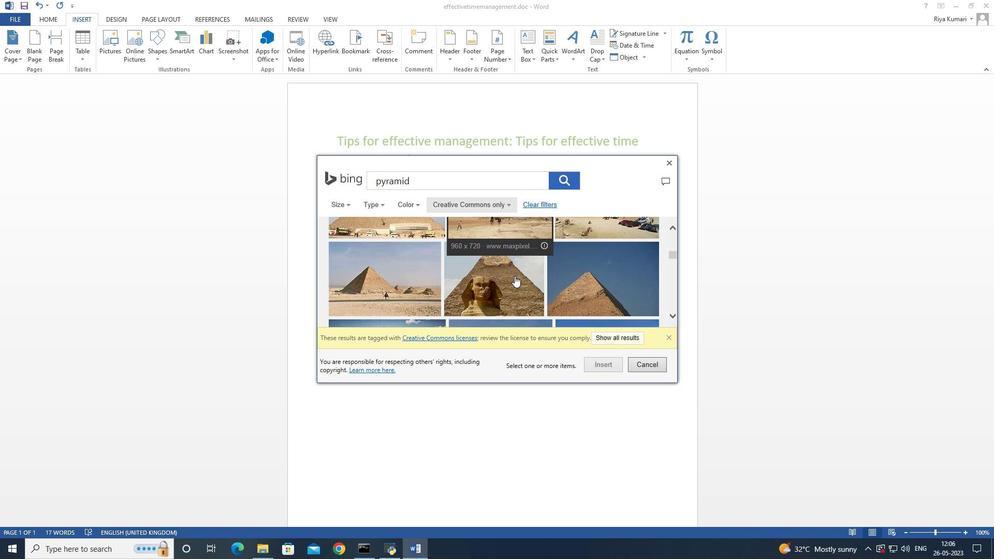 
Action: Mouse scrolled (515, 275) with delta (0, 0)
Screenshot: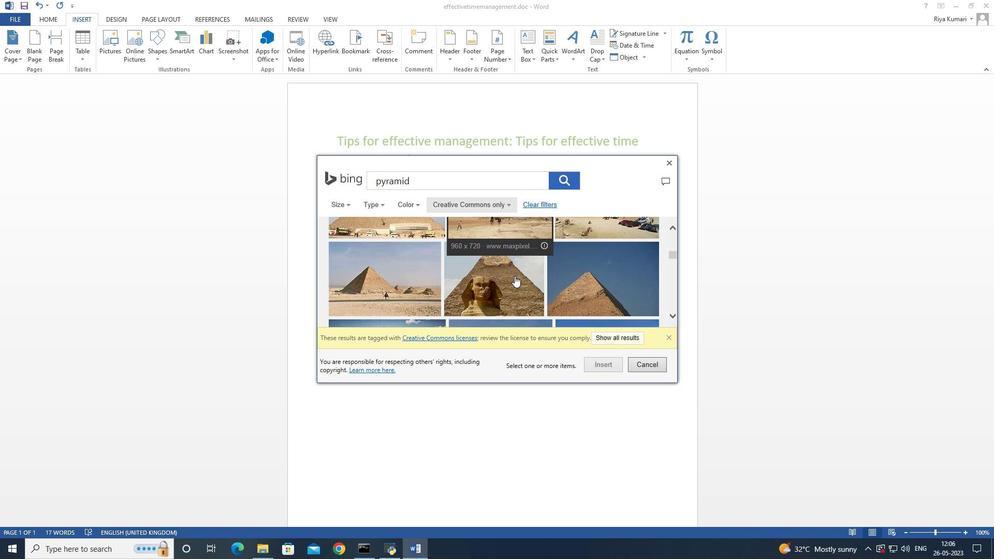 
Action: Mouse scrolled (515, 275) with delta (0, 0)
Screenshot: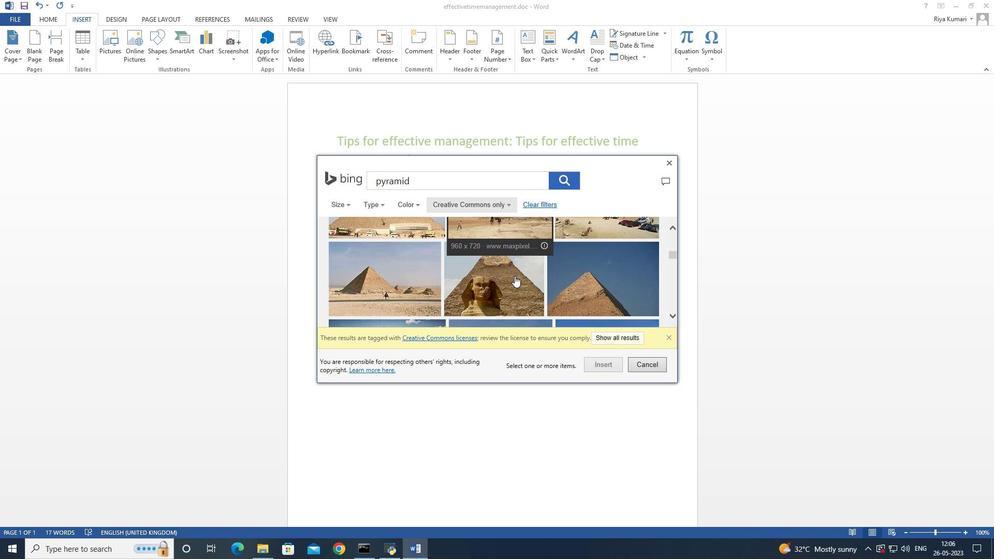 
Action: Mouse scrolled (515, 275) with delta (0, 0)
Screenshot: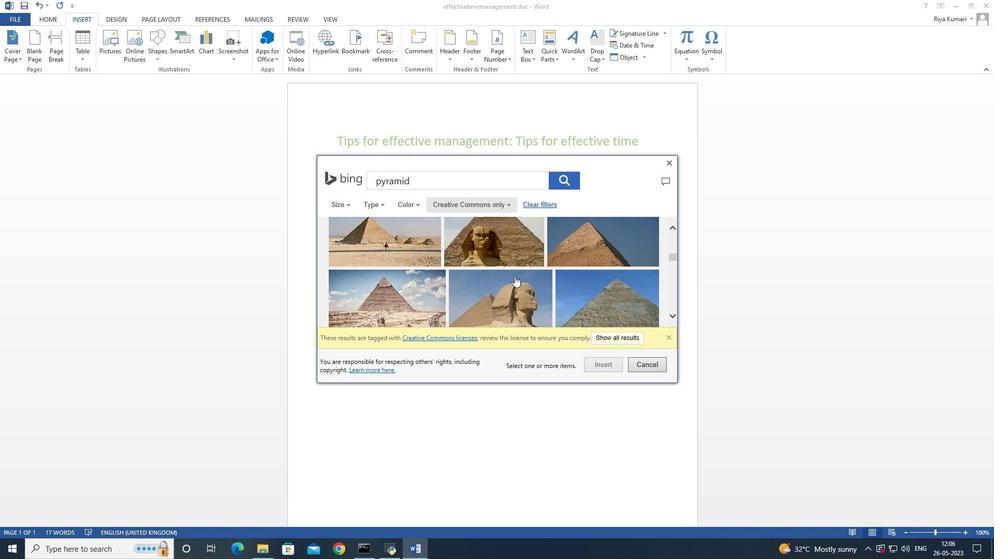 
Action: Mouse scrolled (515, 275) with delta (0, 0)
Screenshot: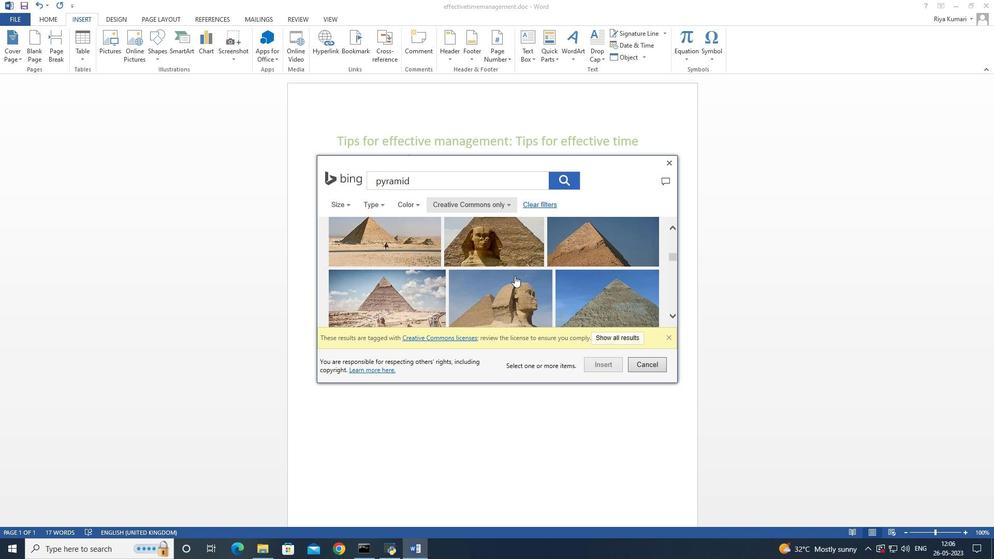 
Action: Mouse scrolled (515, 275) with delta (0, 0)
Screenshot: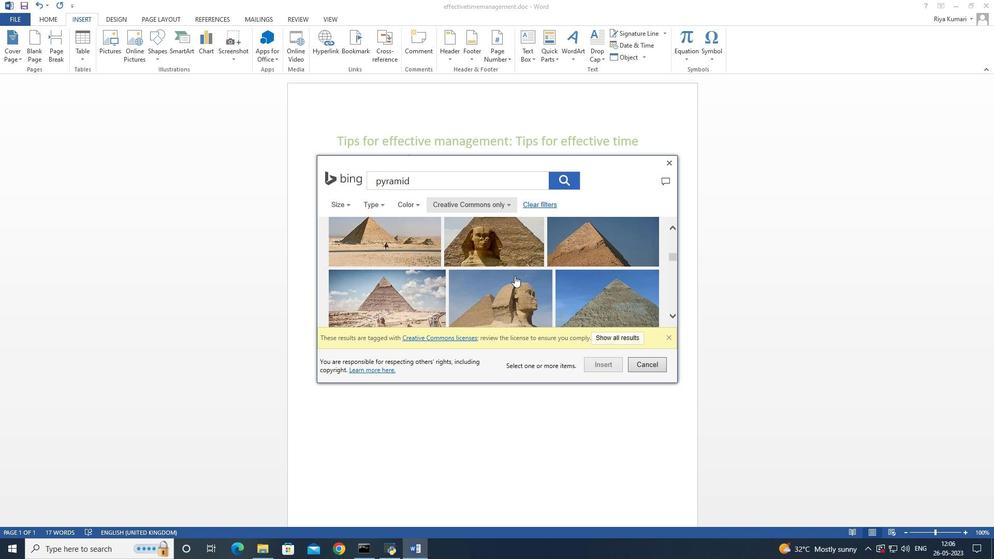 
Action: Mouse scrolled (515, 275) with delta (0, 0)
Screenshot: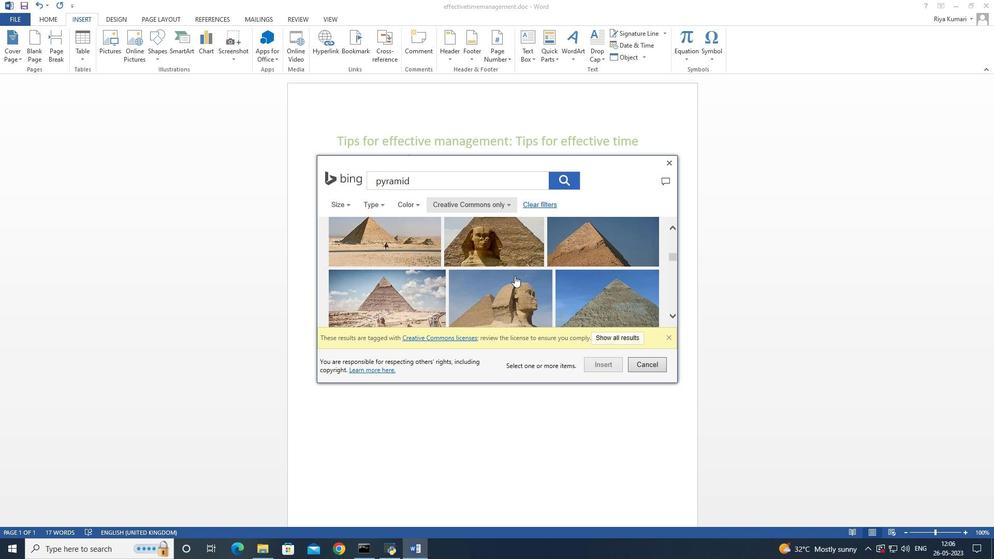 
Action: Mouse scrolled (515, 275) with delta (0, 0)
Screenshot: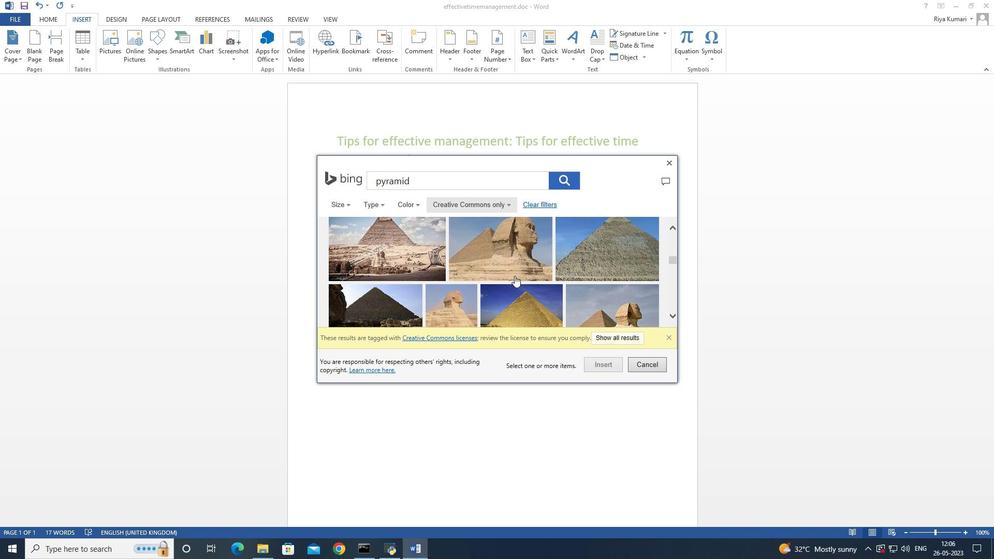 
Action: Mouse scrolled (515, 275) with delta (0, 0)
Screenshot: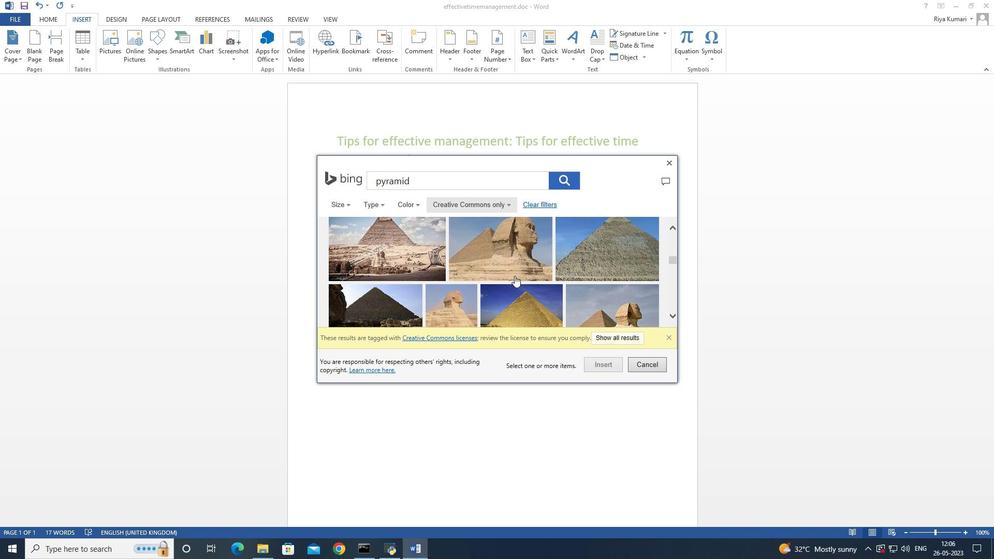 
Action: Mouse scrolled (515, 275) with delta (0, 0)
Screenshot: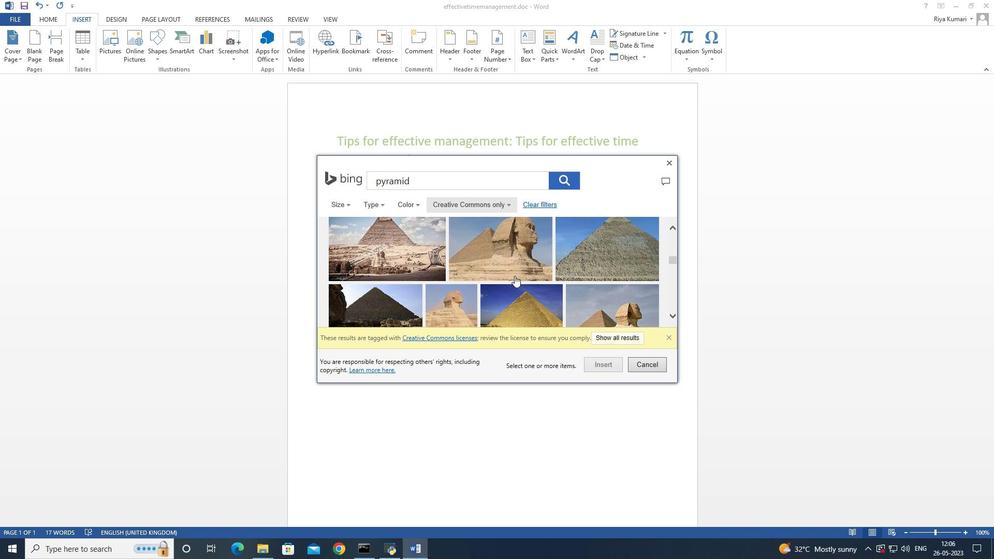 
Action: Mouse scrolled (515, 275) with delta (0, 0)
Screenshot: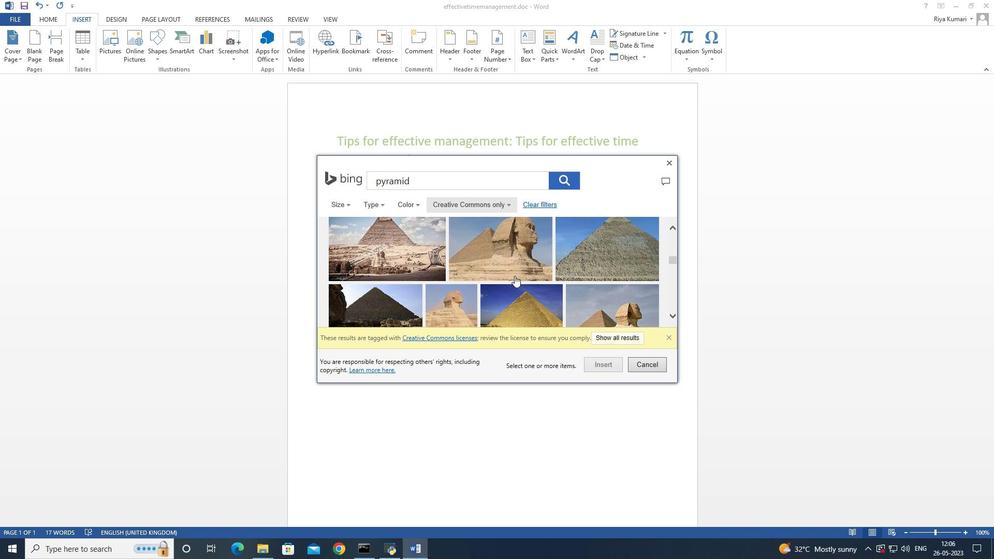 
Action: Mouse scrolled (515, 275) with delta (0, 0)
